 Task: Buy 5 Control Arms & Parts from Shocks, Struts & Suspension section under best seller category for shipping address: Marie Turner, 1237 Ridge Road, Dodge City, Kansas 67801, Cell Number 6205197251. Pay from credit card ending with 7965, CVV 549
Action: Key pressed amazon.com<Key.enter>
Screenshot: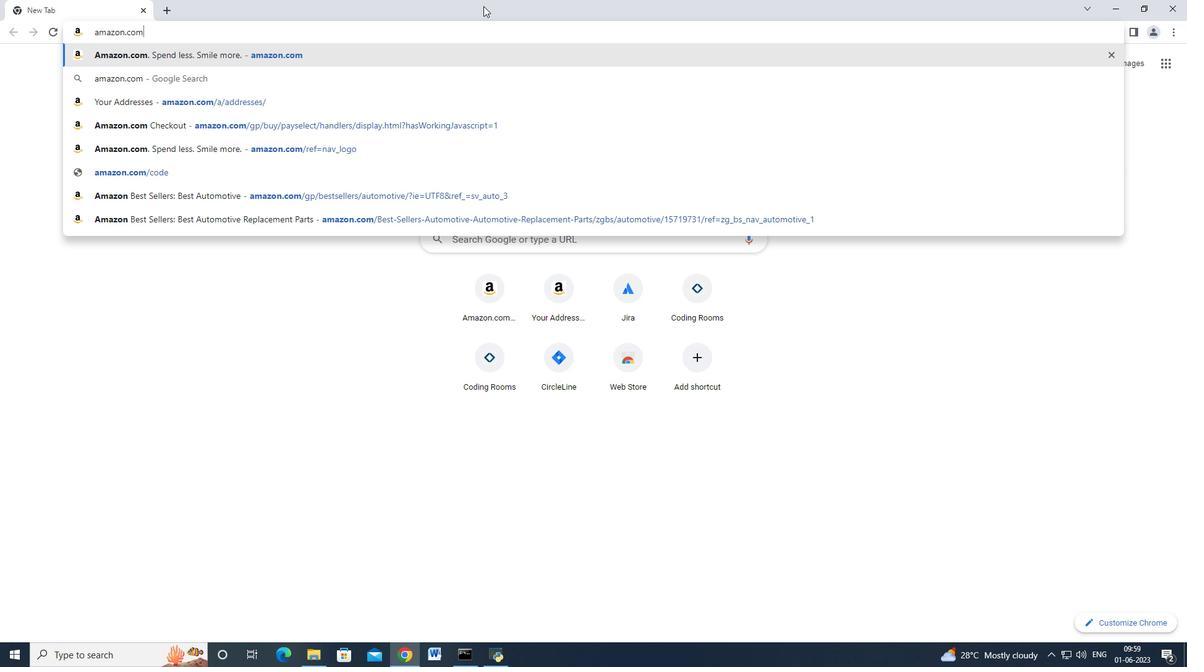 
Action: Mouse moved to (37, 96)
Screenshot: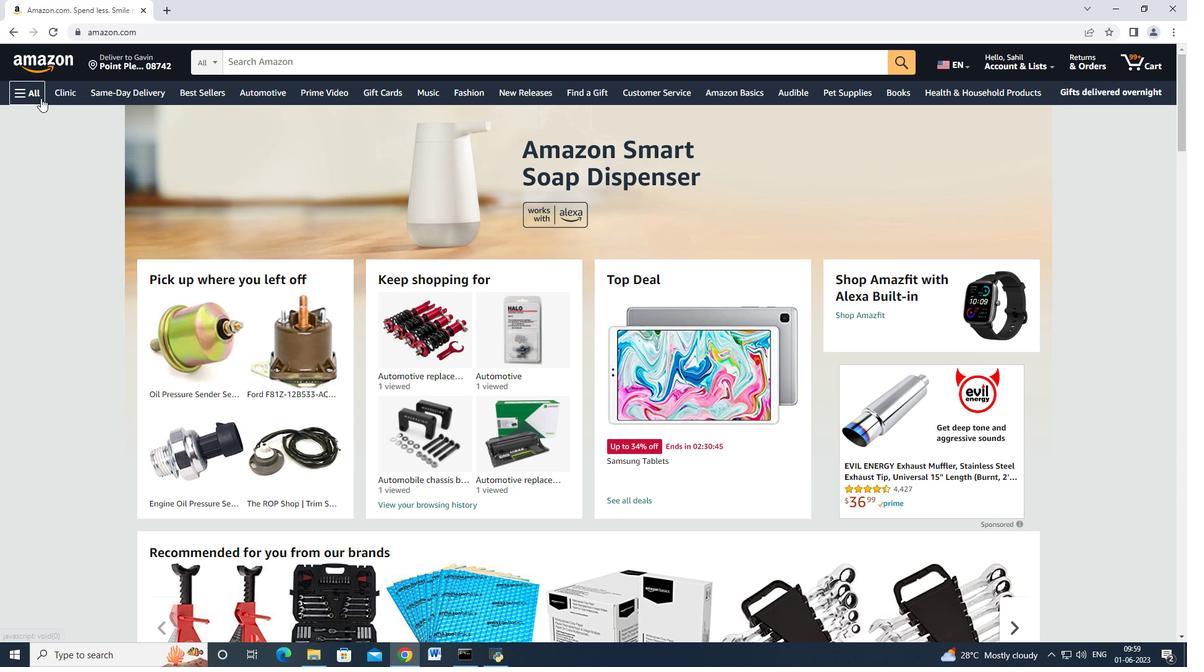 
Action: Mouse pressed left at (37, 96)
Screenshot: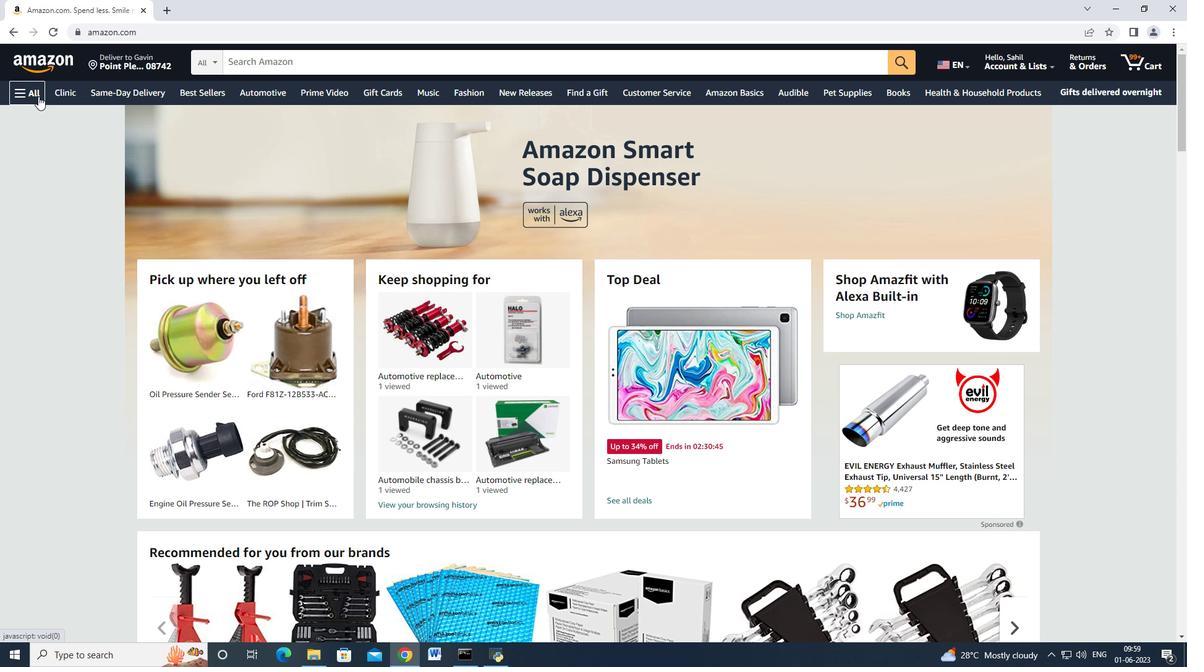 
Action: Mouse moved to (98, 252)
Screenshot: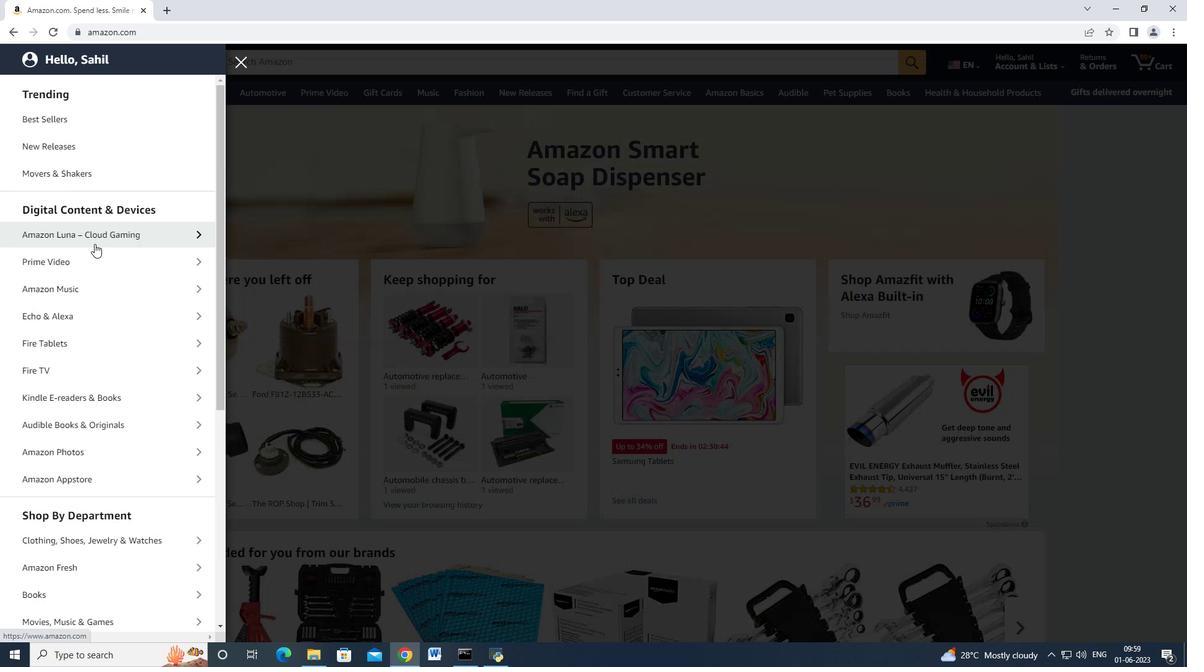 
Action: Mouse scrolled (98, 251) with delta (0, 0)
Screenshot: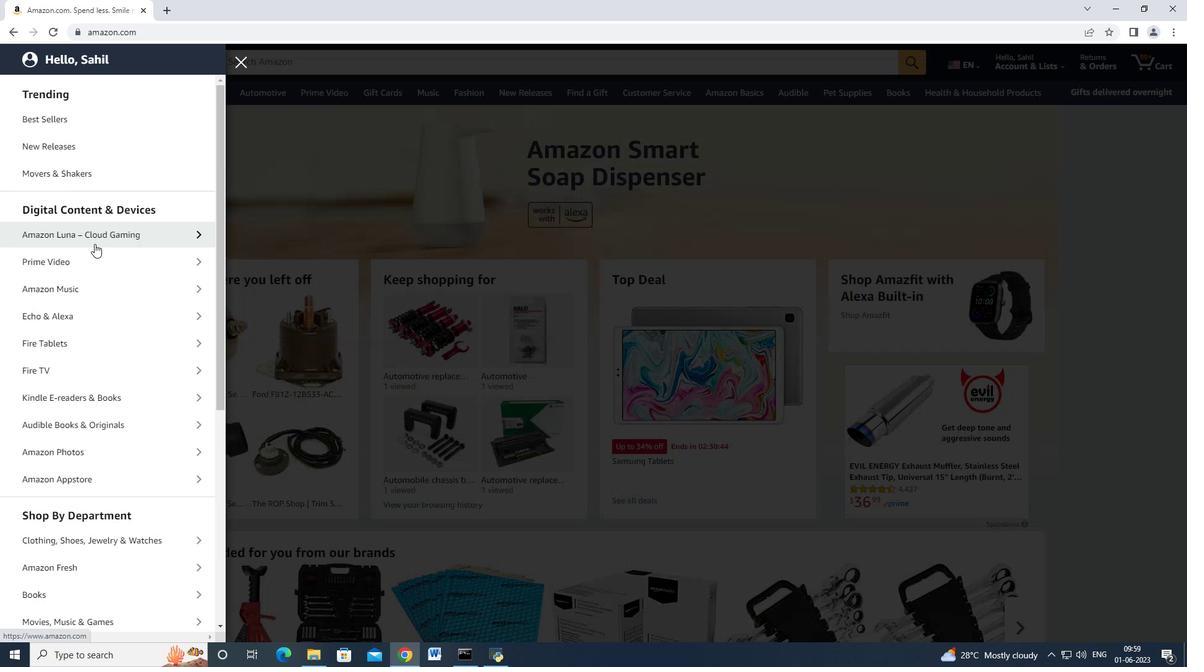 
Action: Mouse moved to (99, 255)
Screenshot: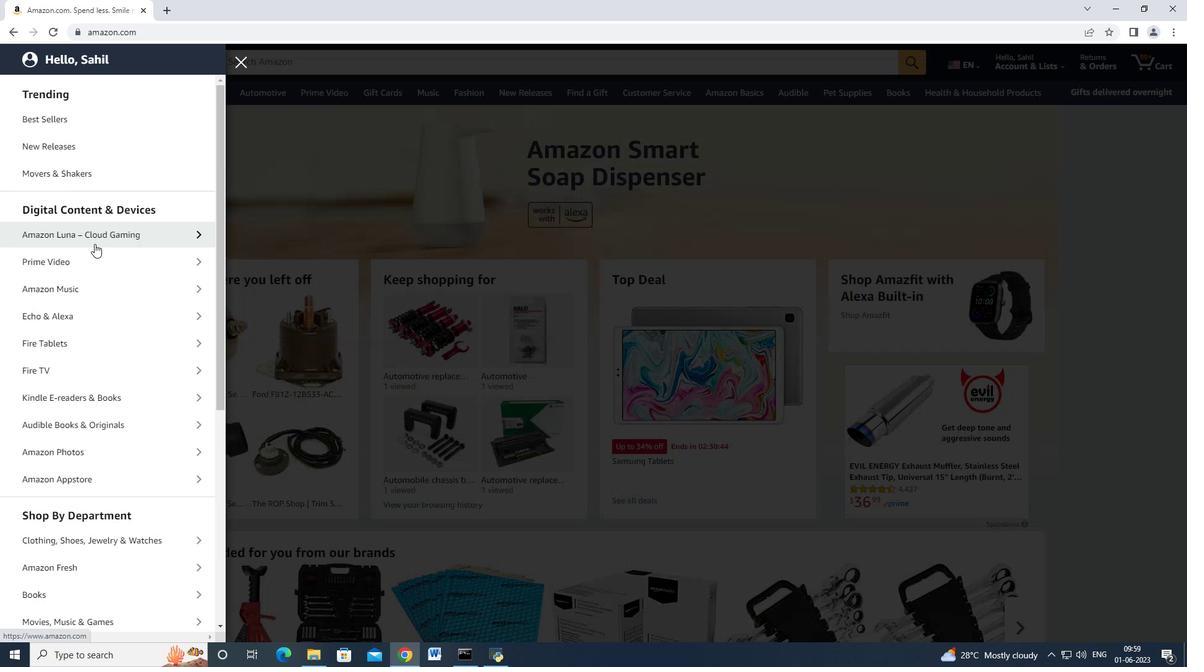 
Action: Mouse scrolled (98, 251) with delta (0, 0)
Screenshot: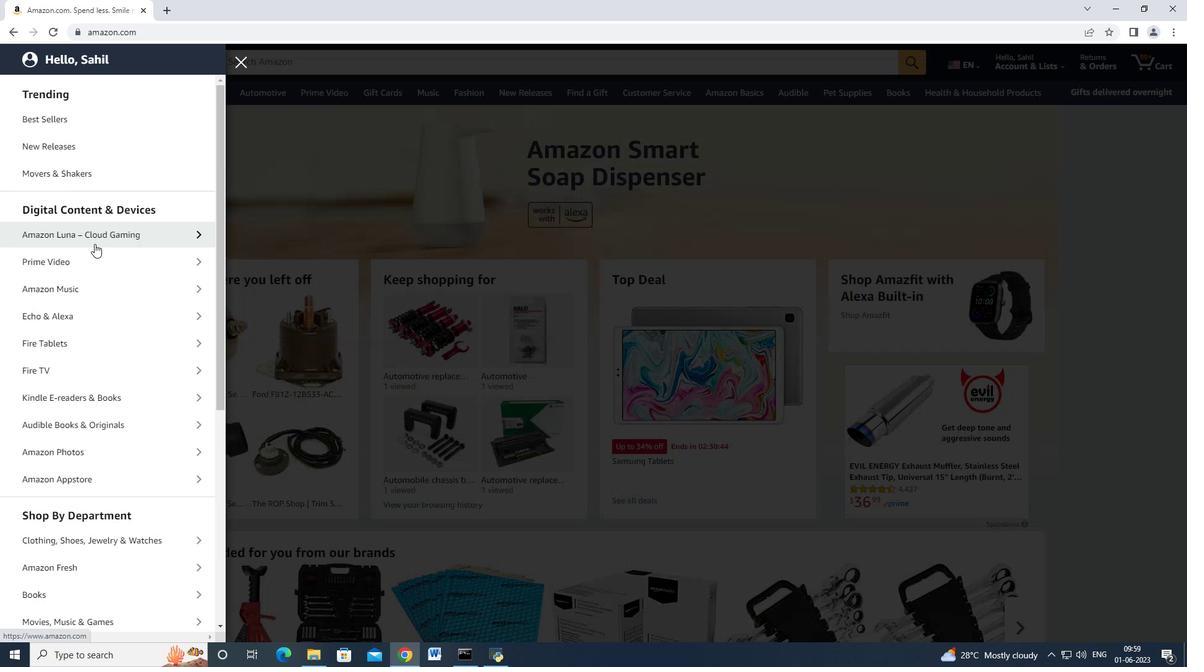 
Action: Mouse moved to (100, 256)
Screenshot: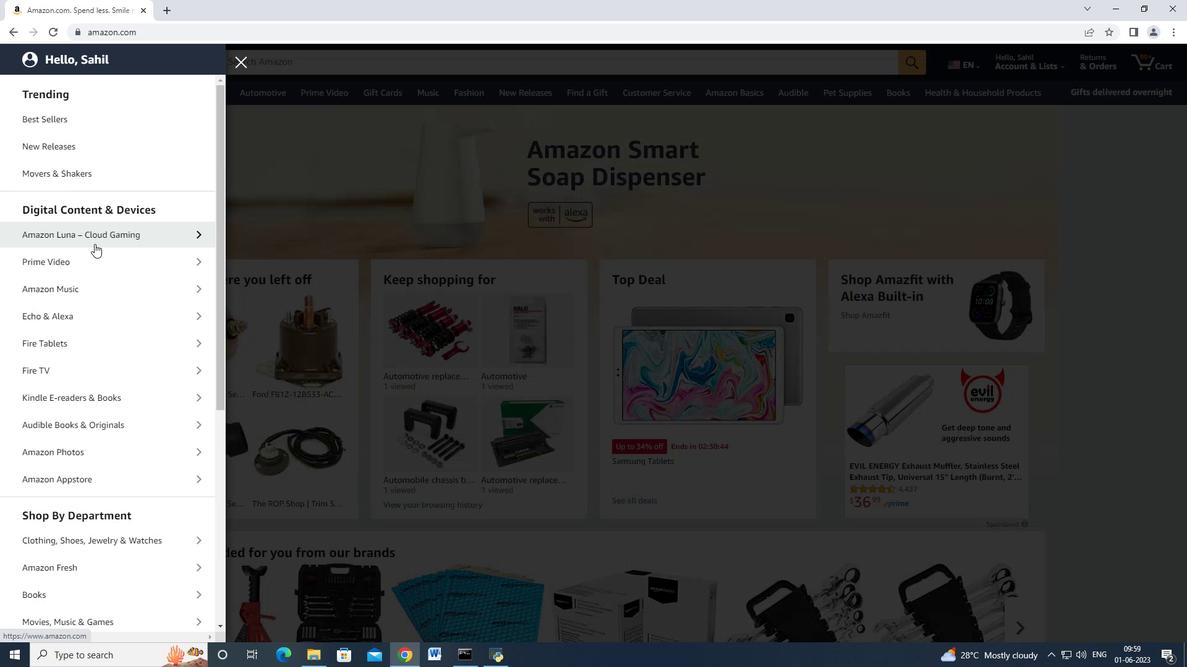 
Action: Mouse scrolled (98, 251) with delta (0, 0)
Screenshot: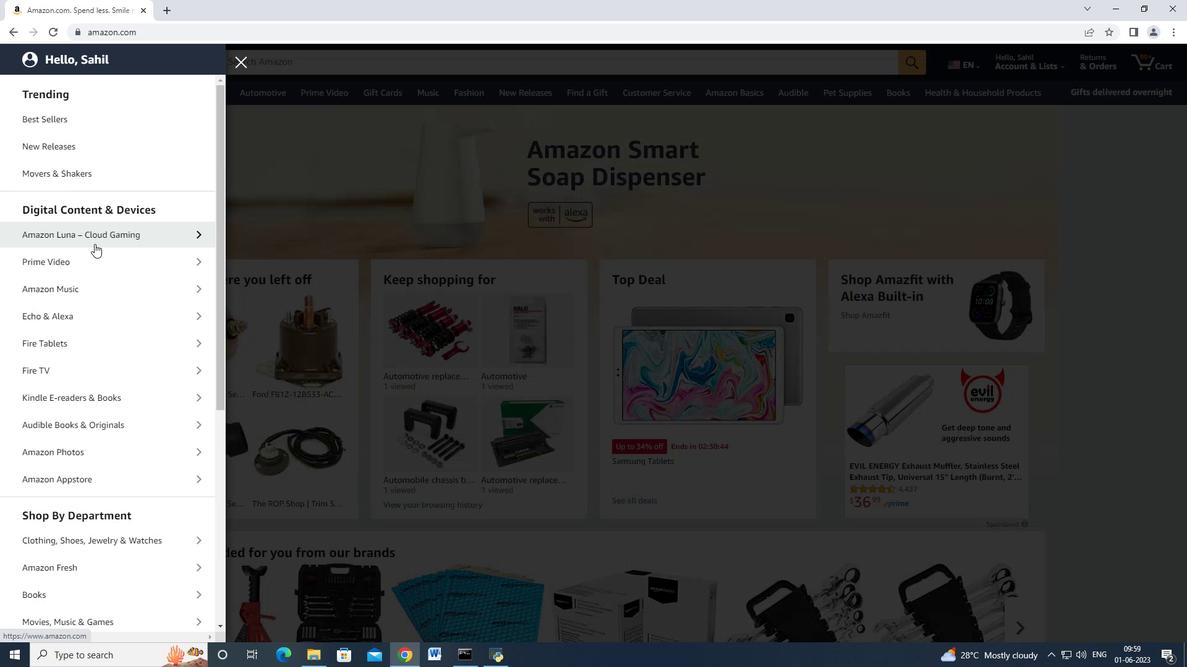 
Action: Mouse moved to (102, 259)
Screenshot: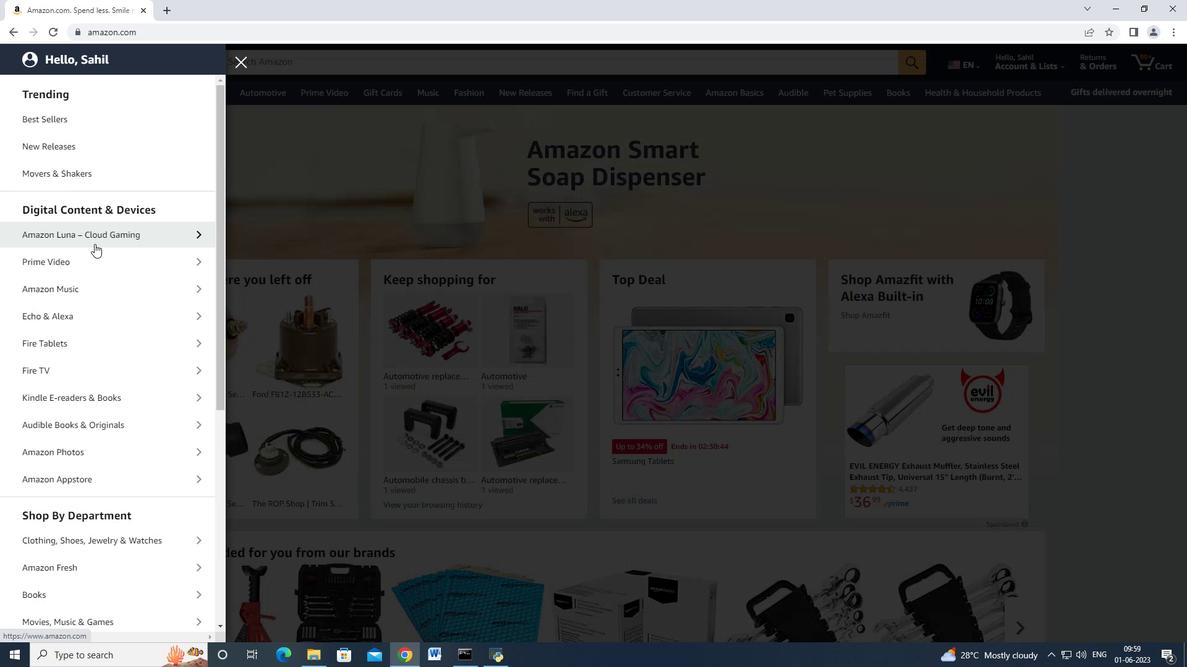 
Action: Mouse scrolled (98, 252) with delta (0, 0)
Screenshot: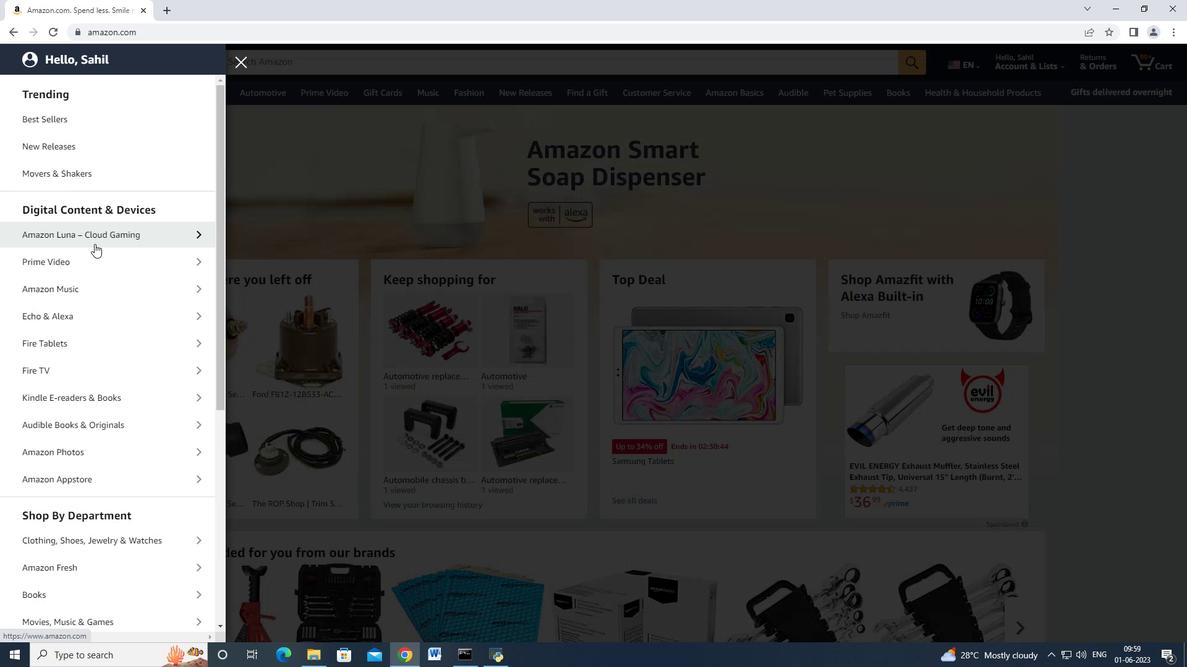 
Action: Mouse moved to (94, 398)
Screenshot: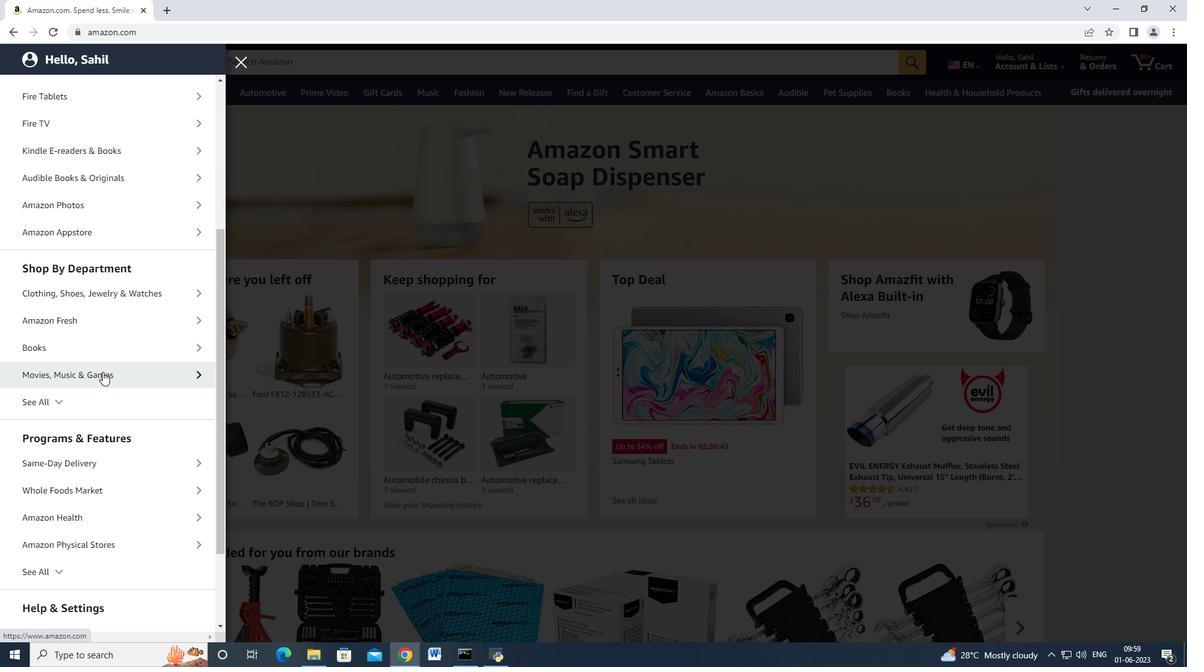 
Action: Mouse pressed left at (94, 398)
Screenshot: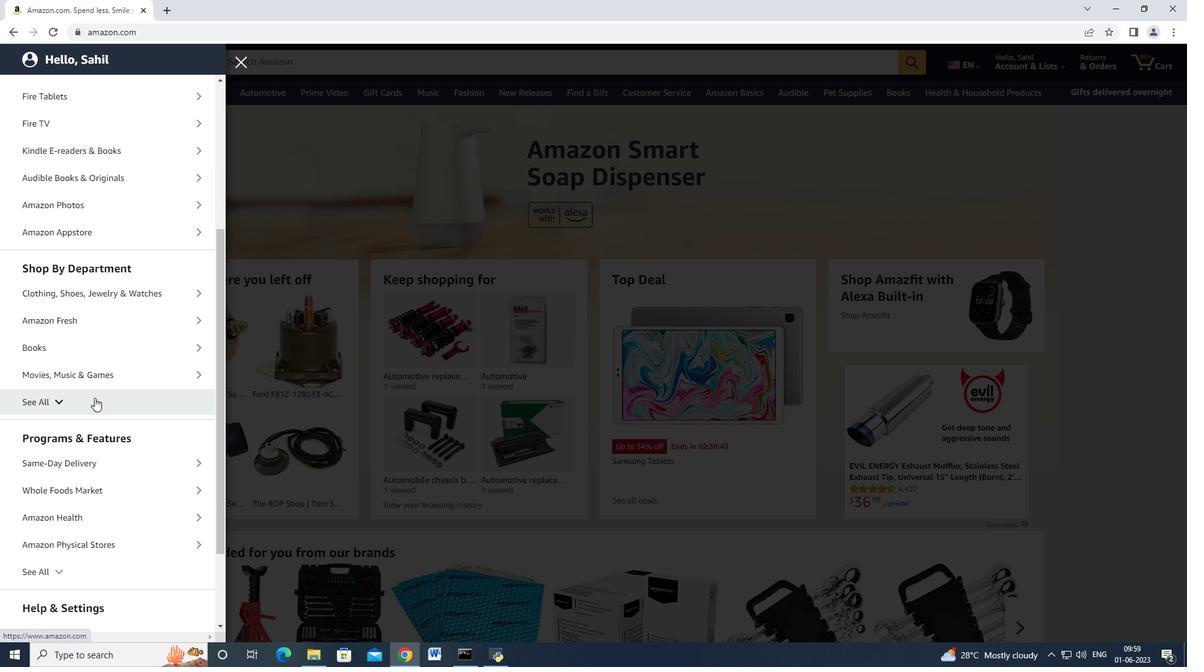 
Action: Mouse moved to (97, 396)
Screenshot: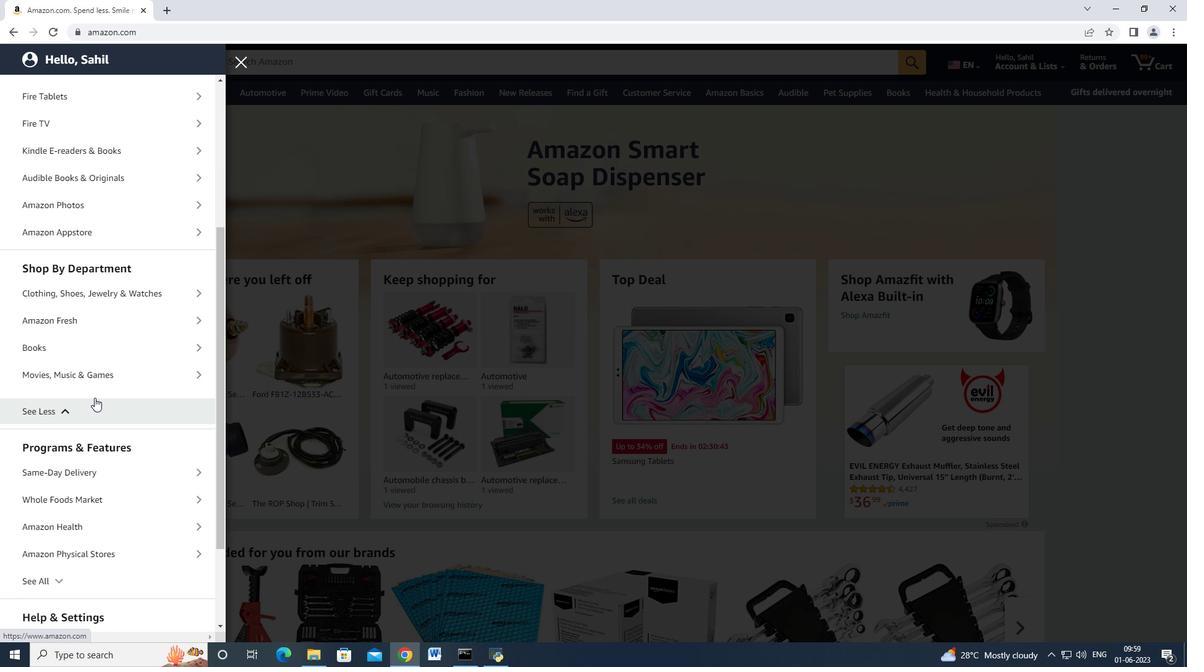 
Action: Mouse scrolled (97, 395) with delta (0, 0)
Screenshot: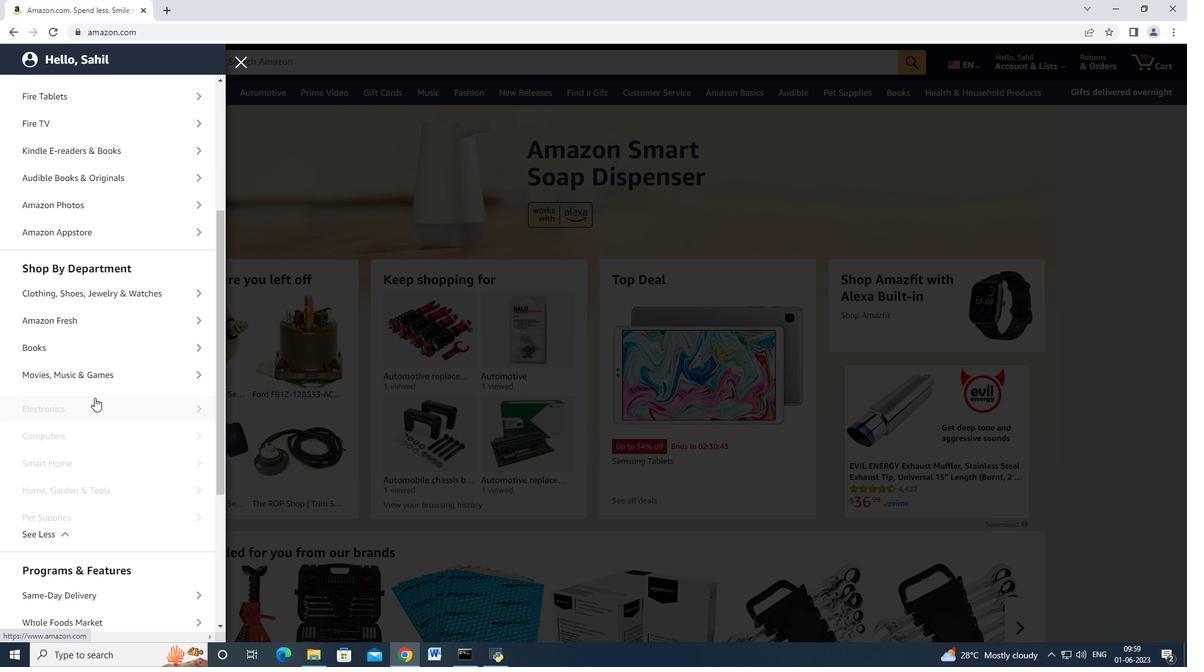 
Action: Mouse scrolled (97, 395) with delta (0, 0)
Screenshot: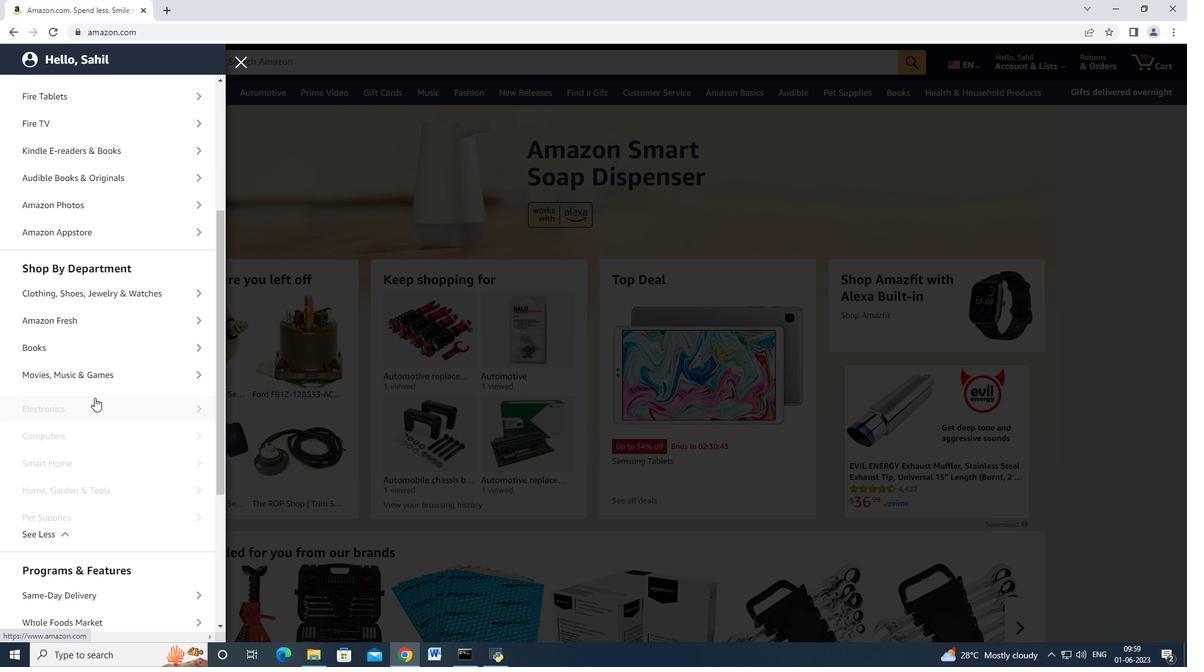 
Action: Mouse scrolled (97, 395) with delta (0, 0)
Screenshot: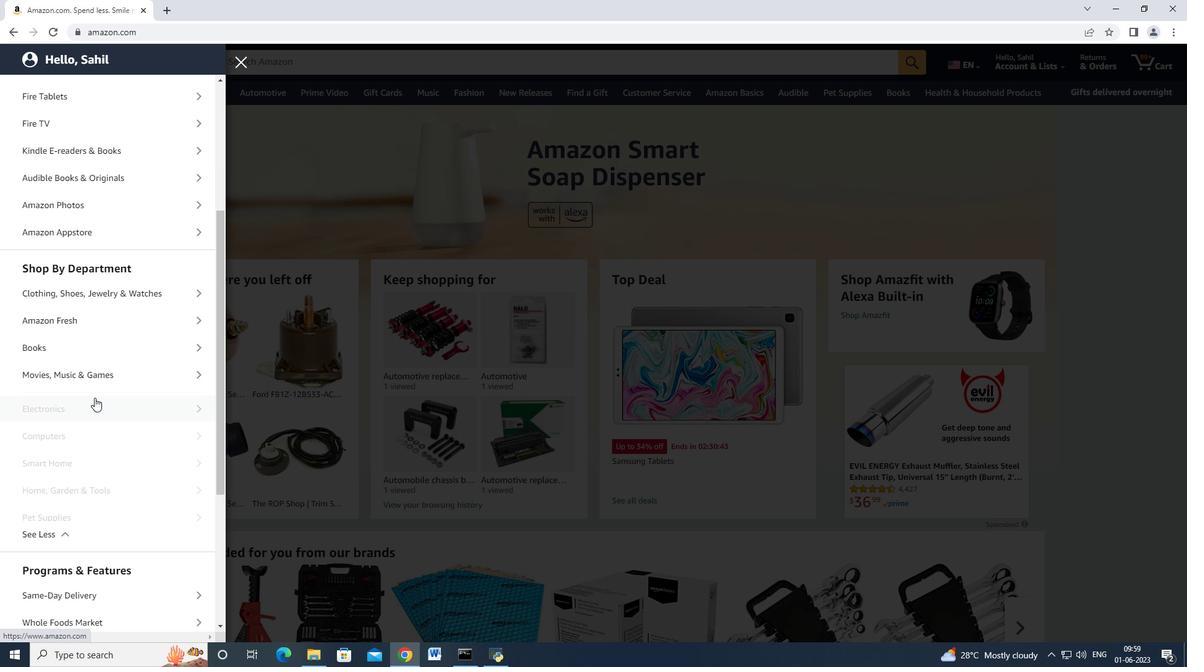 
Action: Mouse scrolled (97, 395) with delta (0, 0)
Screenshot: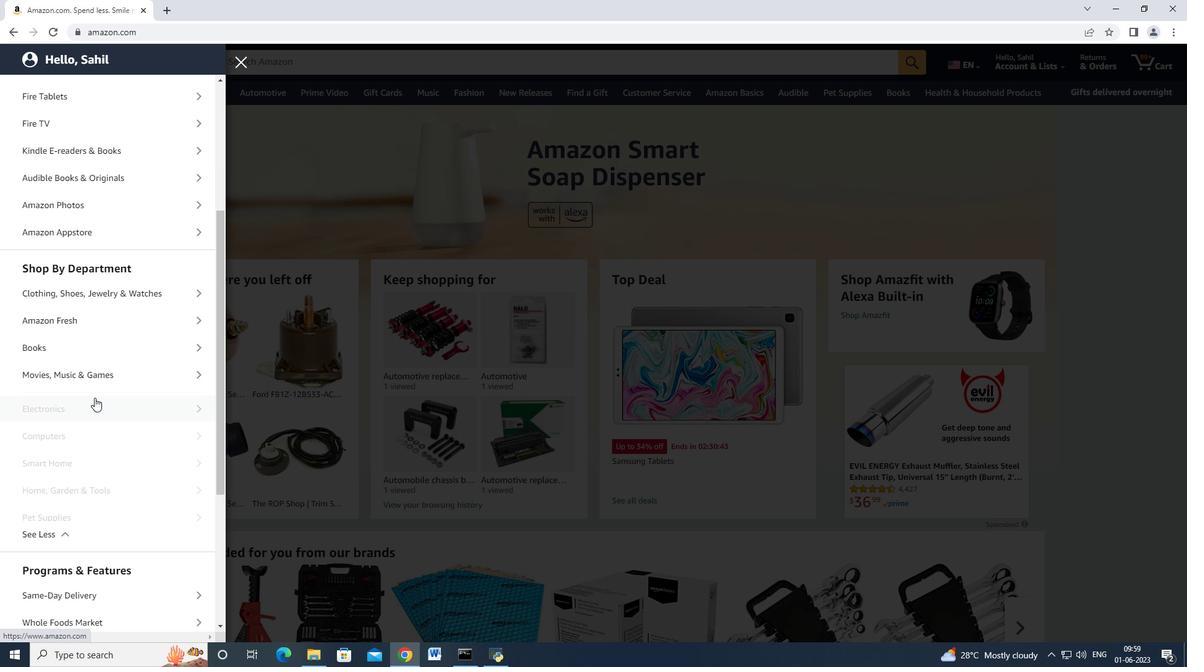 
Action: Mouse scrolled (97, 395) with delta (0, 0)
Screenshot: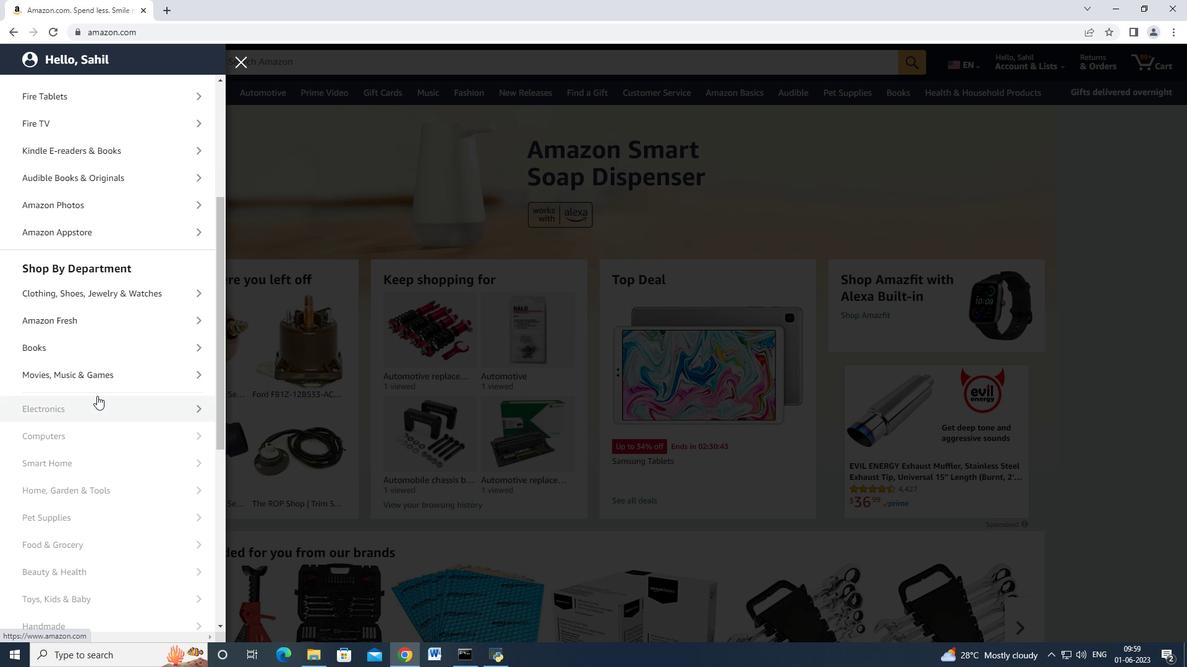 
Action: Mouse scrolled (97, 395) with delta (0, 0)
Screenshot: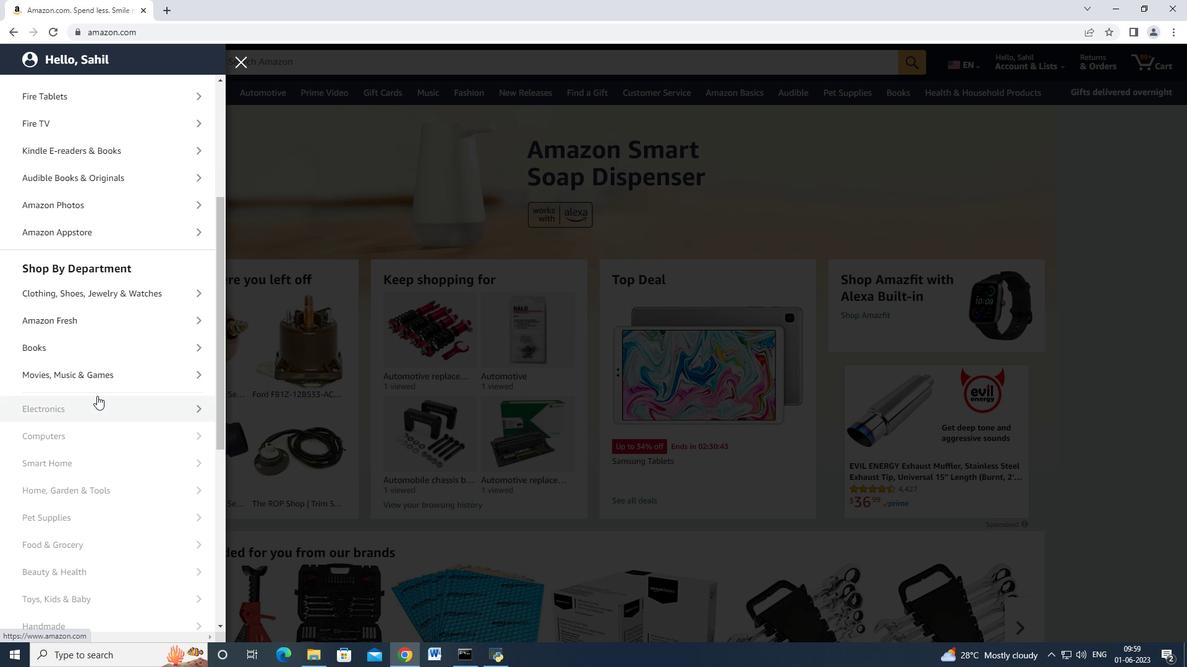 
Action: Mouse moved to (102, 339)
Screenshot: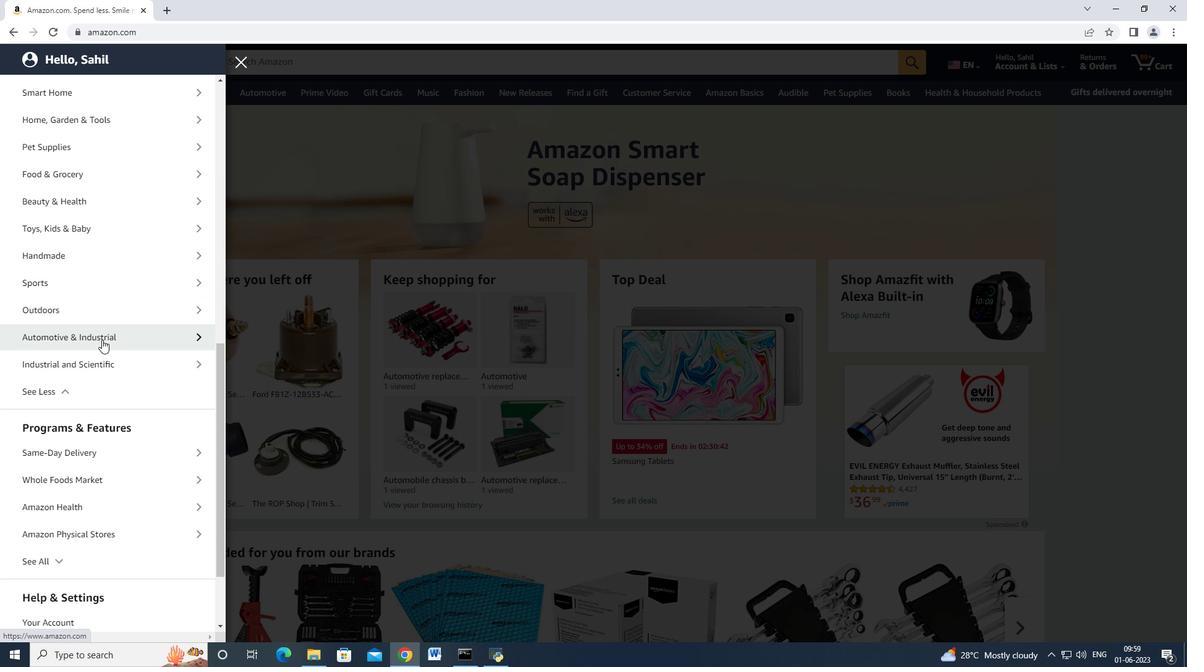 
Action: Mouse pressed left at (102, 339)
Screenshot: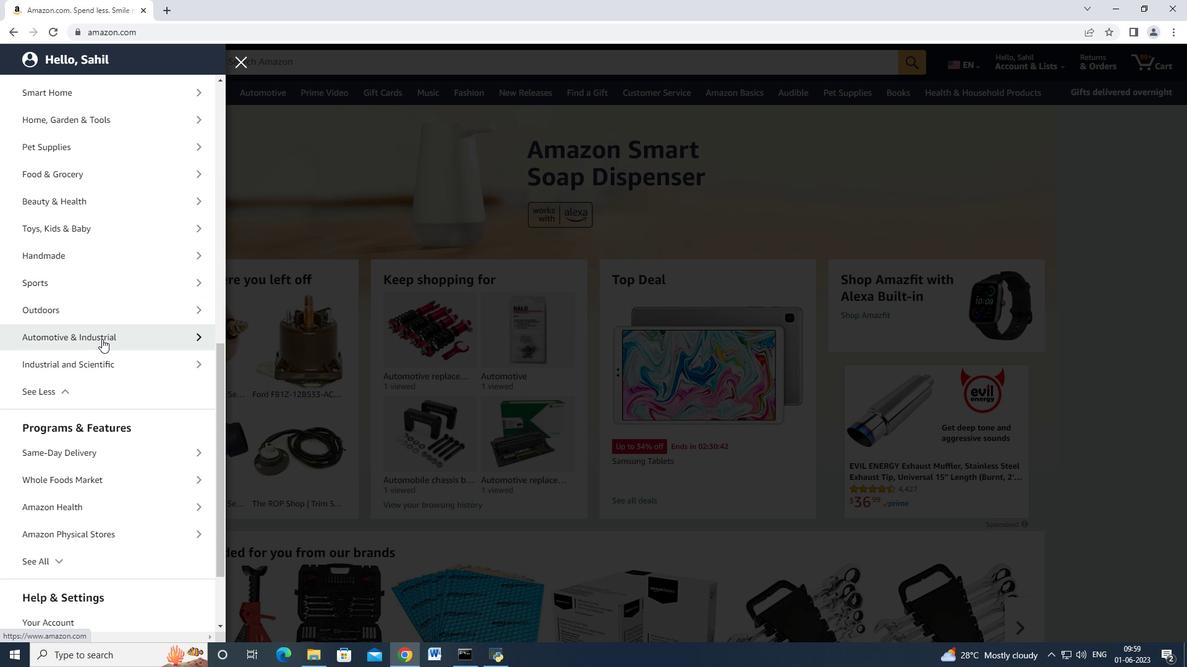 
Action: Mouse moved to (103, 141)
Screenshot: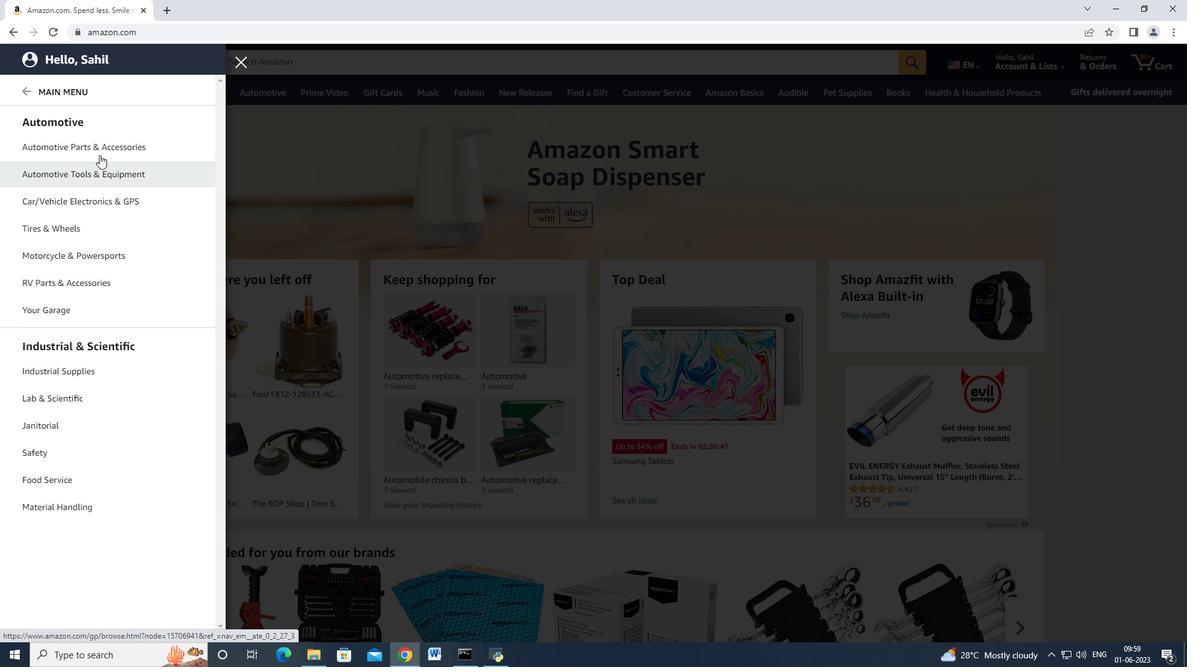 
Action: Mouse pressed left at (103, 141)
Screenshot: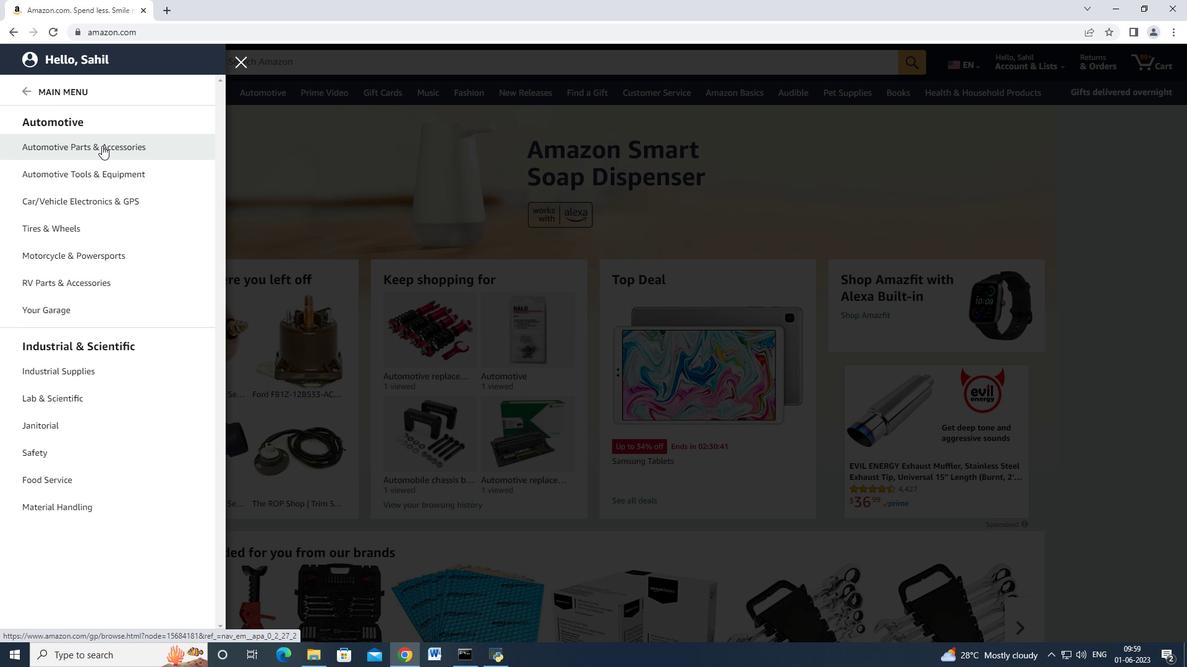 
Action: Mouse moved to (116, 175)
Screenshot: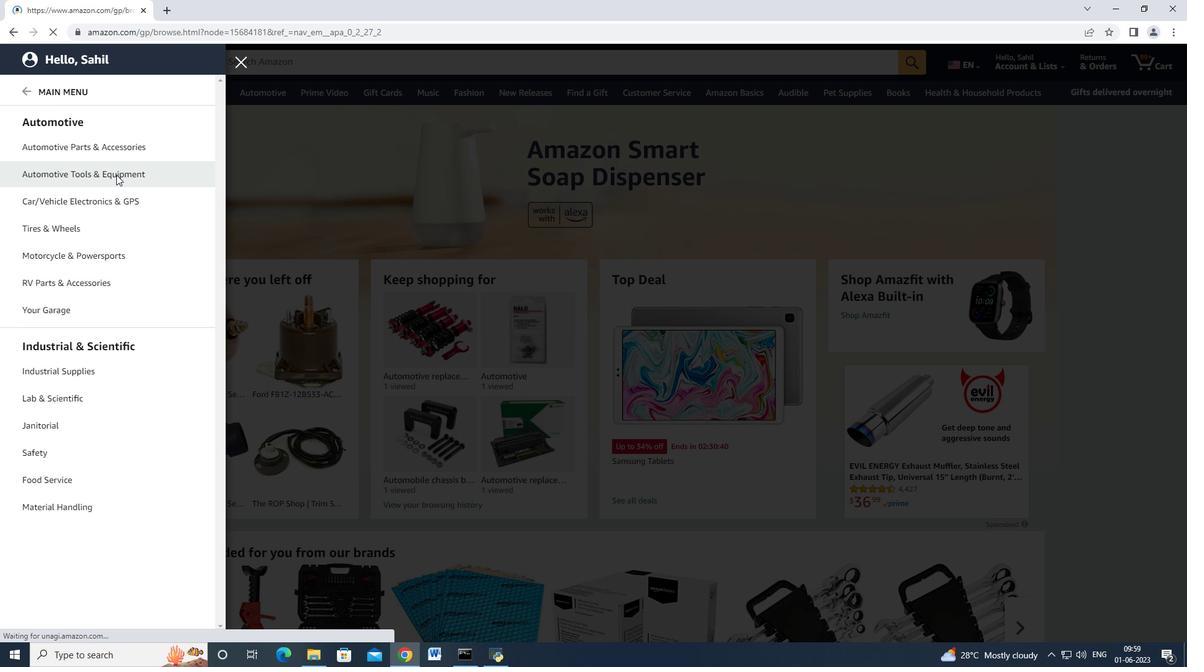 
Action: Mouse scrolled (116, 175) with delta (0, 0)
Screenshot: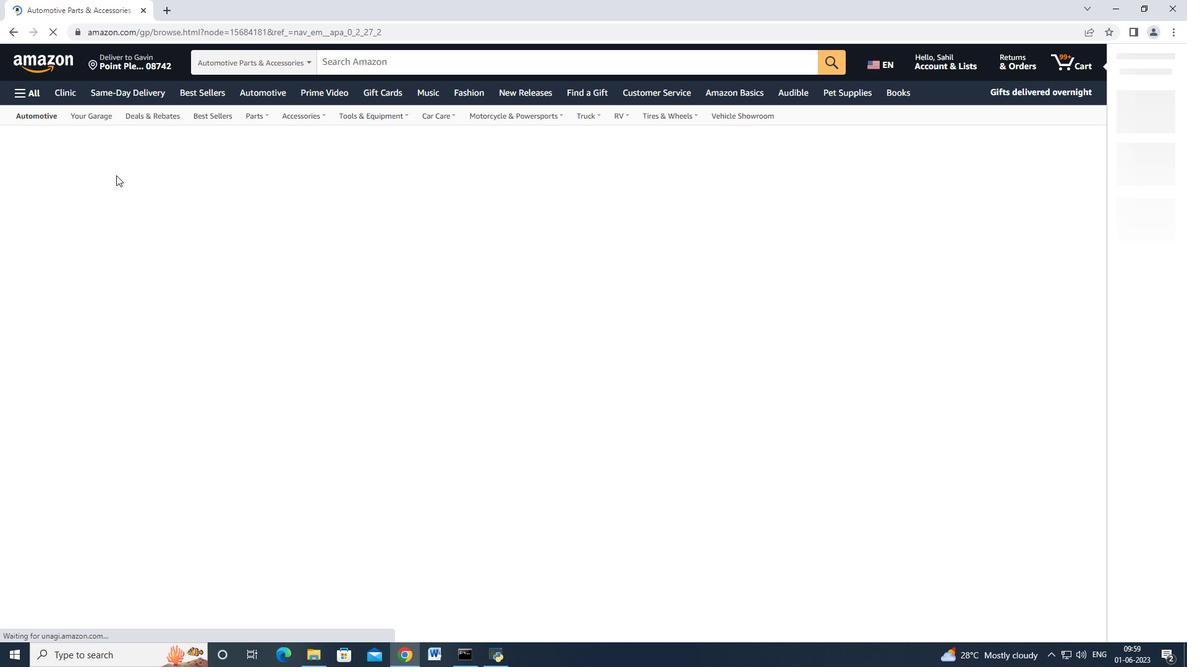 
Action: Mouse scrolled (116, 175) with delta (0, 0)
Screenshot: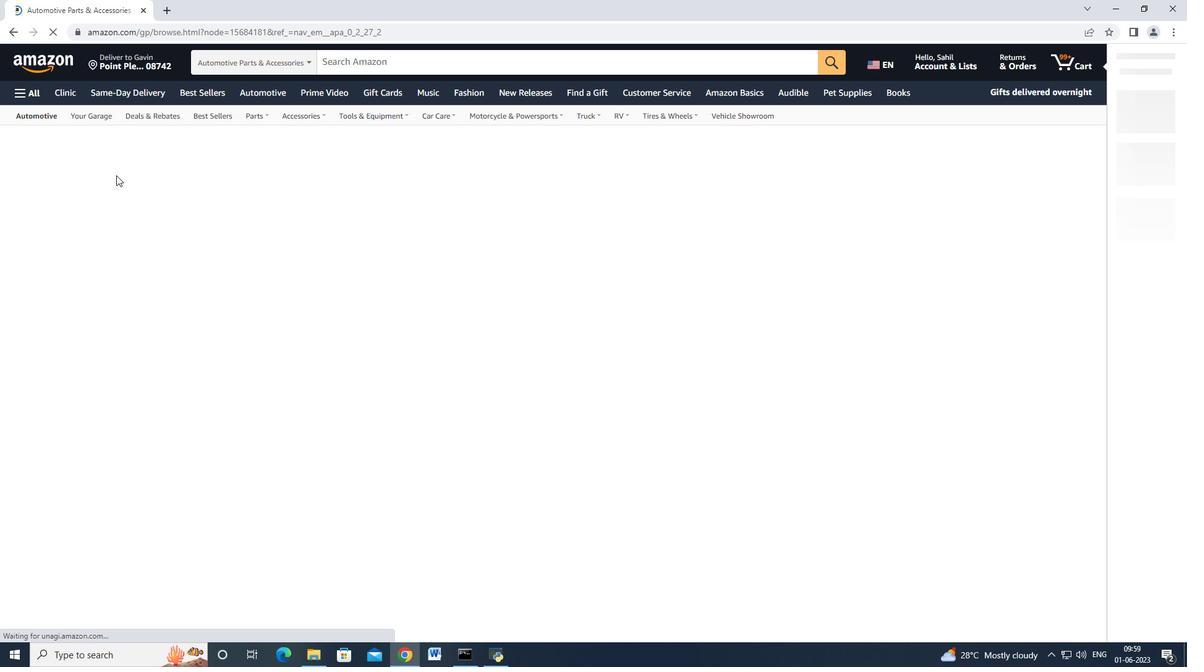 
Action: Mouse scrolled (116, 175) with delta (0, 0)
Screenshot: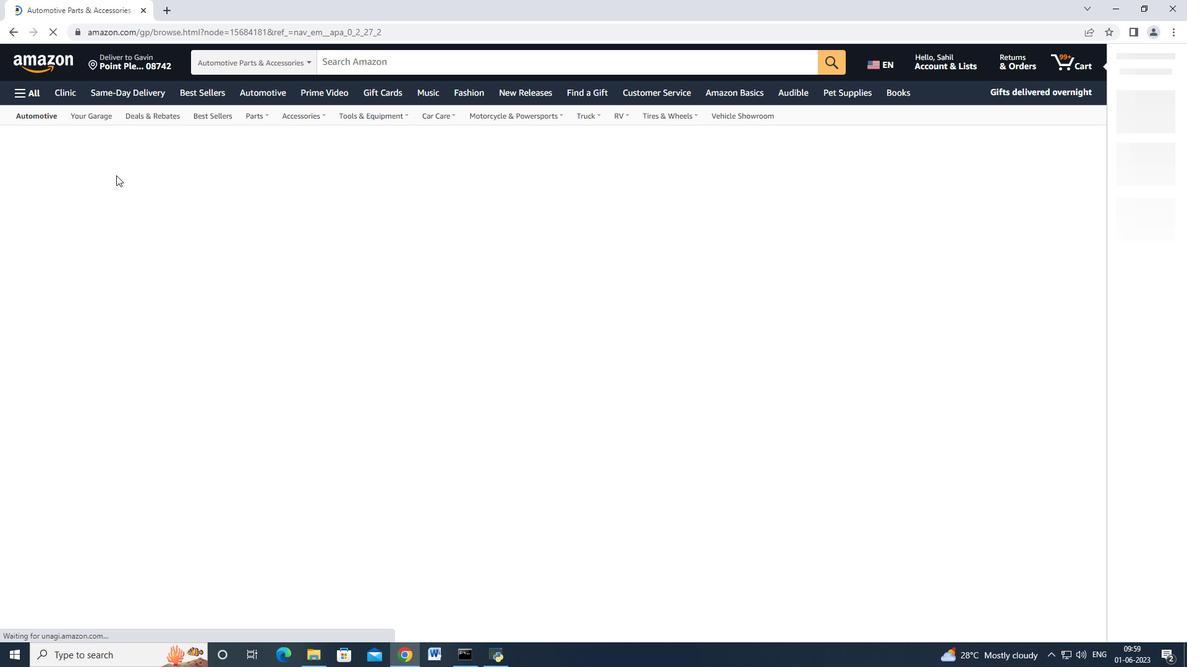 
Action: Mouse moved to (213, 116)
Screenshot: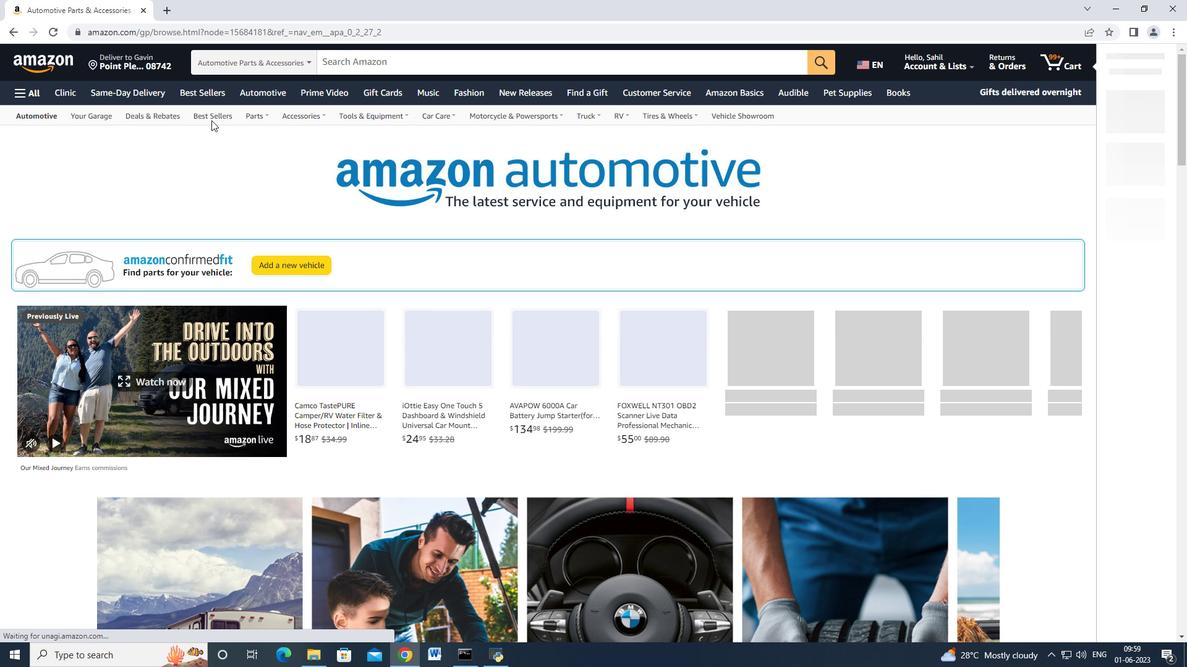
Action: Mouse pressed left at (213, 116)
Screenshot: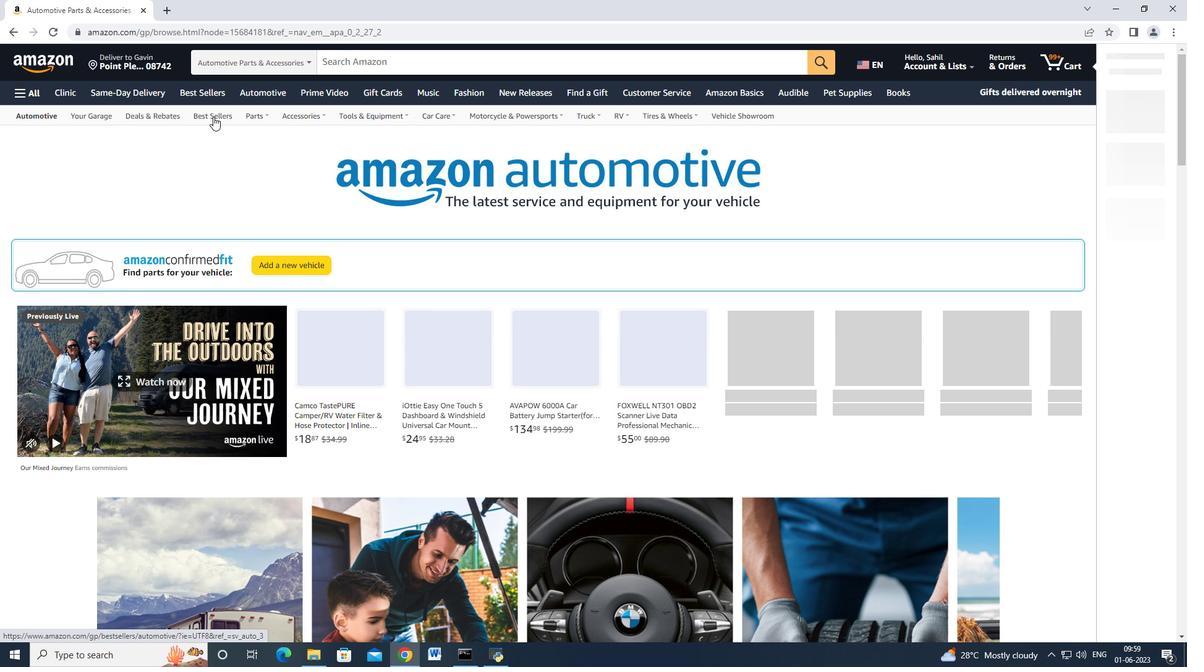 
Action: Mouse moved to (165, 278)
Screenshot: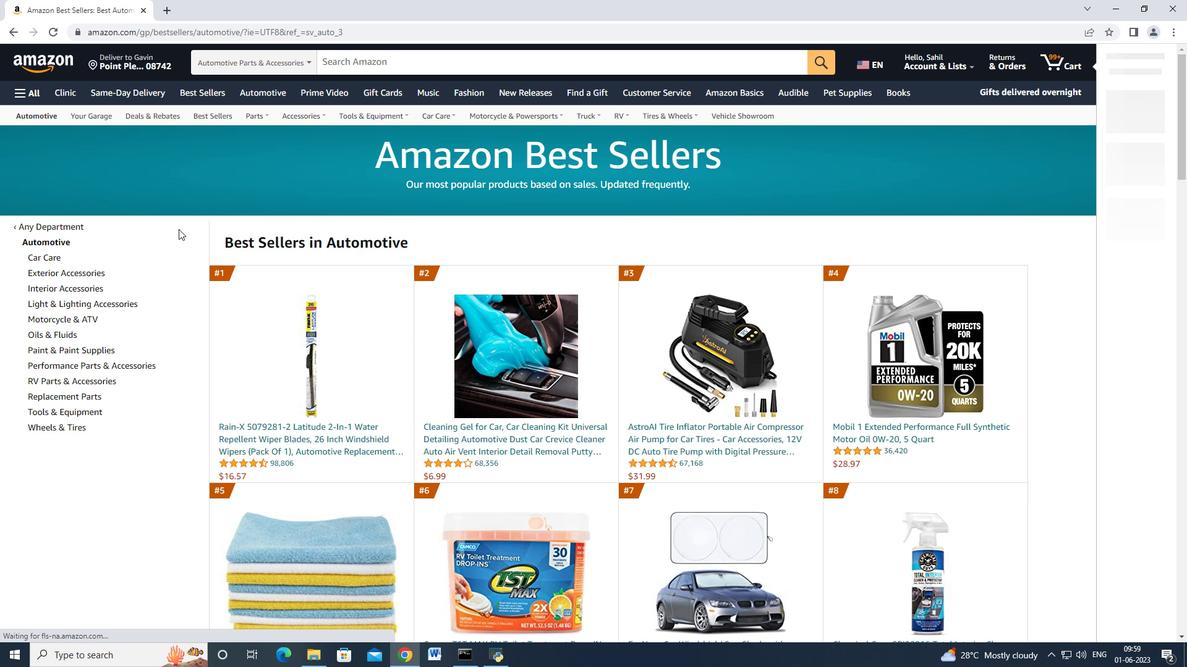 
Action: Mouse scrolled (165, 277) with delta (0, 0)
Screenshot: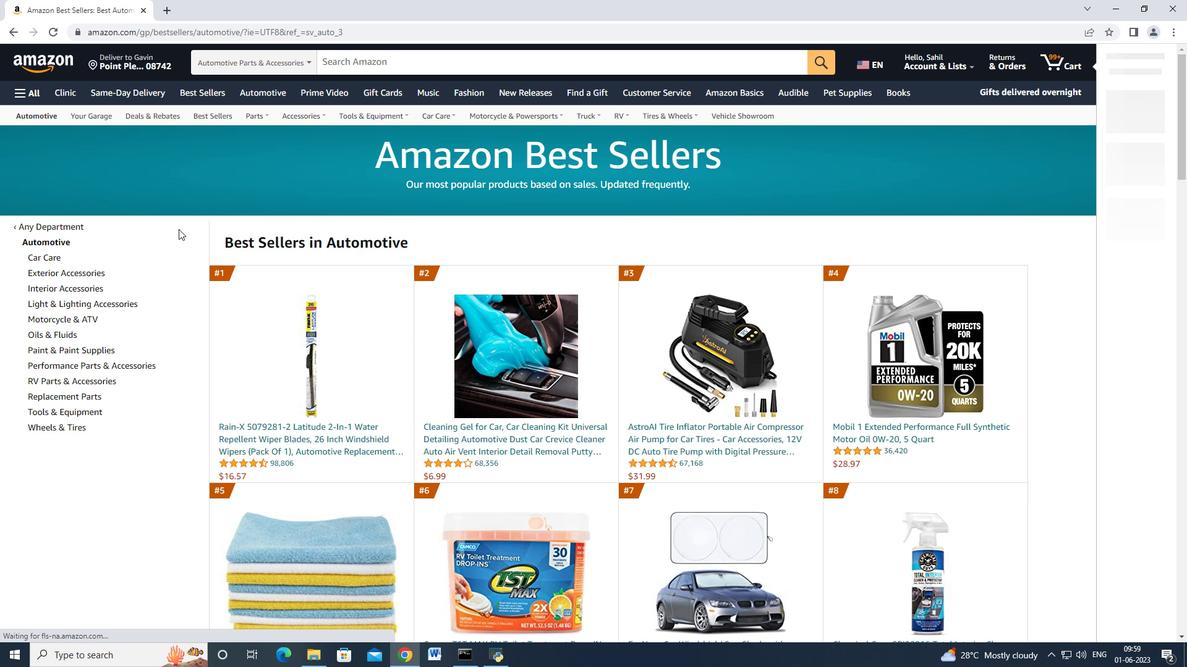 
Action: Mouse moved to (164, 288)
Screenshot: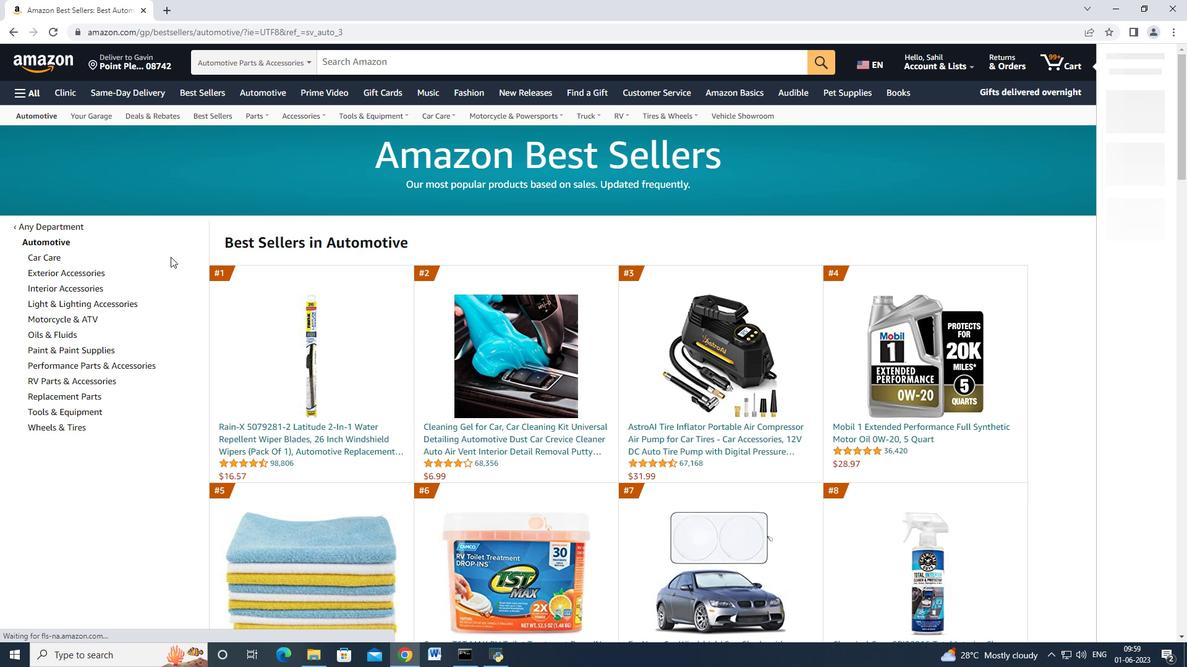 
Action: Mouse scrolled (164, 288) with delta (0, 0)
Screenshot: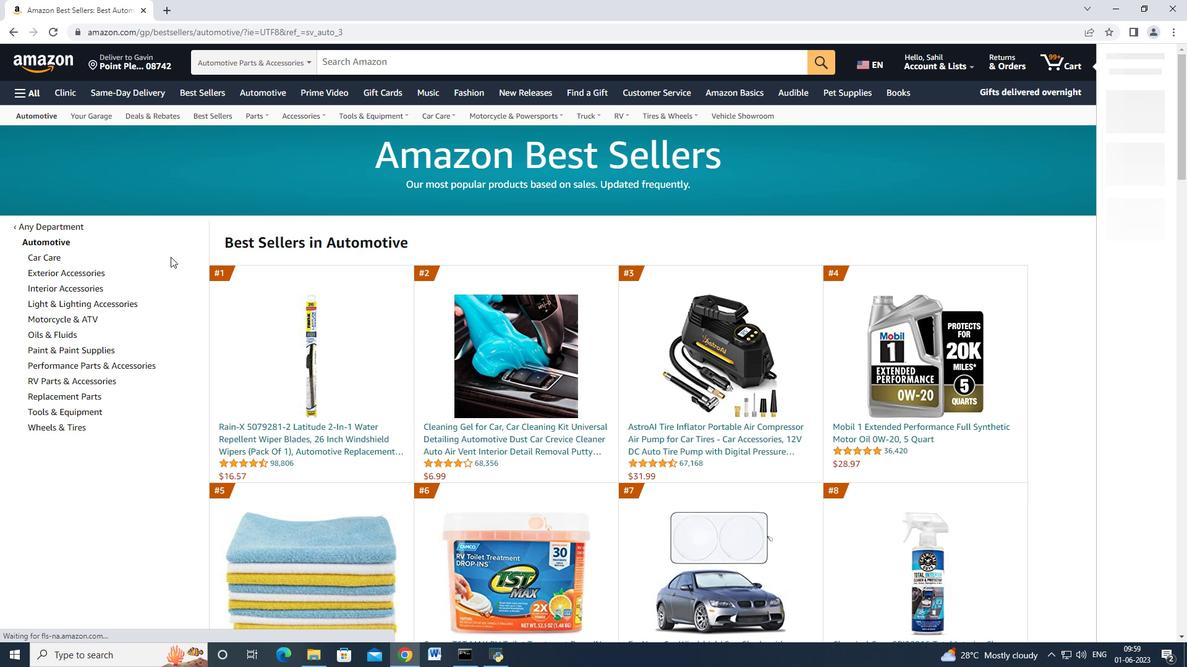 
Action: Mouse moved to (69, 270)
Screenshot: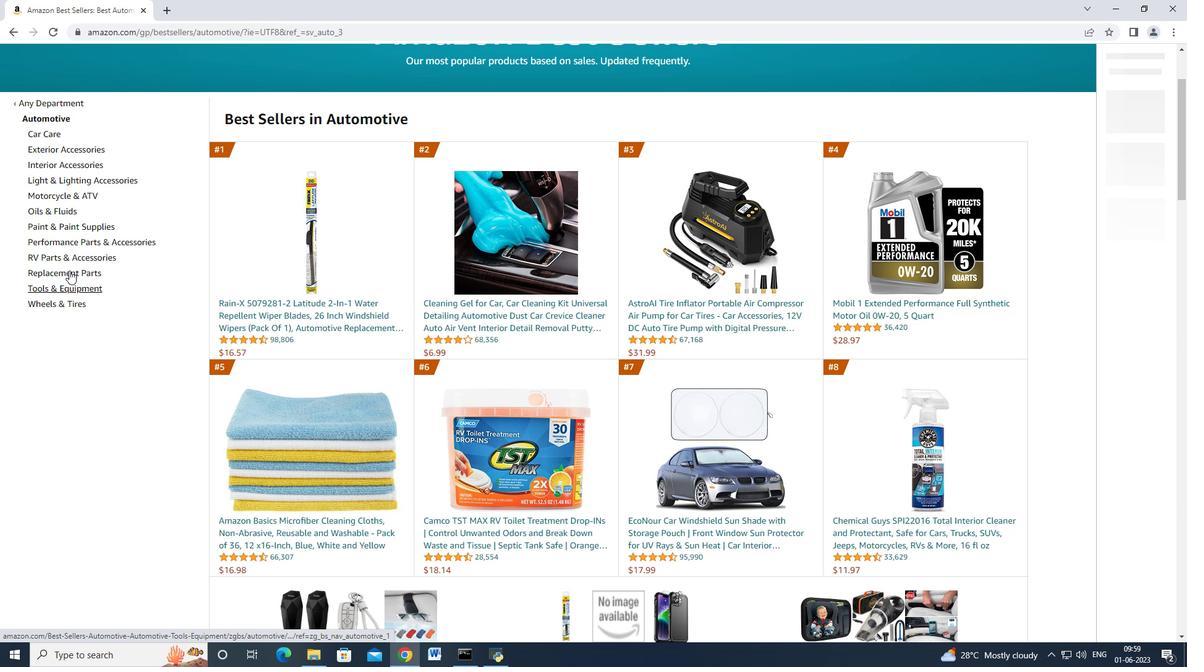 
Action: Mouse pressed left at (69, 270)
Screenshot: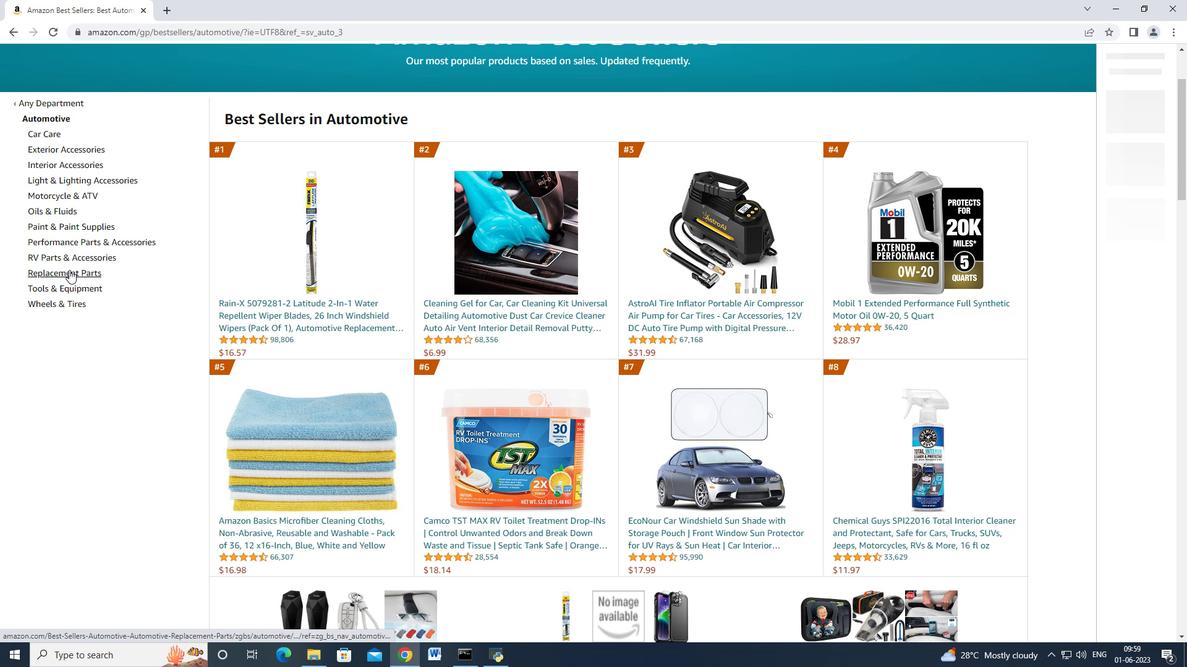 
Action: Mouse moved to (179, 235)
Screenshot: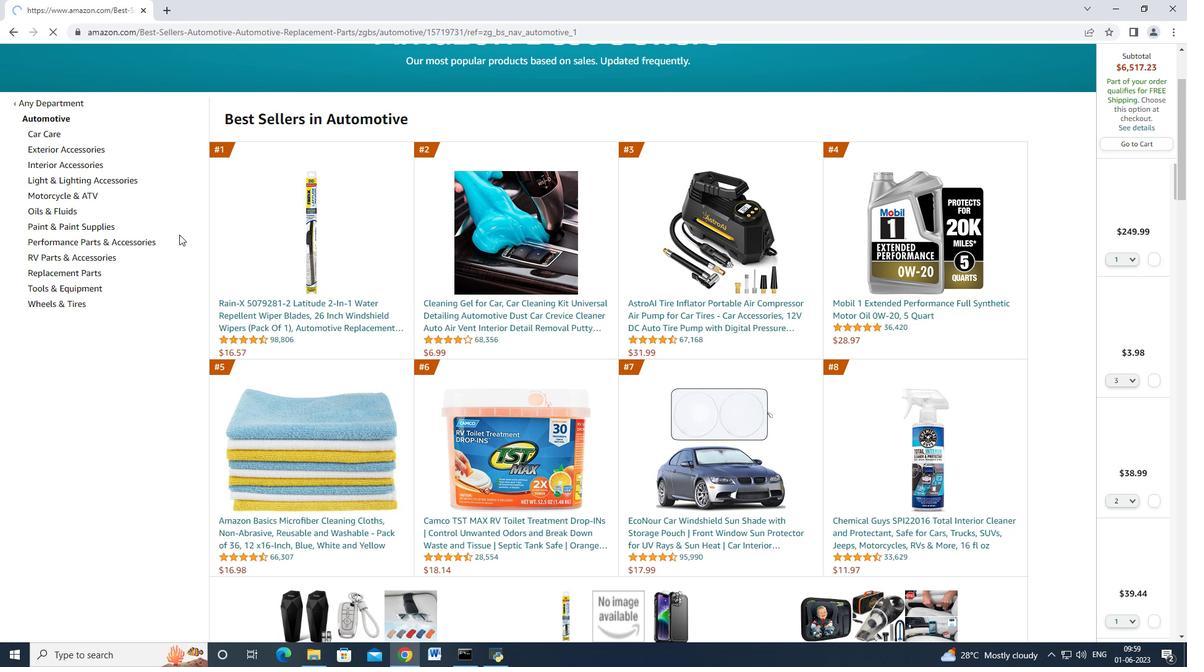 
Action: Mouse scrolled (179, 235) with delta (0, 0)
Screenshot: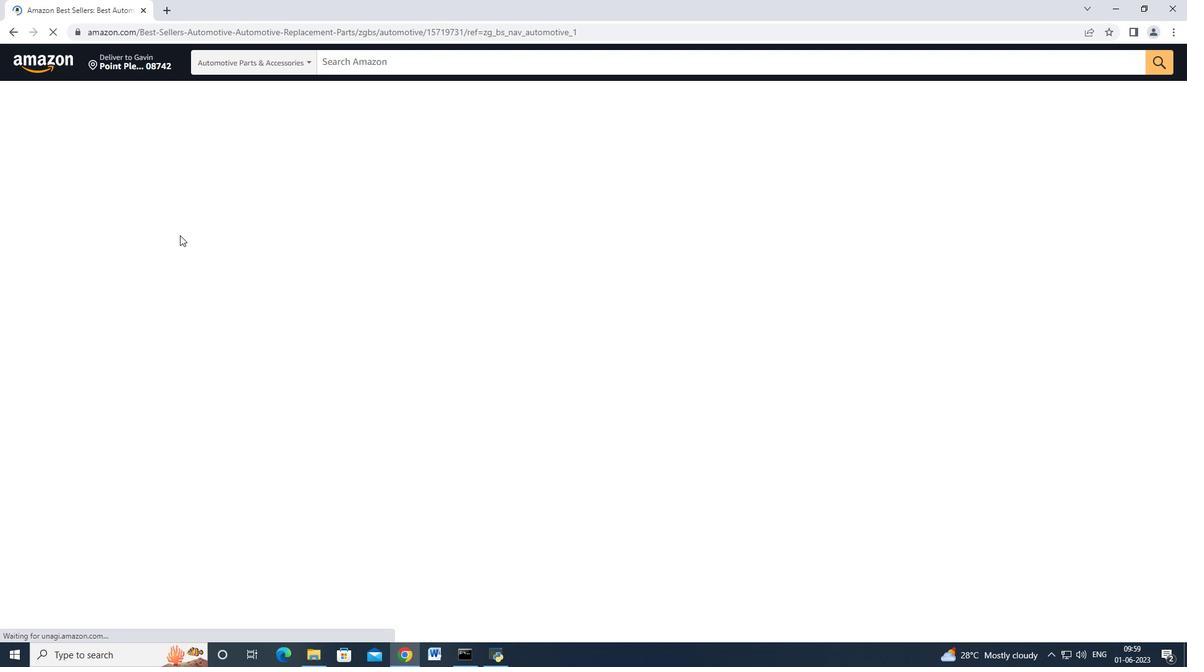 
Action: Mouse scrolled (179, 235) with delta (0, 0)
Screenshot: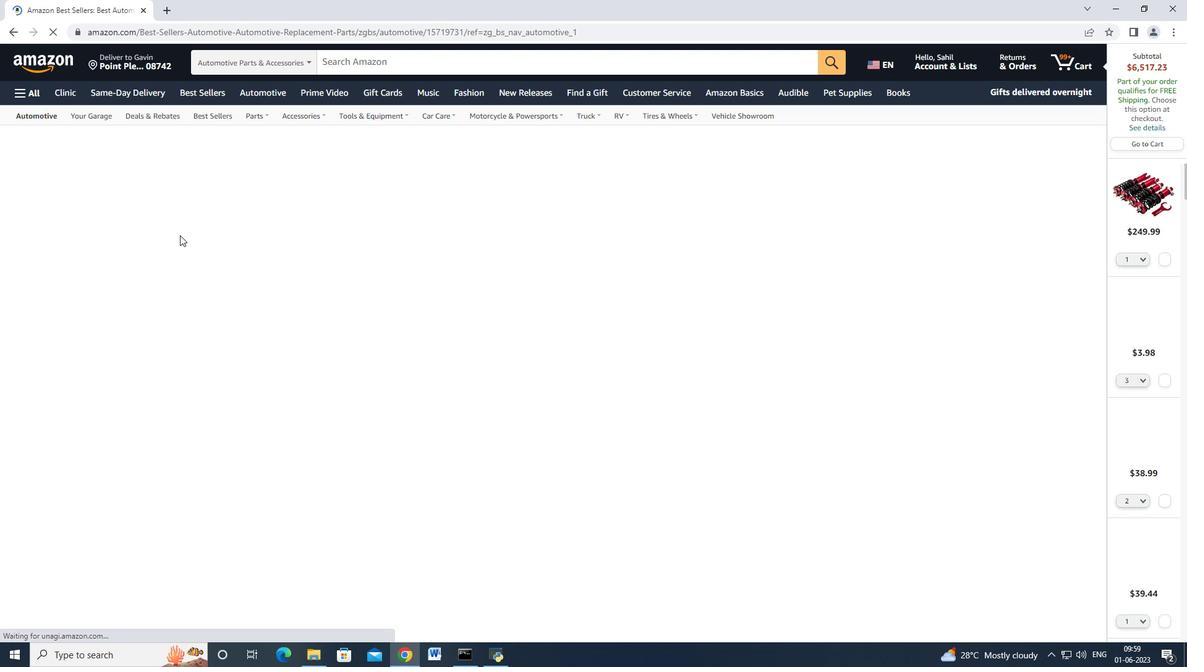 
Action: Mouse scrolled (179, 235) with delta (0, 0)
Screenshot: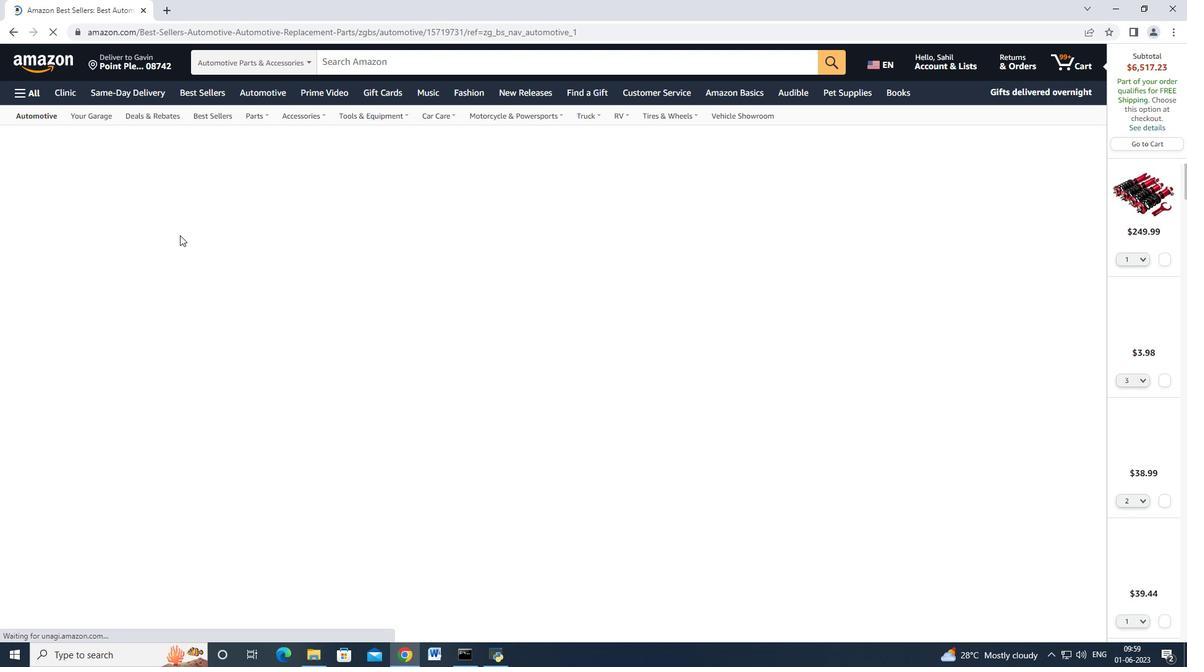 
Action: Mouse moved to (148, 286)
Screenshot: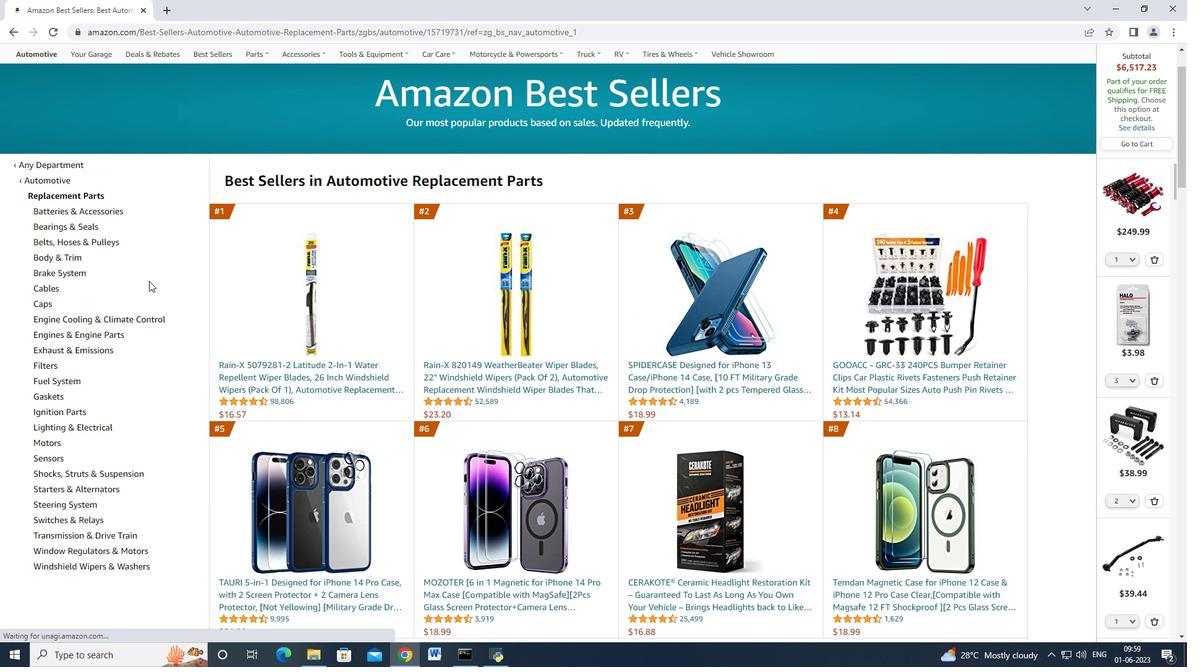 
Action: Mouse scrolled (148, 286) with delta (0, 0)
Screenshot: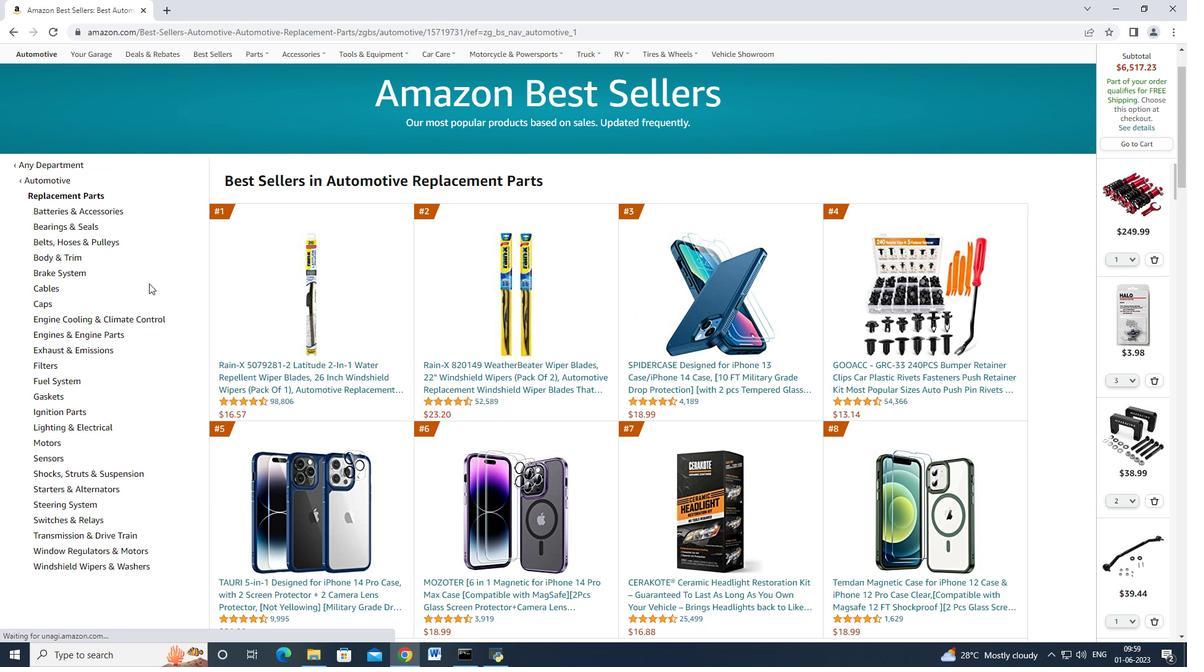
Action: Mouse moved to (95, 410)
Screenshot: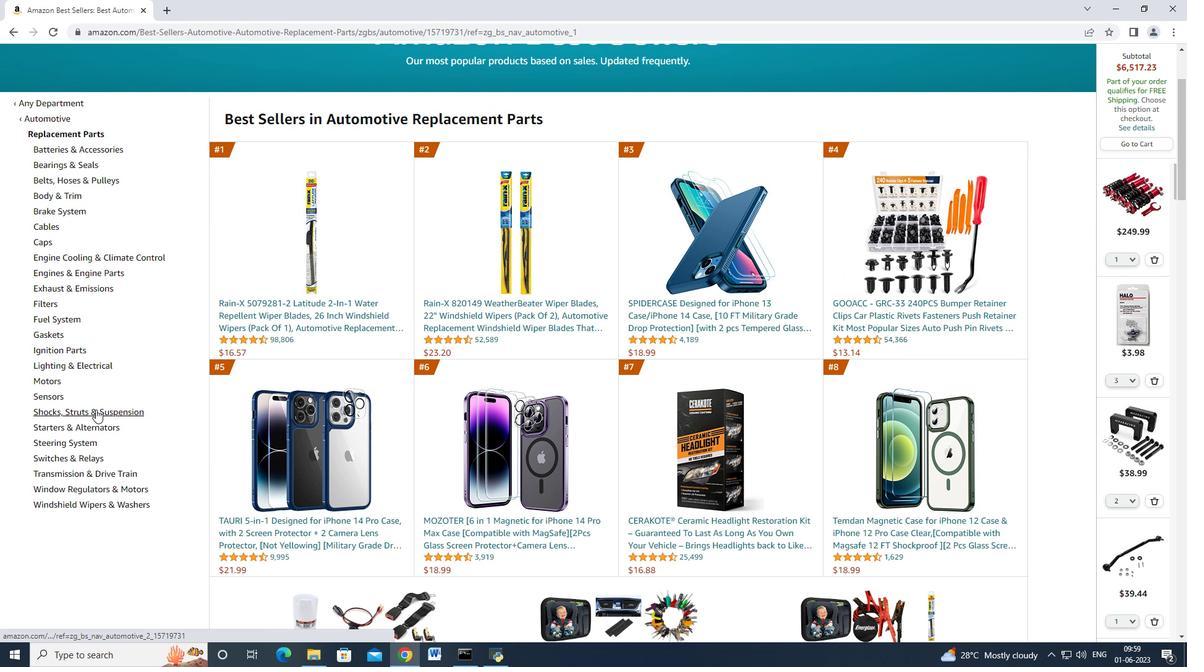 
Action: Mouse pressed left at (95, 410)
Screenshot: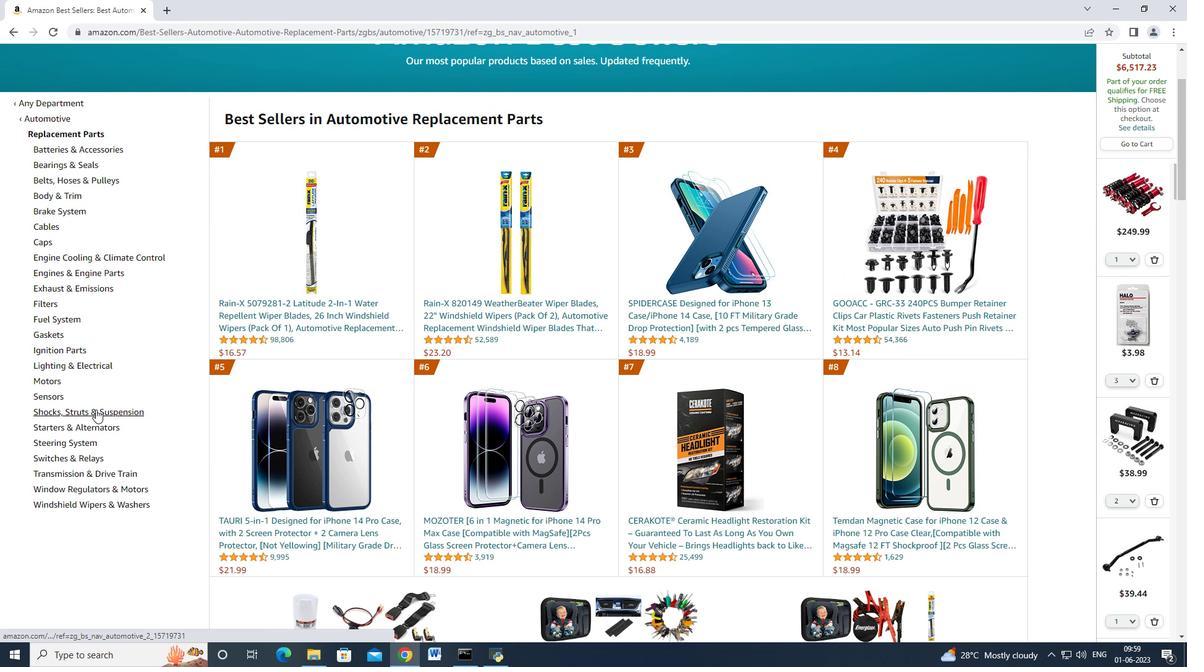 
Action: Mouse moved to (115, 311)
Screenshot: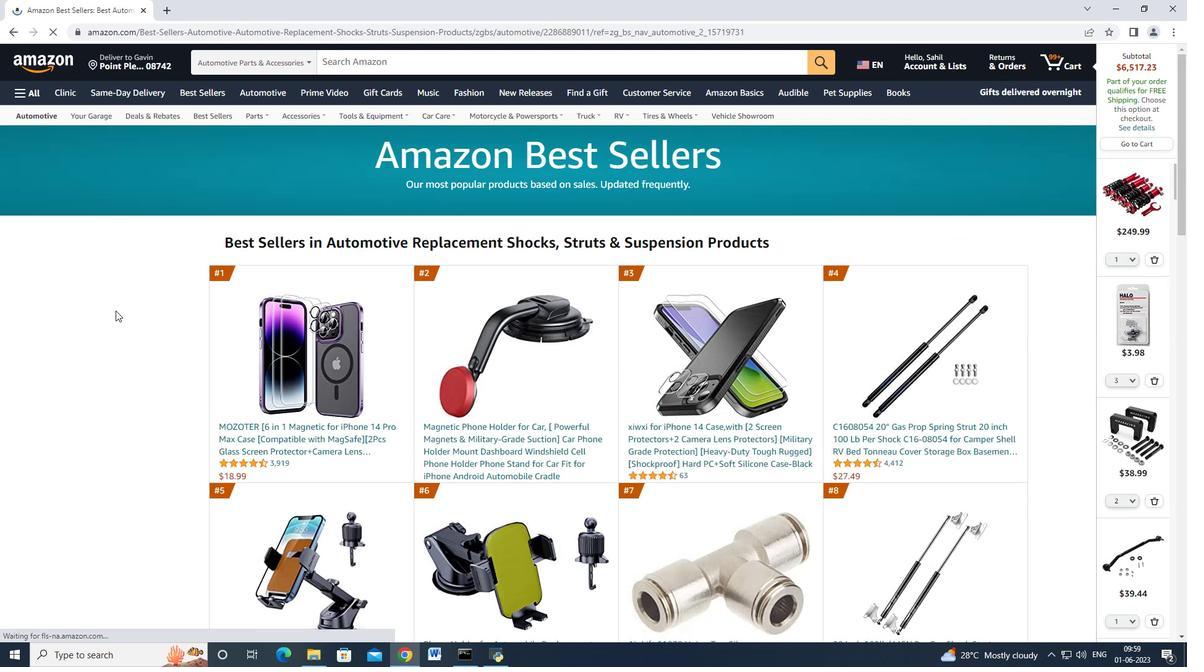
Action: Mouse scrolled (115, 310) with delta (0, 0)
Screenshot: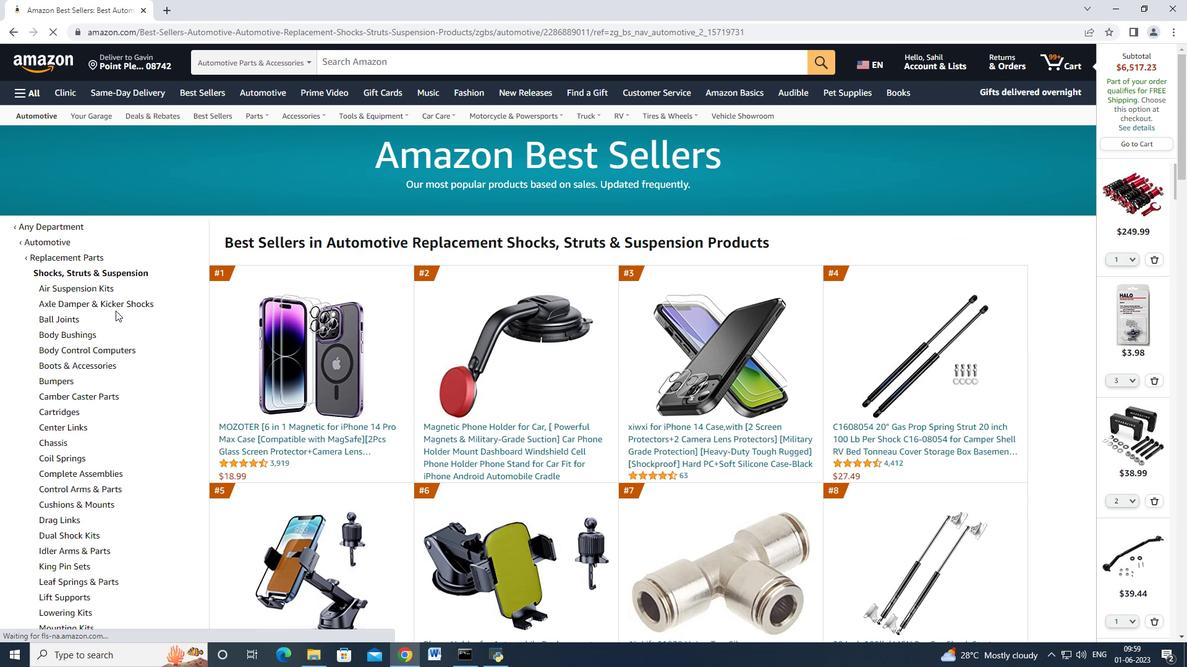
Action: Mouse scrolled (115, 310) with delta (0, 0)
Screenshot: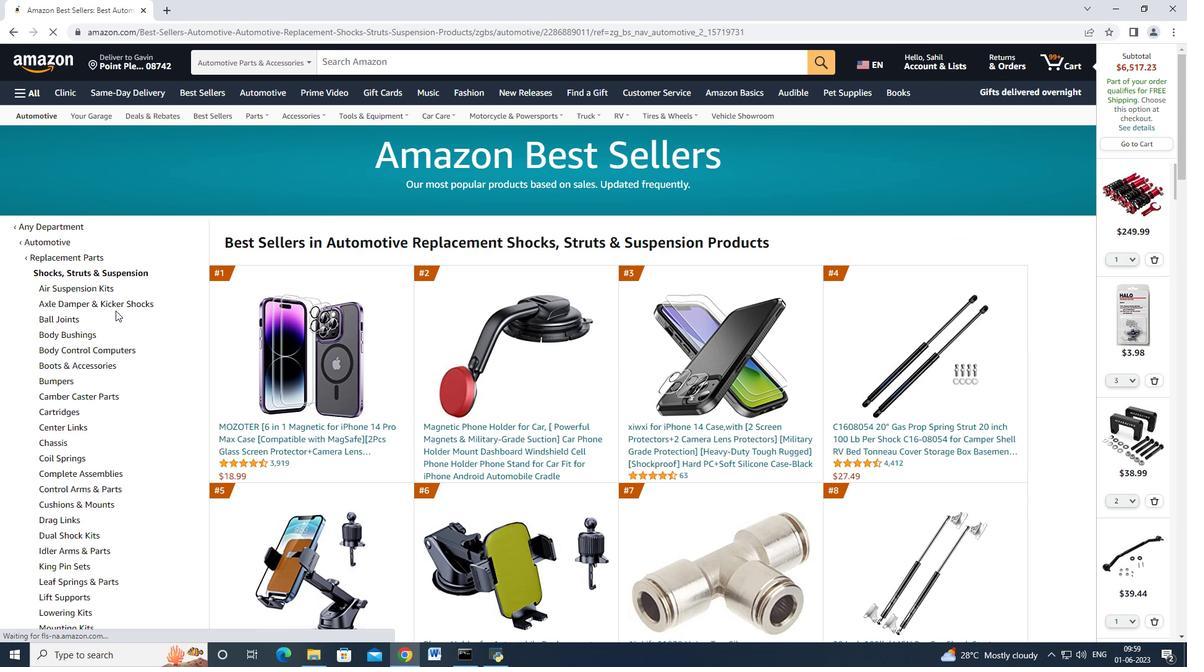 
Action: Mouse moved to (115, 311)
Screenshot: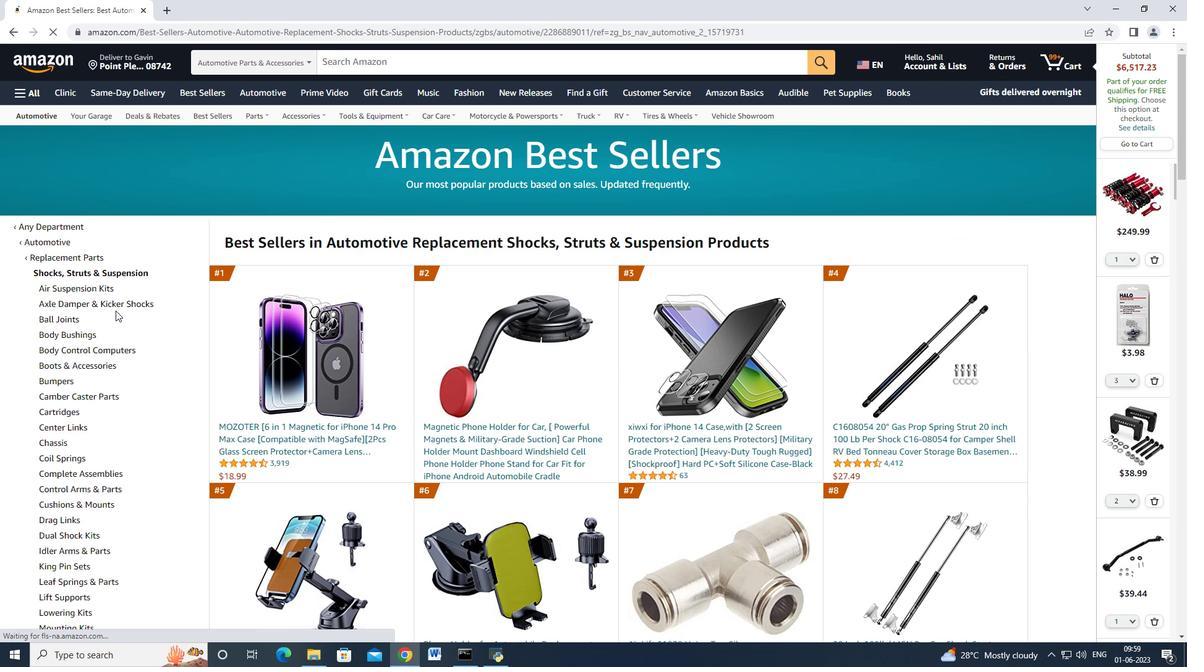 
Action: Mouse scrolled (115, 310) with delta (0, 0)
Screenshot: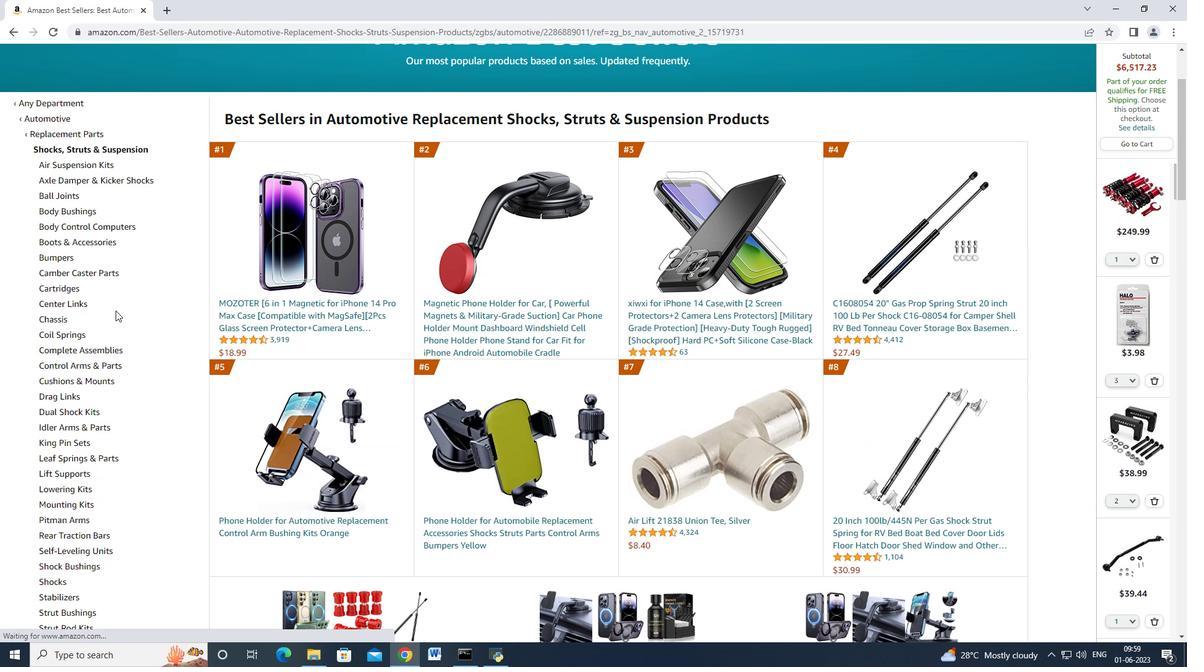 
Action: Mouse scrolled (115, 310) with delta (0, 0)
Screenshot: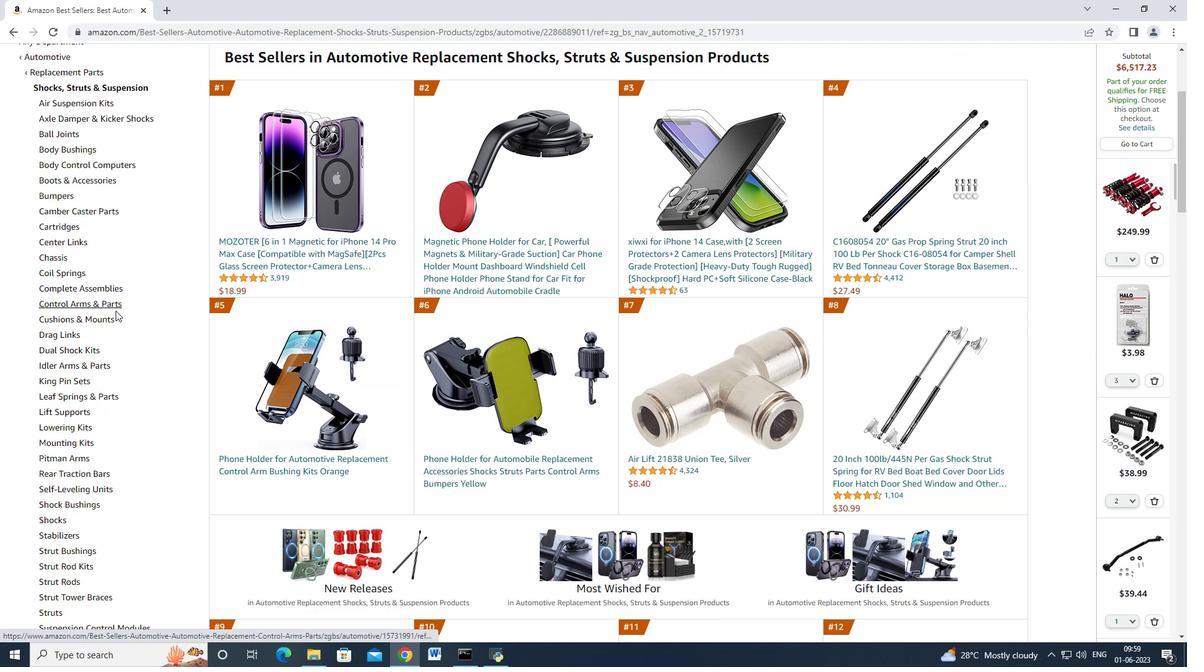 
Action: Mouse scrolled (115, 310) with delta (0, 0)
Screenshot: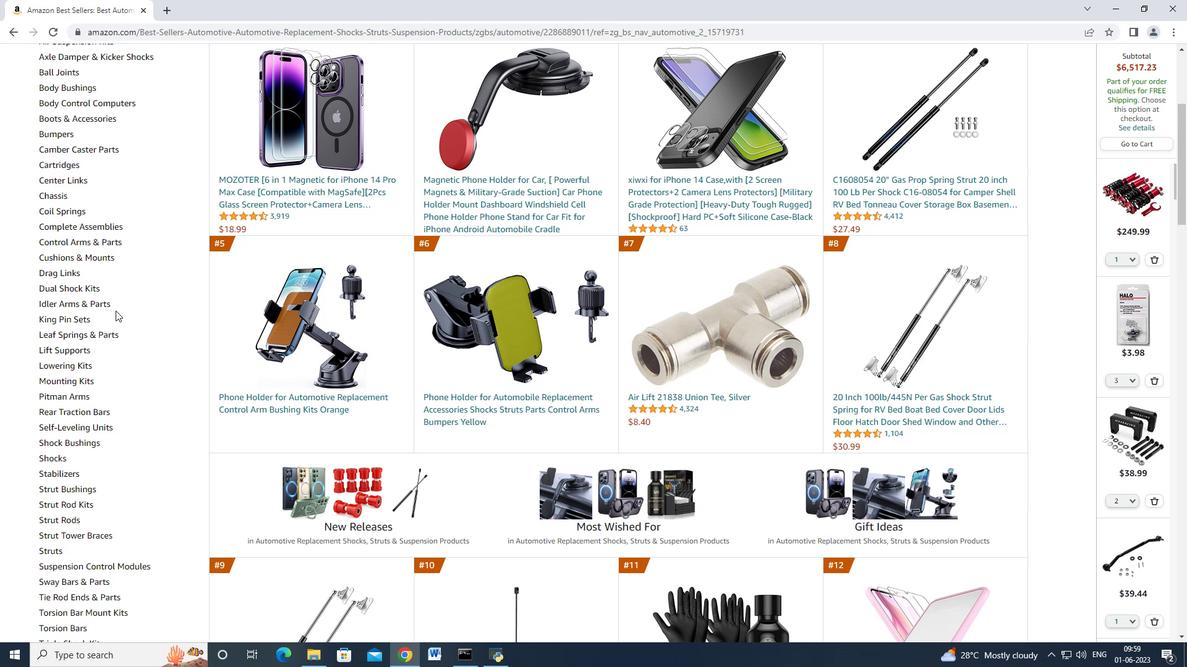 
Action: Mouse scrolled (115, 310) with delta (0, 0)
Screenshot: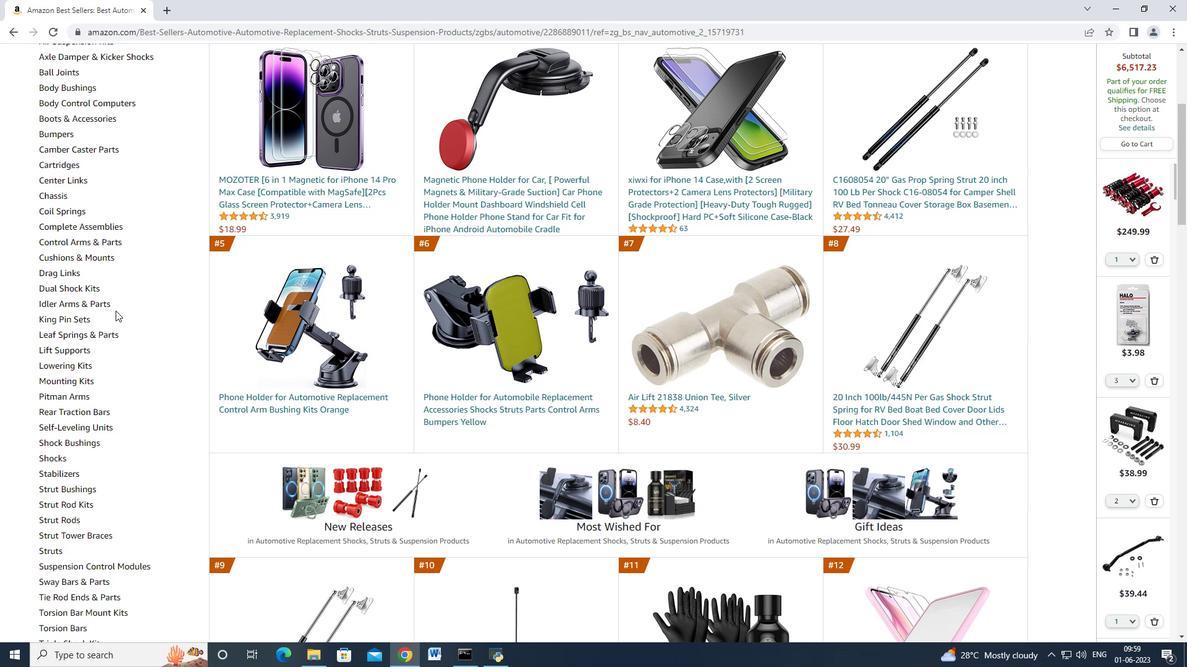 
Action: Mouse moved to (115, 311)
Screenshot: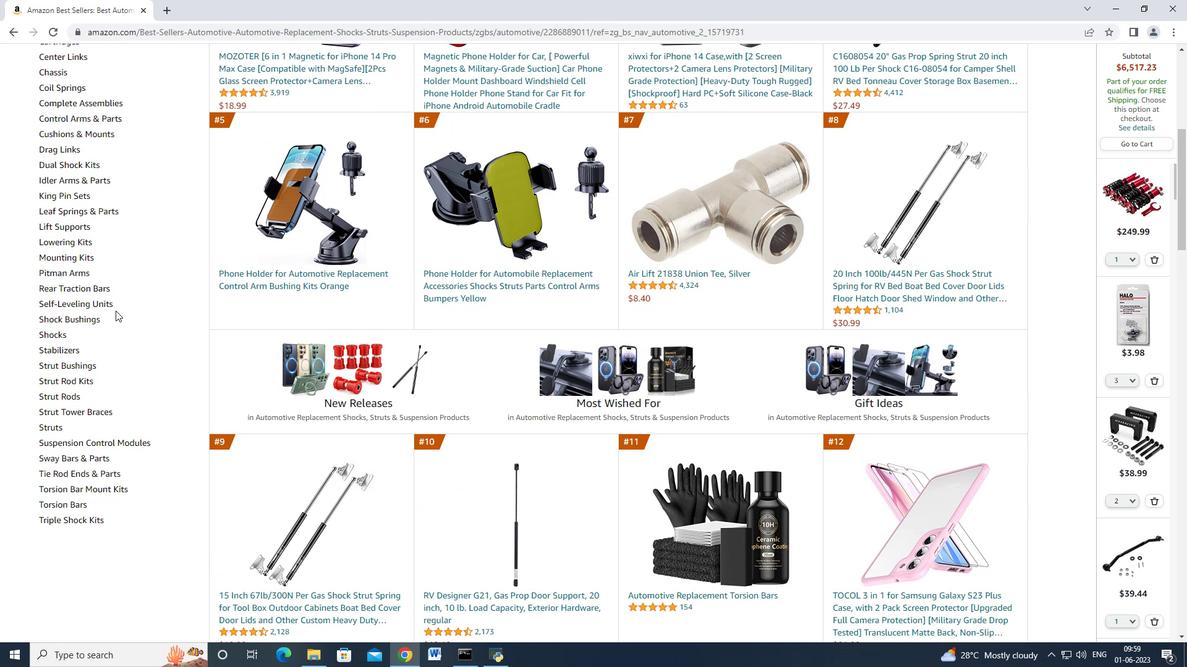 
Action: Mouse scrolled (115, 311) with delta (0, 0)
Screenshot: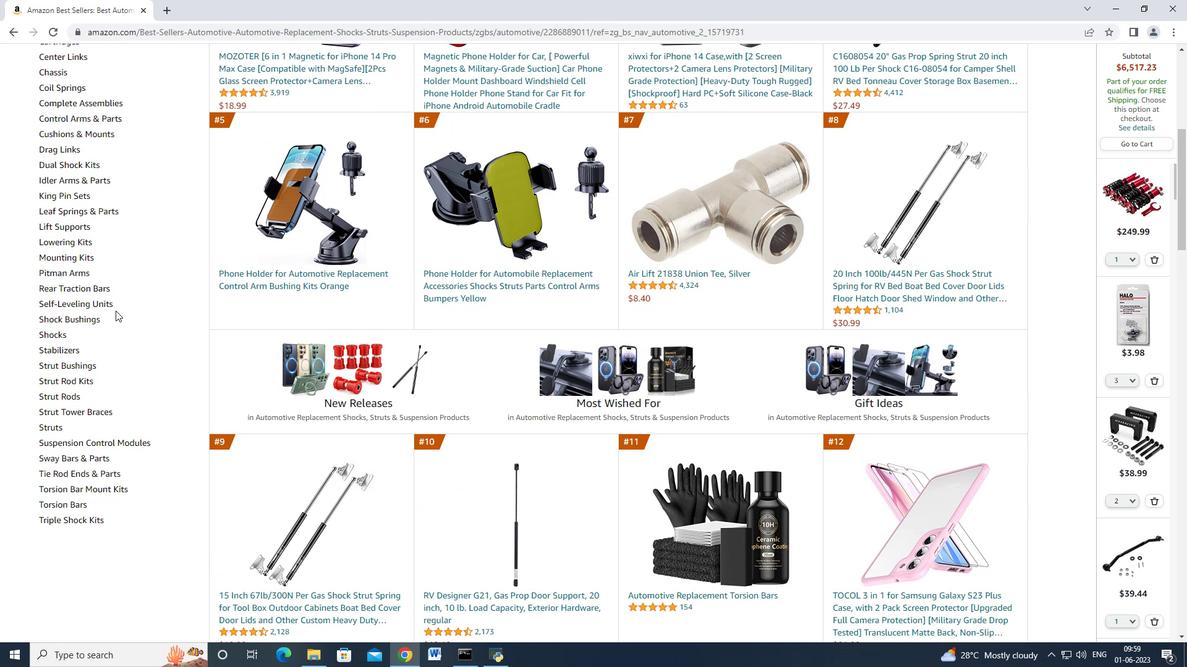 
Action: Mouse scrolled (115, 311) with delta (0, 0)
Screenshot: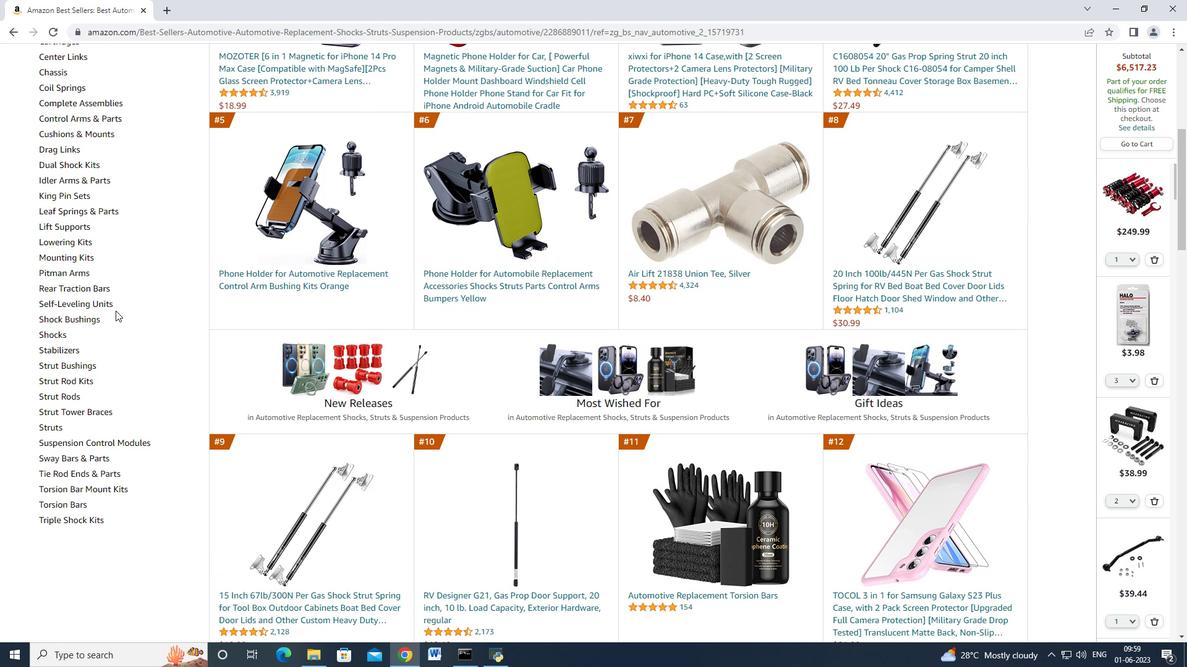 
Action: Mouse moved to (105, 244)
Screenshot: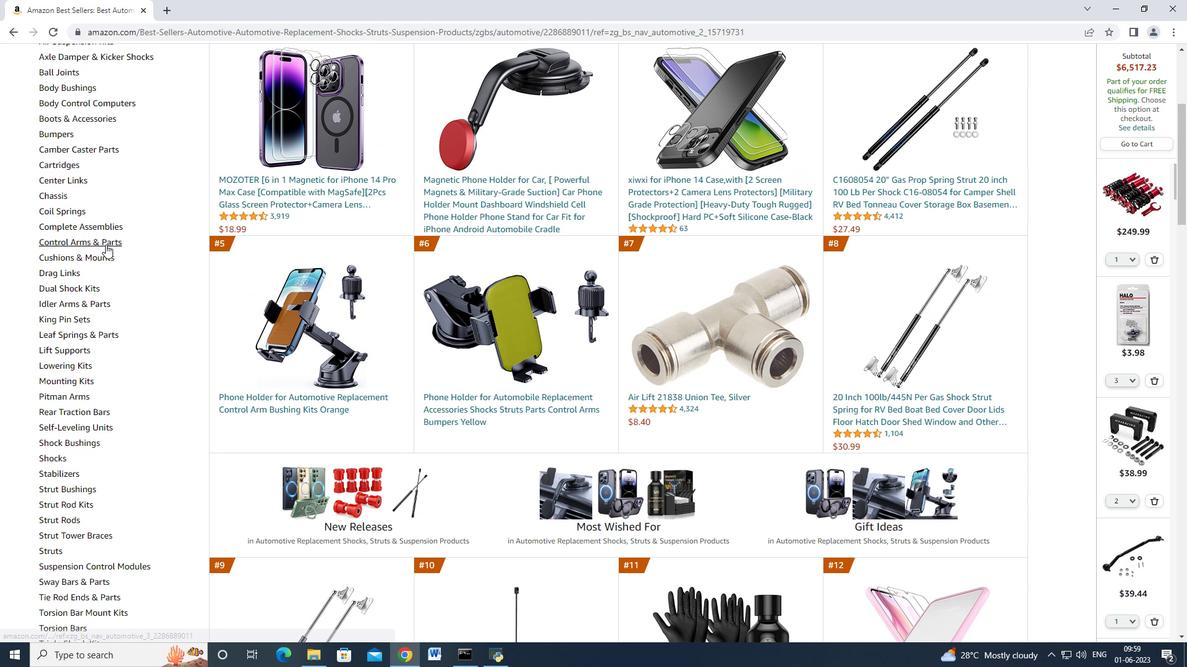 
Action: Mouse pressed left at (105, 244)
Screenshot: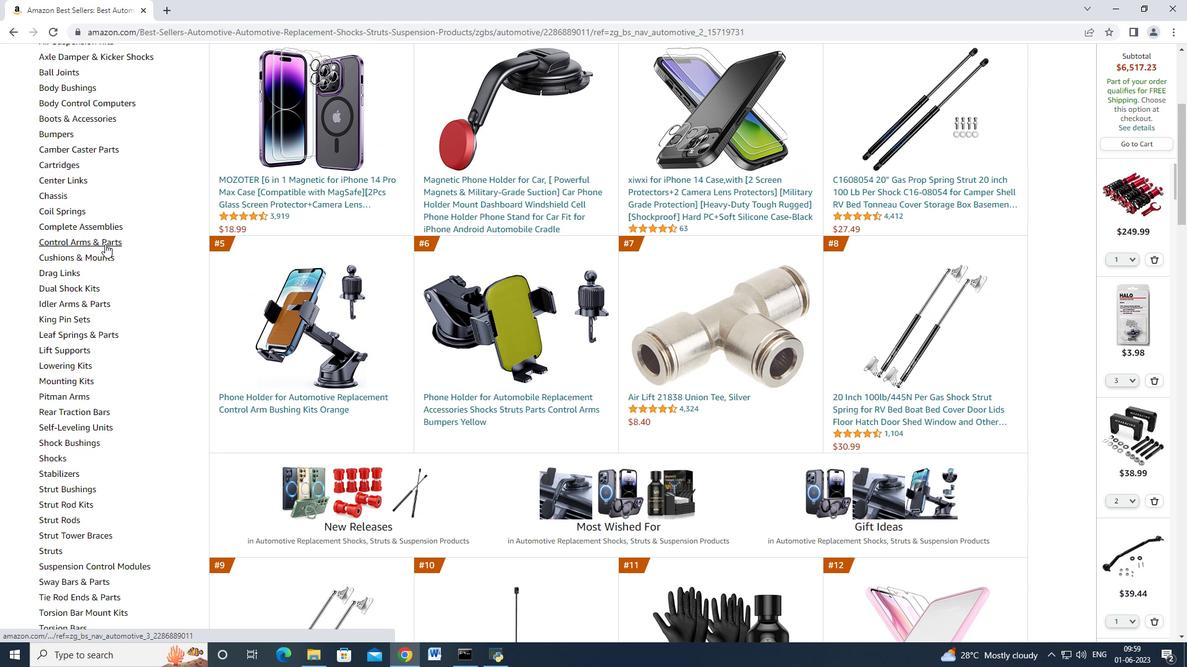 
Action: Mouse moved to (124, 290)
Screenshot: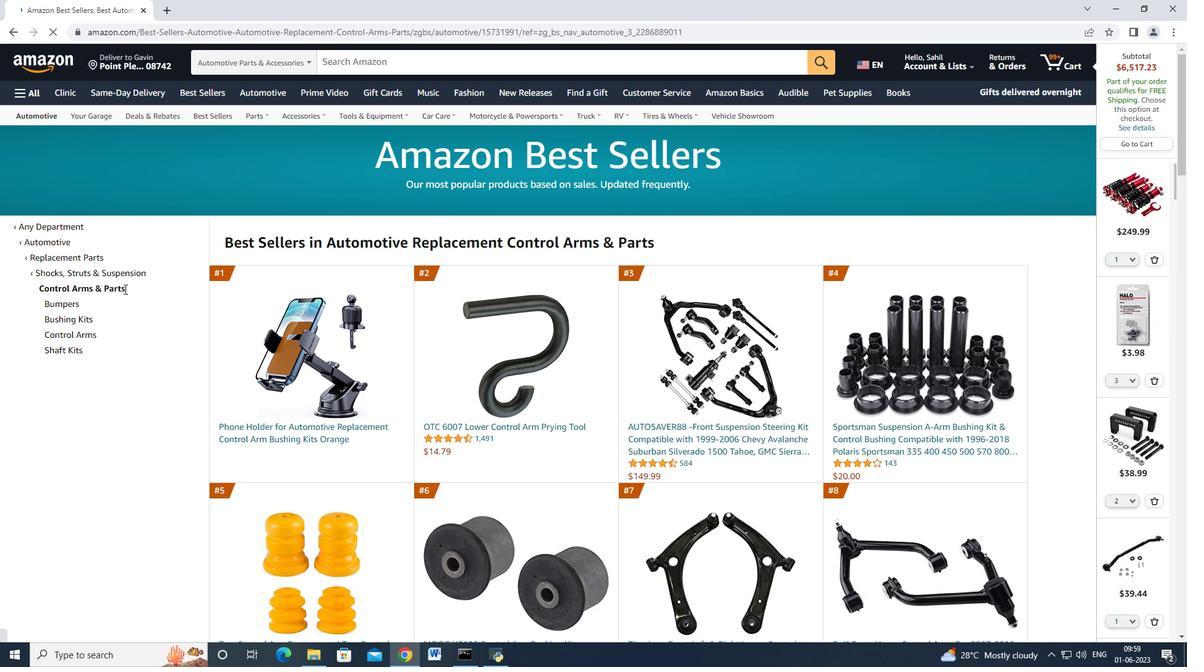 
Action: Mouse scrolled (124, 290) with delta (0, 0)
Screenshot: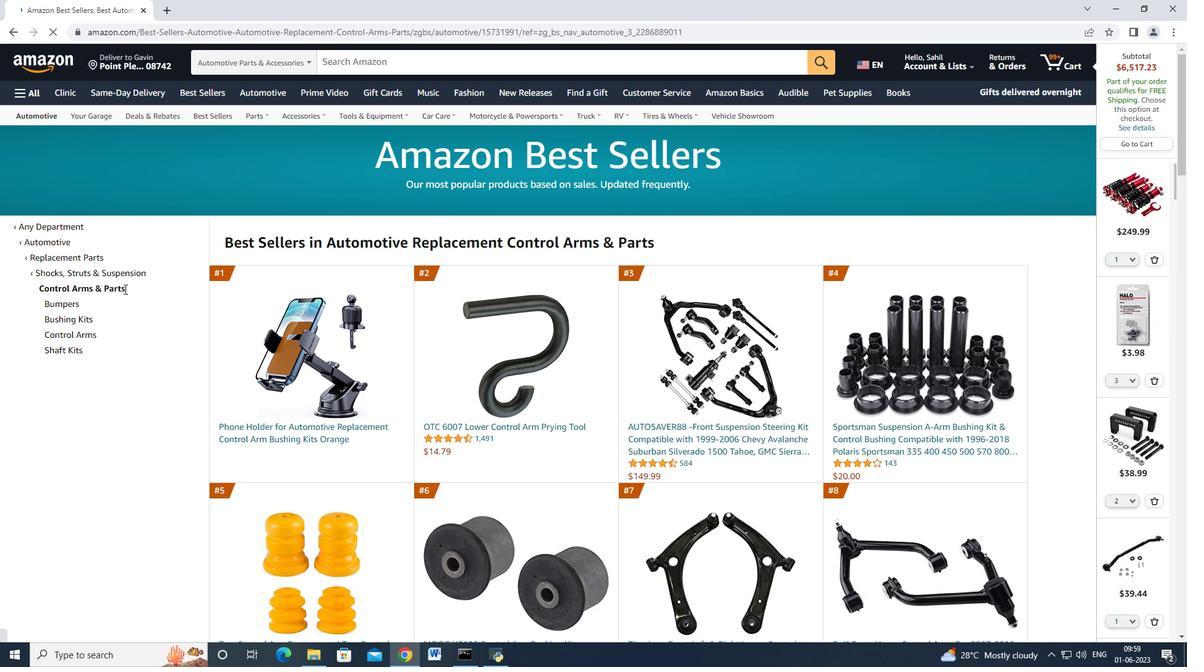
Action: Mouse moved to (126, 291)
Screenshot: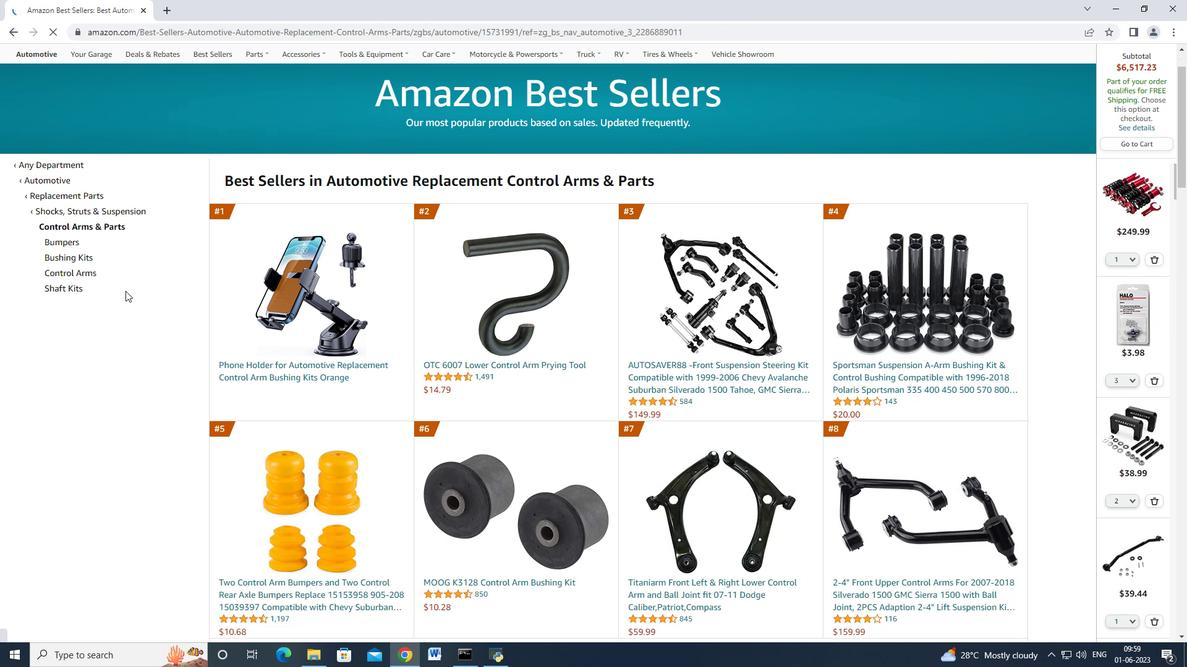 
Action: Mouse scrolled (126, 290) with delta (0, 0)
Screenshot: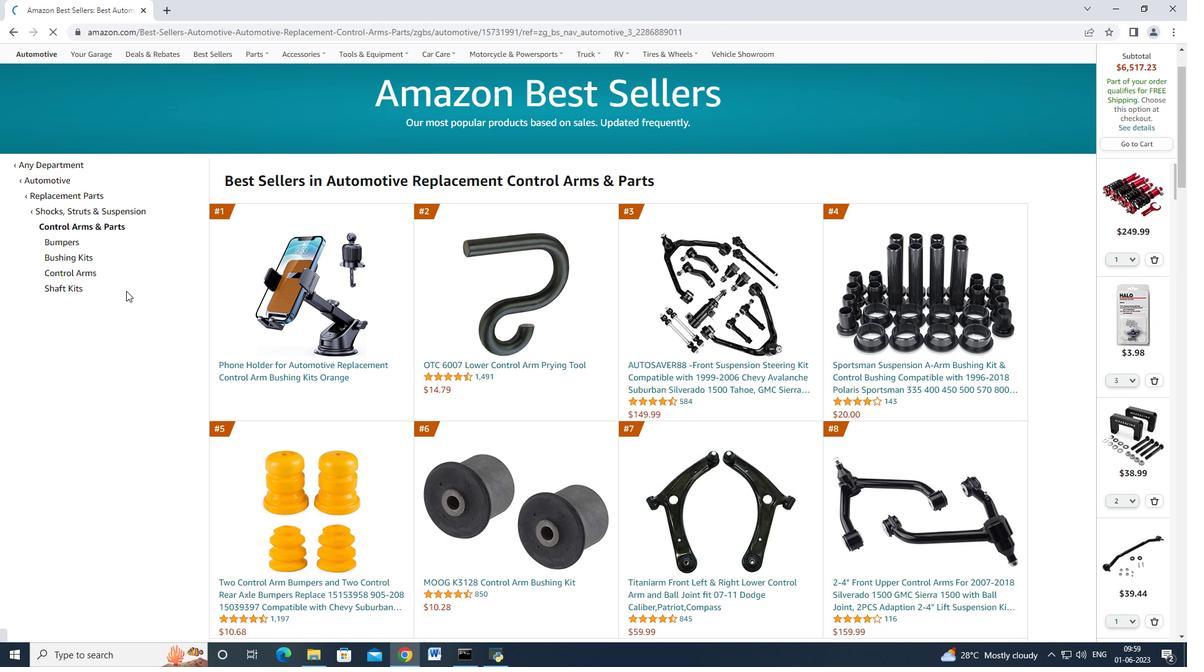 
Action: Mouse moved to (147, 310)
Screenshot: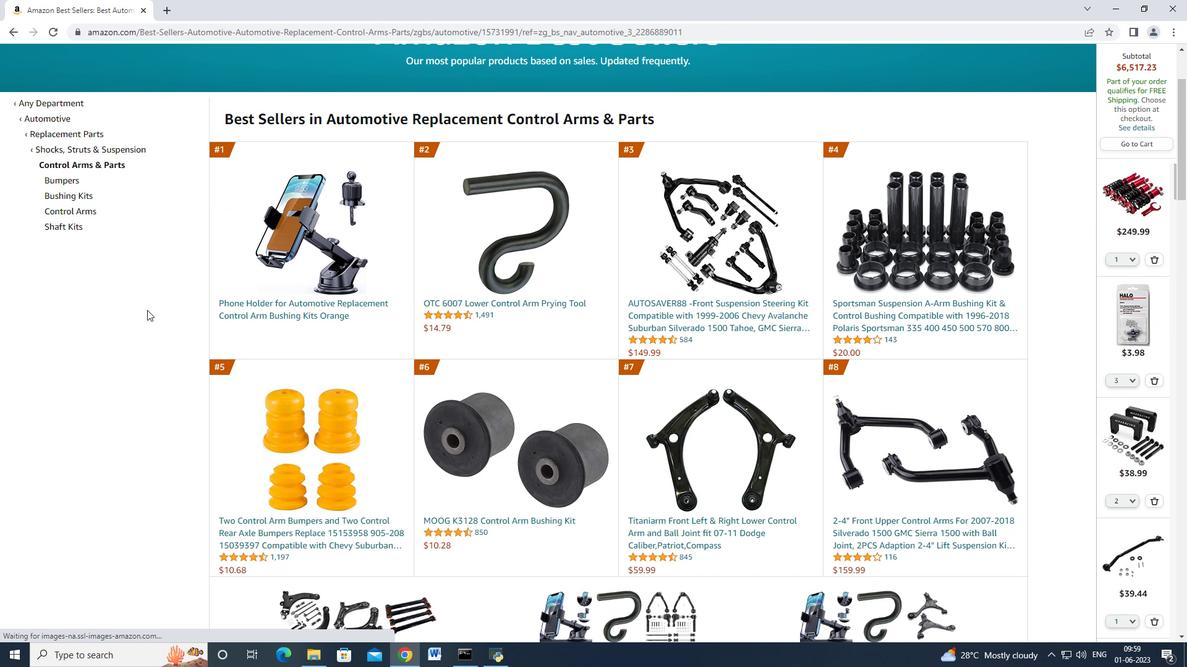 
Action: Mouse scrolled (147, 311) with delta (0, 0)
Screenshot: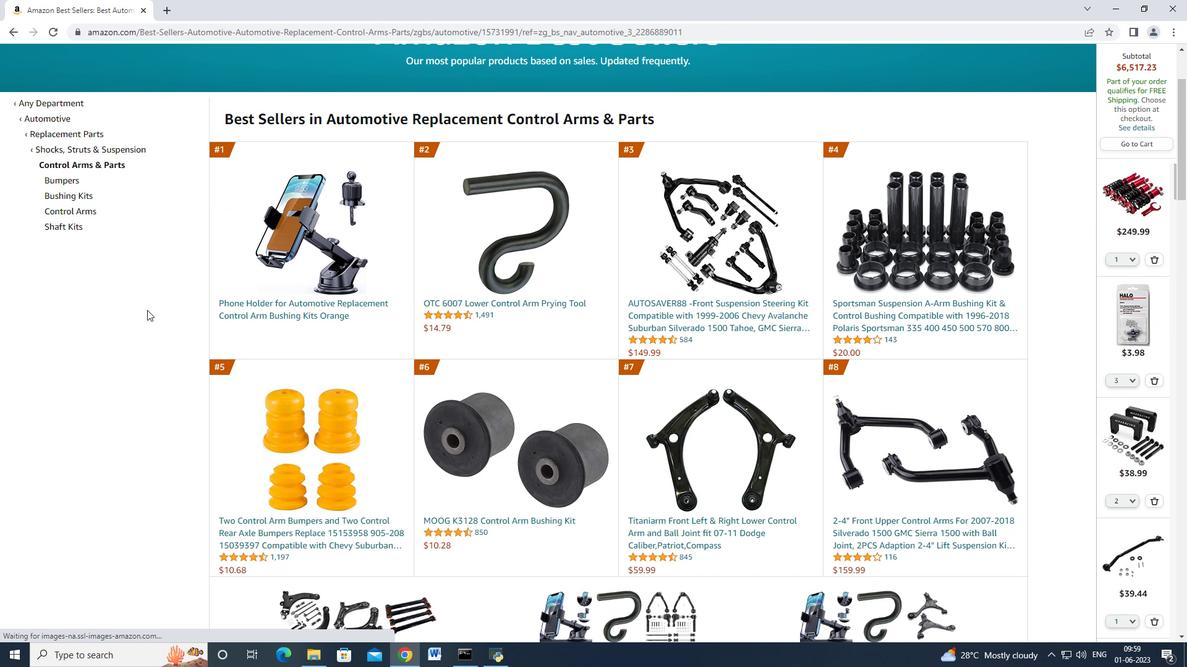 
Action: Mouse moved to (149, 308)
Screenshot: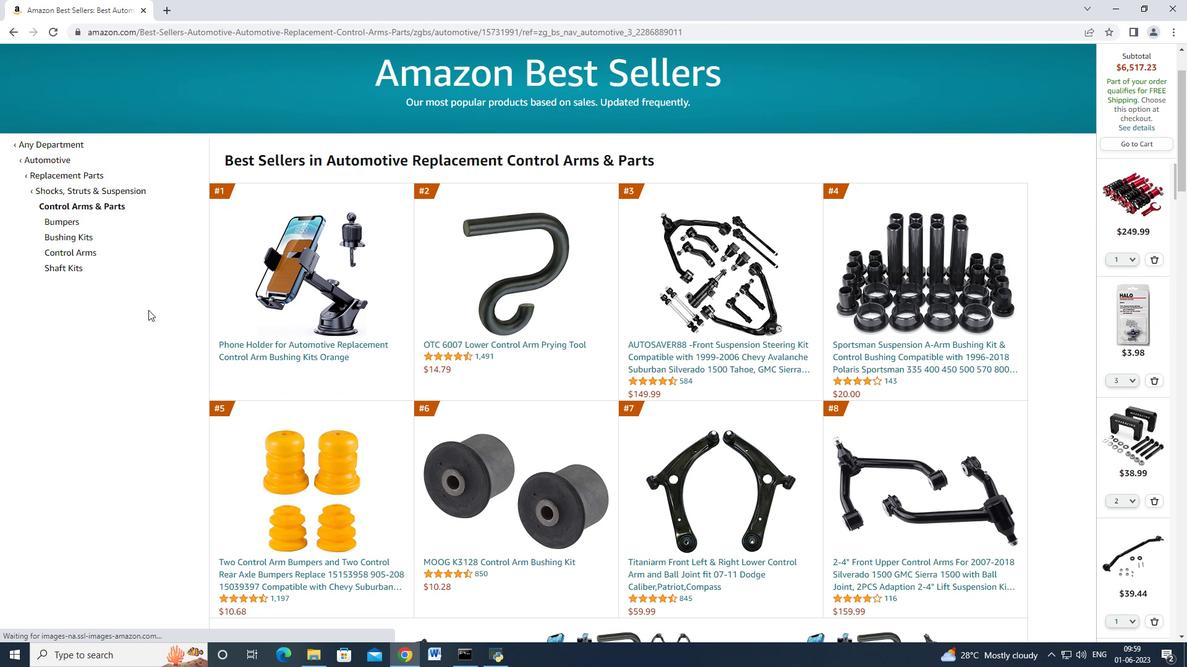 
Action: Mouse scrolled (149, 309) with delta (0, 0)
Screenshot: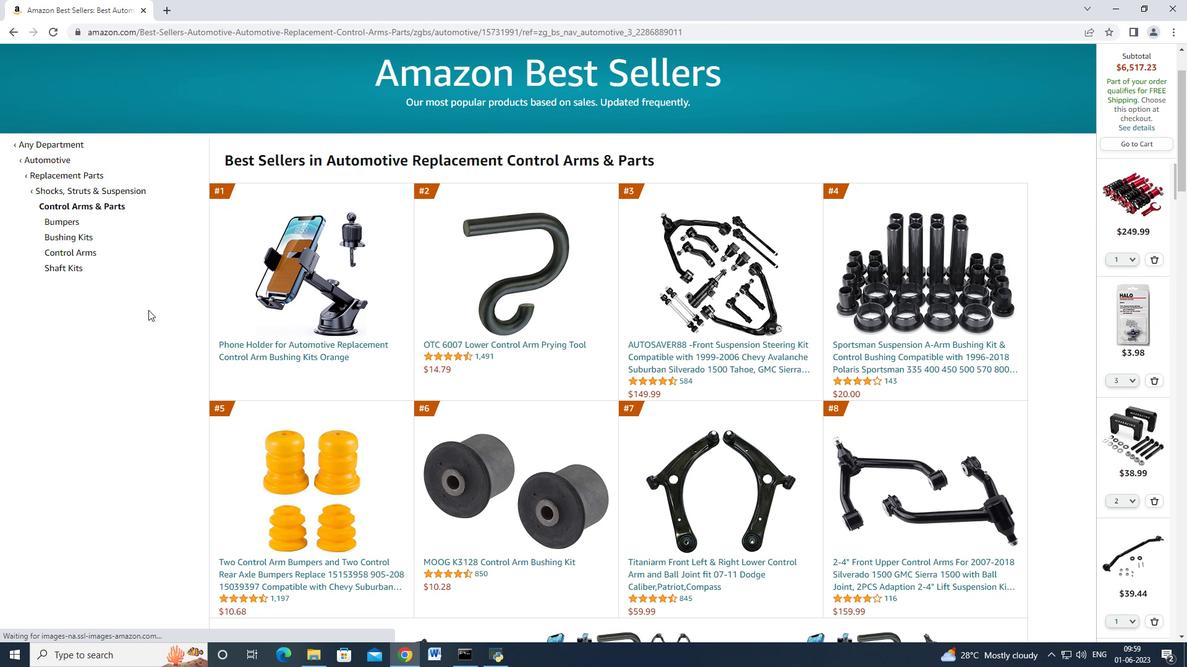 
Action: Mouse moved to (149, 312)
Screenshot: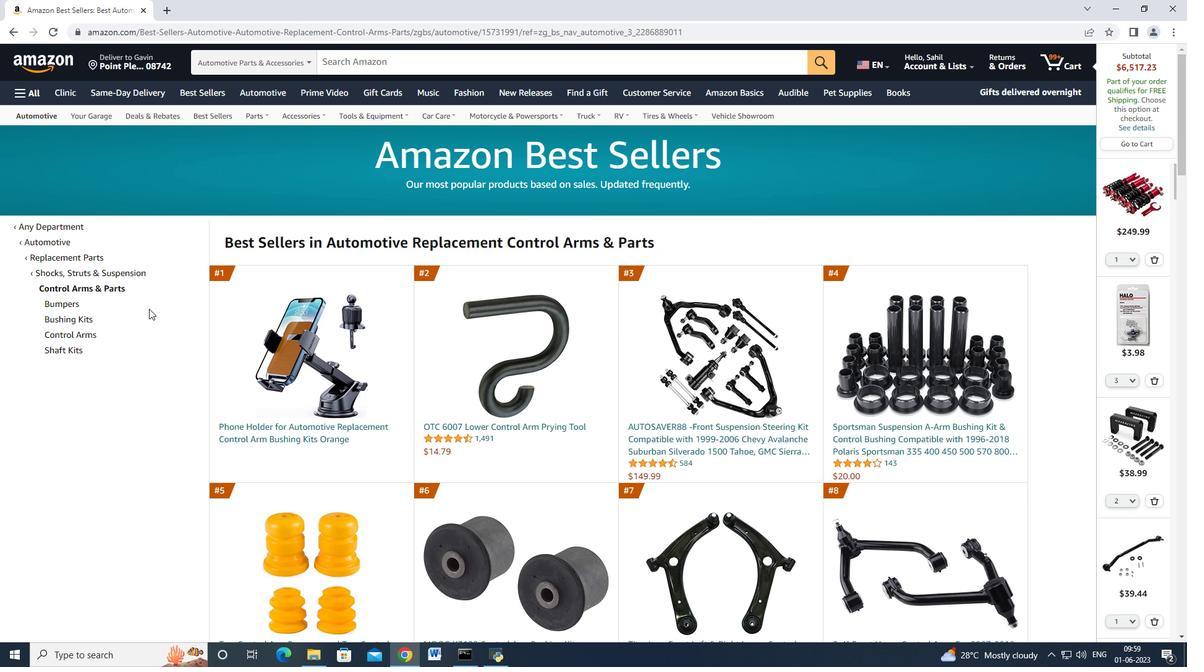 
Action: Mouse scrolled (149, 311) with delta (0, 0)
Screenshot: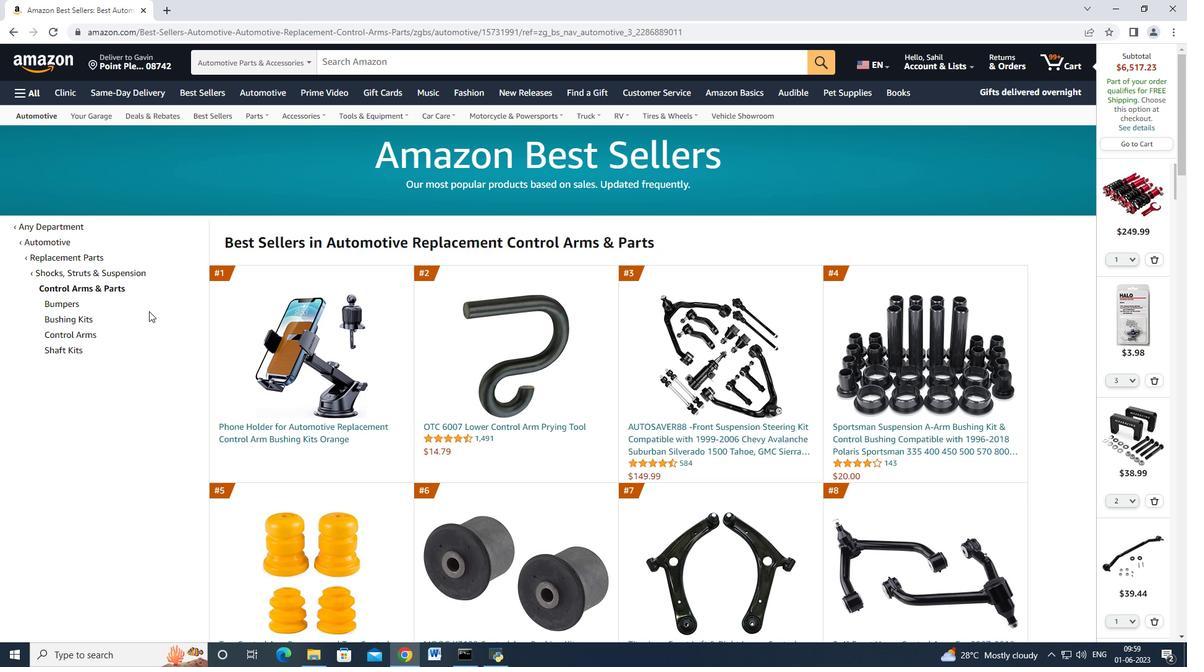 
Action: Mouse scrolled (149, 311) with delta (0, 0)
Screenshot: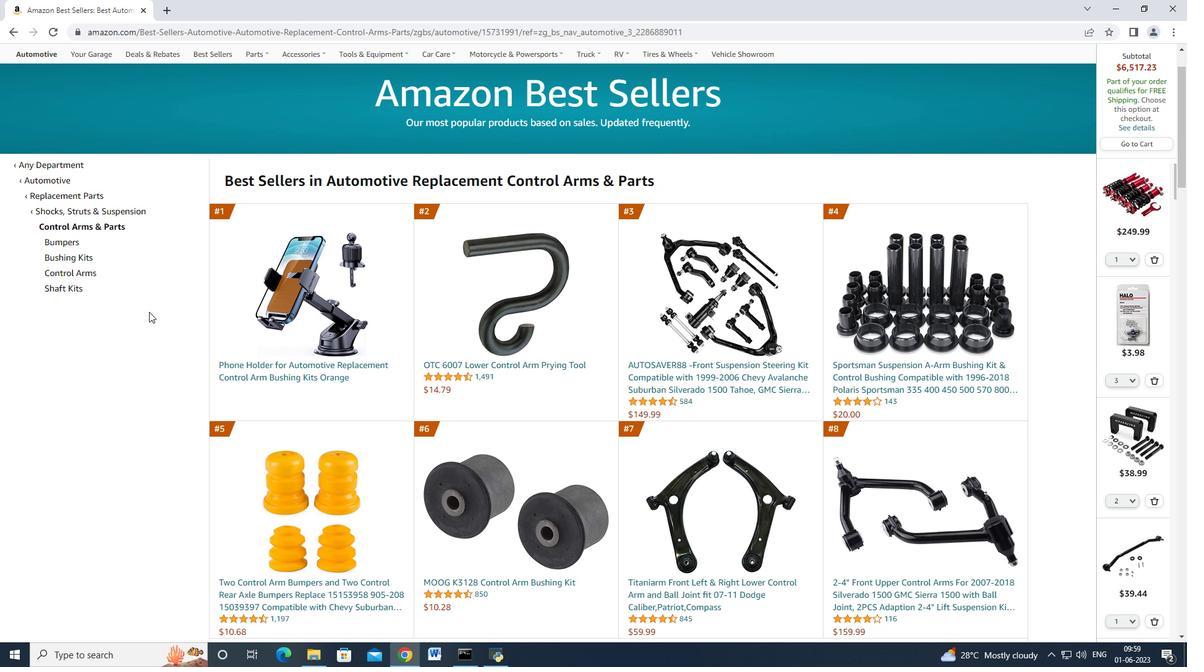 
Action: Mouse moved to (149, 311)
Screenshot: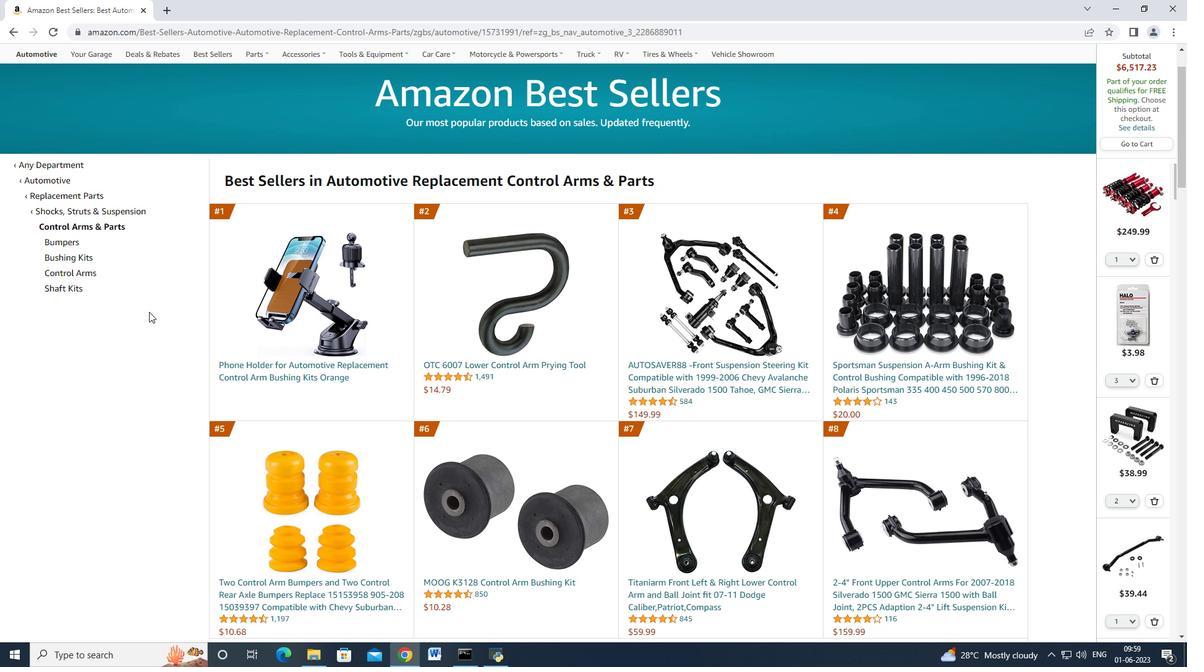
Action: Mouse scrolled (149, 312) with delta (0, 0)
Screenshot: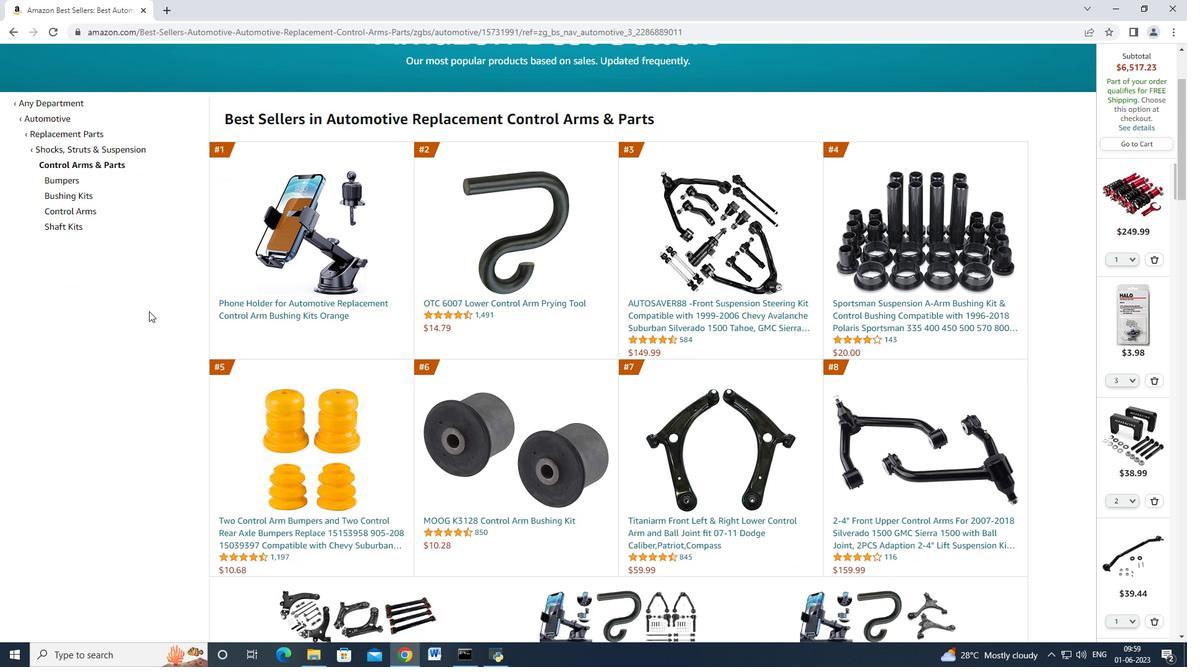 
Action: Mouse scrolled (149, 312) with delta (0, 0)
Screenshot: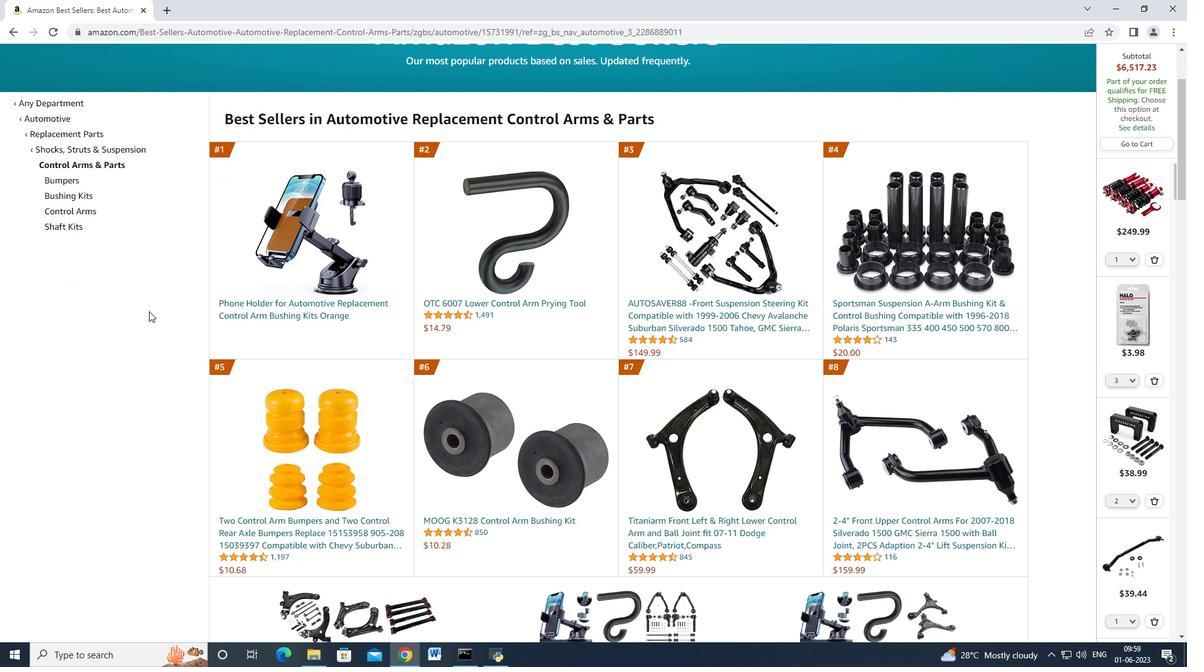 
Action: Mouse moved to (433, 351)
Screenshot: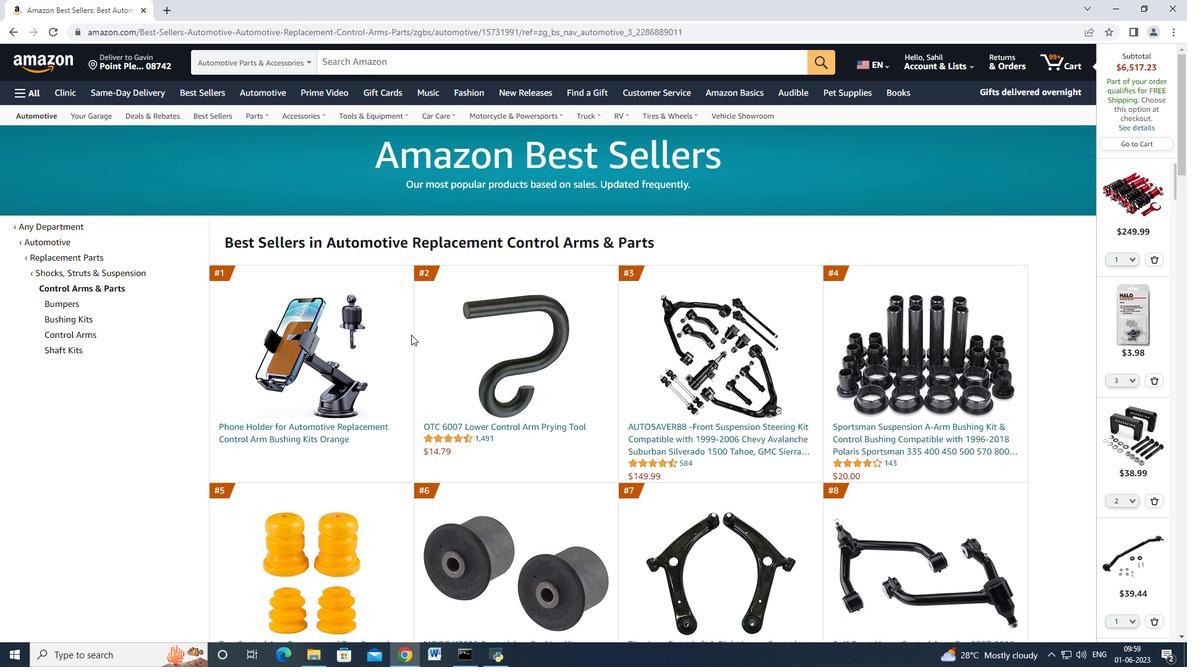 
Action: Mouse scrolled (433, 350) with delta (0, 0)
Screenshot: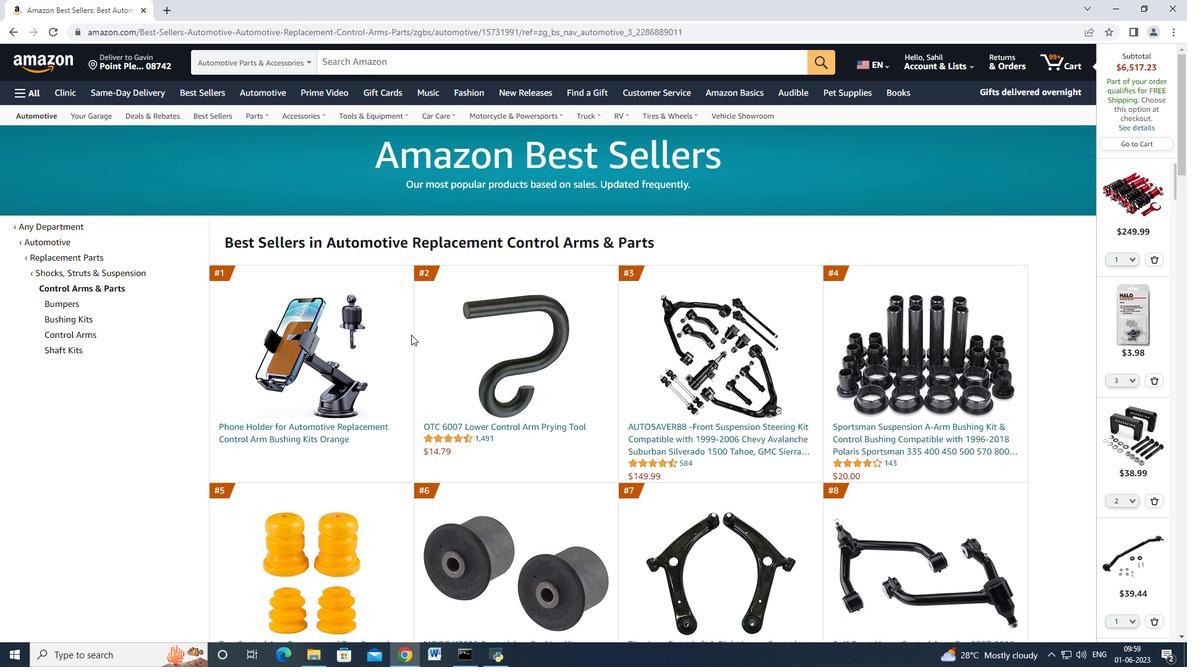 
Action: Mouse moved to (706, 385)
Screenshot: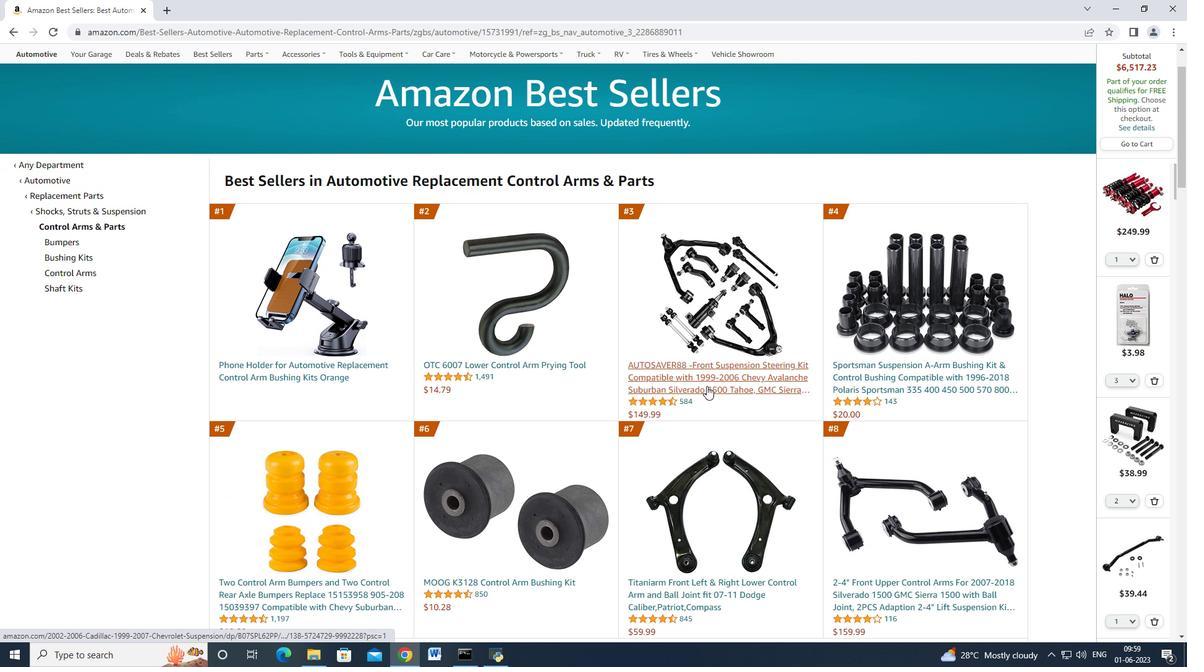 
Action: Mouse pressed left at (706, 385)
Screenshot: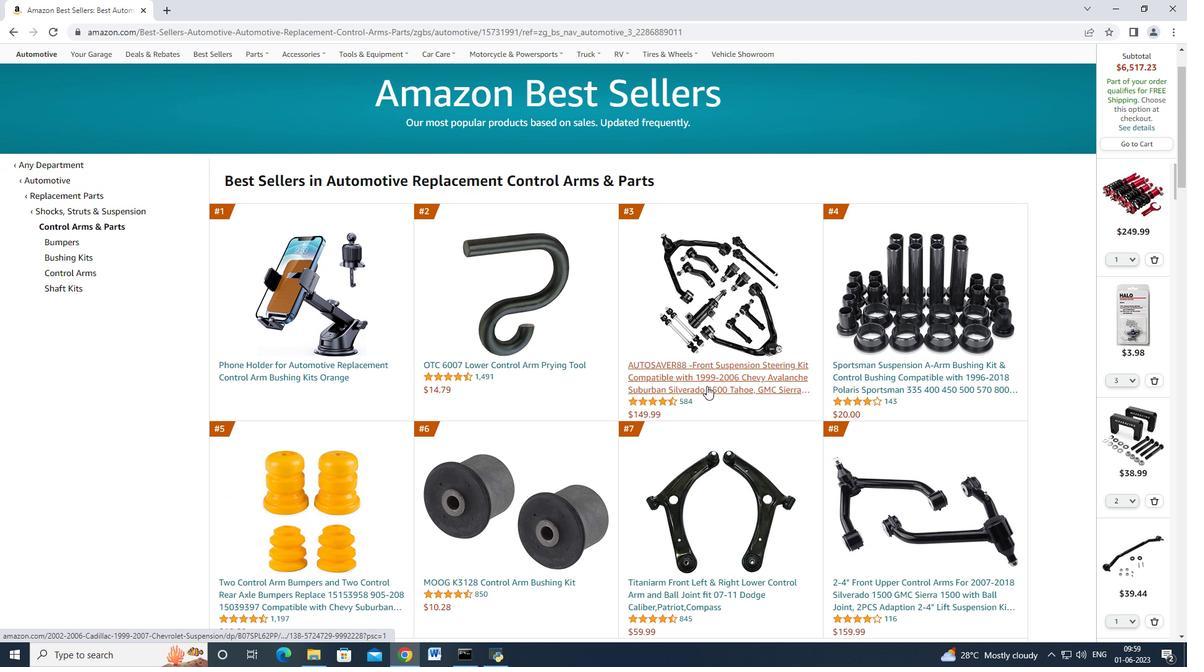 
Action: Mouse moved to (486, 317)
Screenshot: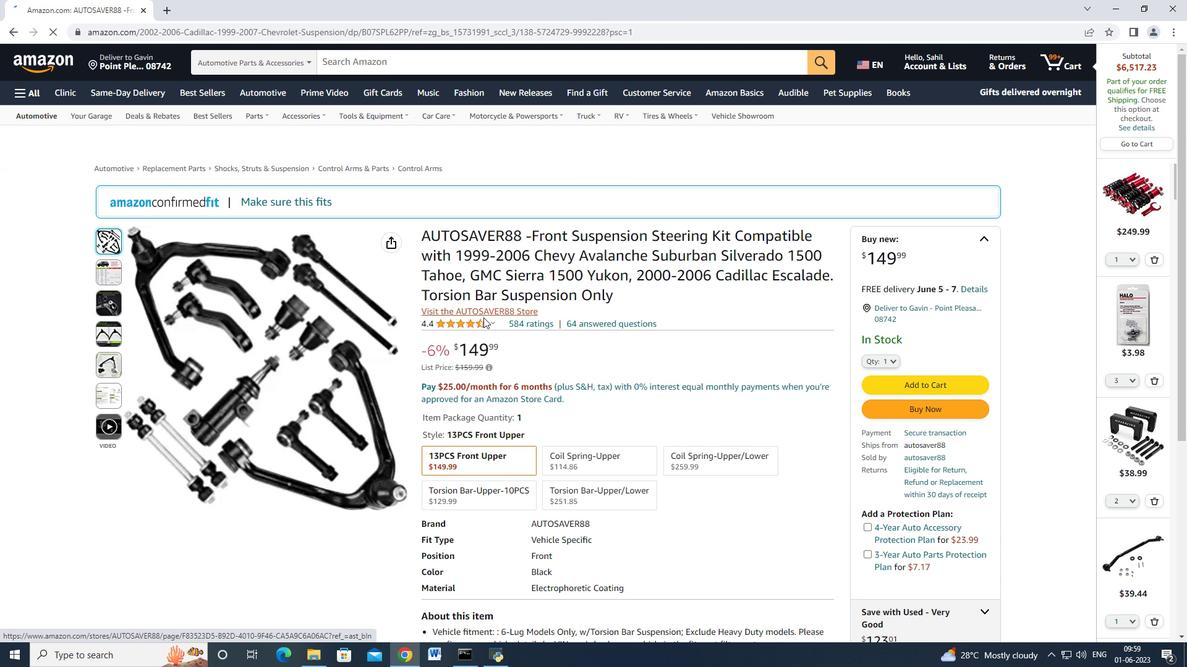 
Action: Mouse scrolled (486, 317) with delta (0, 0)
Screenshot: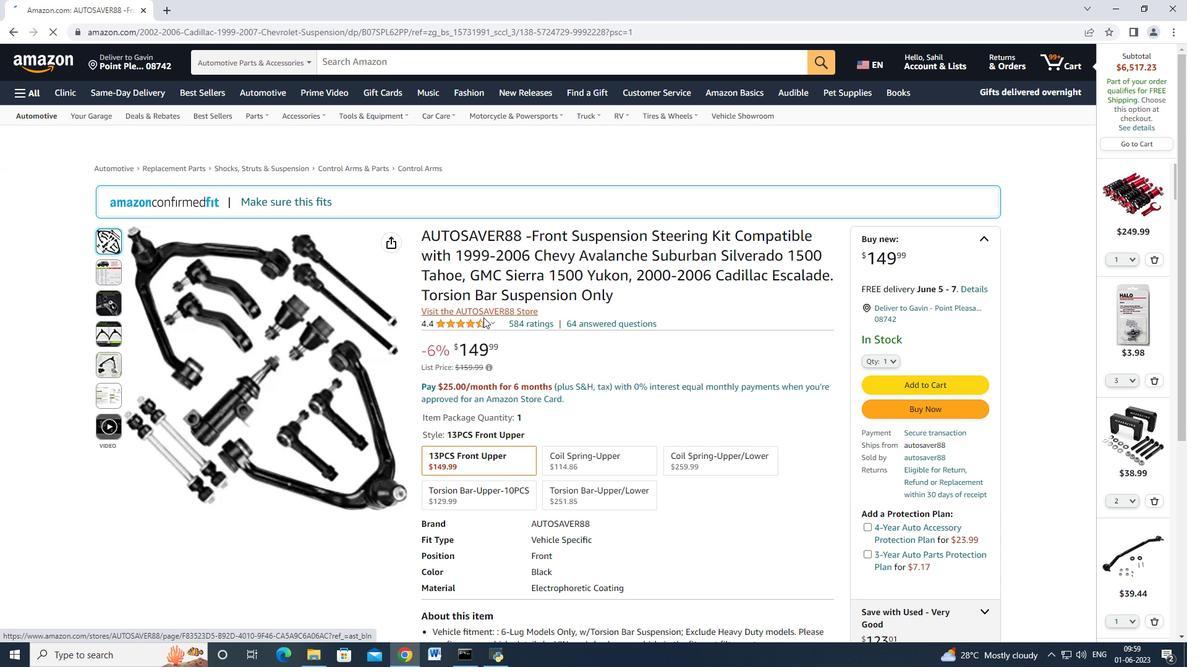 
Action: Mouse moved to (486, 324)
Screenshot: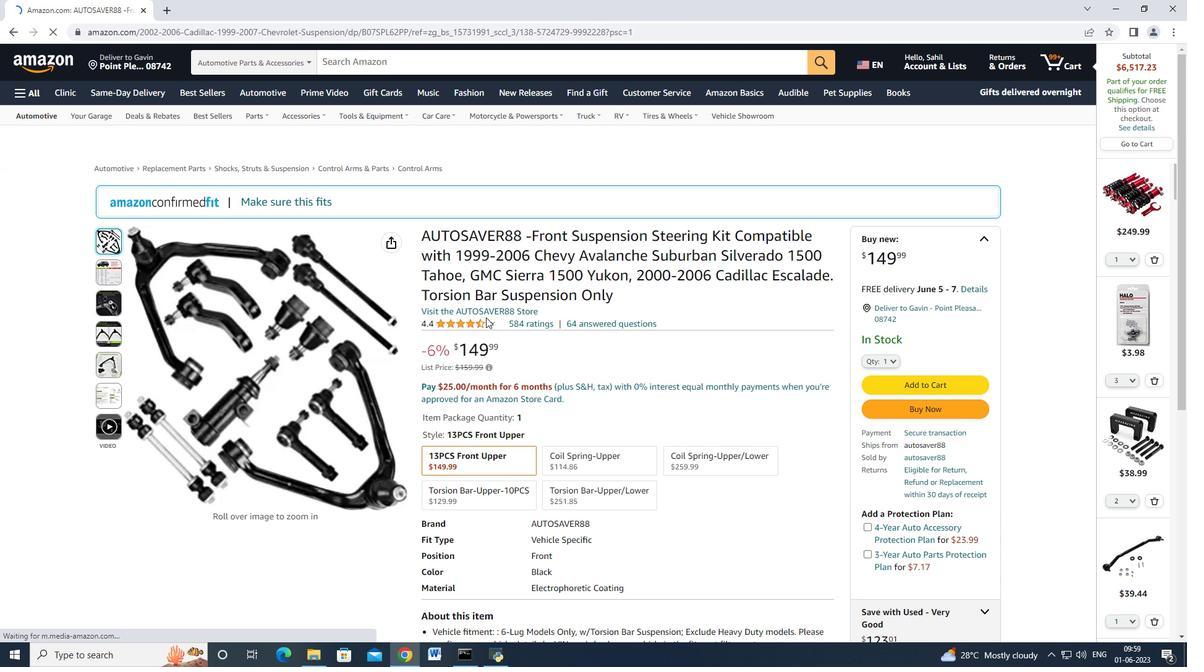 
Action: Mouse scrolled (486, 323) with delta (0, 0)
Screenshot: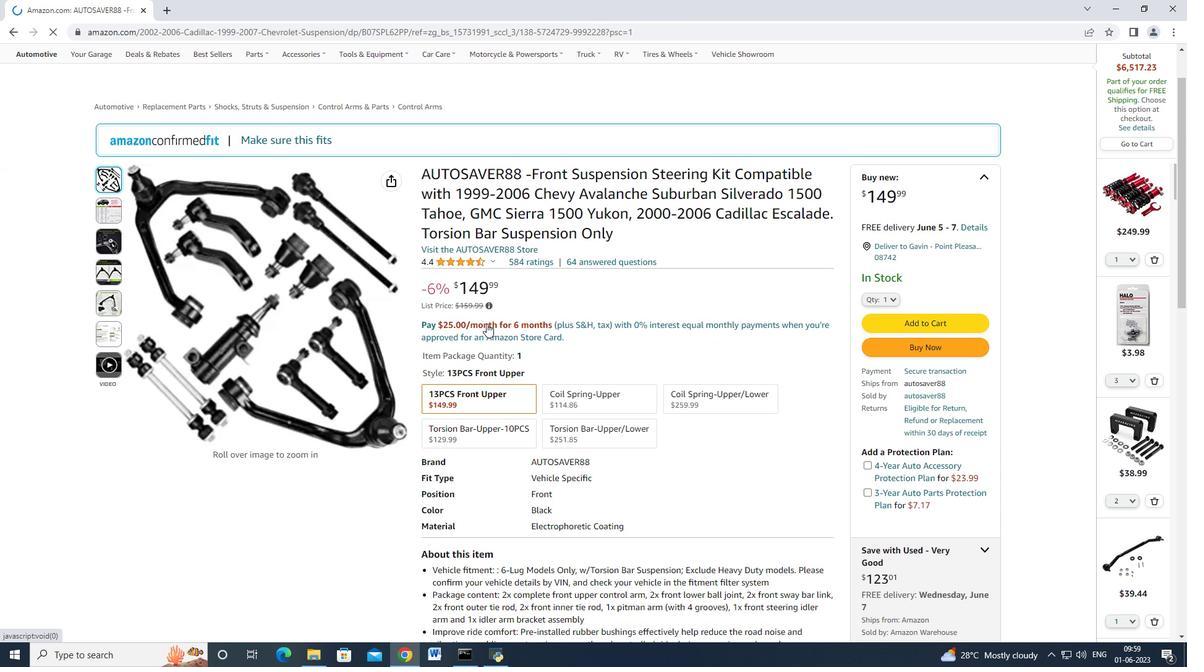 
Action: Mouse moved to (487, 324)
Screenshot: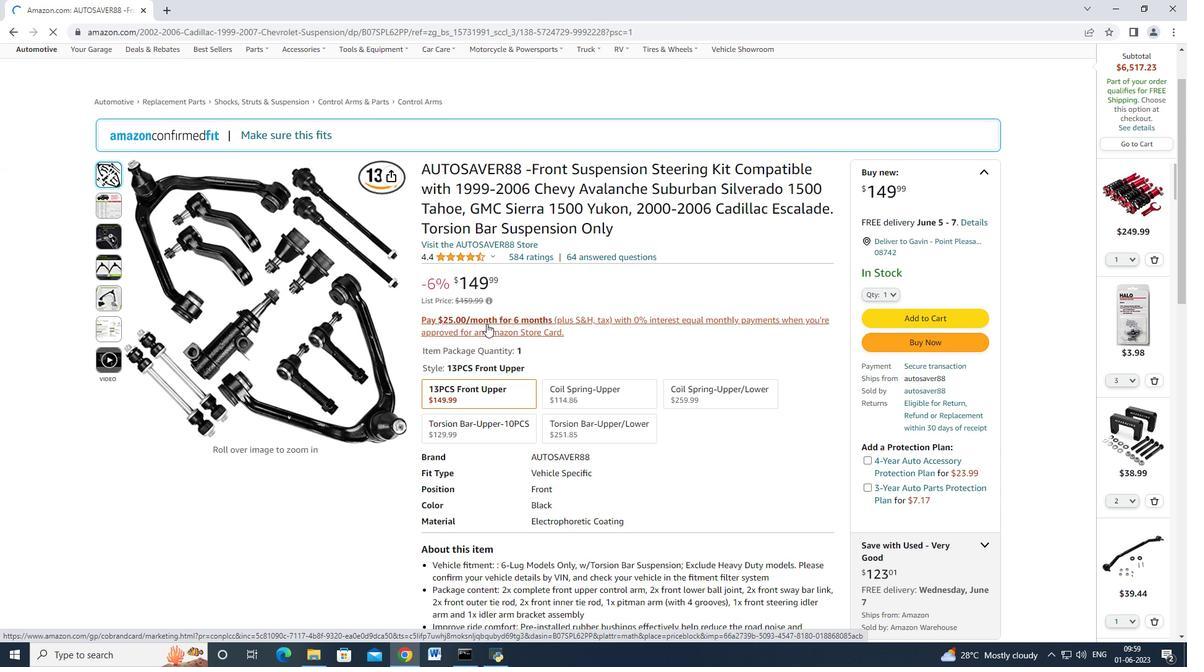 
Action: Mouse scrolled (487, 323) with delta (0, 0)
Screenshot: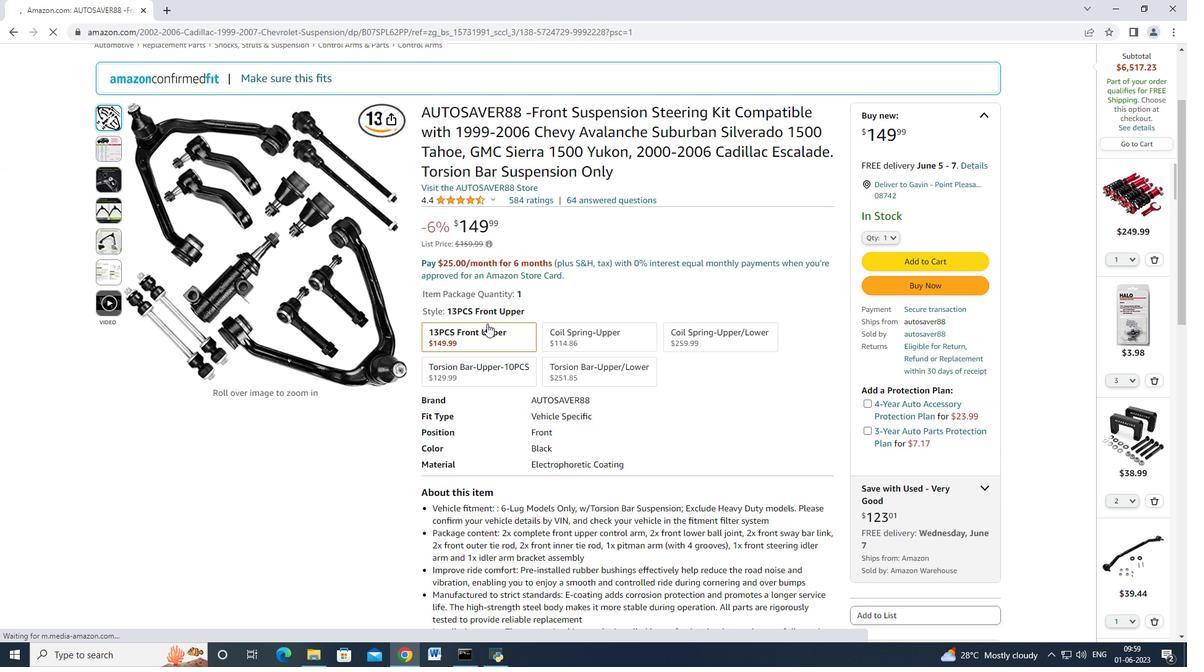 
Action: Mouse moved to (888, 173)
Screenshot: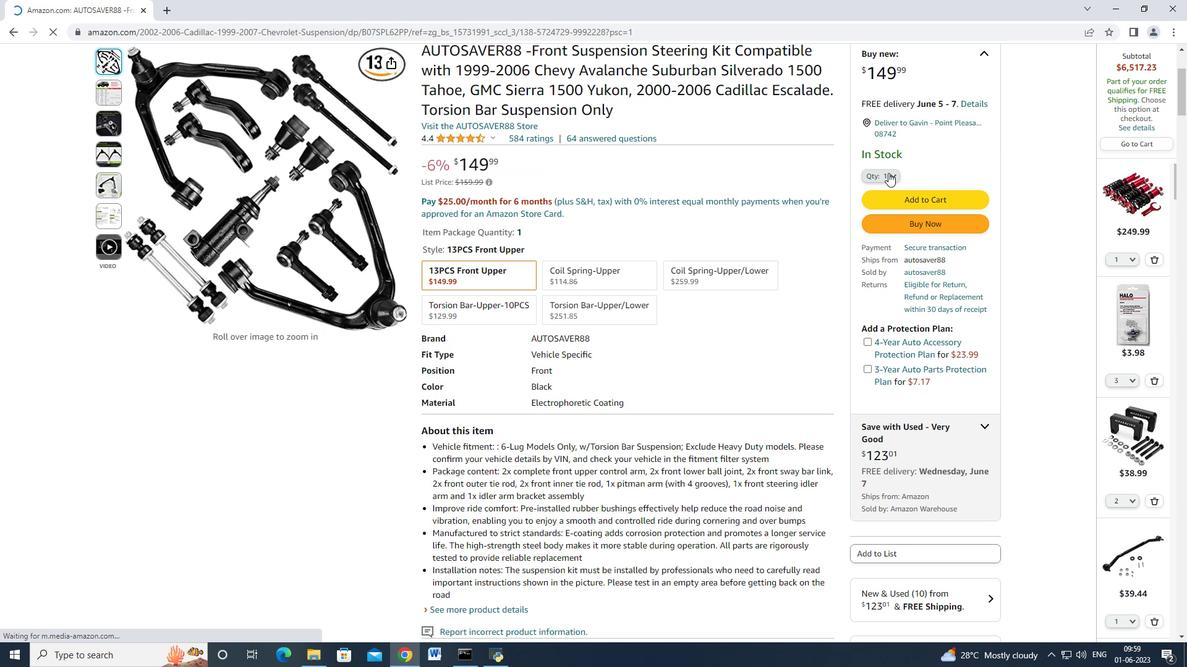 
Action: Mouse pressed left at (888, 173)
Screenshot: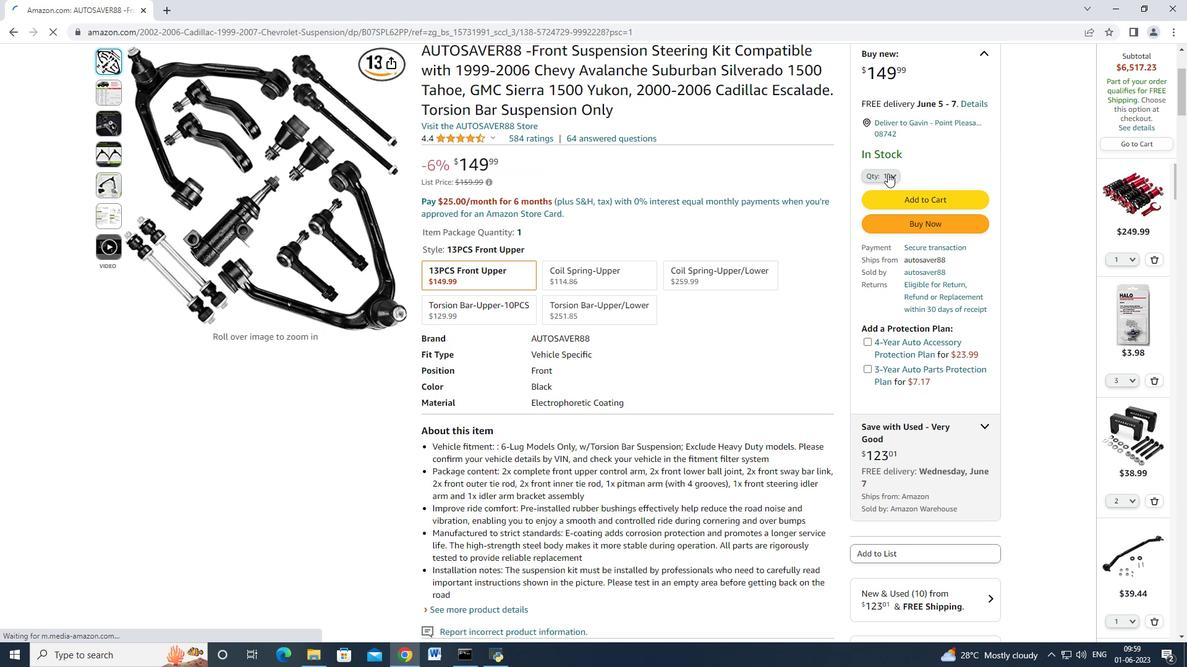 
Action: Mouse moved to (875, 244)
Screenshot: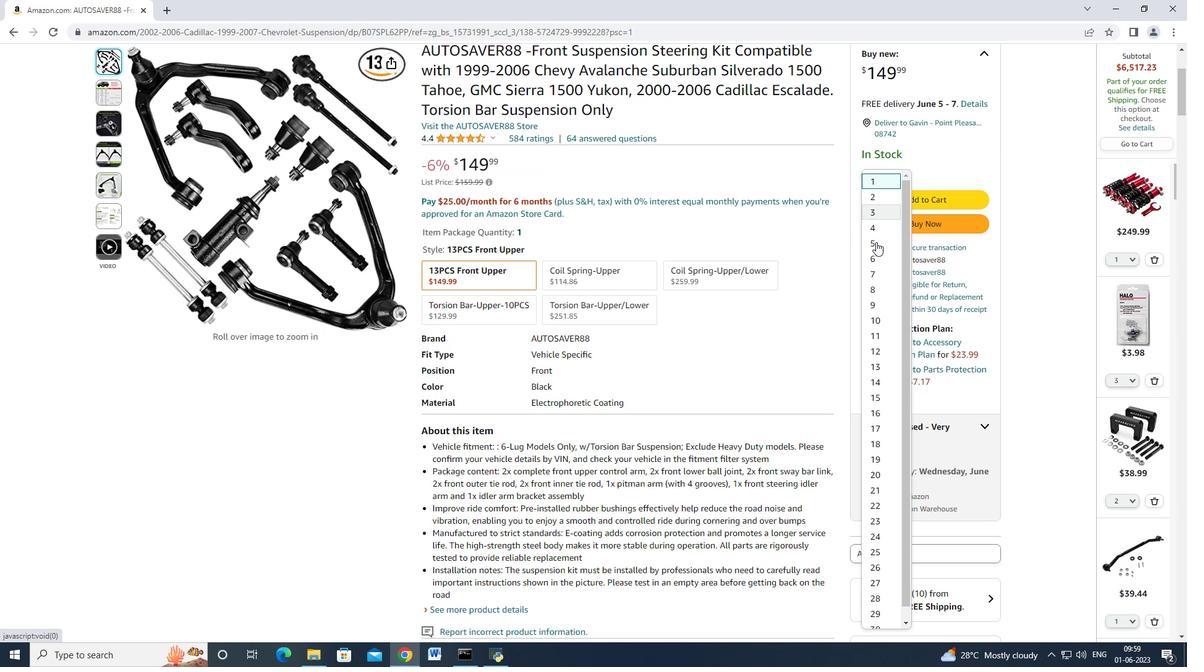
Action: Mouse pressed left at (875, 244)
Screenshot: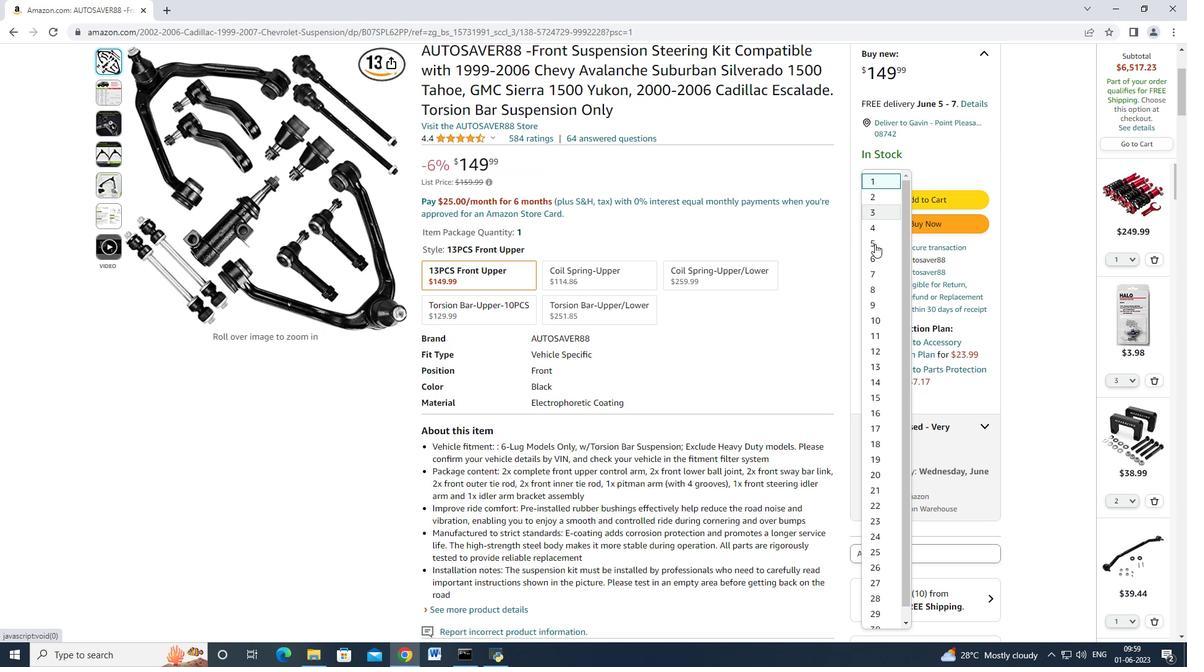 
Action: Mouse moved to (913, 228)
Screenshot: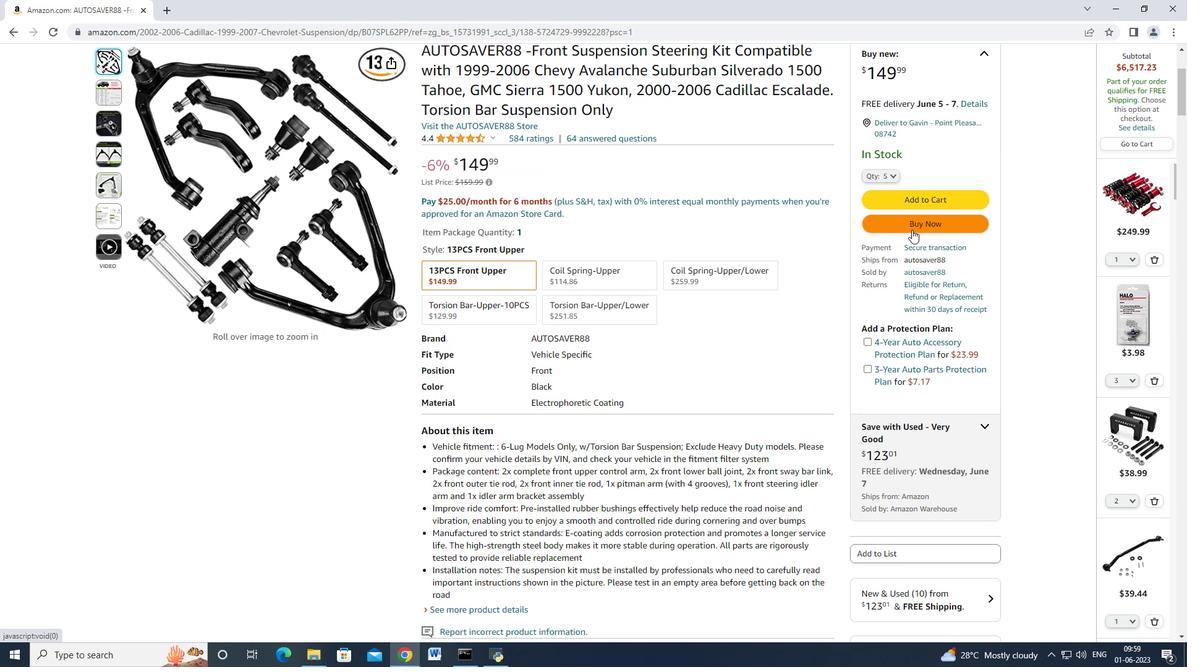 
Action: Mouse pressed left at (913, 228)
Screenshot: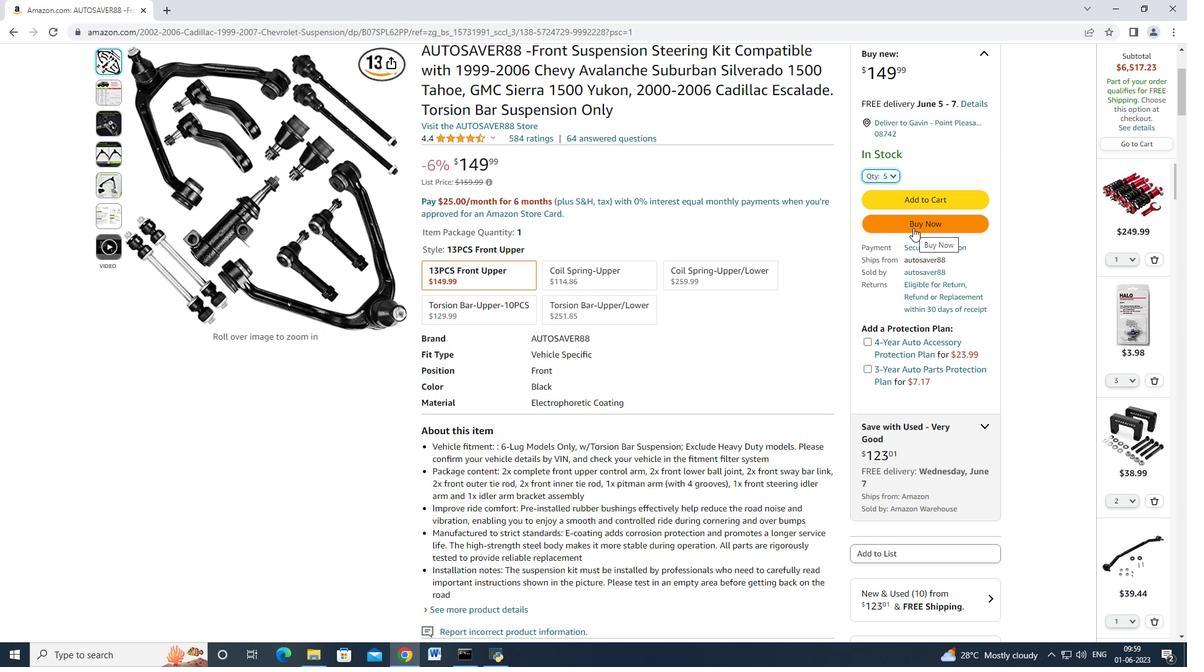 
Action: Mouse moved to (706, 105)
Screenshot: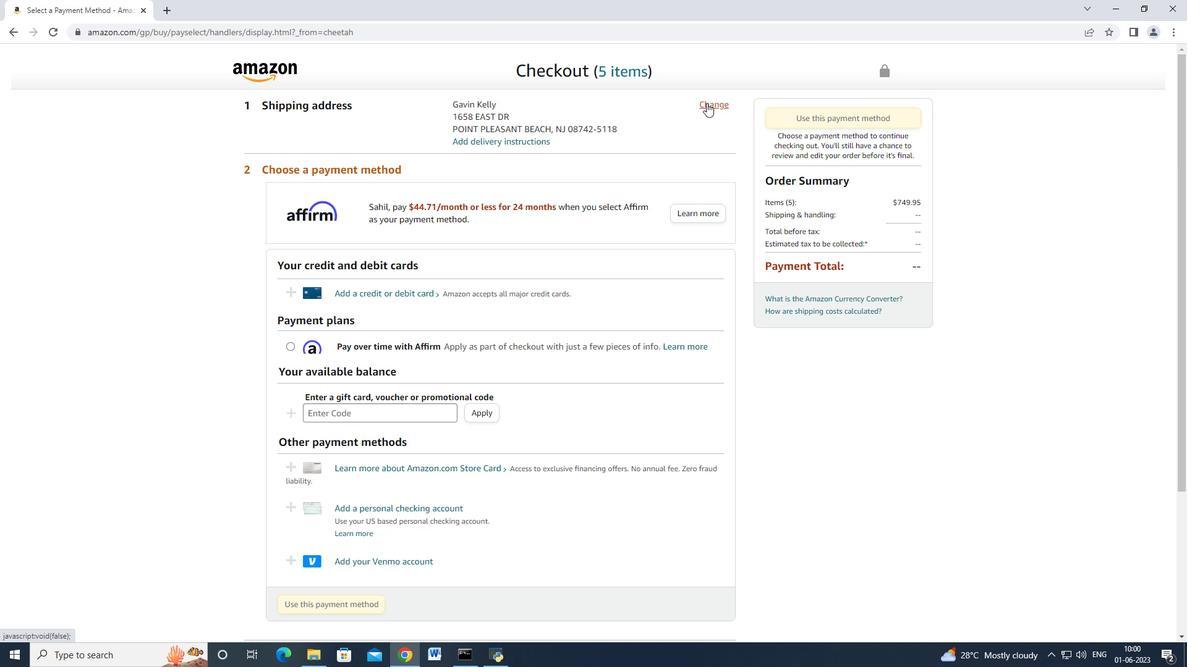 
Action: Mouse pressed left at (706, 105)
Screenshot: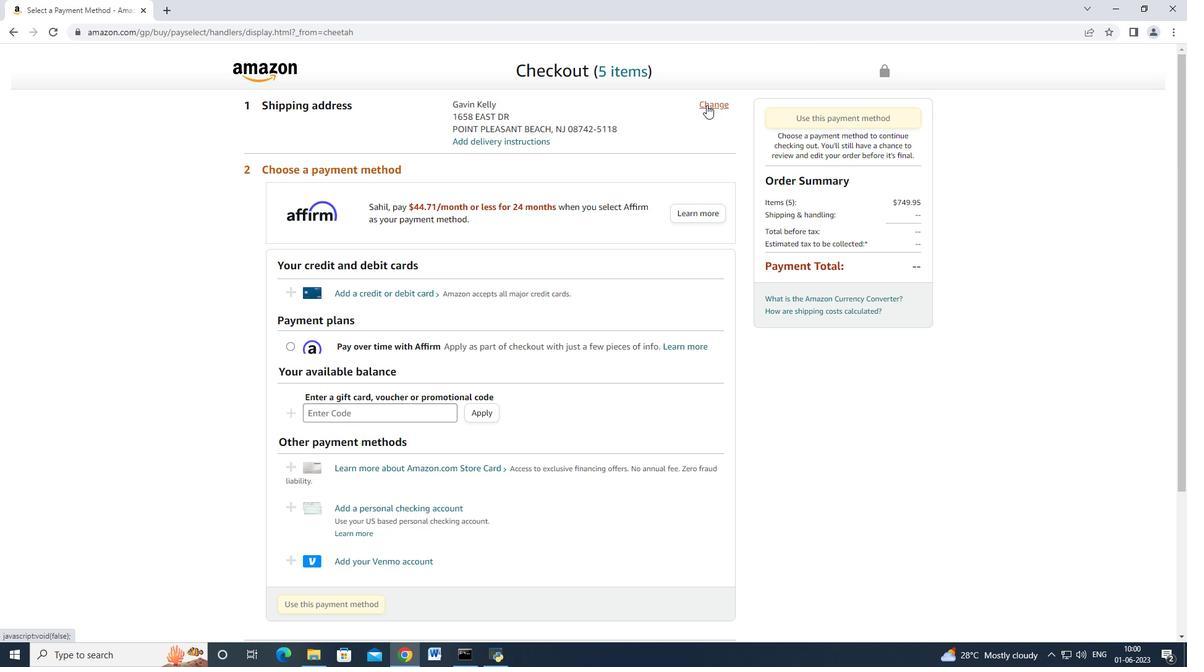 
Action: Mouse moved to (489, 198)
Screenshot: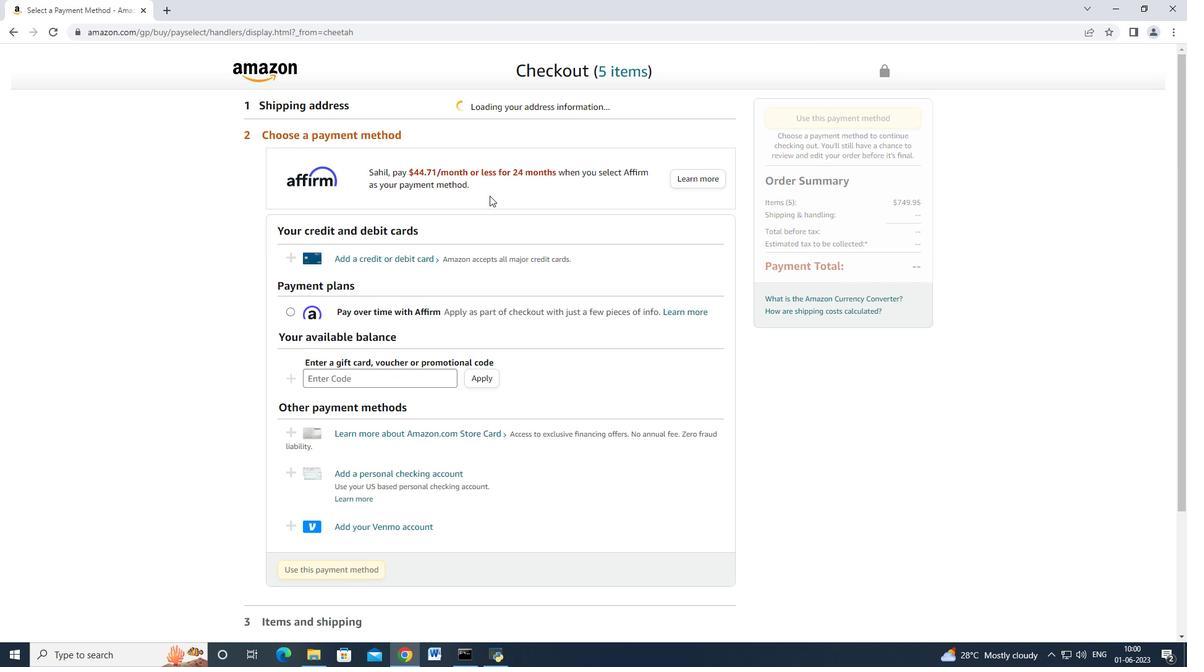 
Action: Mouse scrolled (489, 197) with delta (0, 0)
Screenshot: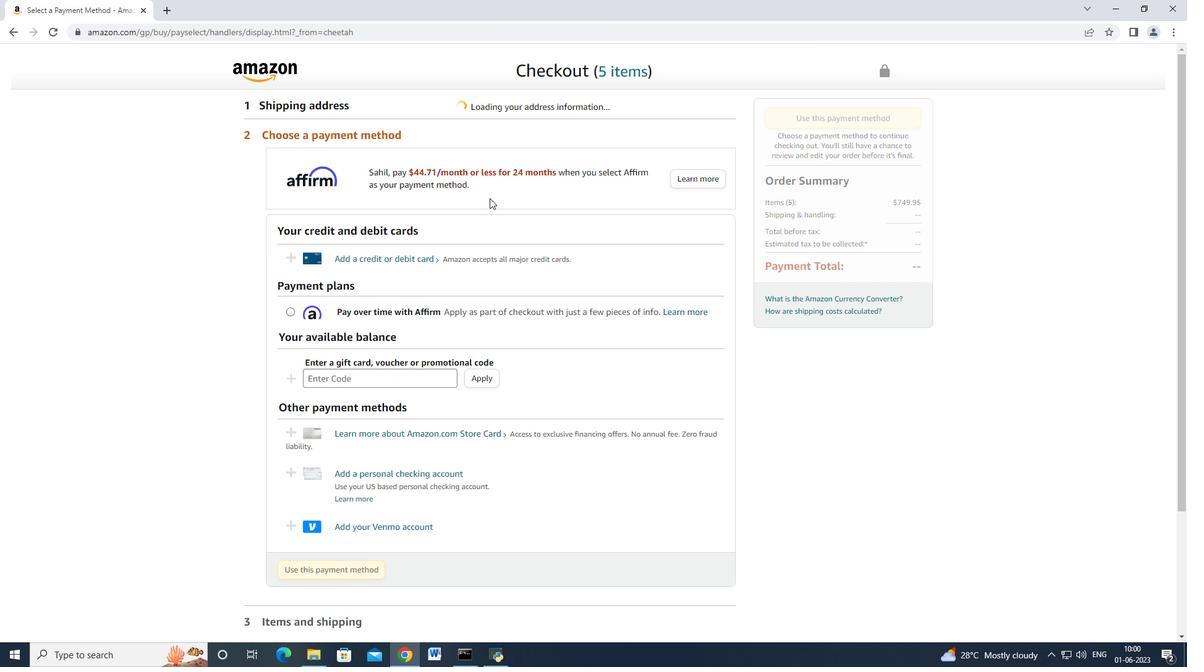 
Action: Mouse scrolled (489, 197) with delta (0, 0)
Screenshot: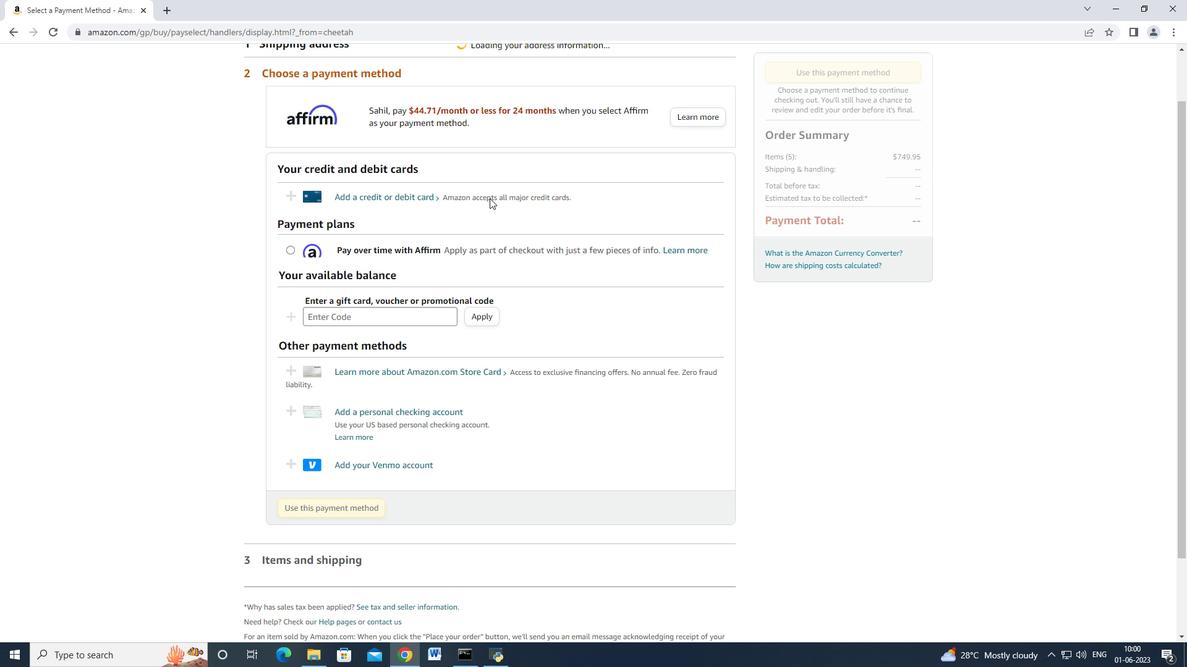 
Action: Mouse scrolled (489, 197) with delta (0, 0)
Screenshot: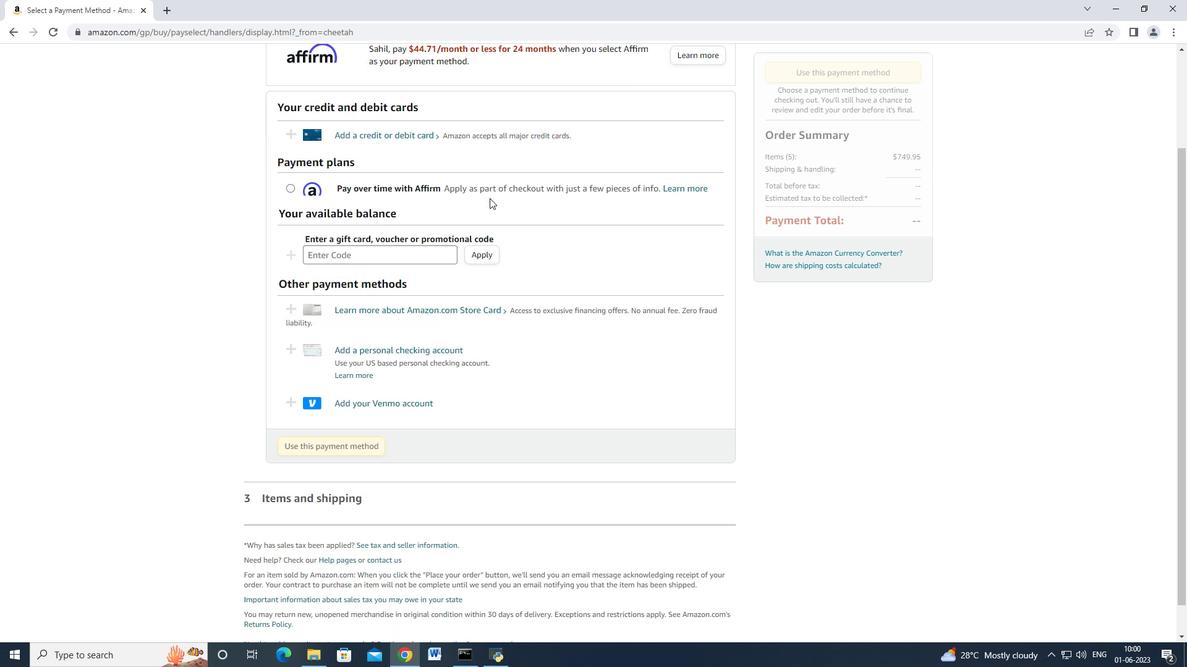 
Action: Mouse scrolled (489, 197) with delta (0, 0)
Screenshot: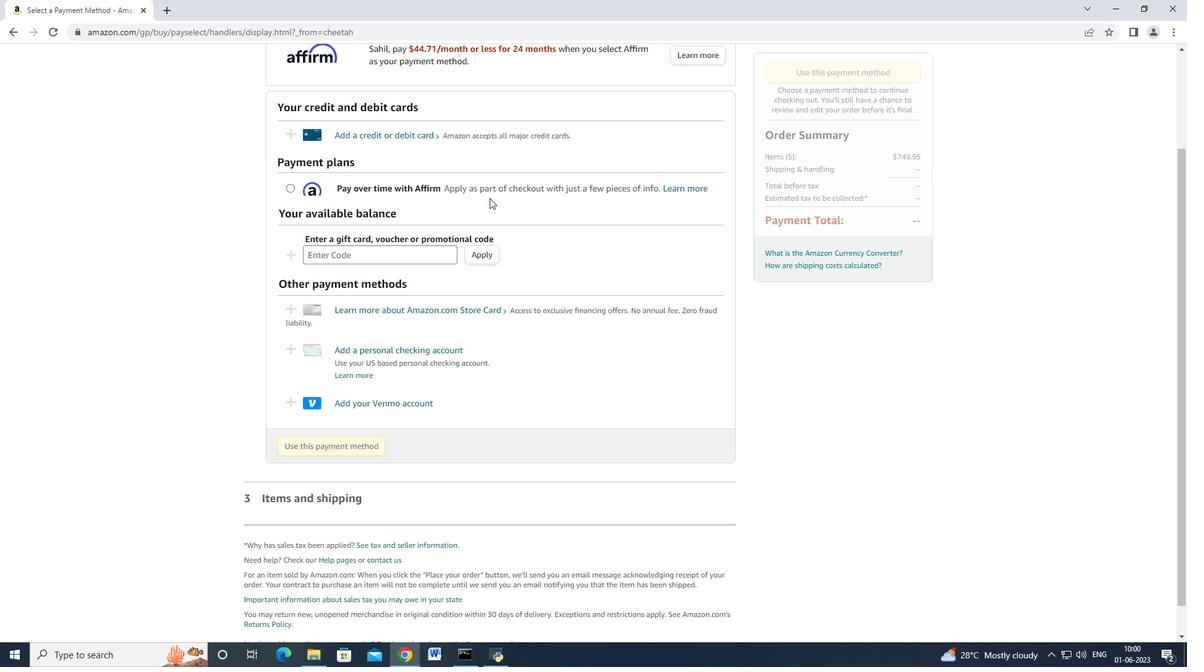 
Action: Mouse scrolled (489, 199) with delta (0, 0)
Screenshot: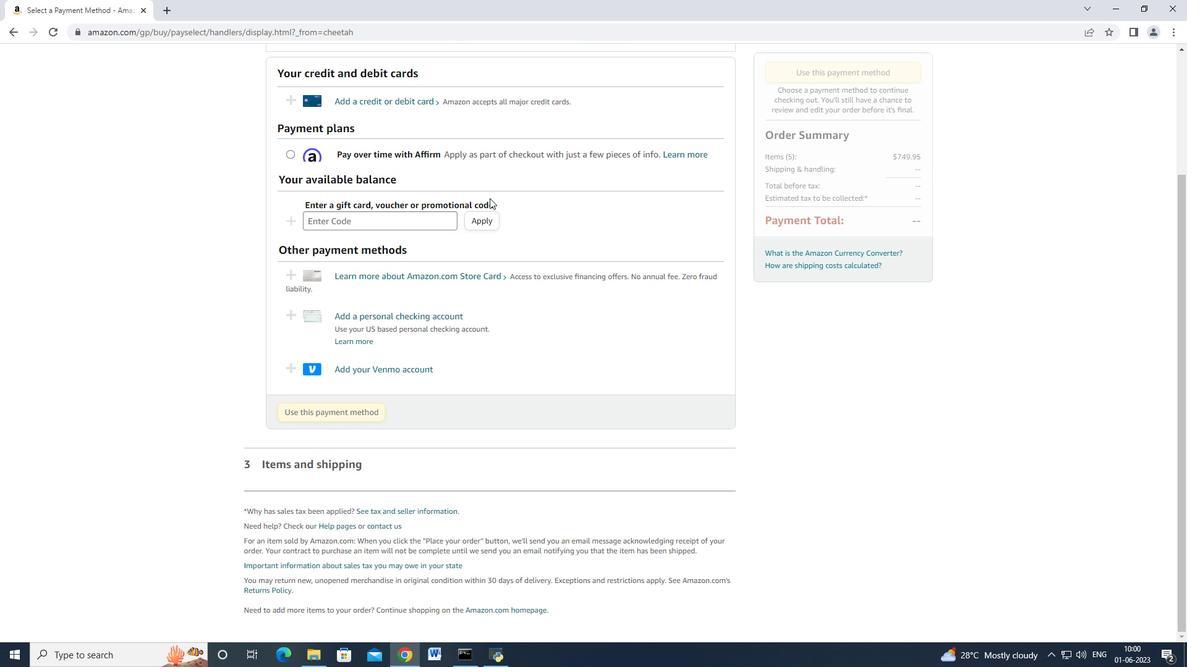 
Action: Mouse scrolled (489, 199) with delta (0, 0)
Screenshot: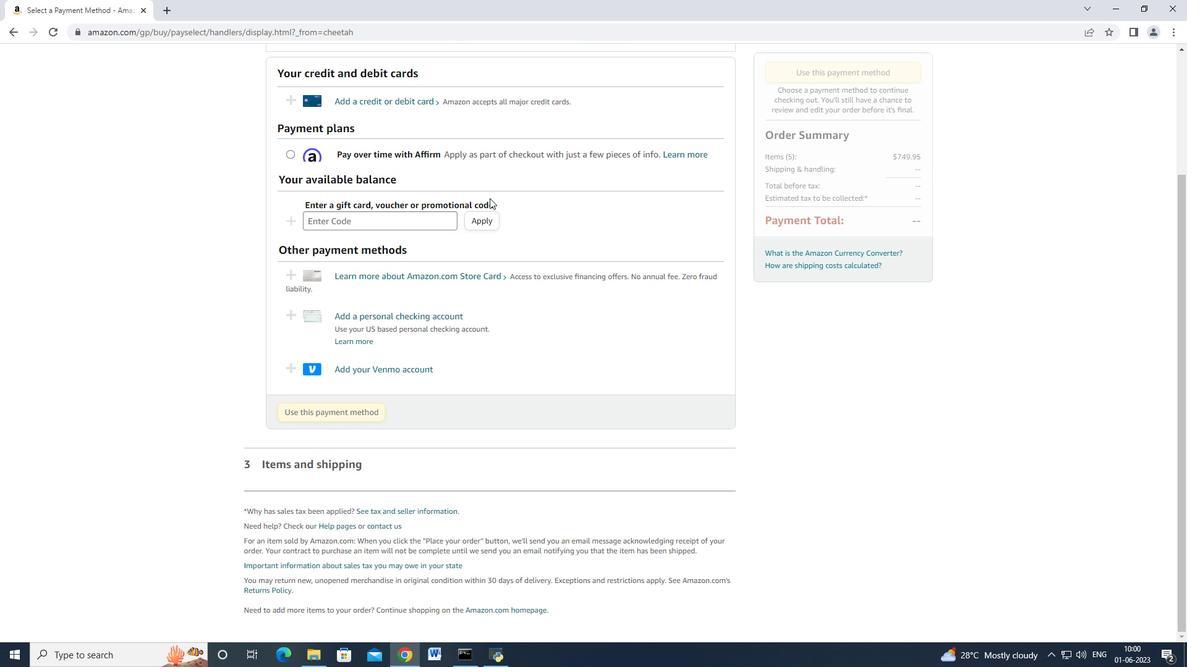 
Action: Mouse scrolled (489, 199) with delta (0, 0)
Screenshot: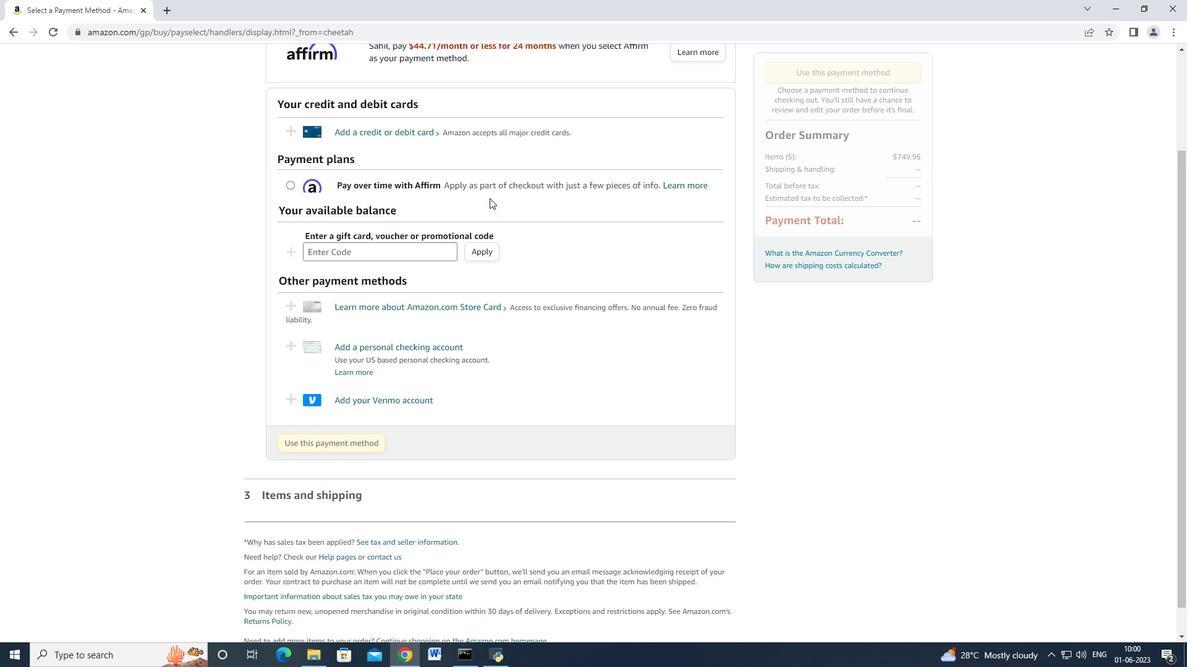
Action: Mouse scrolled (489, 199) with delta (0, 0)
Screenshot: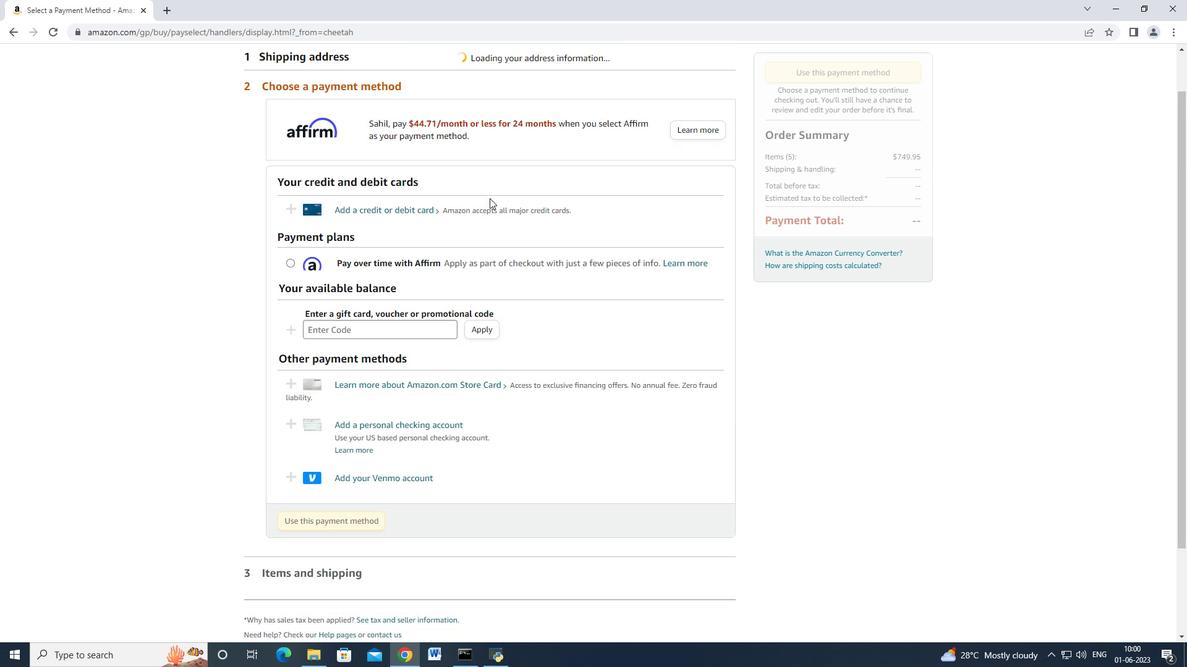 
Action: Mouse scrolled (489, 199) with delta (0, 0)
Screenshot: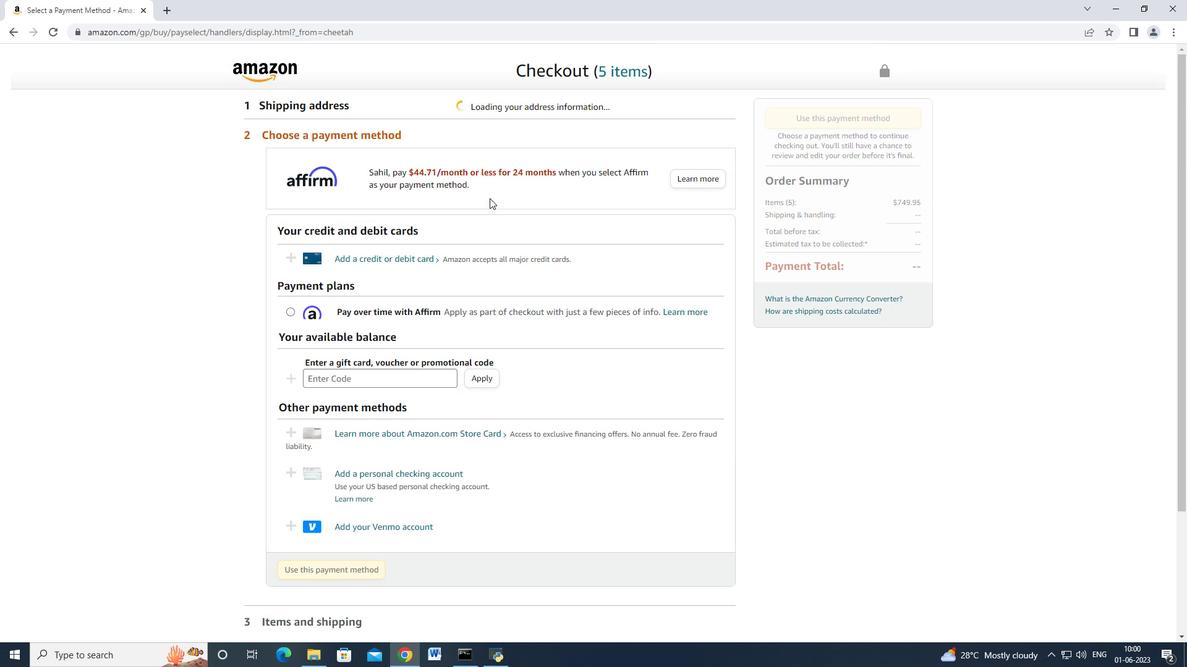 
Action: Mouse scrolled (489, 199) with delta (0, 0)
Screenshot: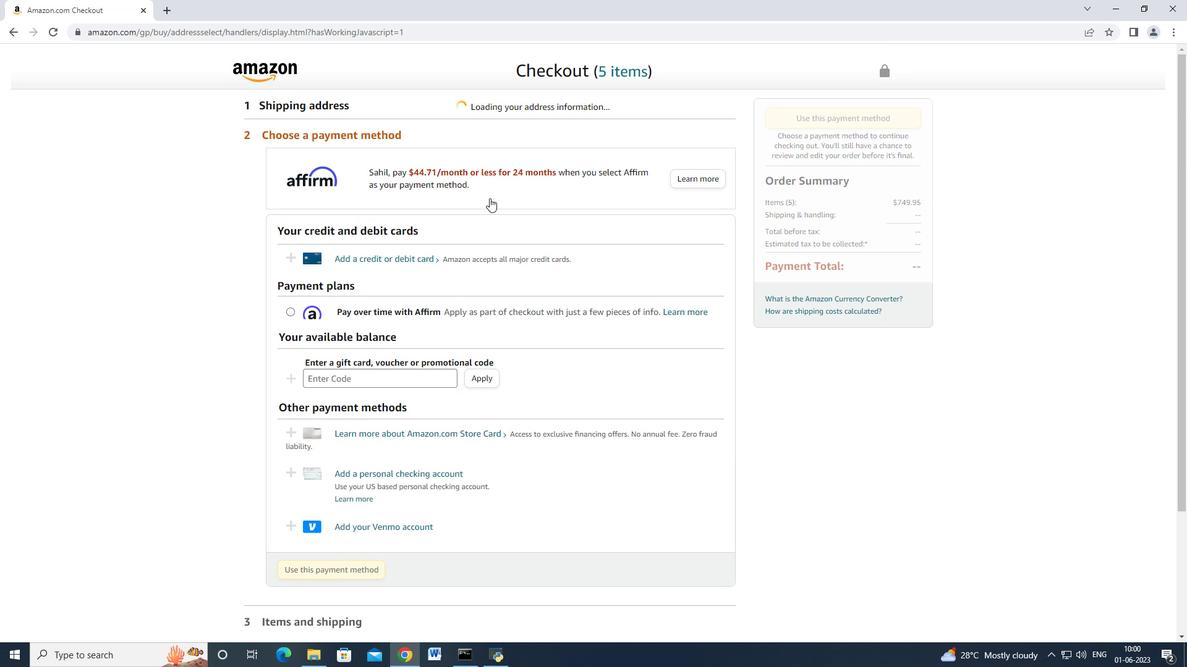 
Action: Mouse scrolled (489, 197) with delta (0, 0)
Screenshot: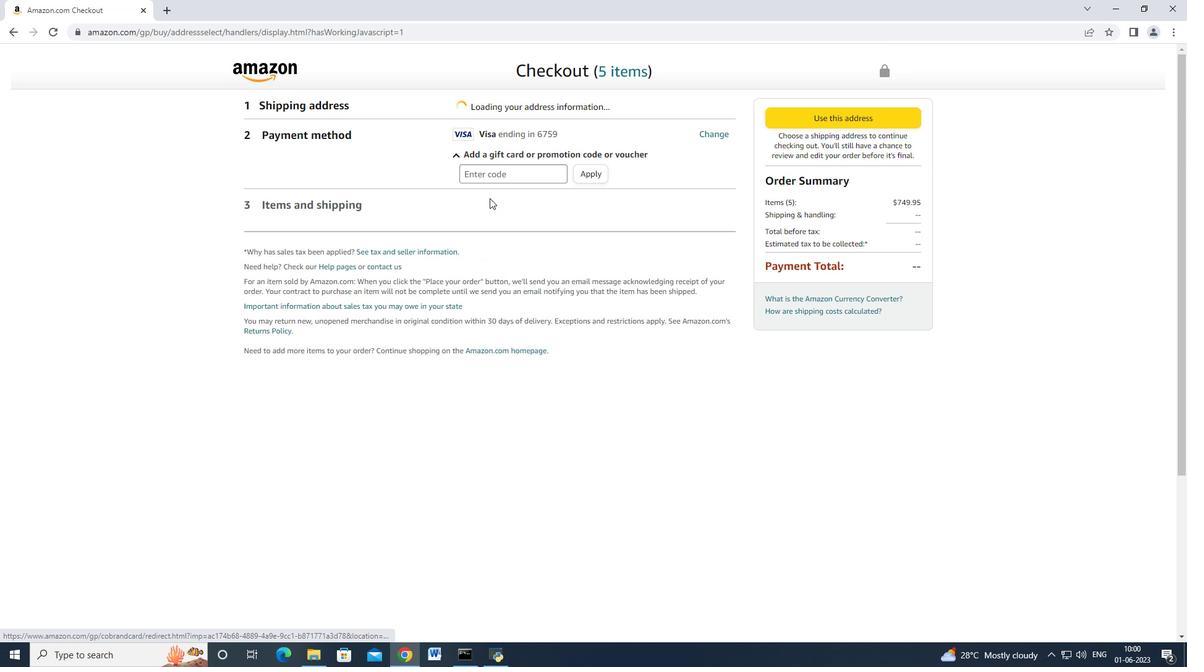 
Action: Mouse scrolled (489, 199) with delta (0, 0)
Screenshot: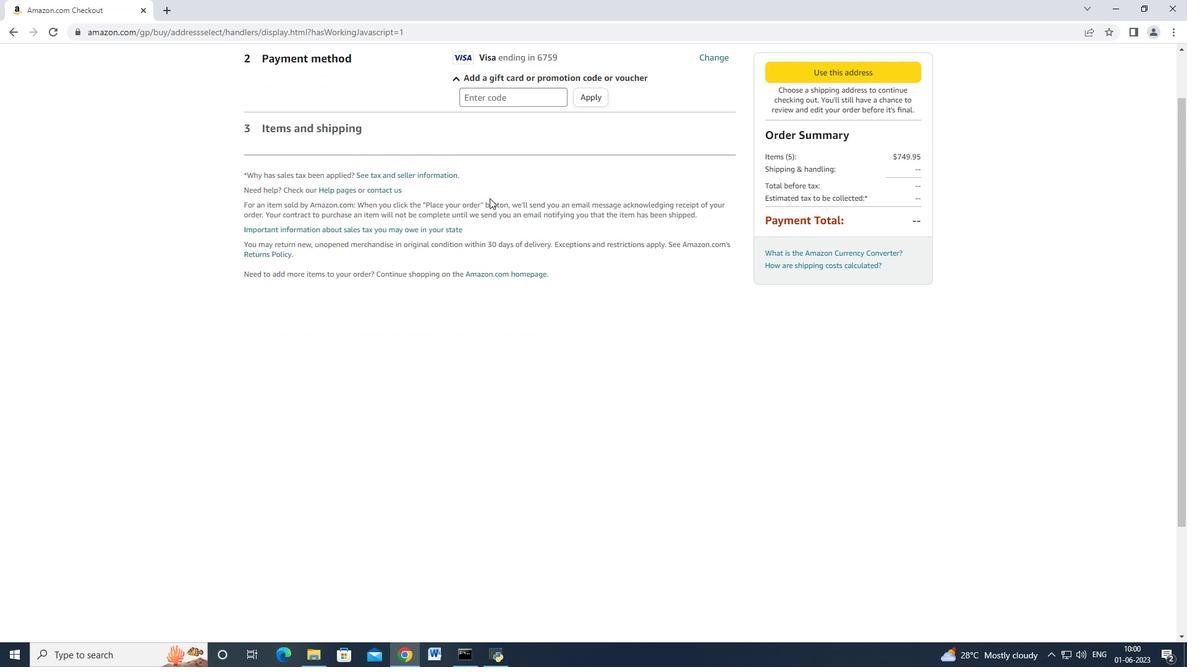 
Action: Mouse scrolled (489, 197) with delta (0, 0)
Screenshot: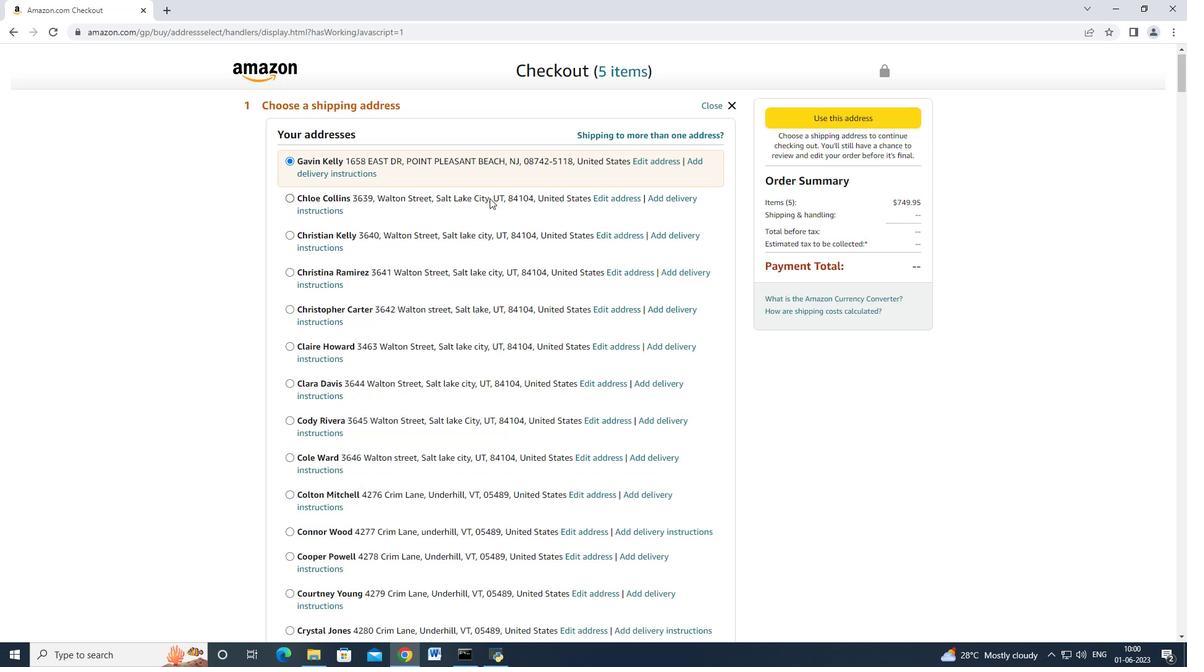 
Action: Mouse scrolled (489, 197) with delta (0, 0)
Screenshot: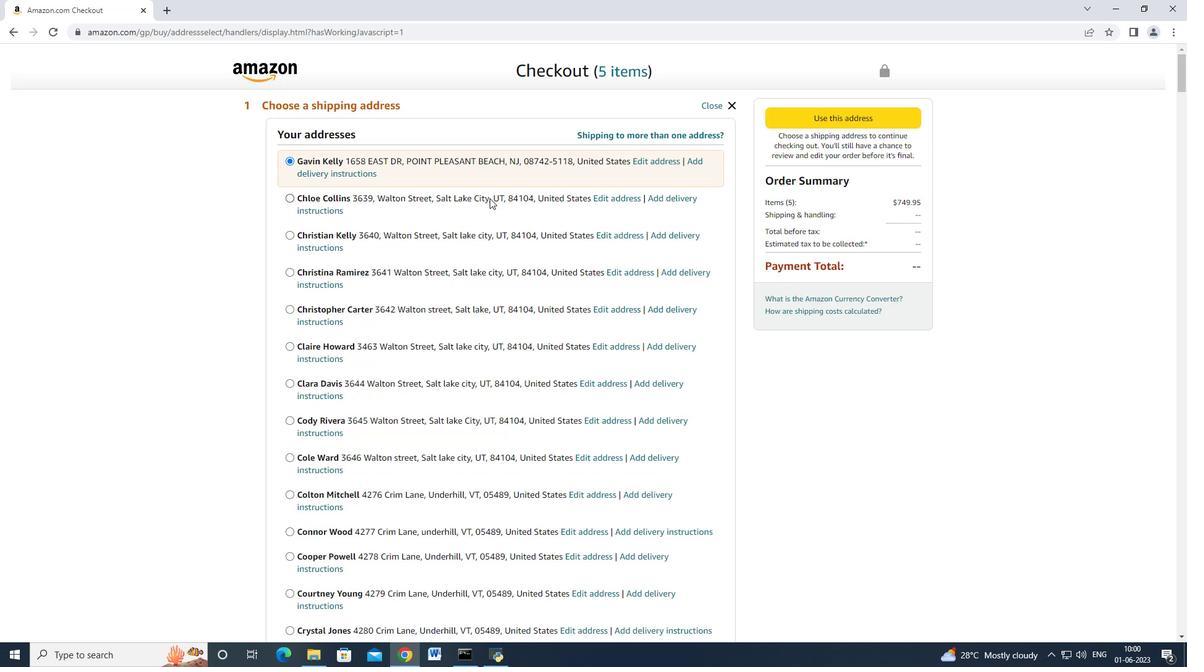
Action: Mouse scrolled (489, 197) with delta (0, 0)
Screenshot: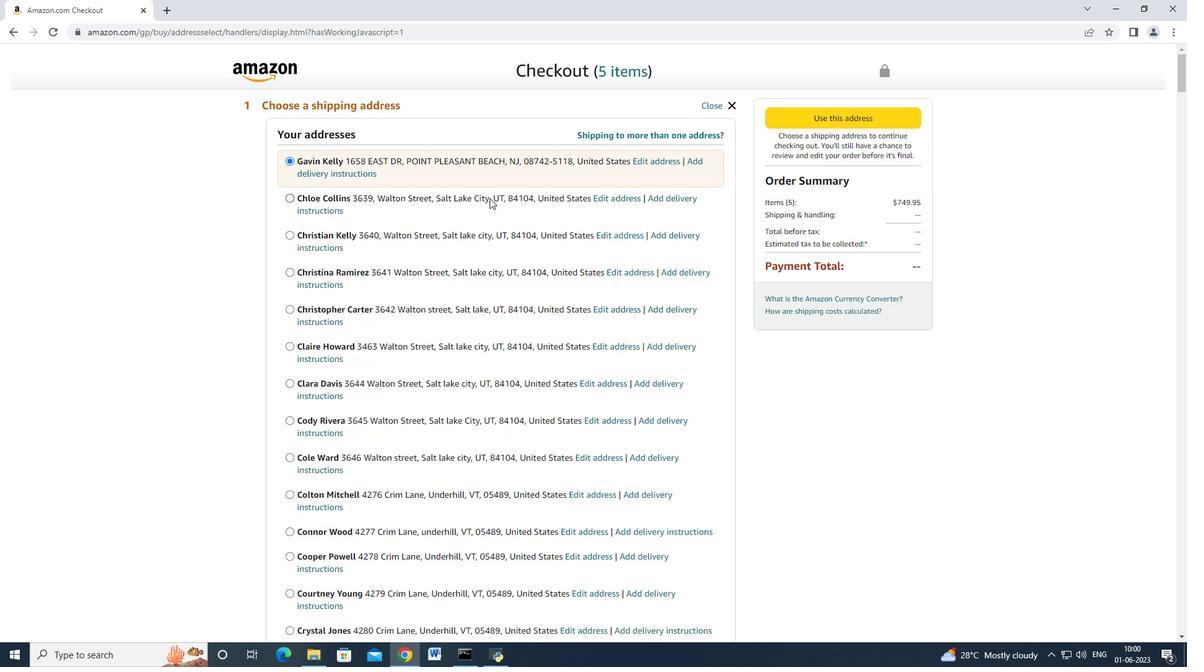 
Action: Mouse scrolled (489, 197) with delta (0, 0)
Screenshot: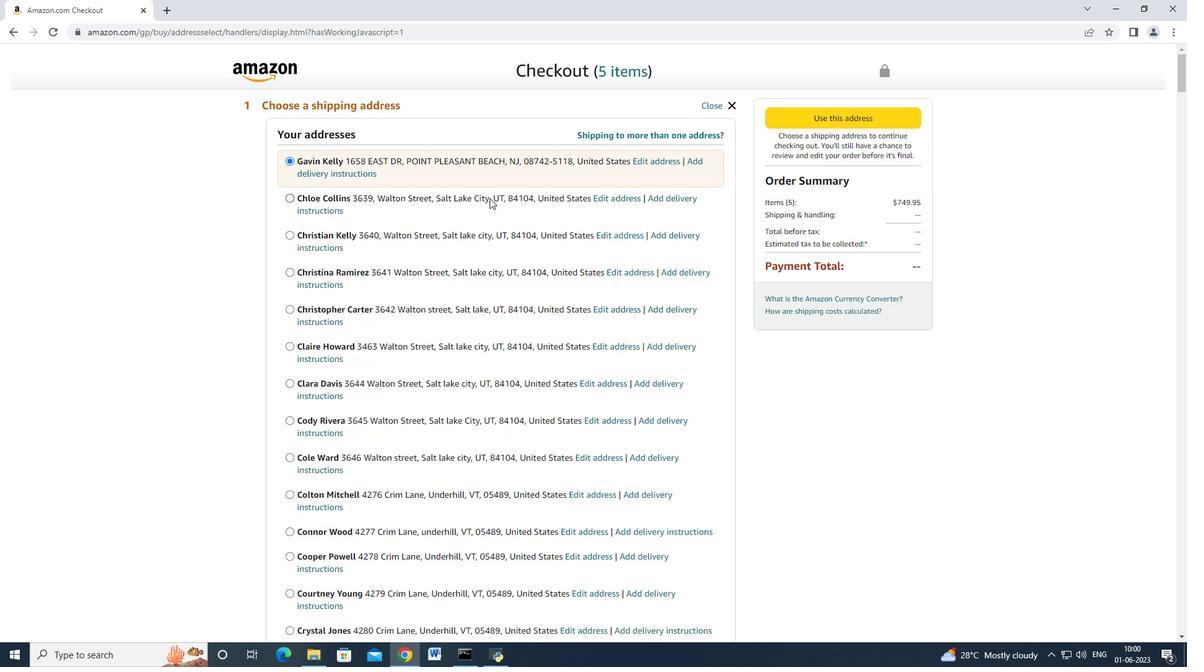 
Action: Mouse scrolled (489, 197) with delta (0, 0)
Screenshot: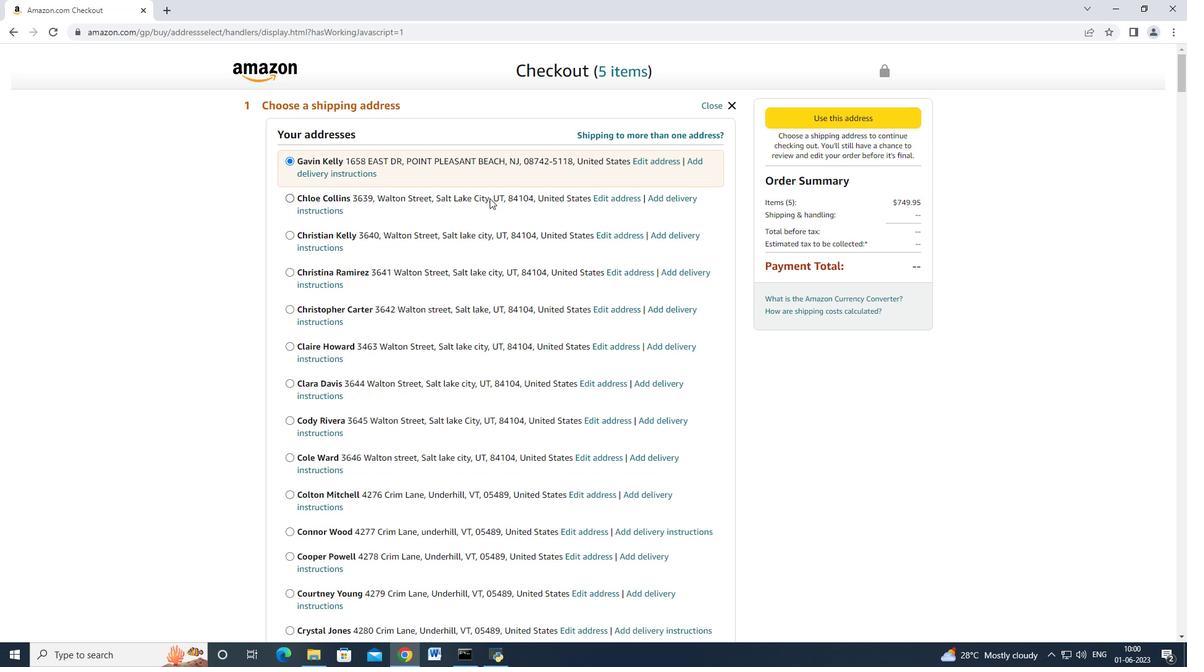 
Action: Mouse scrolled (489, 197) with delta (0, 0)
Screenshot: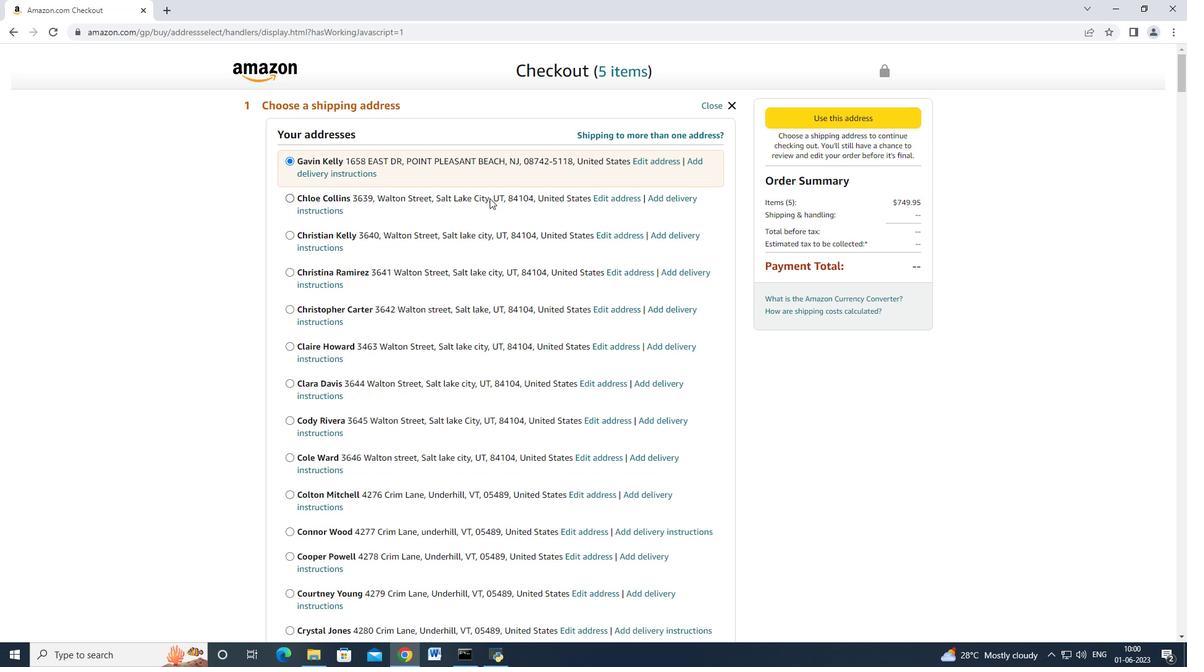 
Action: Mouse scrolled (489, 197) with delta (0, 0)
Screenshot: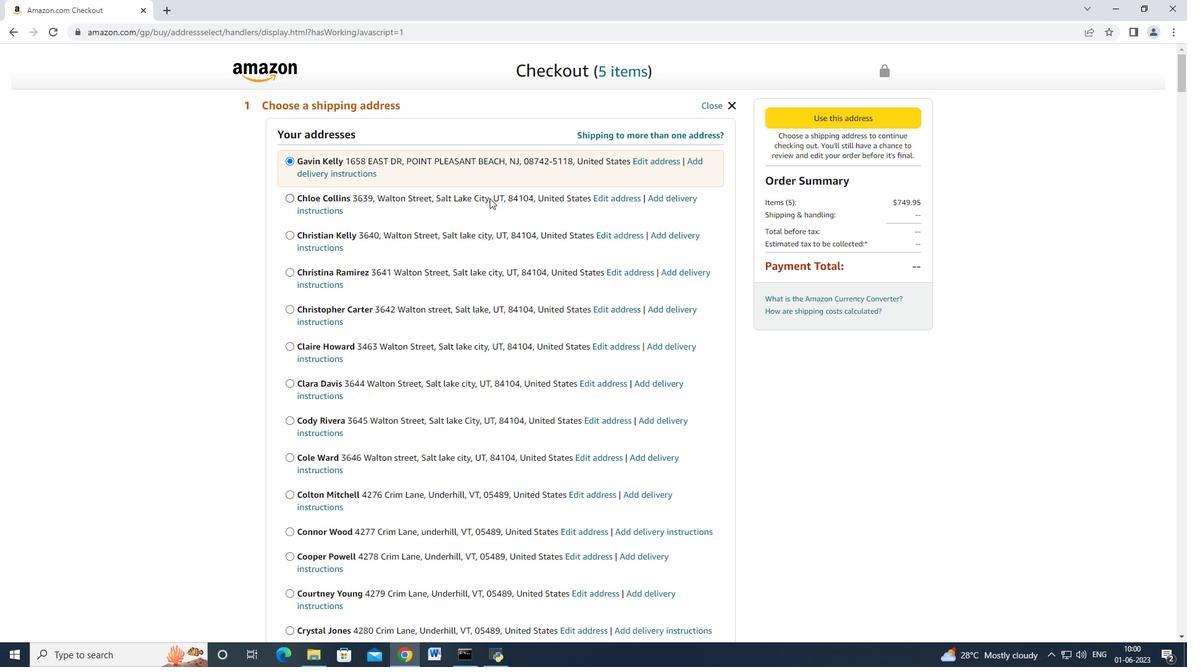 
Action: Mouse scrolled (489, 197) with delta (0, 0)
Screenshot: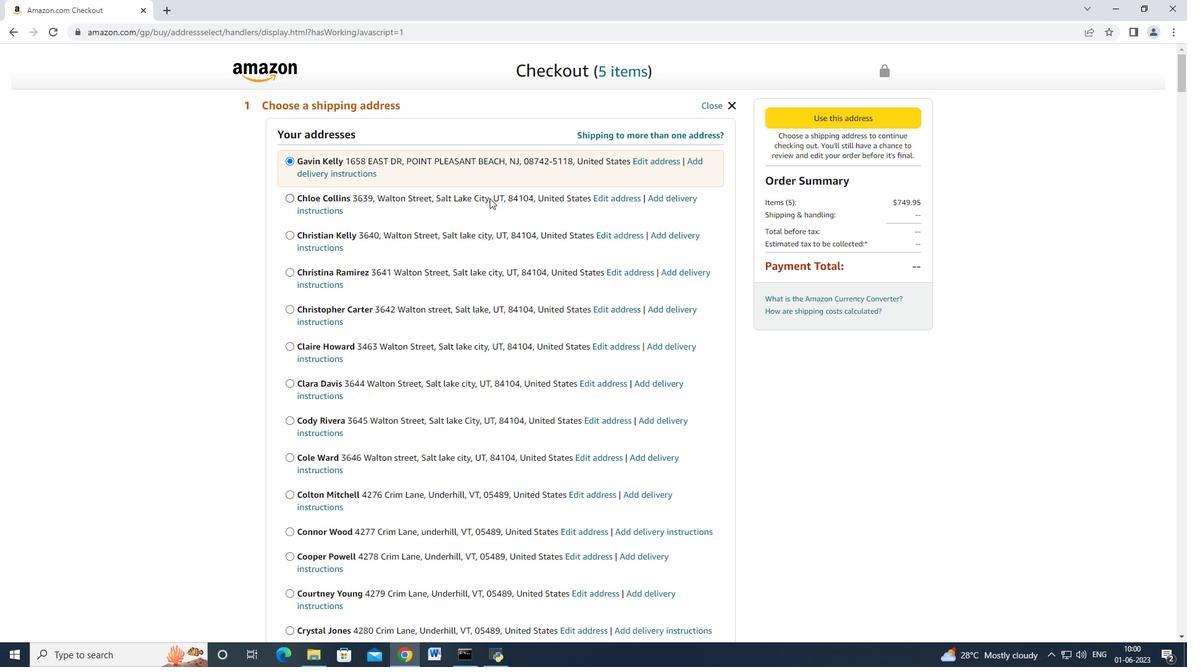 
Action: Mouse moved to (489, 196)
Screenshot: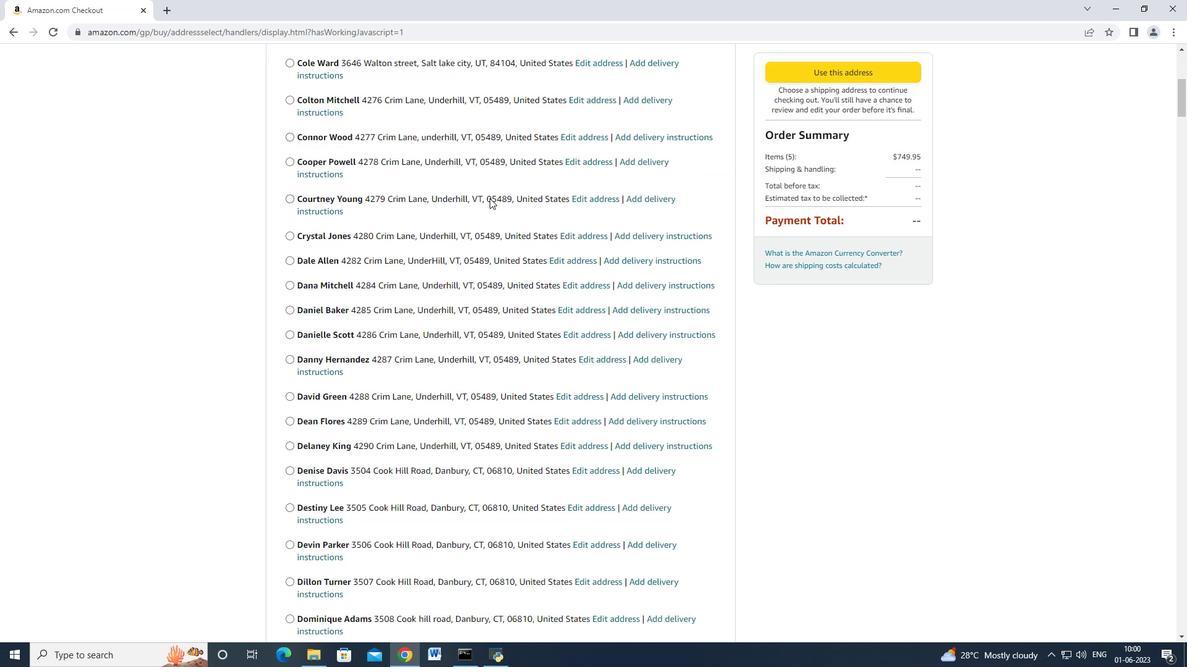 
Action: Mouse scrolled (489, 196) with delta (0, 0)
Screenshot: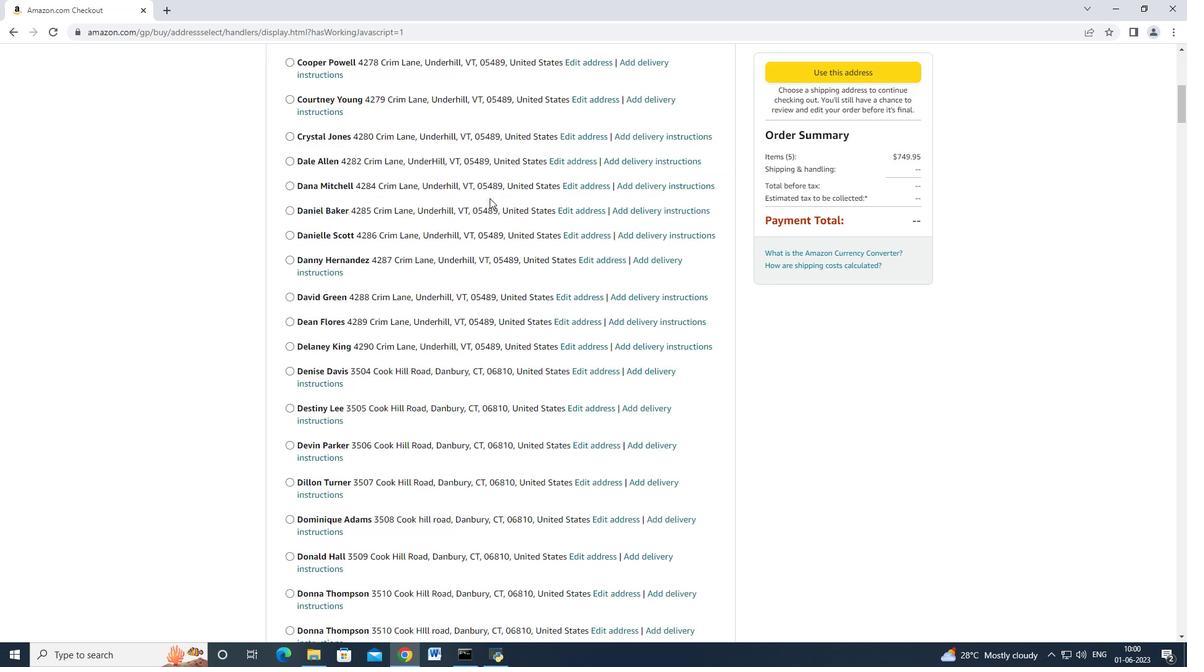 
Action: Mouse scrolled (489, 196) with delta (0, 0)
Screenshot: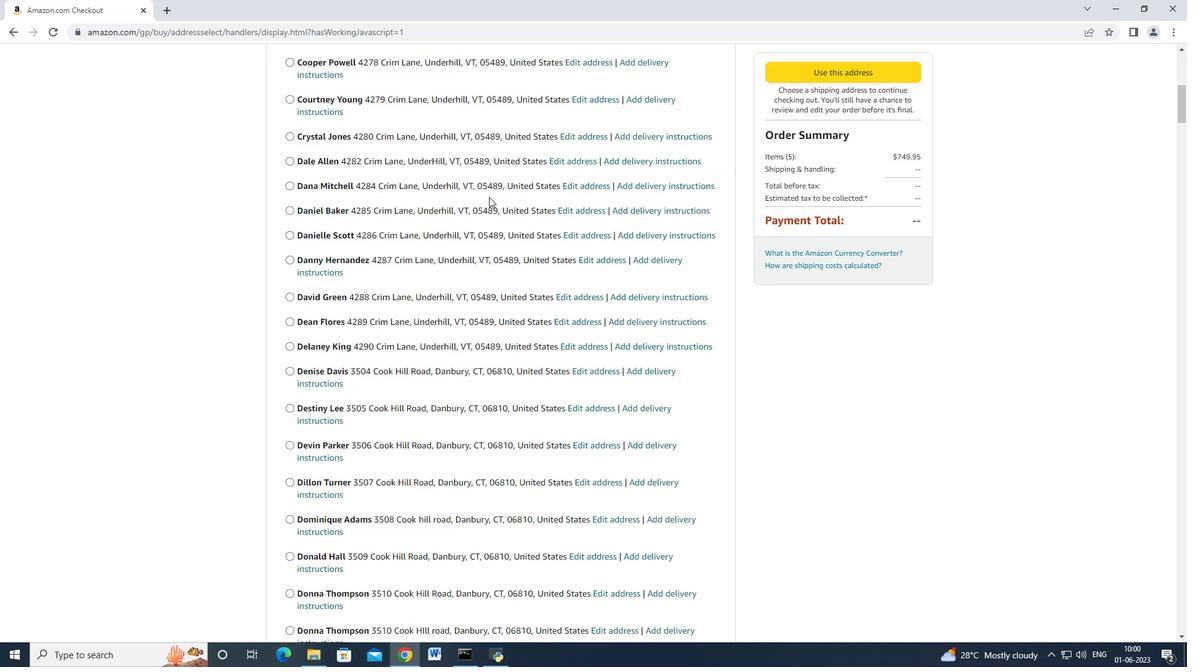 
Action: Mouse scrolled (489, 196) with delta (0, 0)
Screenshot: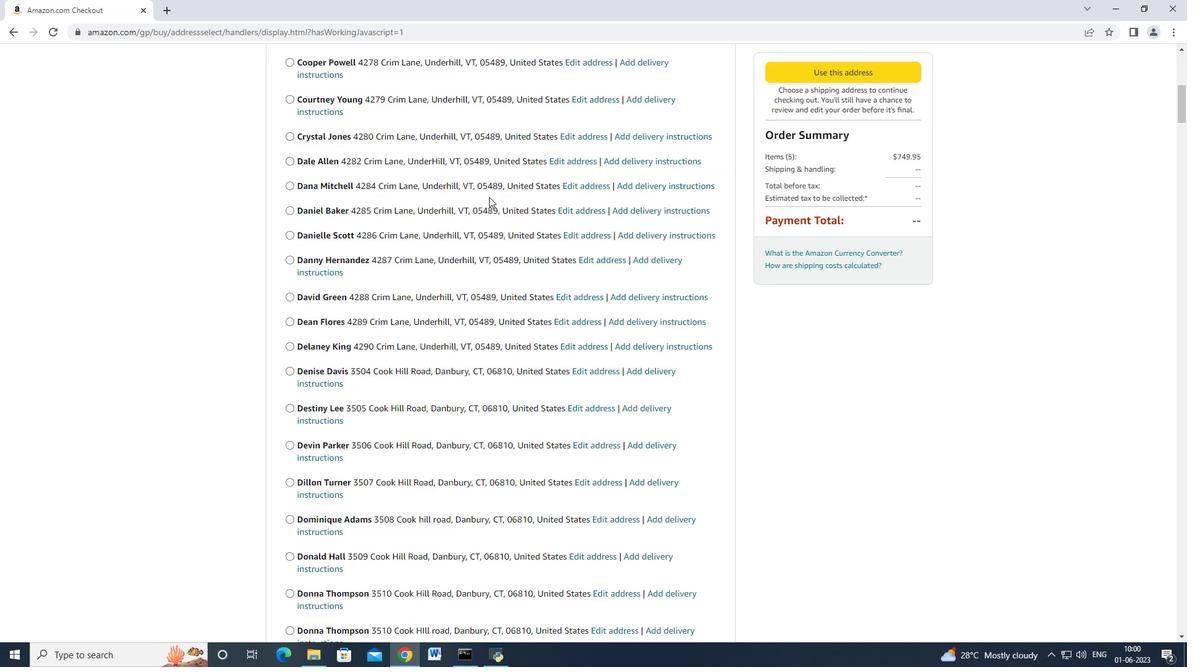
Action: Mouse scrolled (489, 196) with delta (0, 0)
Screenshot: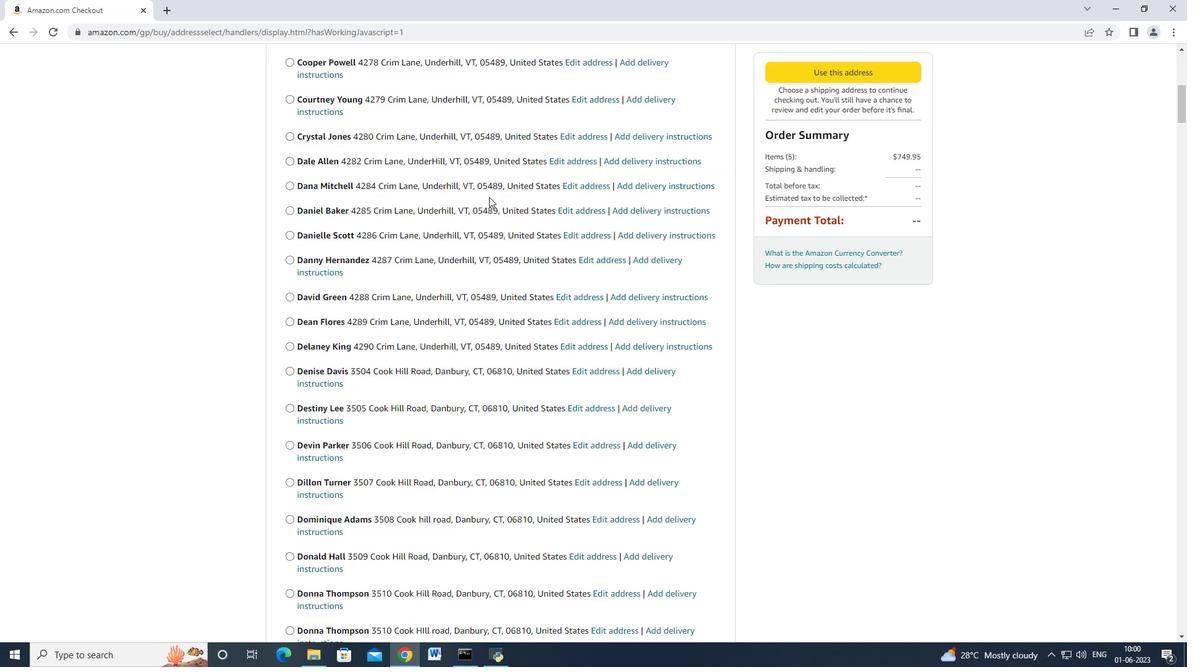
Action: Mouse scrolled (489, 196) with delta (0, 0)
Screenshot: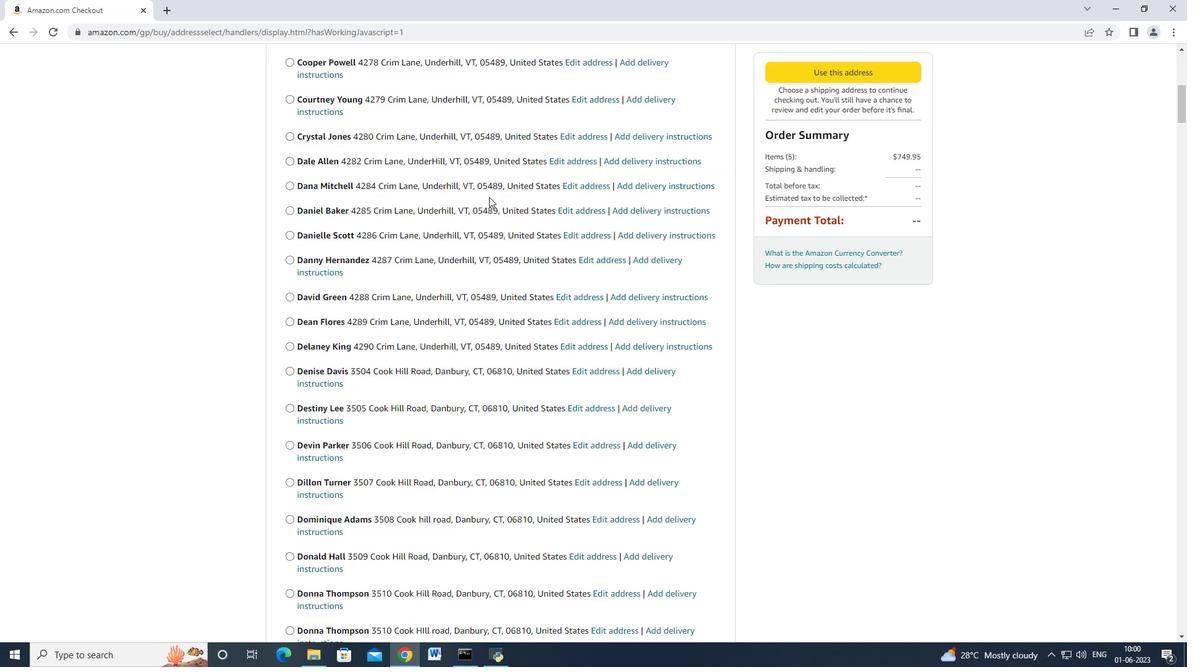 
Action: Mouse scrolled (489, 196) with delta (0, 0)
Screenshot: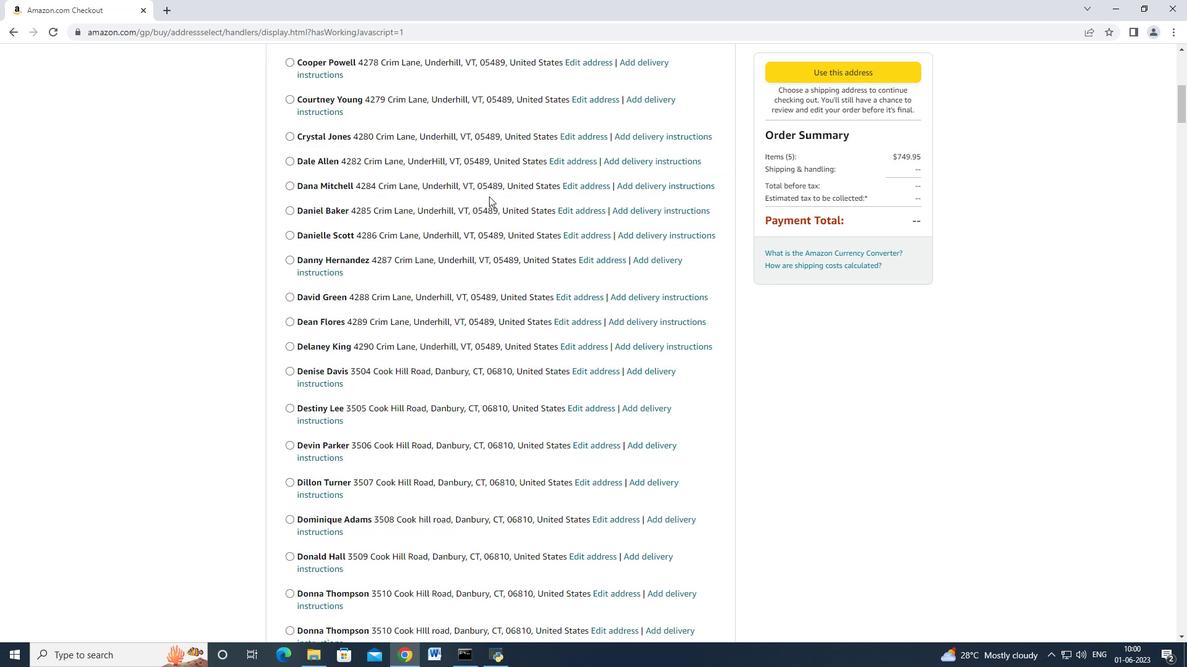 
Action: Mouse scrolled (489, 196) with delta (0, 0)
Screenshot: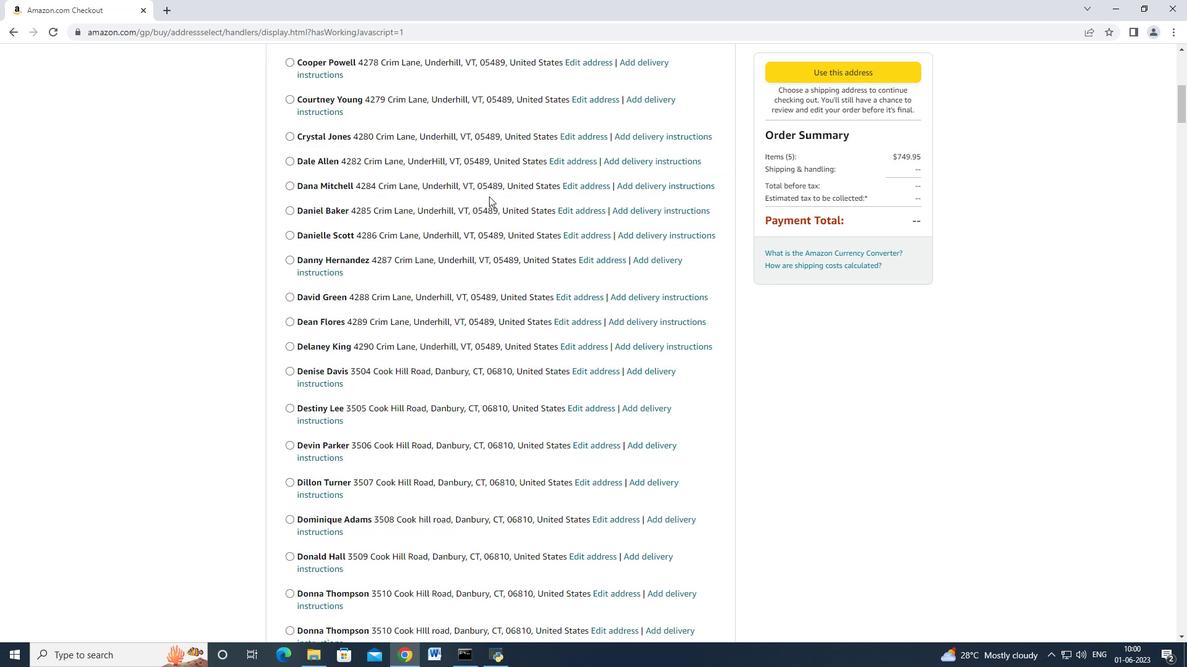 
Action: Mouse scrolled (489, 196) with delta (0, 0)
Screenshot: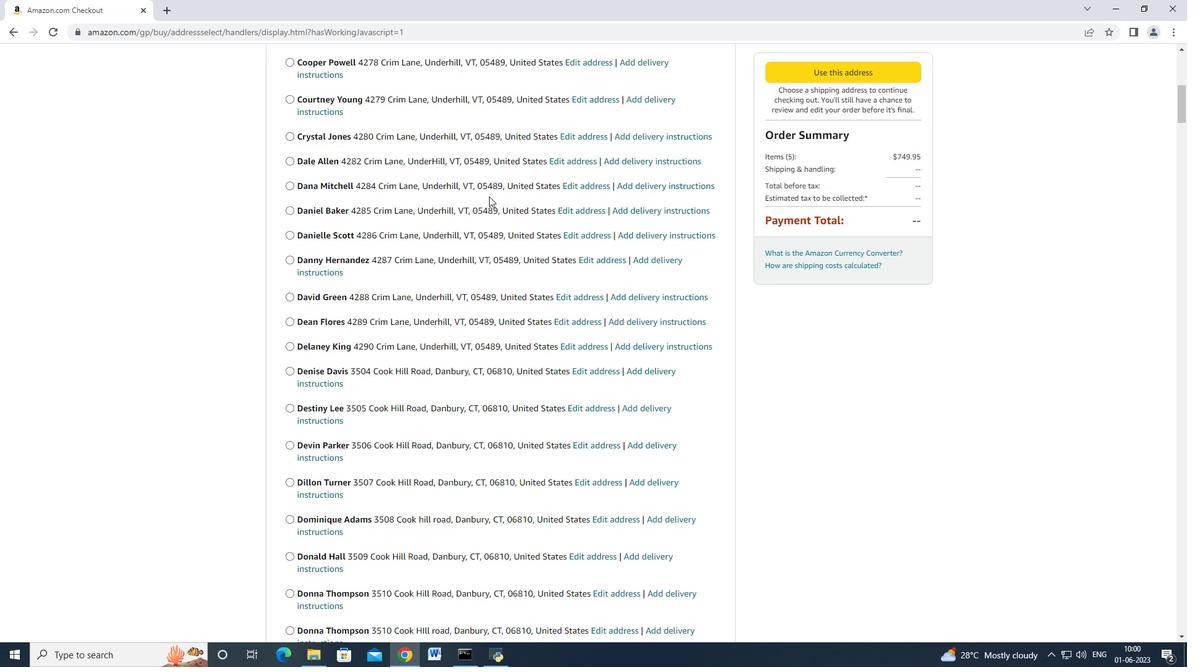 
Action: Mouse moved to (489, 195)
Screenshot: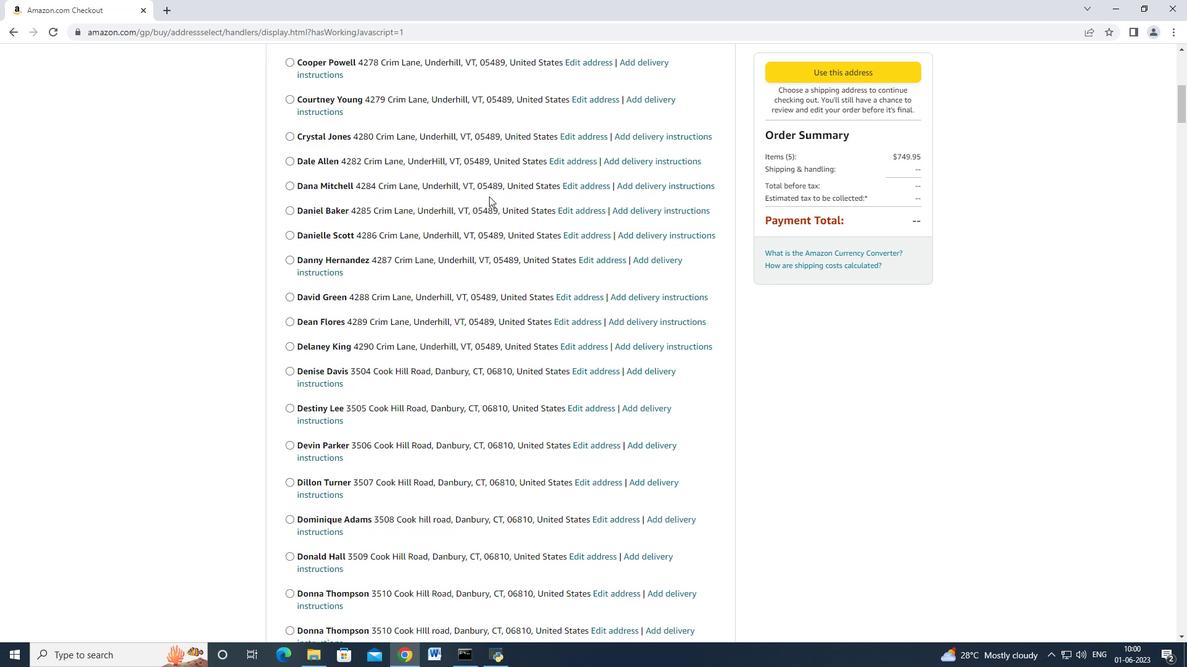 
Action: Mouse scrolled (489, 194) with delta (0, 0)
Screenshot: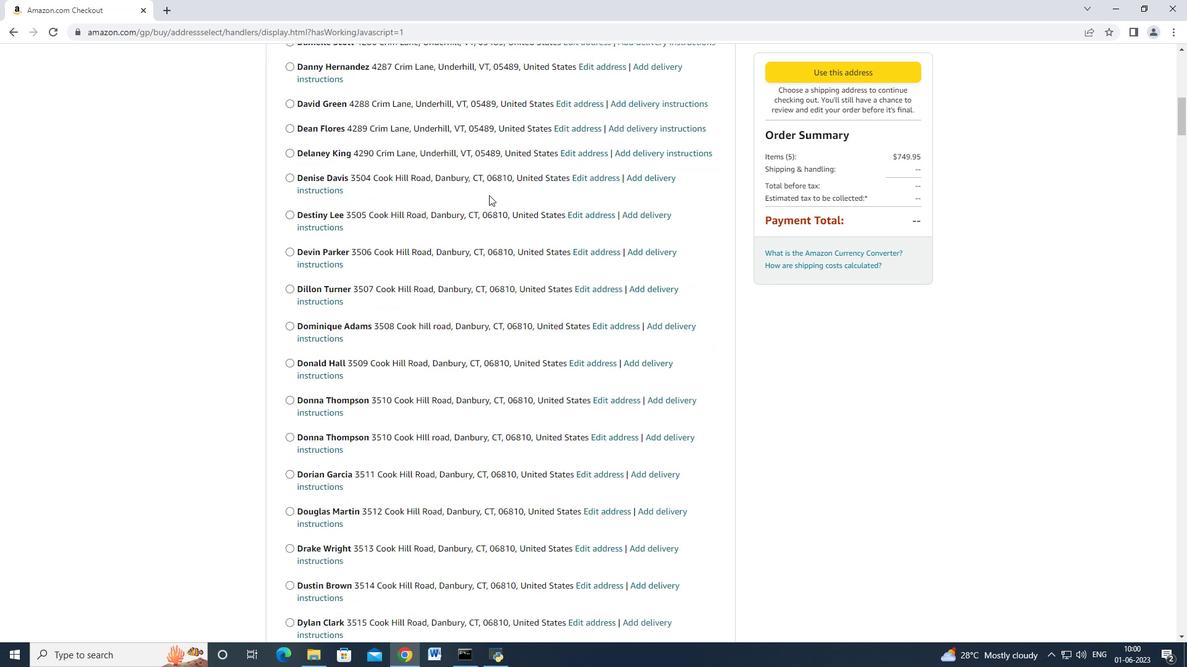 
Action: Mouse scrolled (489, 194) with delta (0, 0)
Screenshot: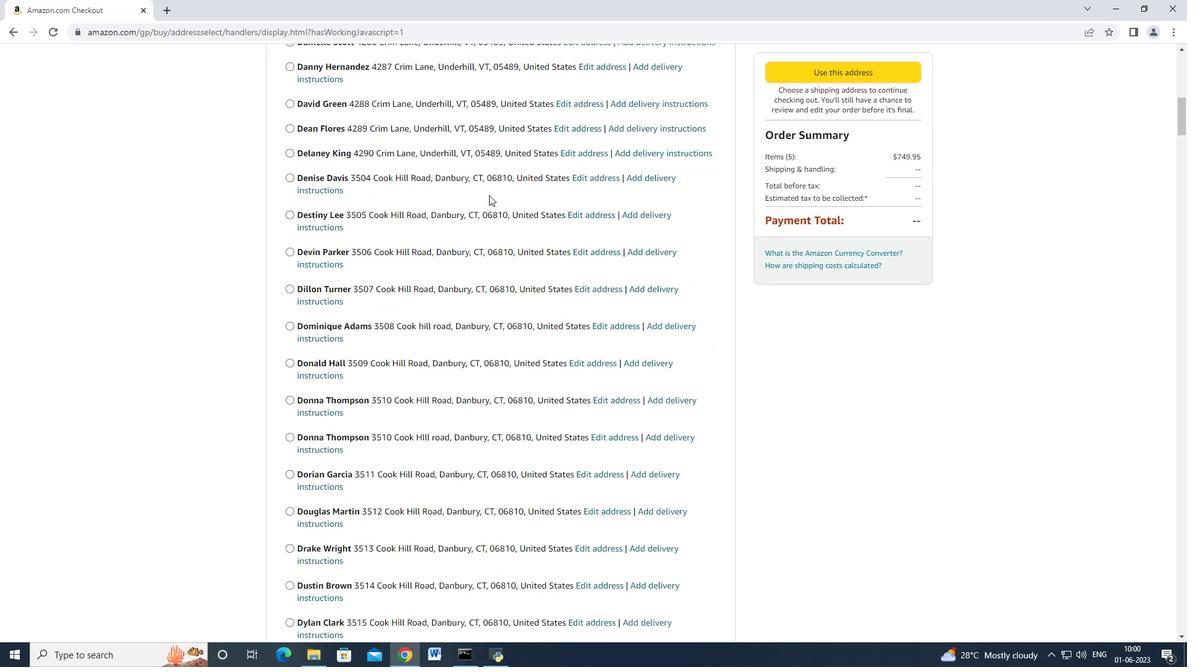 
Action: Mouse scrolled (489, 194) with delta (0, 0)
Screenshot: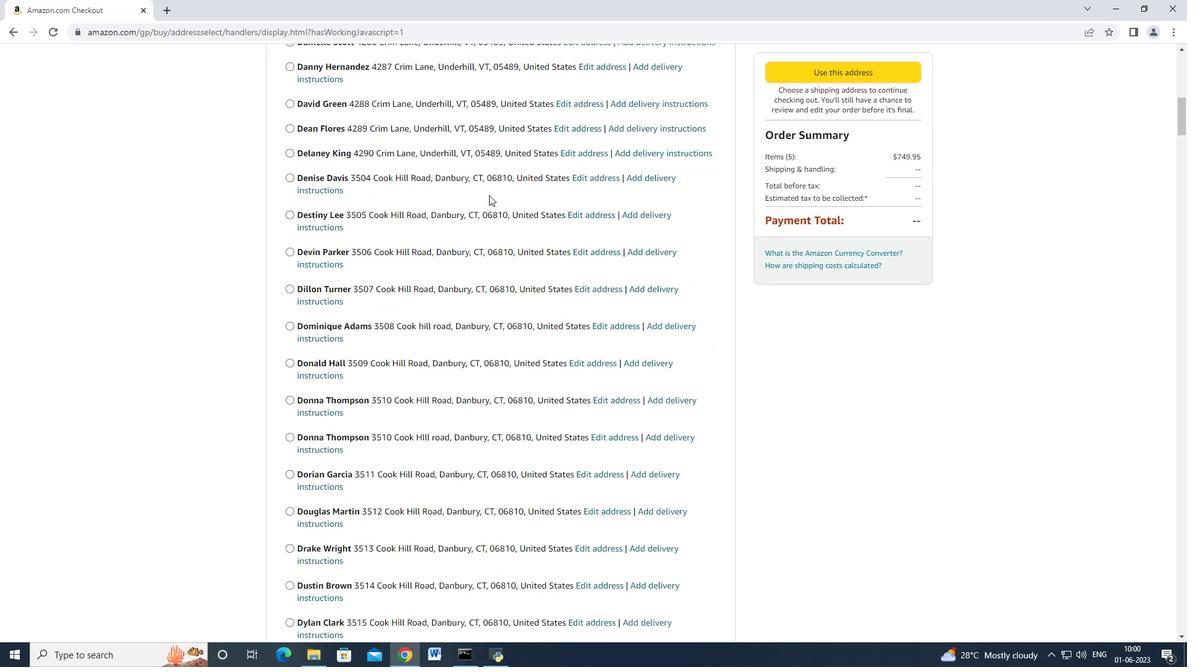 
Action: Mouse scrolled (489, 194) with delta (0, 0)
Screenshot: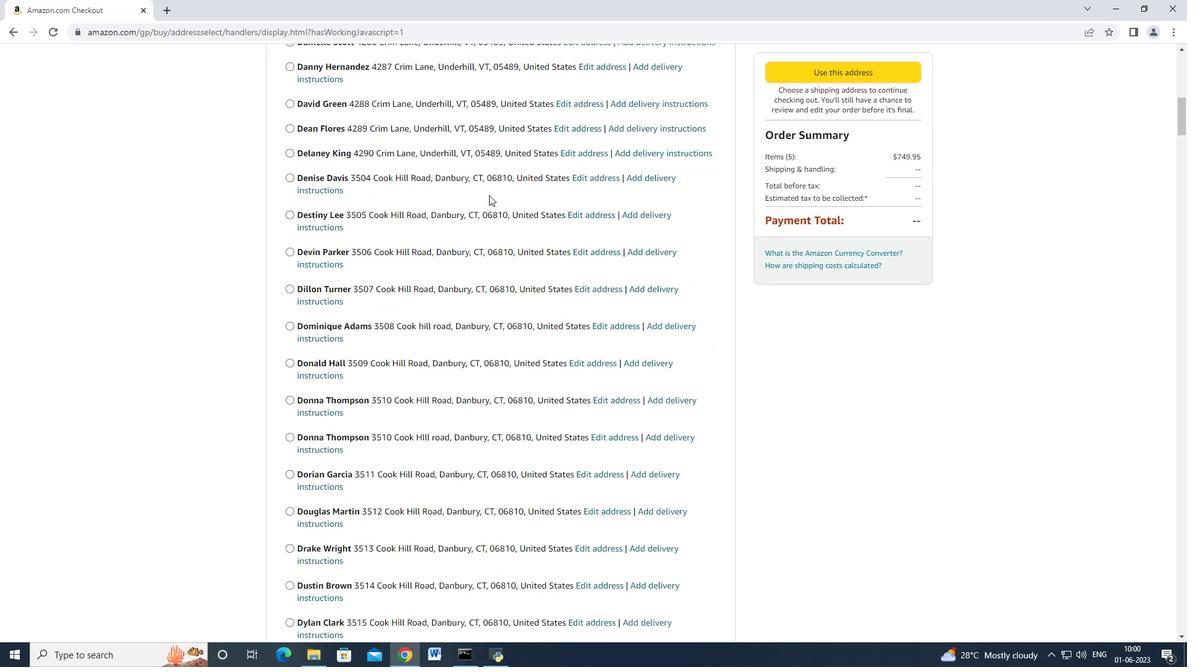 
Action: Mouse scrolled (489, 194) with delta (0, -1)
Screenshot: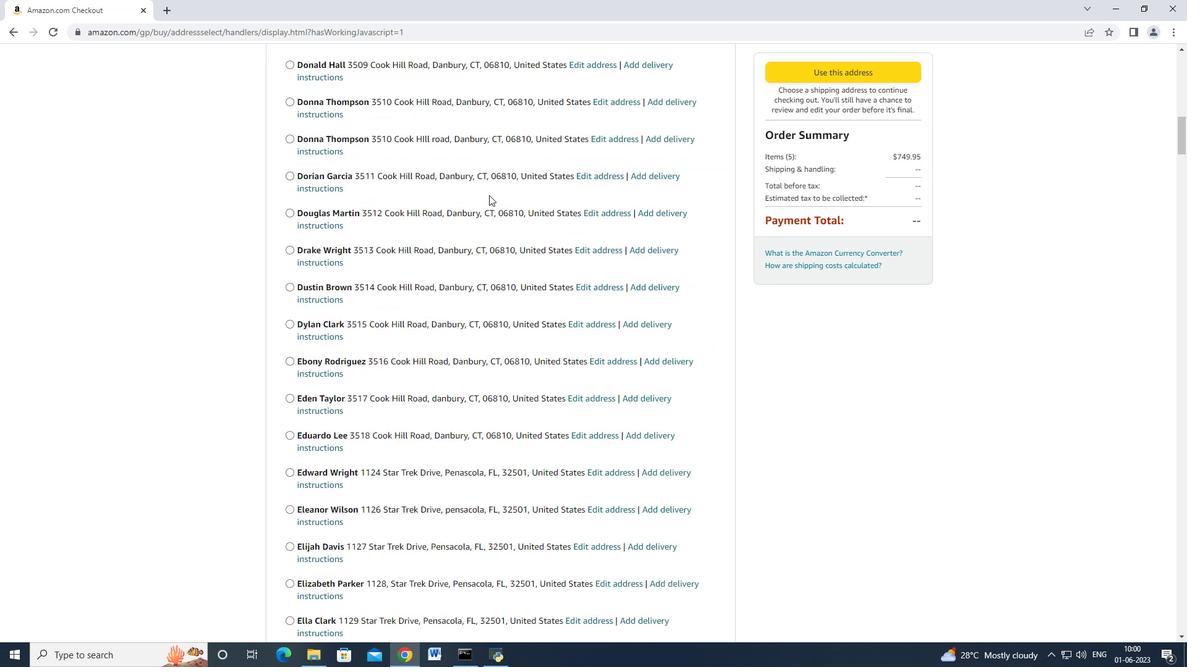 
Action: Mouse scrolled (489, 194) with delta (0, 0)
Screenshot: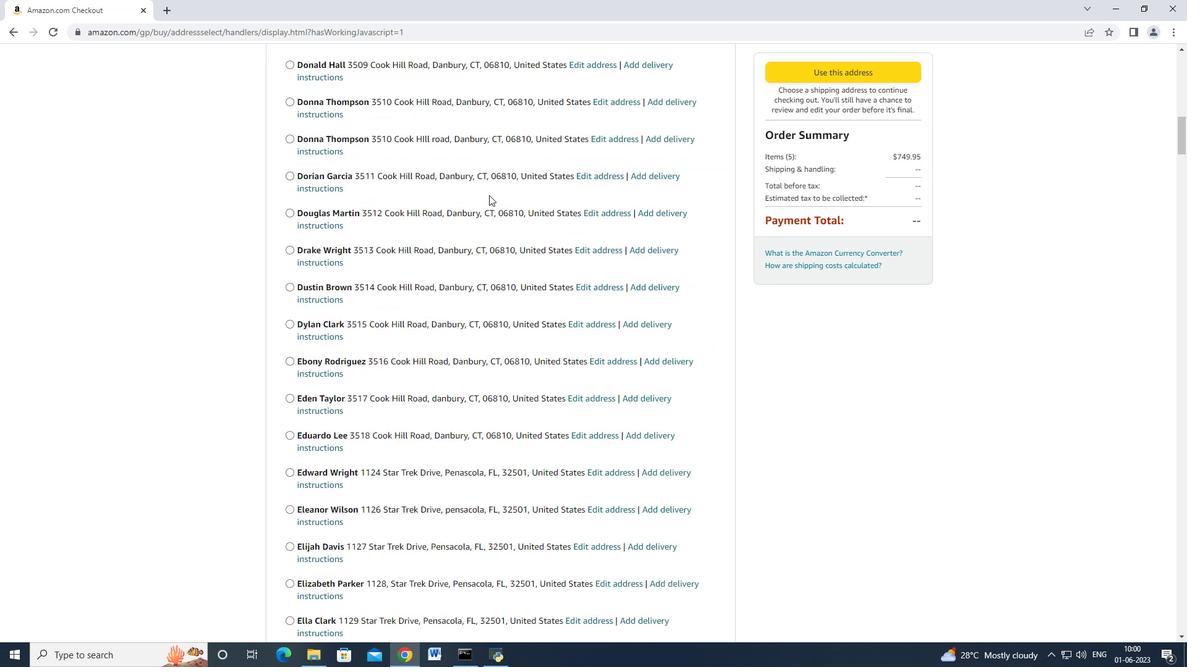 
Action: Mouse scrolled (489, 194) with delta (0, 0)
Screenshot: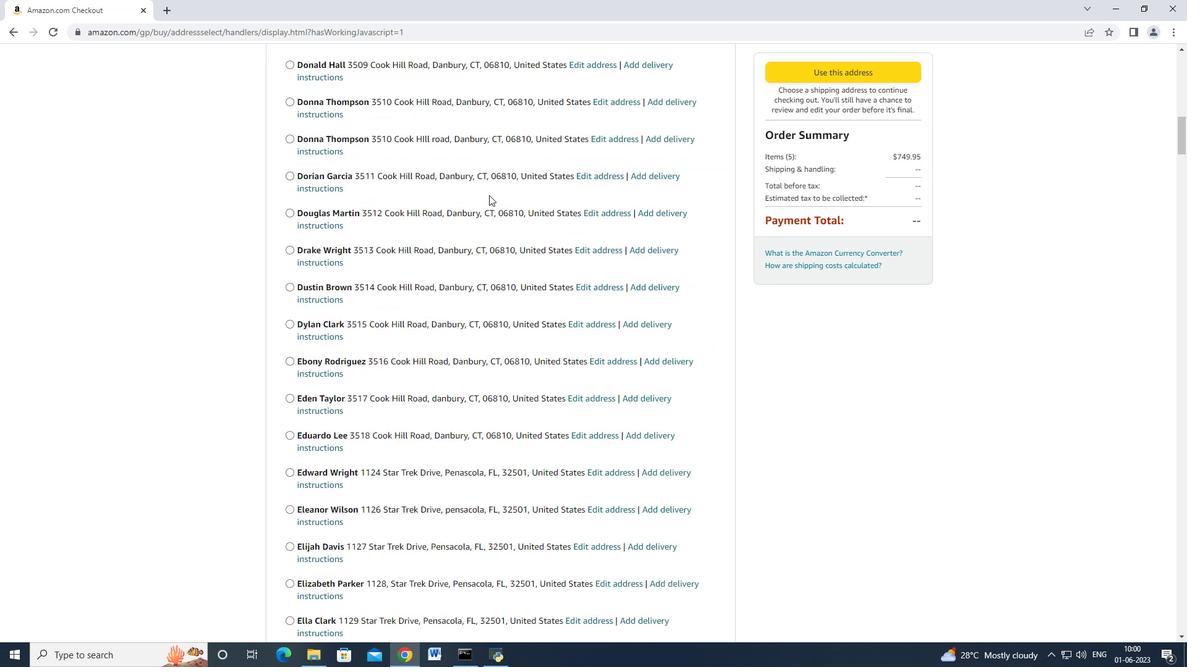 
Action: Mouse scrolled (489, 194) with delta (0, 0)
Screenshot: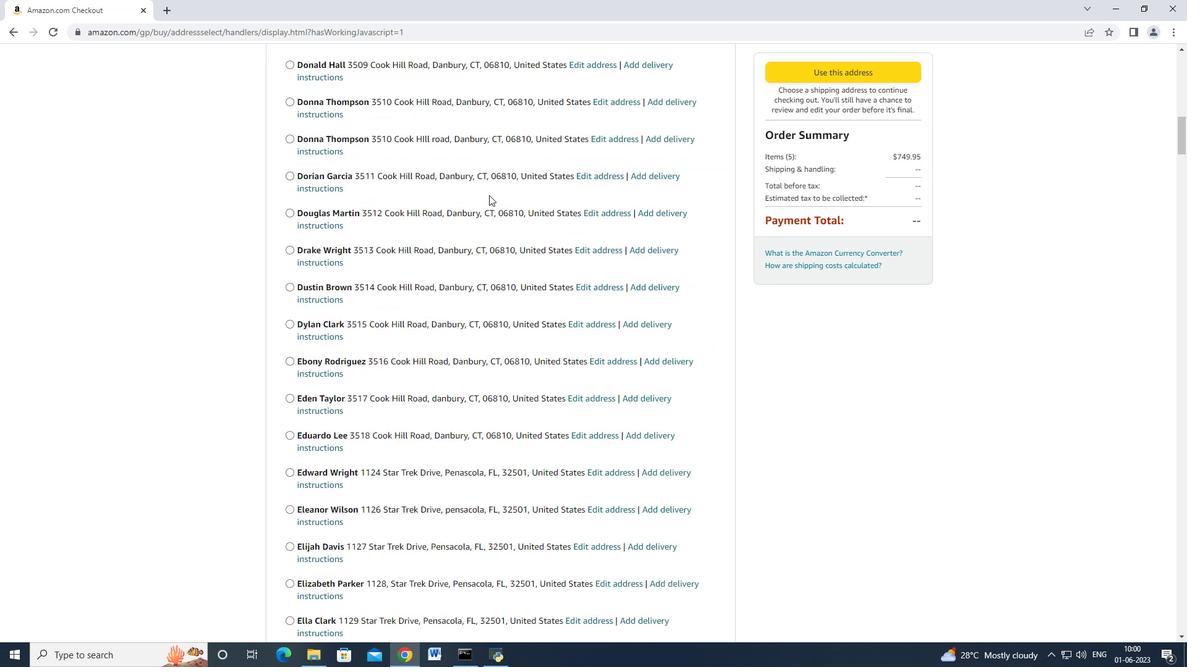 
Action: Mouse scrolled (489, 194) with delta (0, 0)
Screenshot: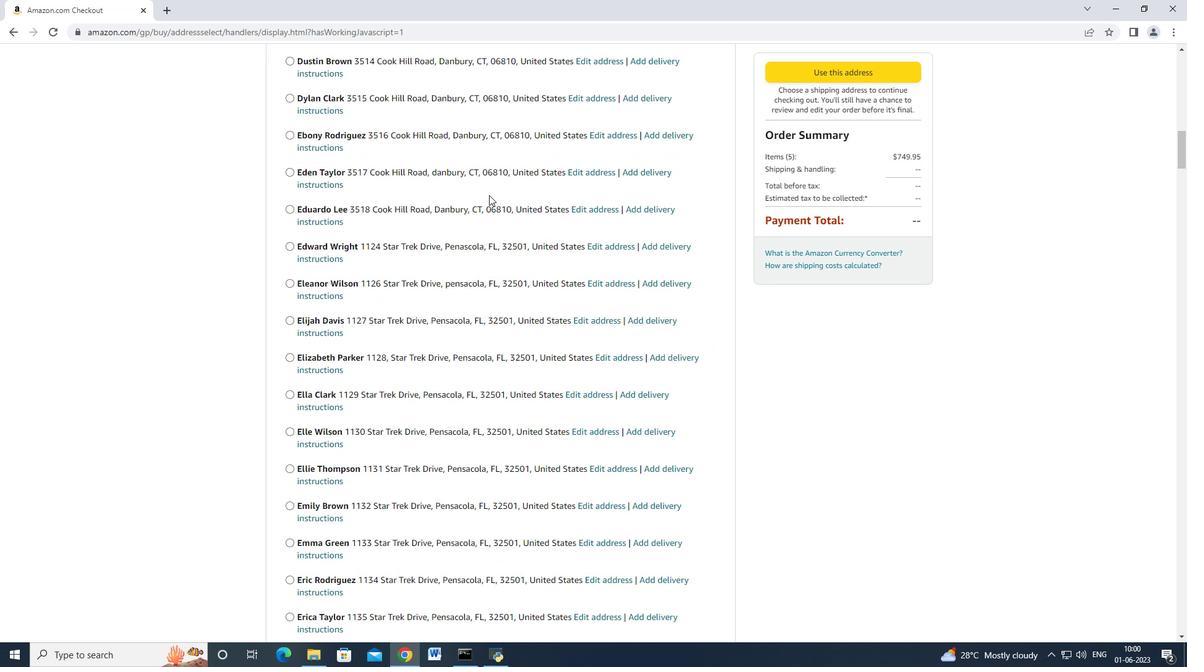 
Action: Mouse scrolled (489, 194) with delta (0, 0)
Screenshot: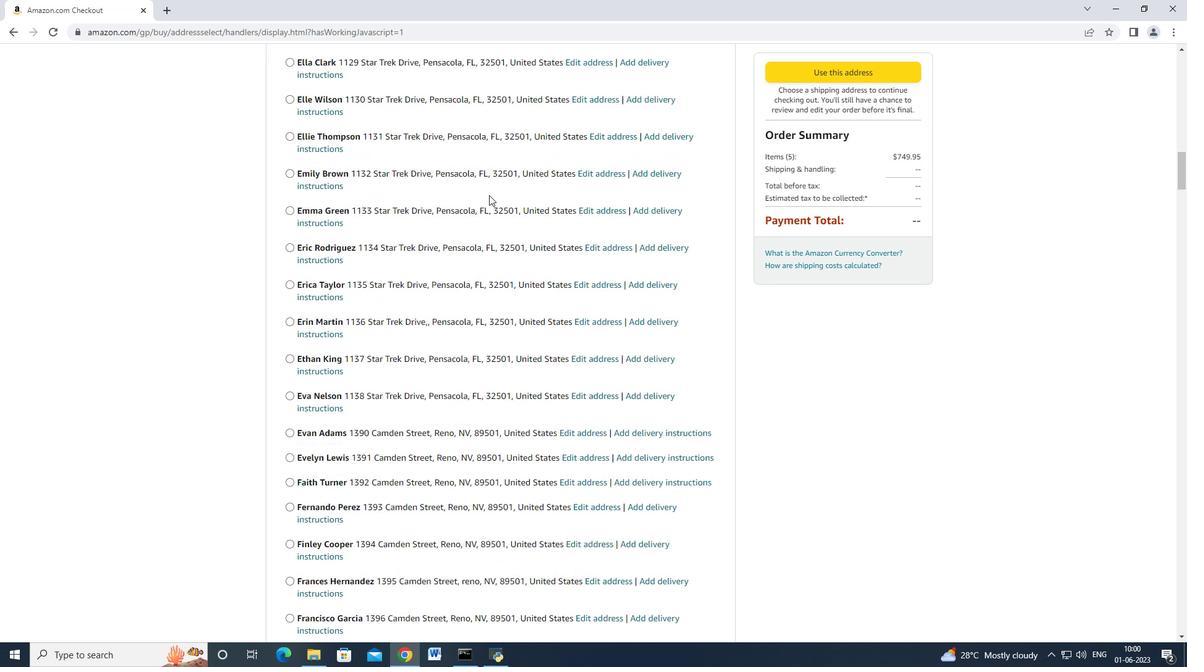 
Action: Mouse scrolled (489, 194) with delta (0, 0)
Screenshot: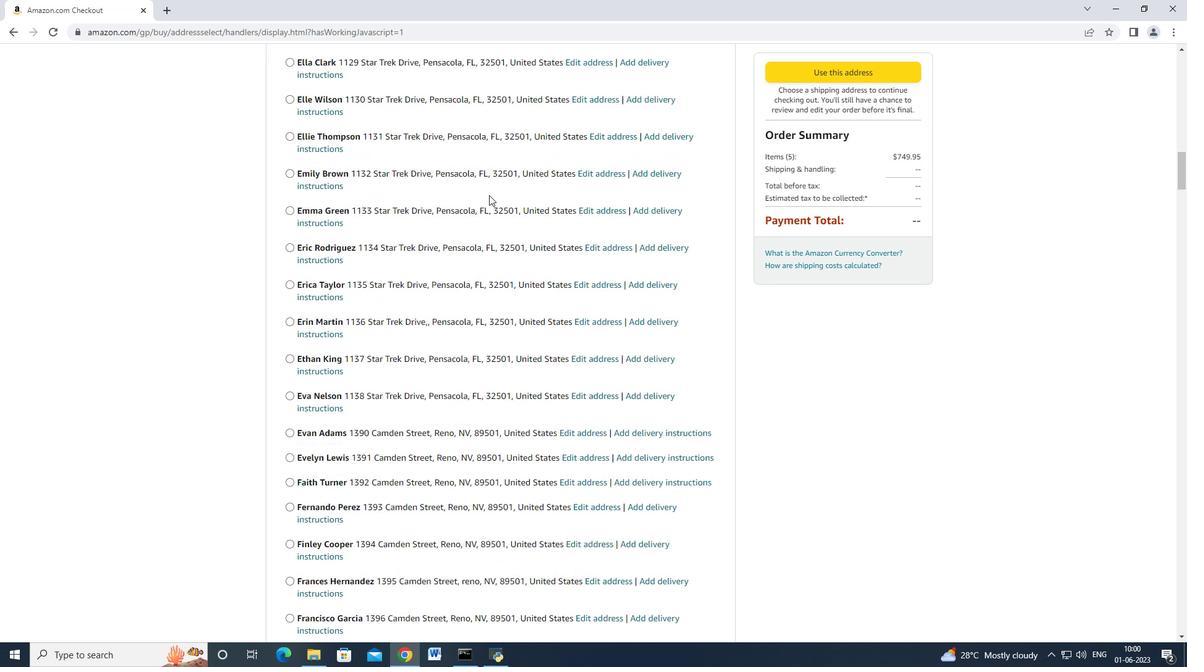 
Action: Mouse scrolled (489, 194) with delta (0, 0)
Screenshot: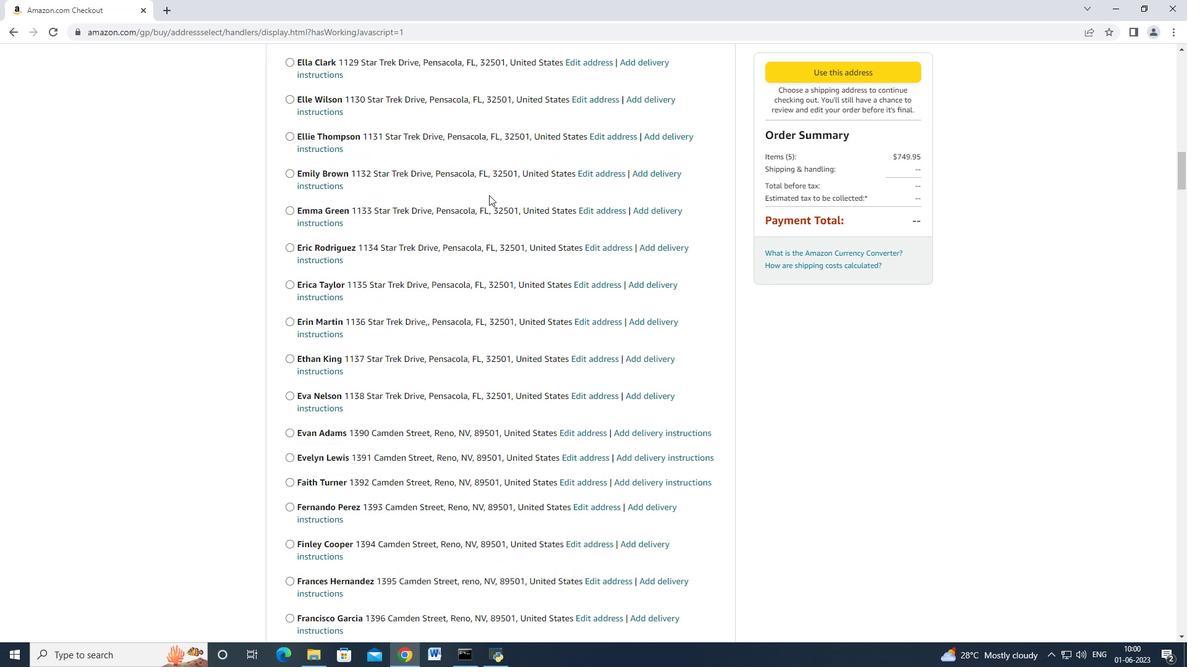 
Action: Mouse scrolled (489, 194) with delta (0, 0)
Screenshot: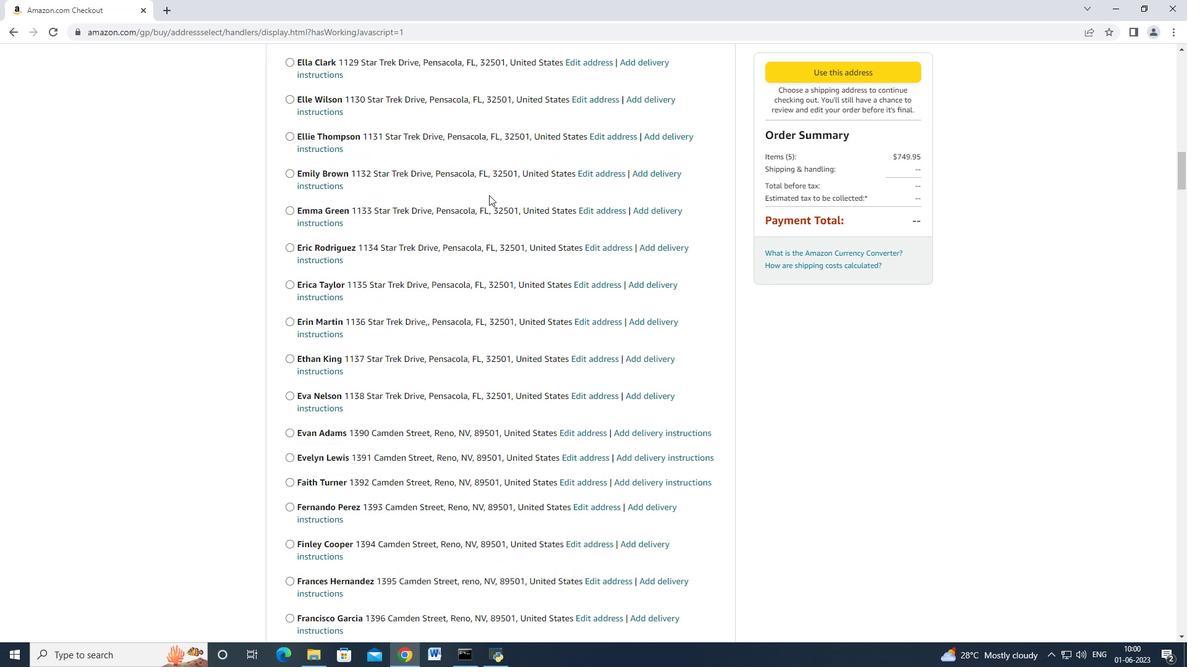 
Action: Mouse scrolled (489, 194) with delta (0, 0)
Screenshot: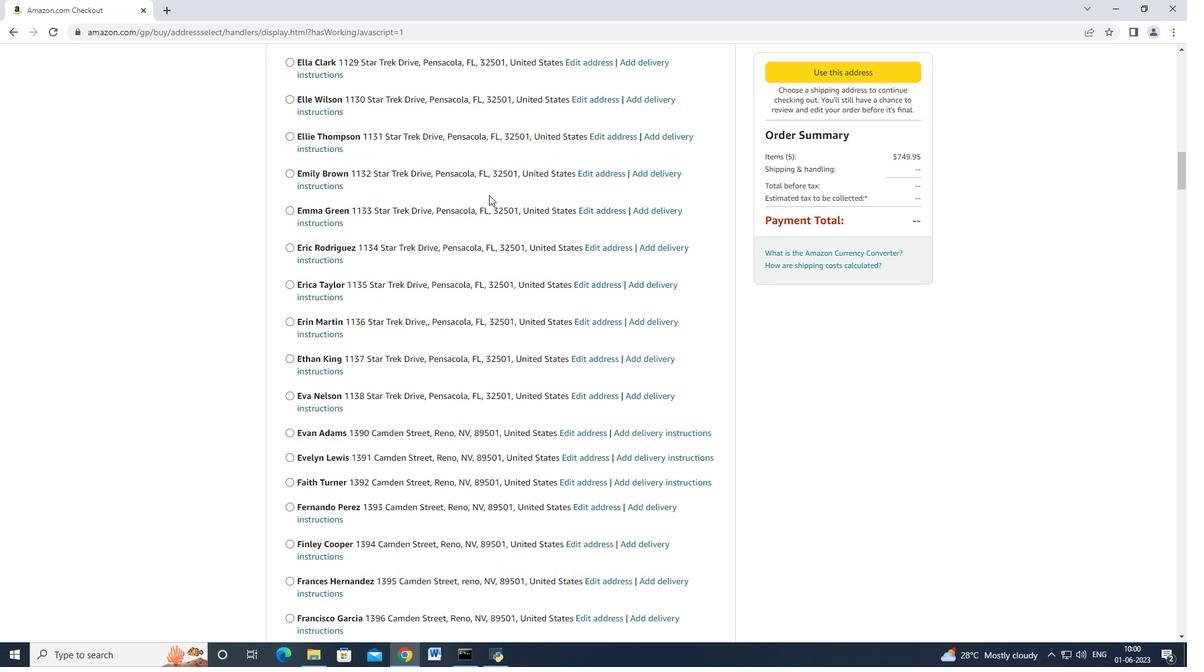
Action: Mouse scrolled (489, 194) with delta (0, 0)
Screenshot: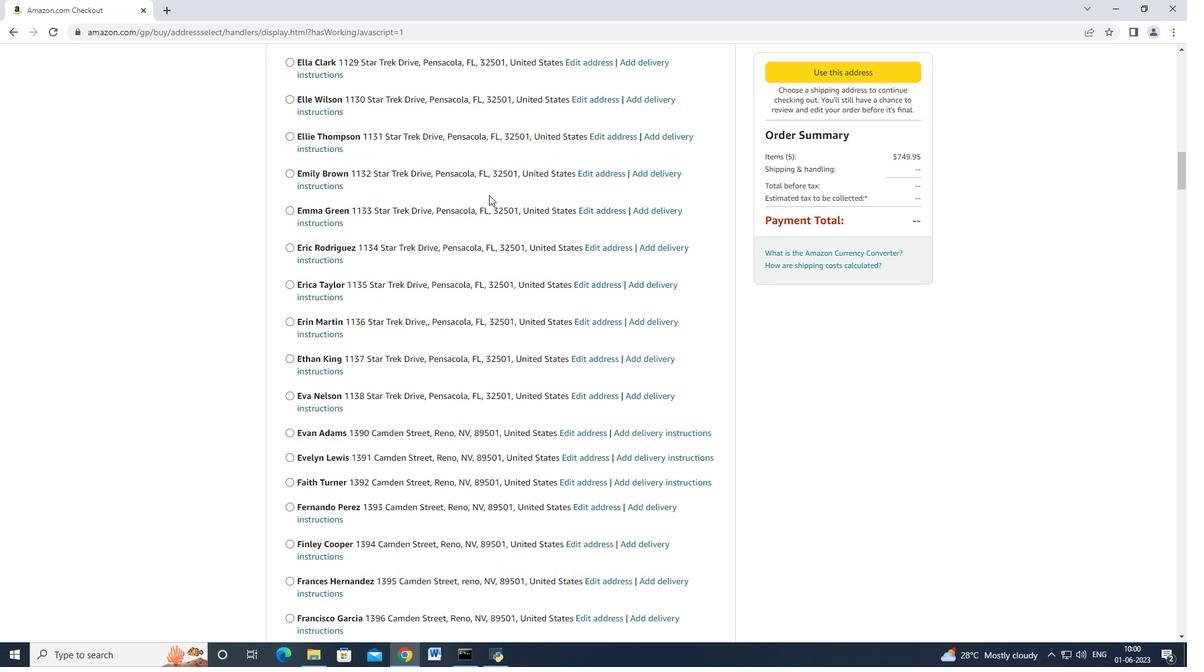 
Action: Mouse moved to (488, 195)
Screenshot: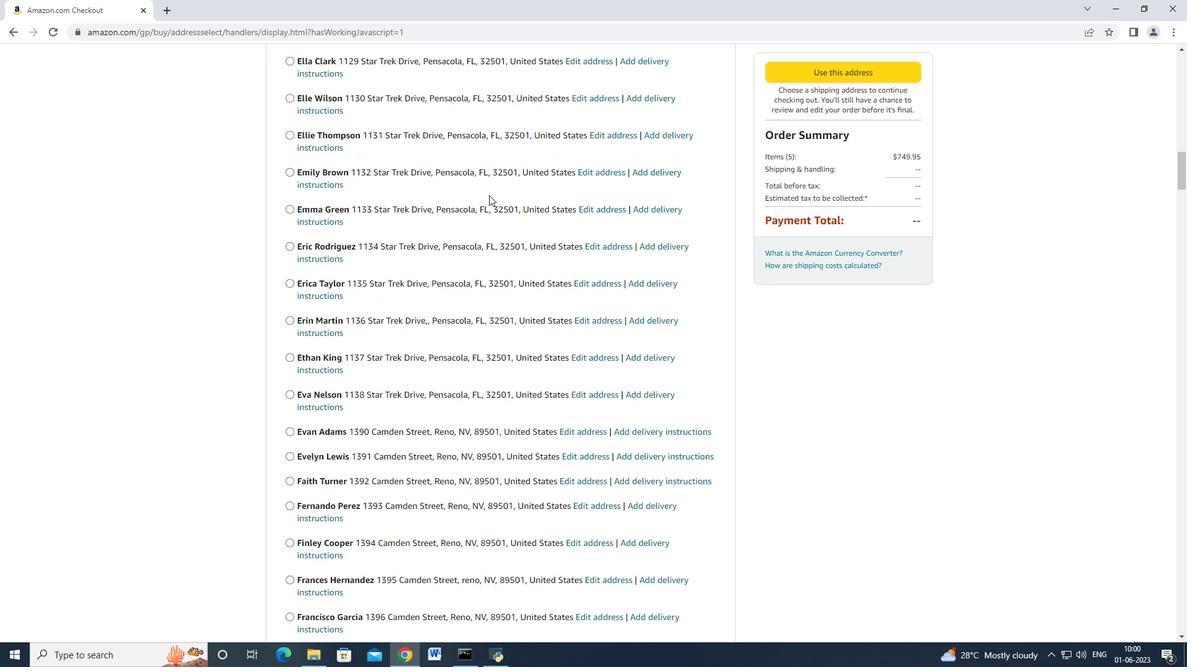 
Action: Mouse scrolled (488, 194) with delta (0, 0)
Screenshot: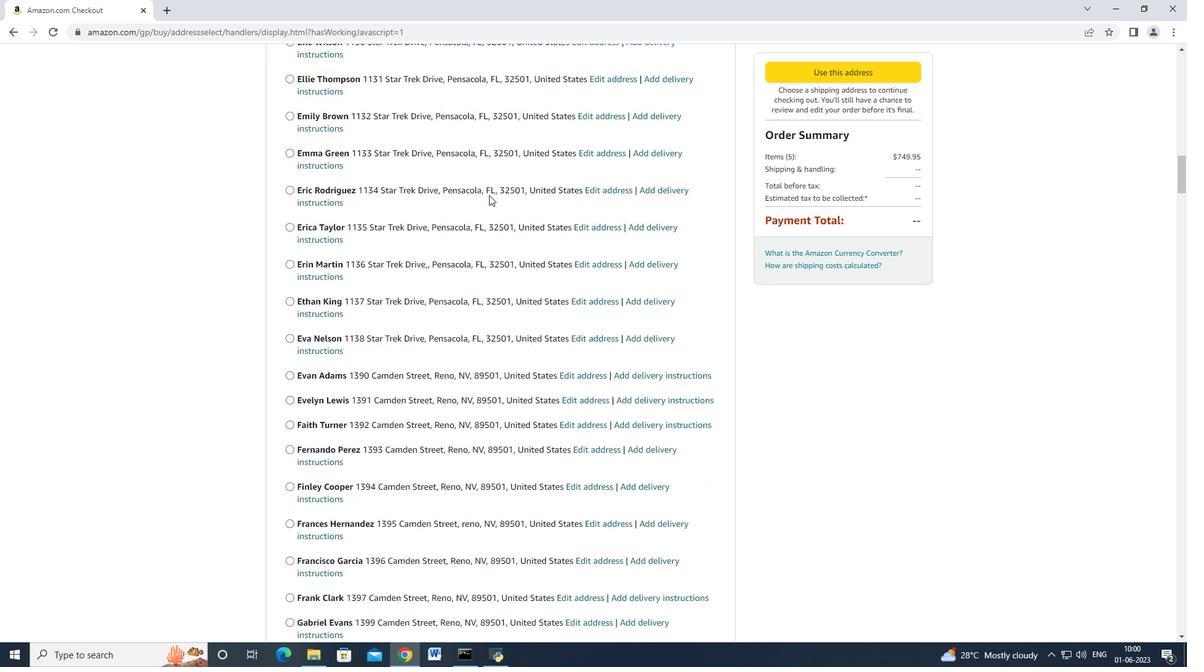 
Action: Mouse scrolled (488, 194) with delta (0, 0)
Screenshot: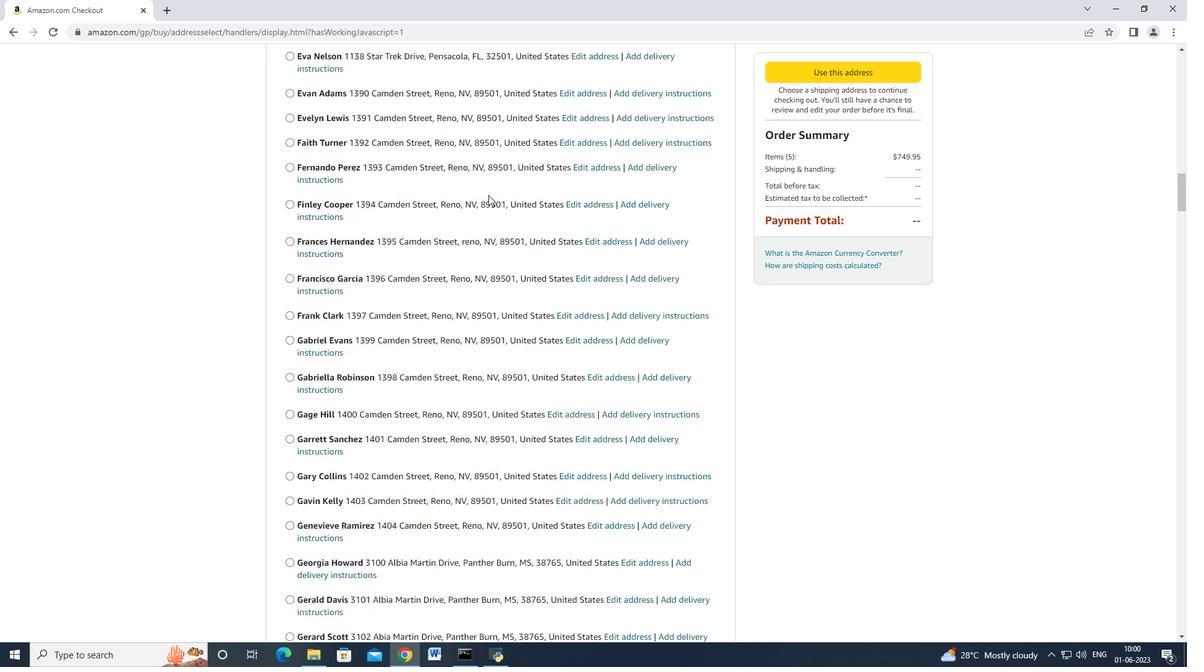 
Action: Mouse scrolled (488, 194) with delta (0, 0)
Screenshot: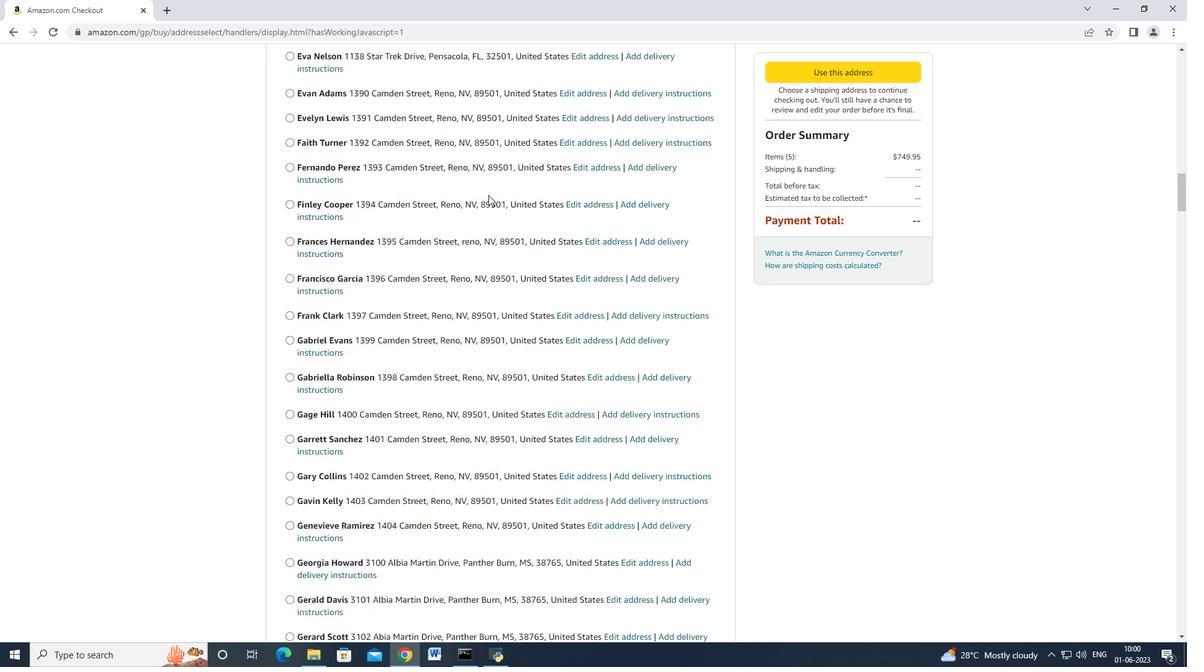 
Action: Mouse scrolled (488, 194) with delta (0, -1)
Screenshot: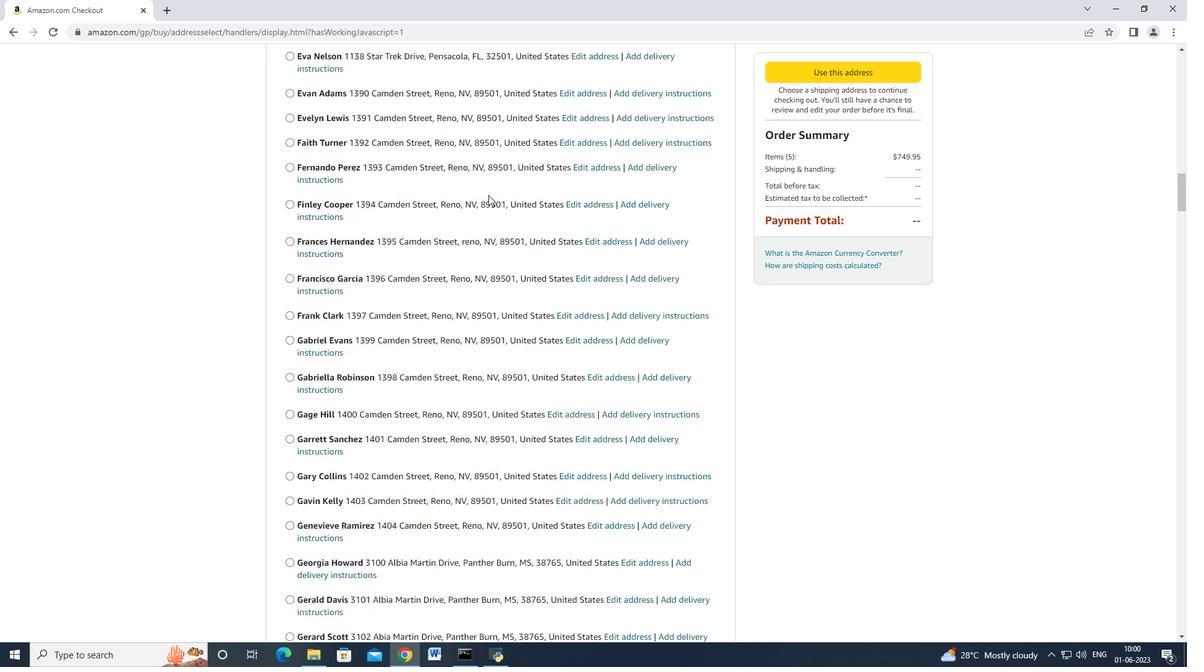 
Action: Mouse scrolled (488, 194) with delta (0, 0)
Screenshot: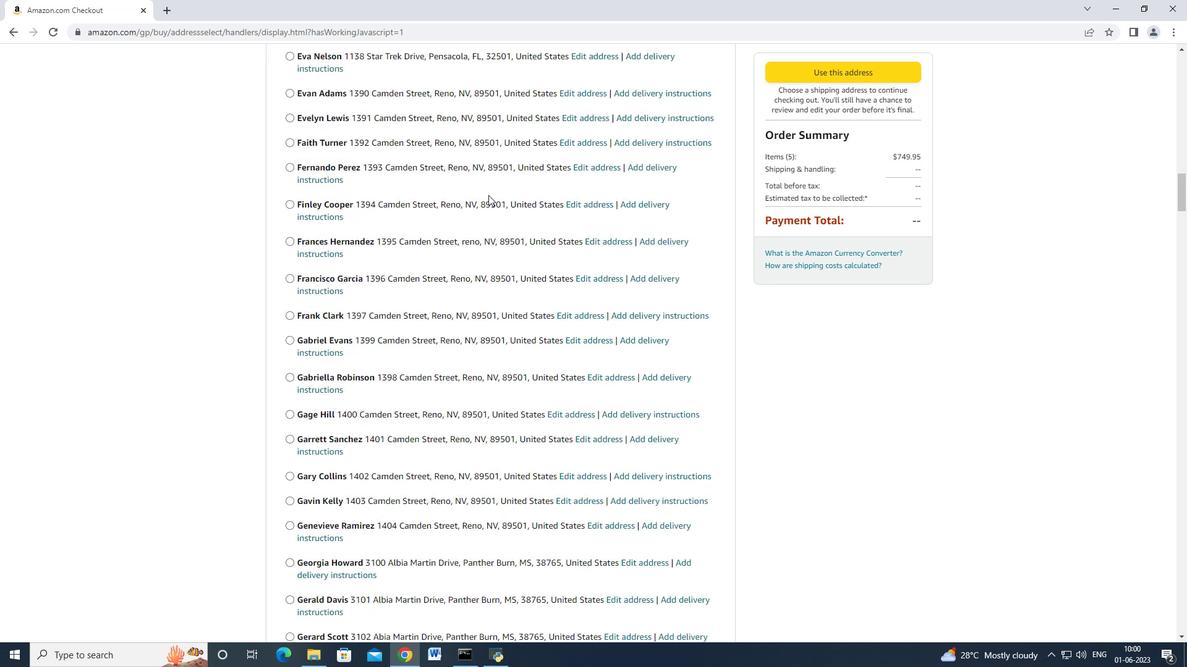 
Action: Mouse scrolled (488, 194) with delta (0, 0)
Screenshot: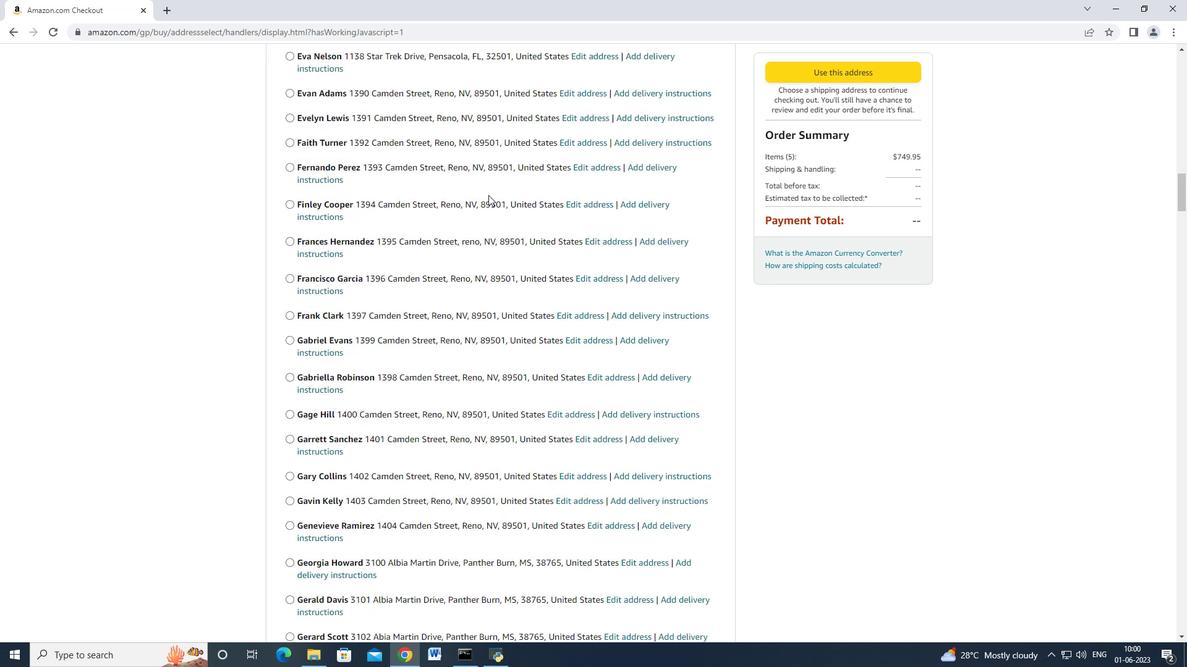 
Action: Mouse scrolled (488, 194) with delta (0, 0)
Screenshot: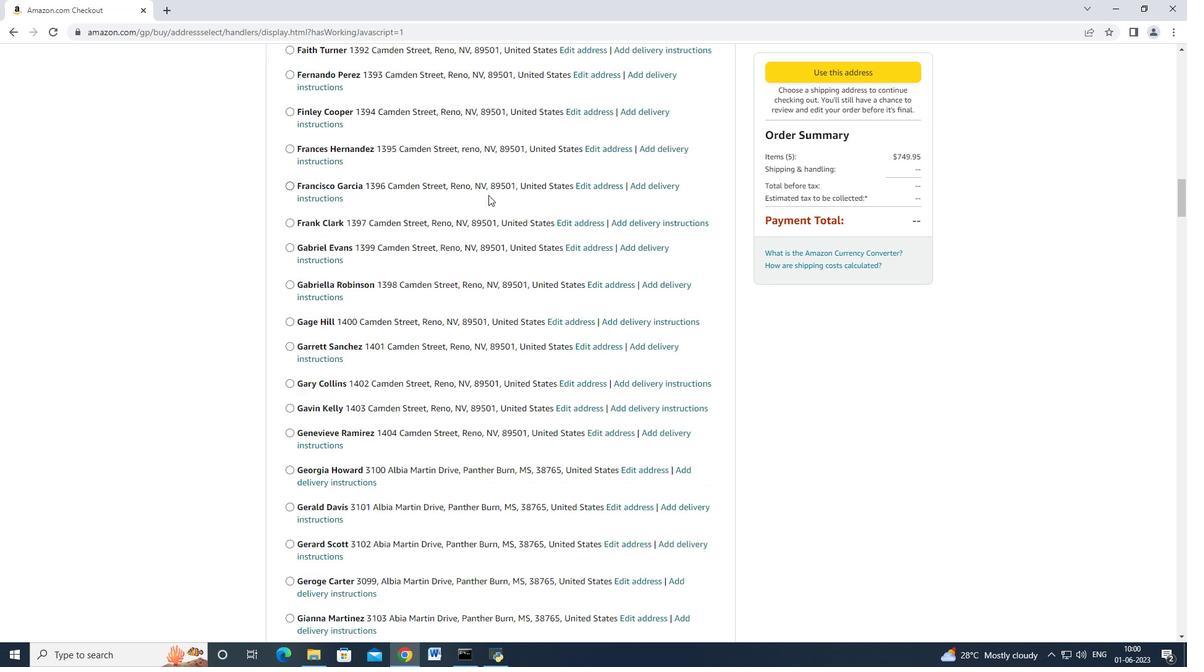 
Action: Mouse scrolled (488, 194) with delta (0, 0)
Screenshot: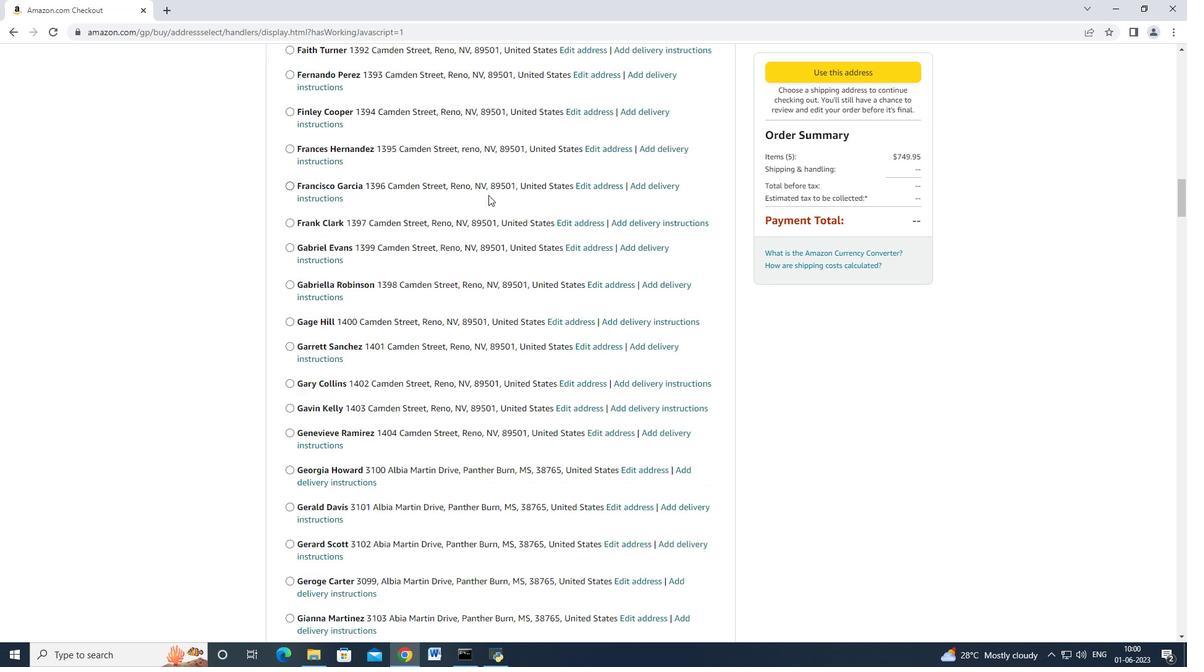 
Action: Mouse scrolled (488, 194) with delta (0, 0)
Screenshot: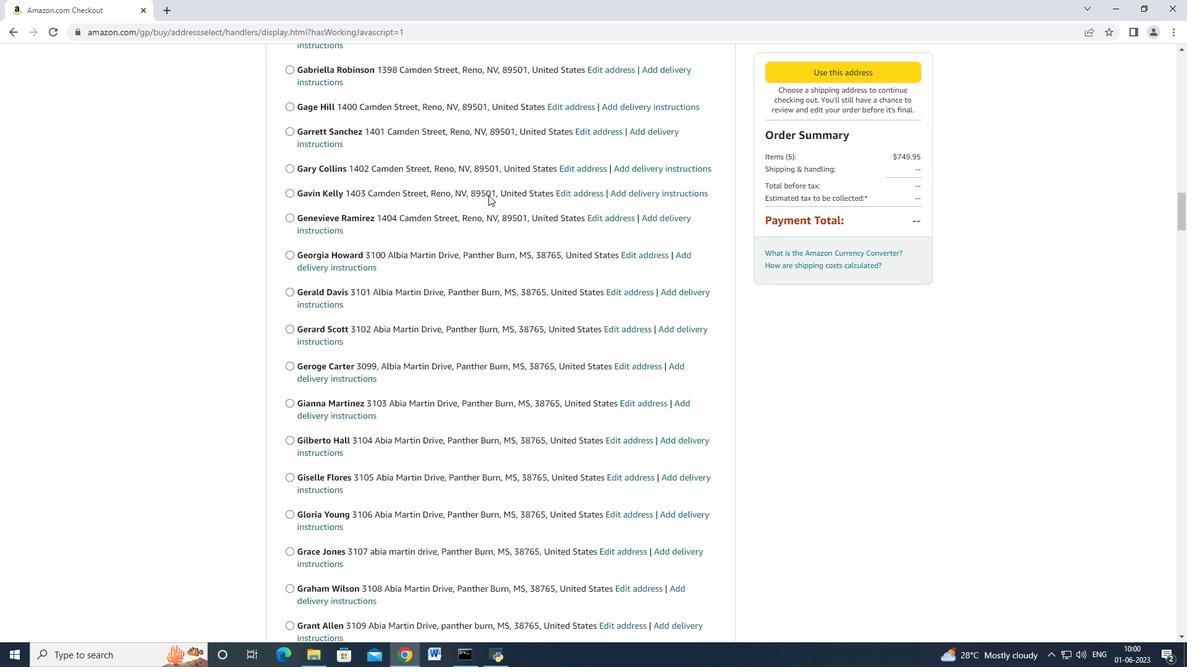 
Action: Mouse scrolled (488, 194) with delta (0, 0)
Screenshot: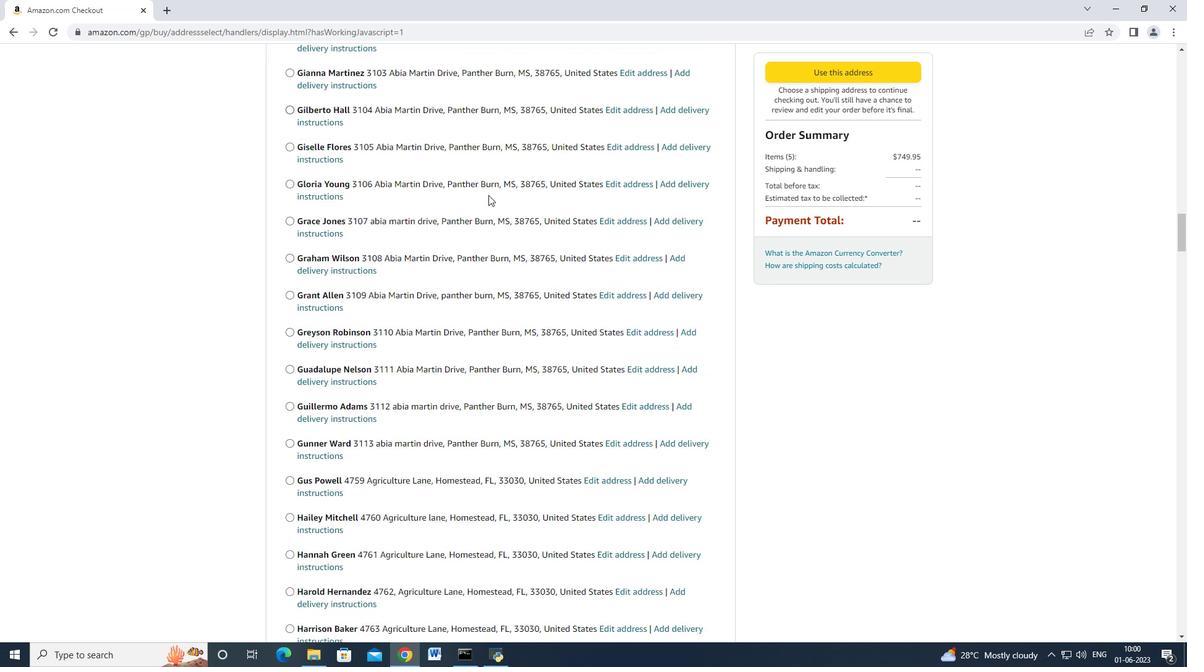 
Action: Mouse scrolled (488, 194) with delta (0, 0)
Screenshot: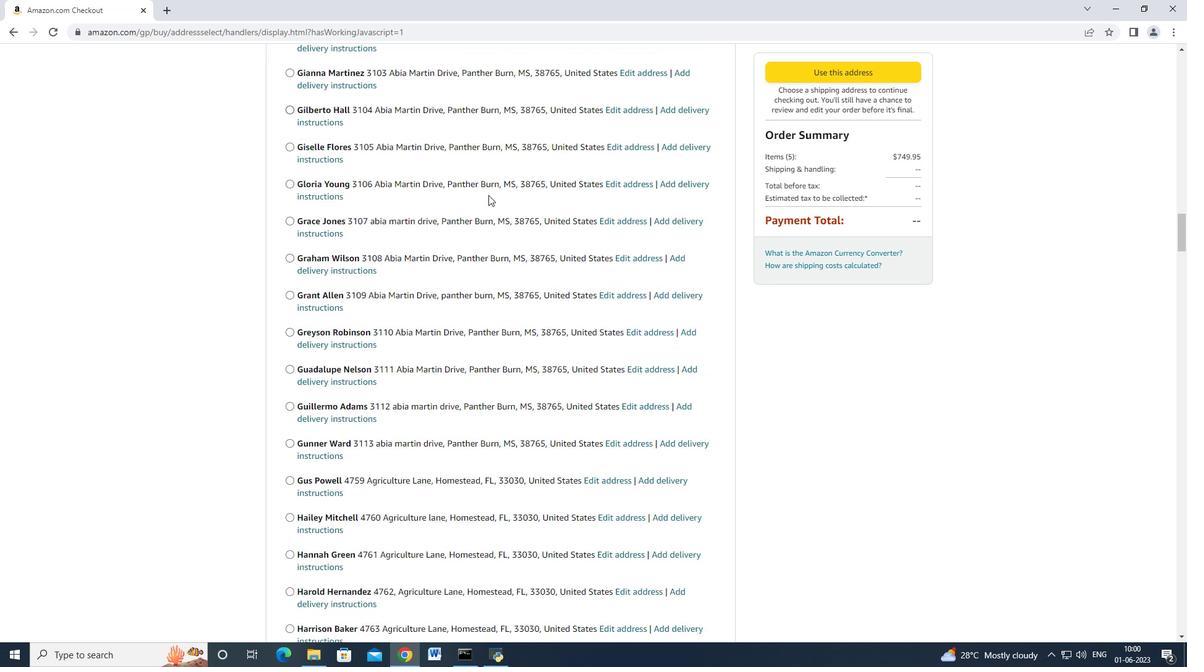 
Action: Mouse scrolled (488, 194) with delta (0, 0)
Screenshot: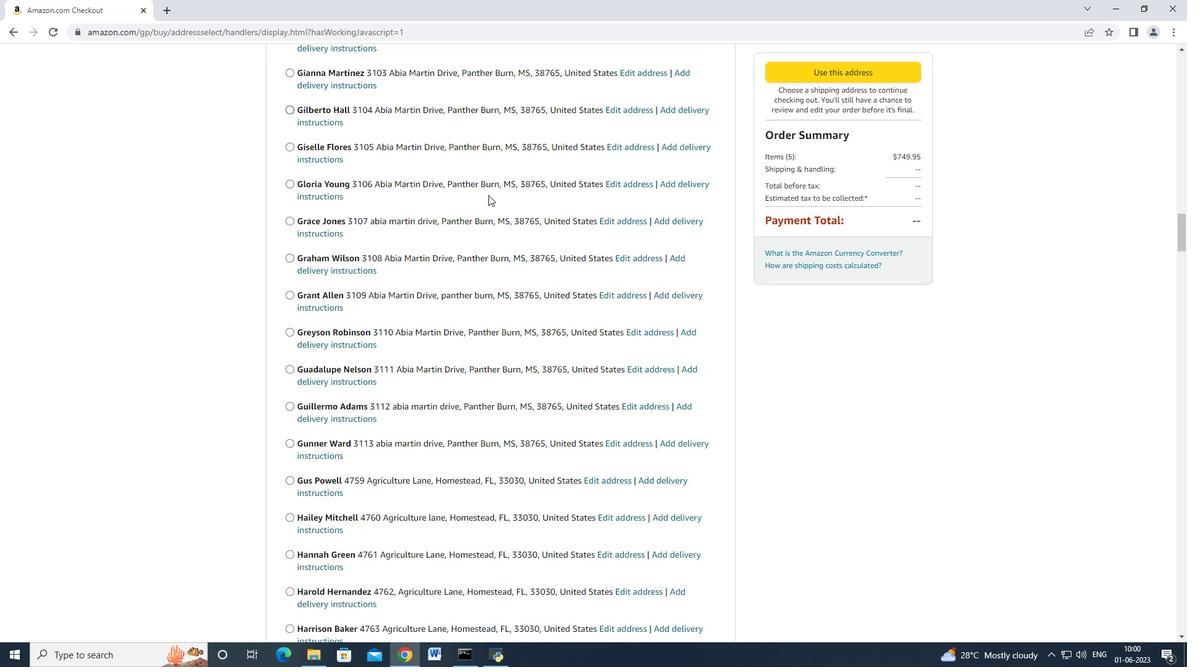 
Action: Mouse scrolled (488, 194) with delta (0, -1)
Screenshot: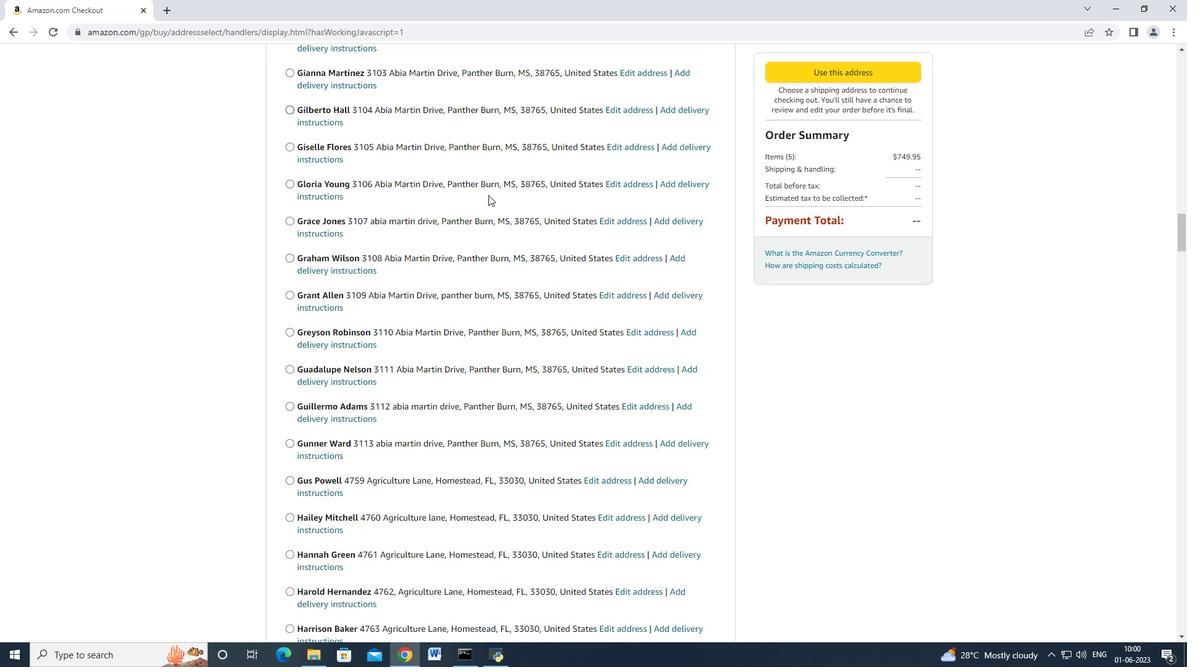 
Action: Mouse scrolled (488, 194) with delta (0, 0)
Screenshot: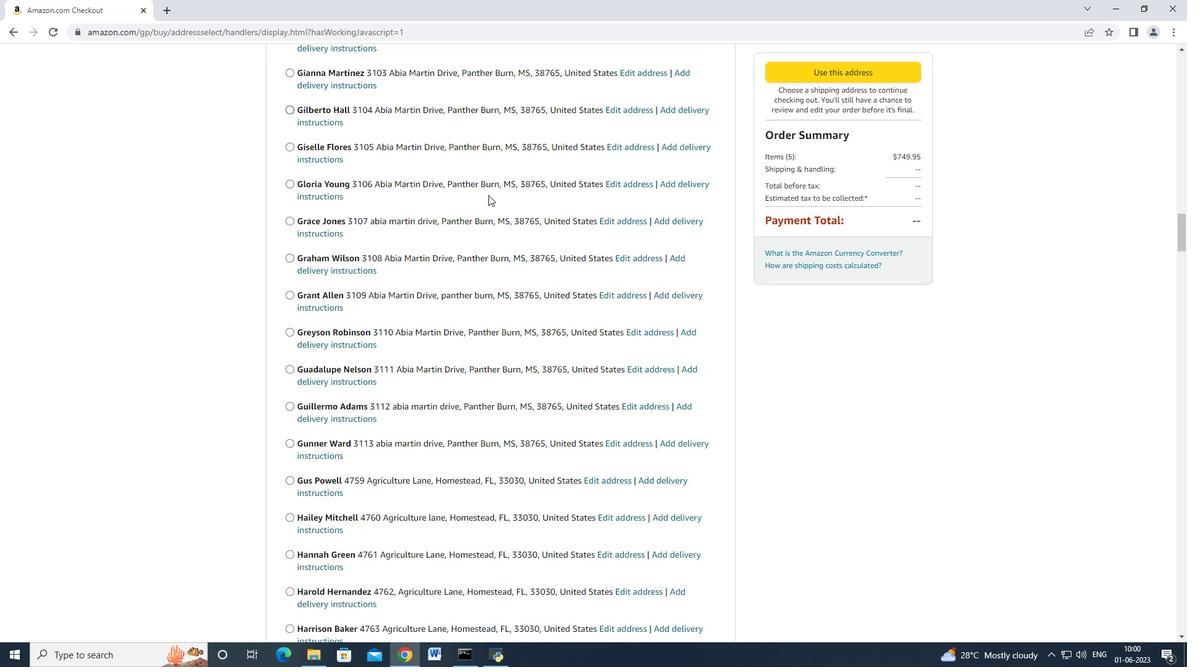 
Action: Mouse scrolled (488, 194) with delta (0, 0)
Screenshot: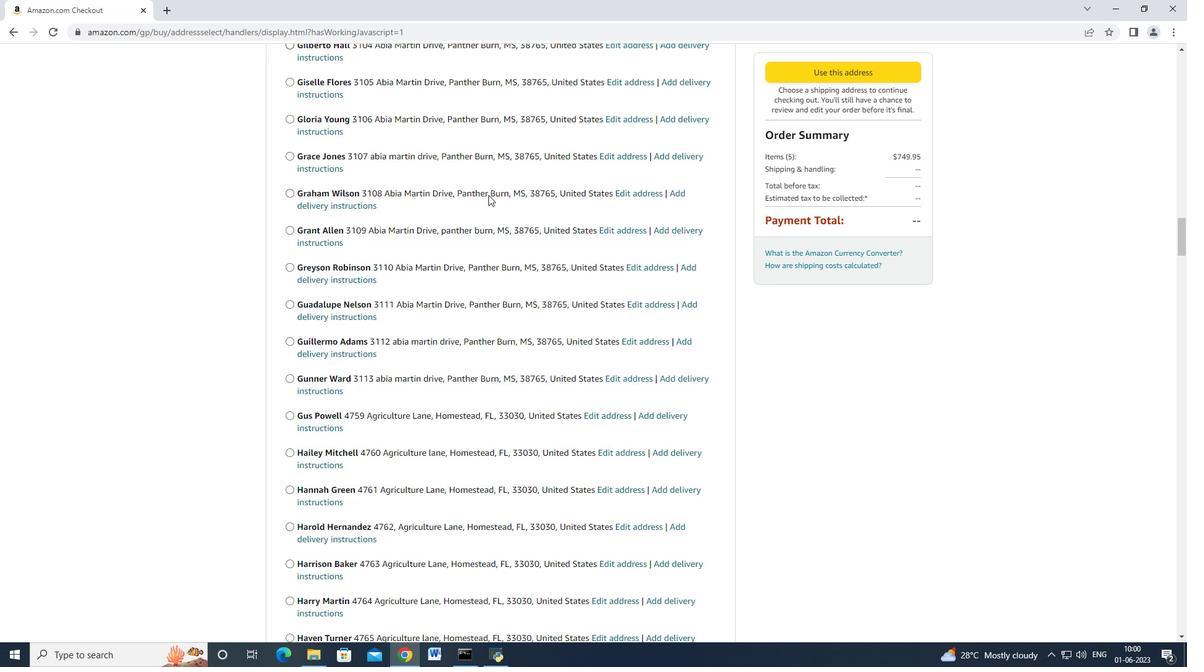 
Action: Mouse scrolled (488, 194) with delta (0, 0)
Screenshot: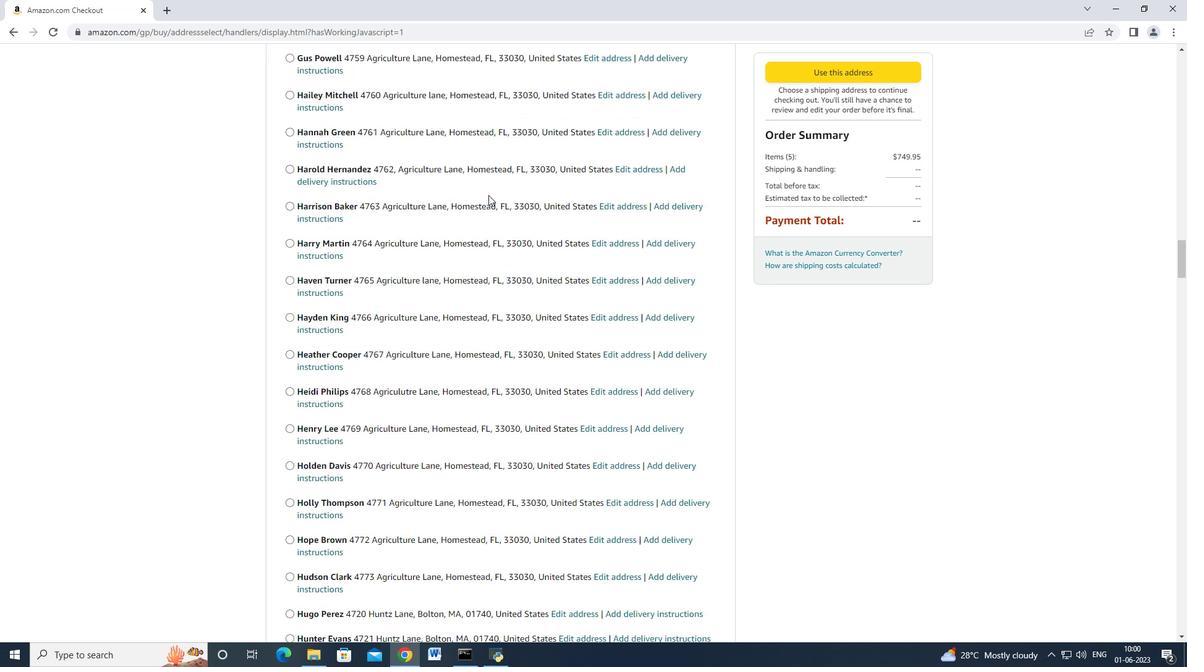 
Action: Mouse scrolled (488, 194) with delta (0, 0)
Screenshot: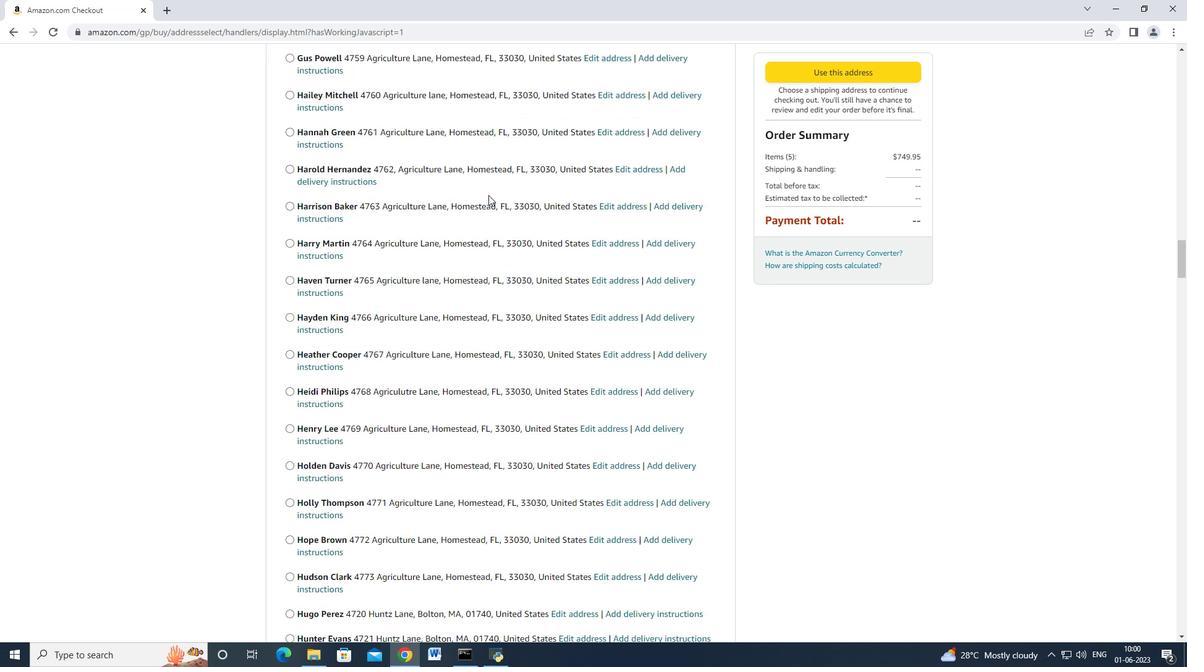 
Action: Mouse scrolled (488, 194) with delta (0, 0)
Screenshot: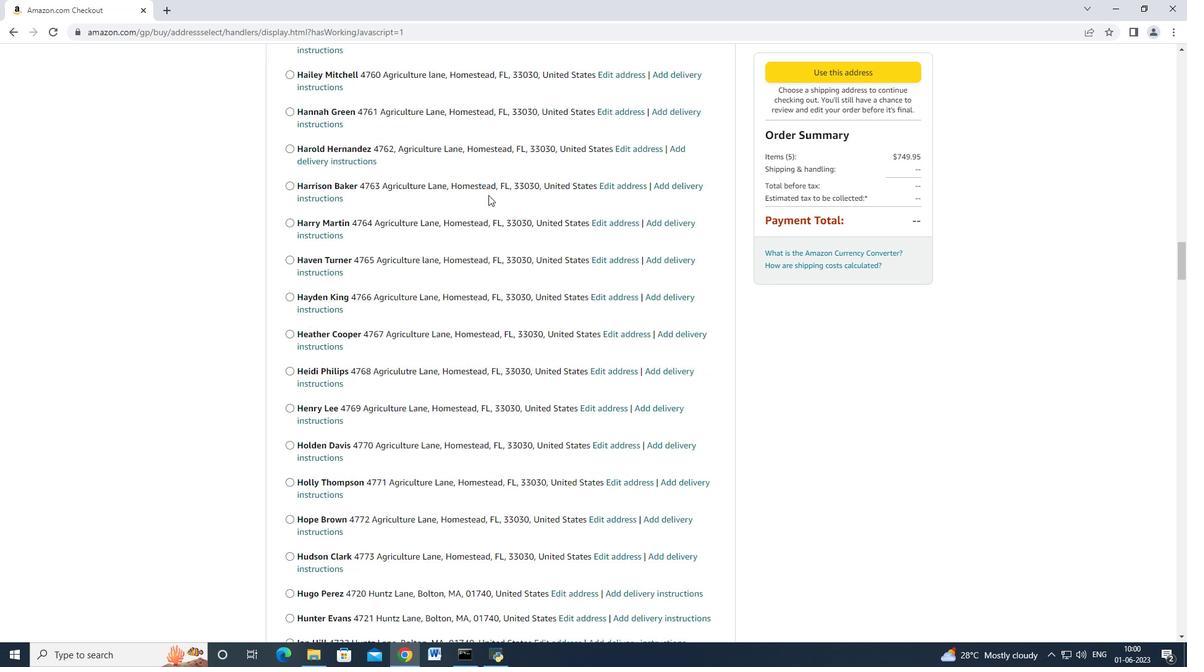 
Action: Mouse scrolled (488, 194) with delta (0, -1)
Screenshot: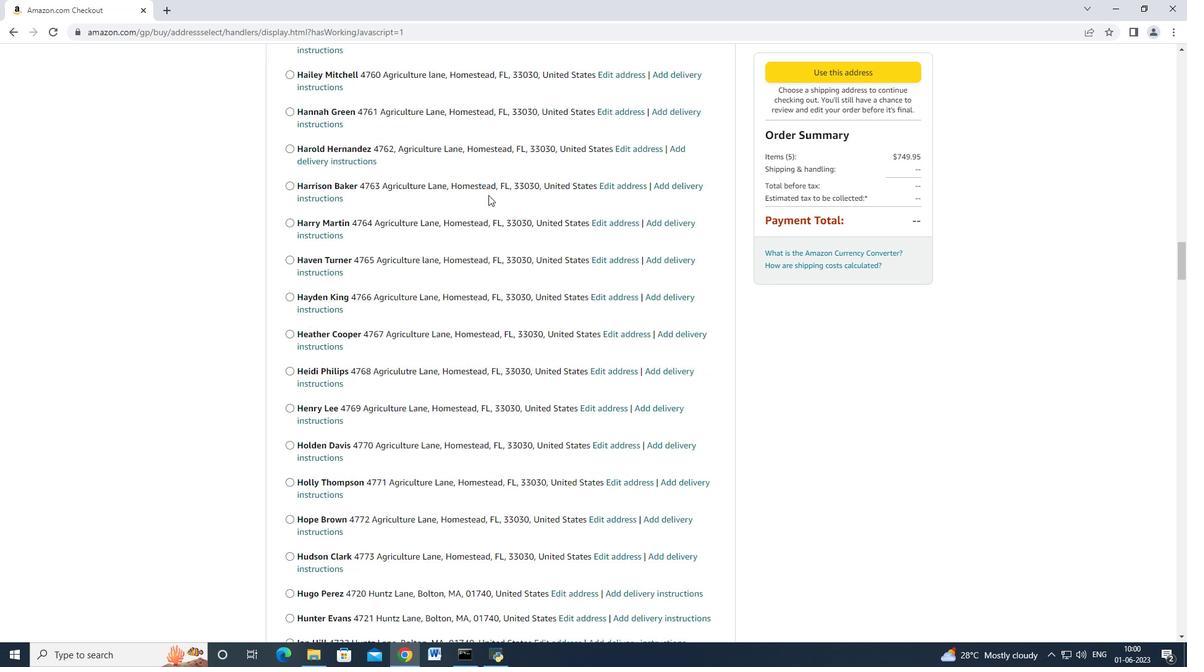 
Action: Mouse scrolled (488, 194) with delta (0, 0)
Screenshot: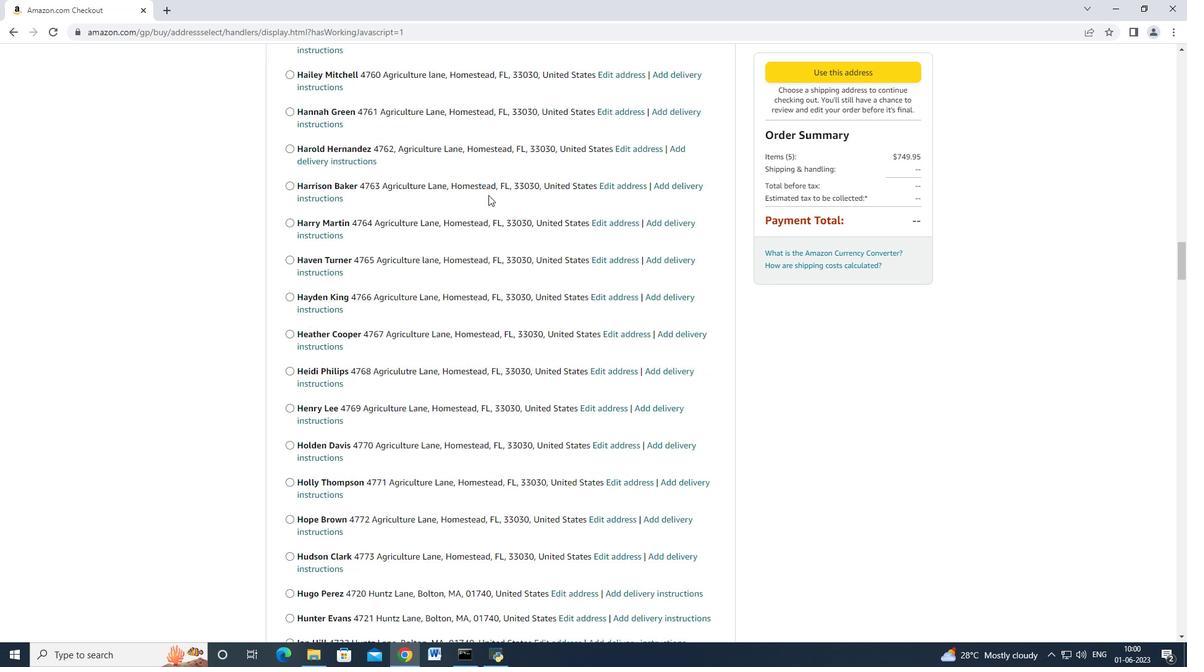 
Action: Mouse scrolled (488, 194) with delta (0, 0)
Screenshot: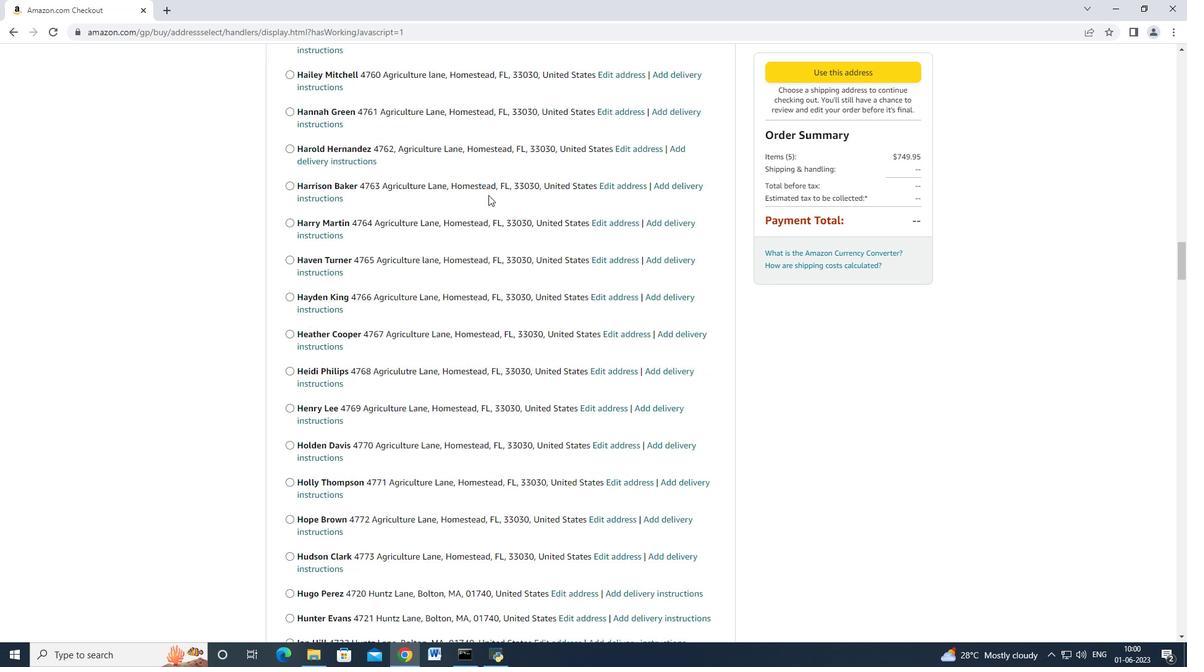 
Action: Mouse scrolled (488, 194) with delta (0, 0)
Screenshot: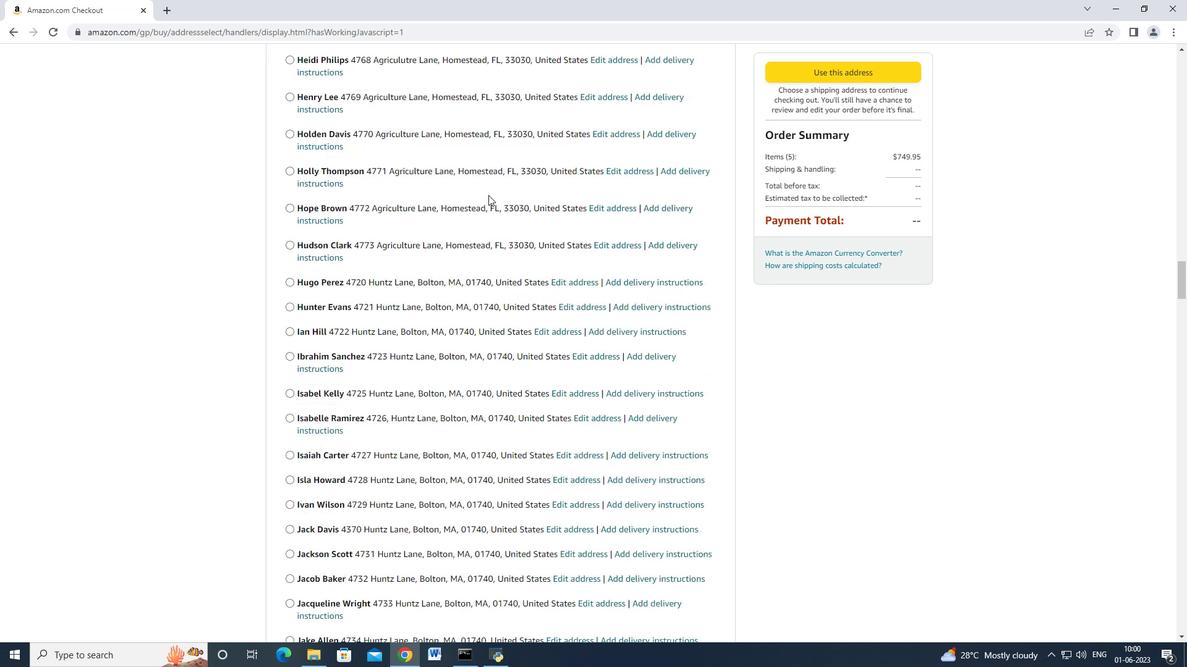 
Action: Mouse moved to (488, 195)
Screenshot: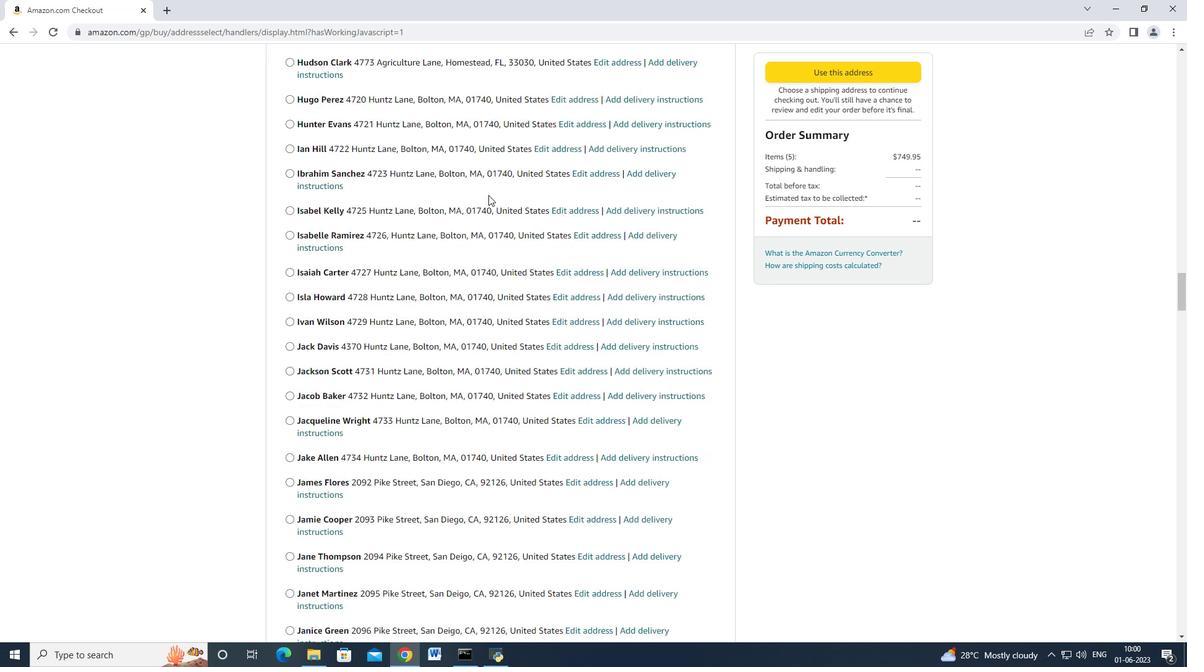 
Action: Mouse scrolled (488, 194) with delta (0, 0)
Screenshot: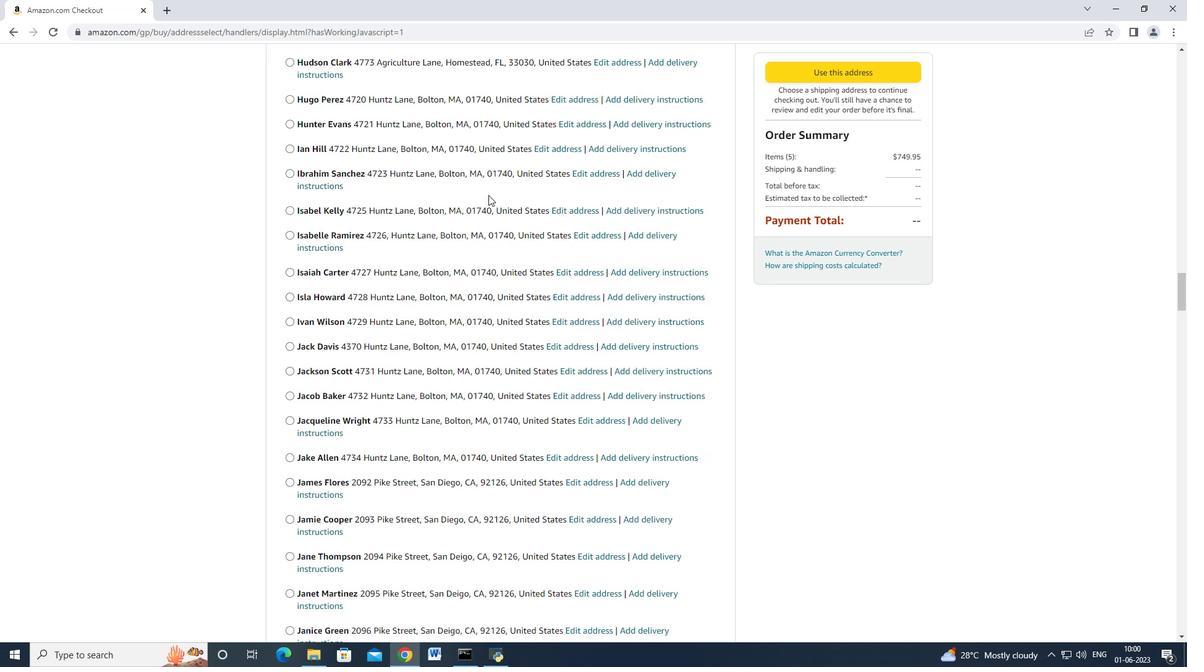 
Action: Mouse scrolled (488, 194) with delta (0, 0)
Screenshot: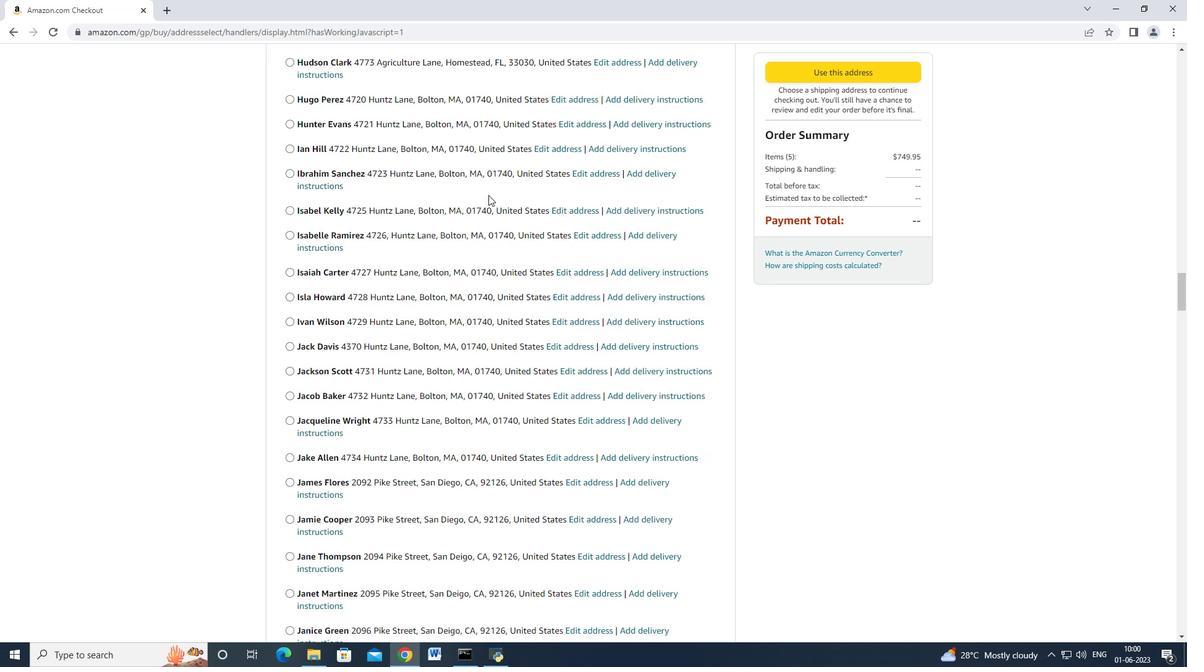 
Action: Mouse scrolled (488, 194) with delta (0, 0)
Screenshot: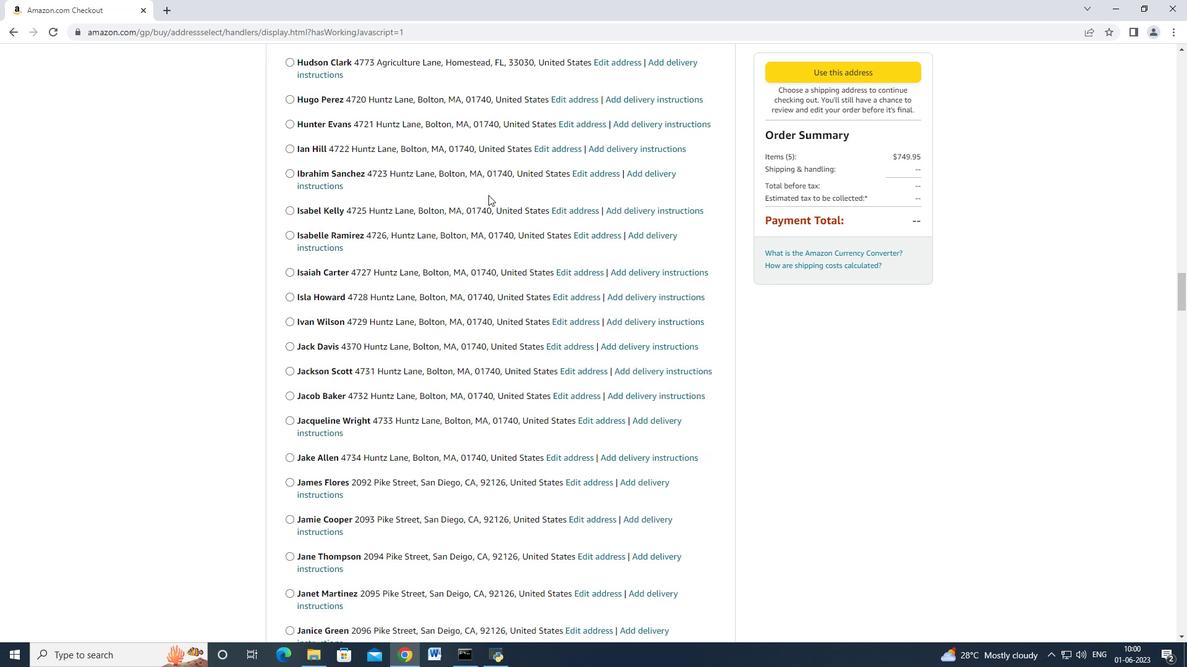 
Action: Mouse scrolled (488, 194) with delta (0, 0)
Screenshot: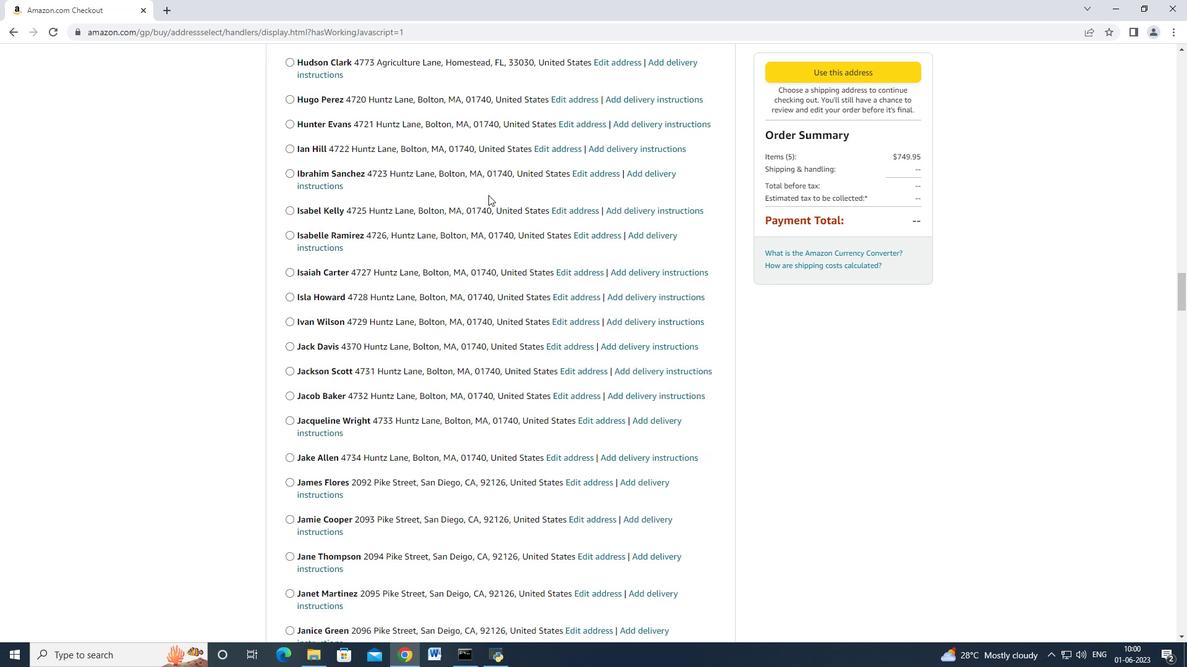 
Action: Mouse scrolled (488, 194) with delta (0, -1)
Screenshot: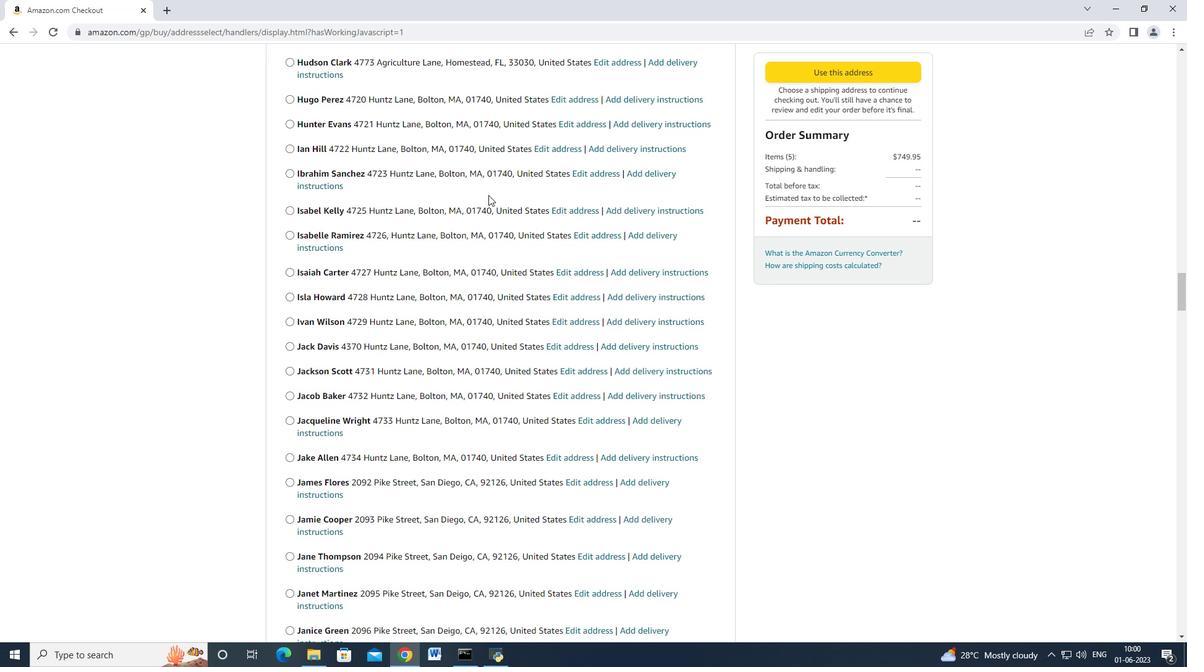 
Action: Mouse scrolled (488, 194) with delta (0, 0)
Screenshot: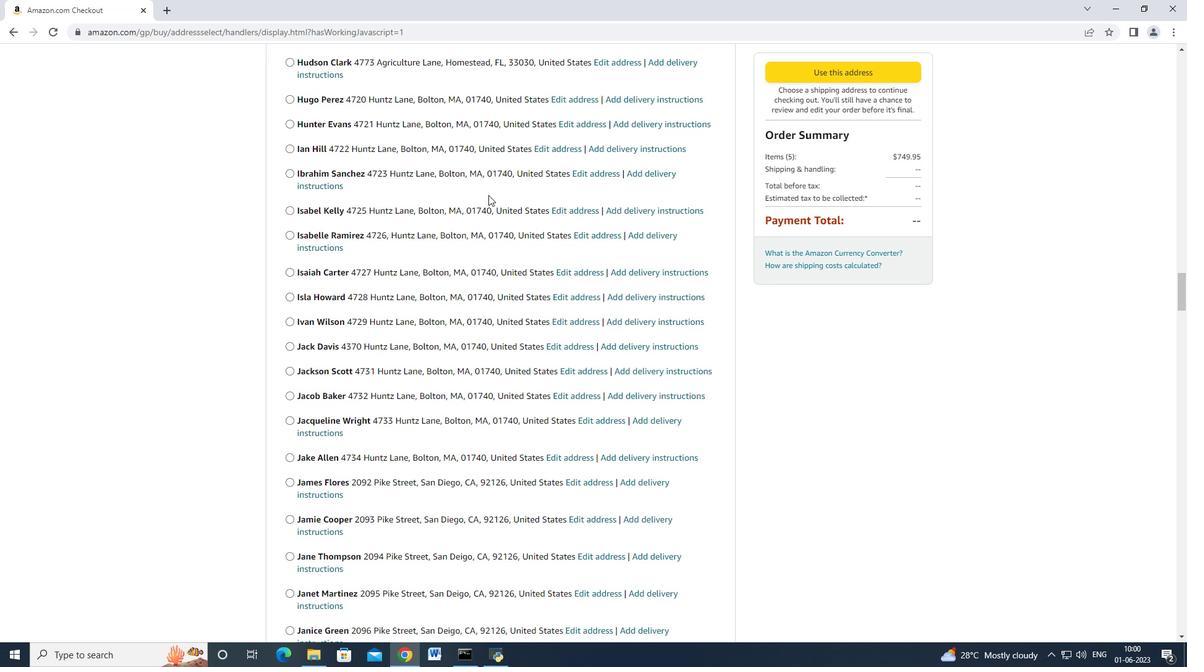 
Action: Mouse scrolled (488, 194) with delta (0, 0)
Screenshot: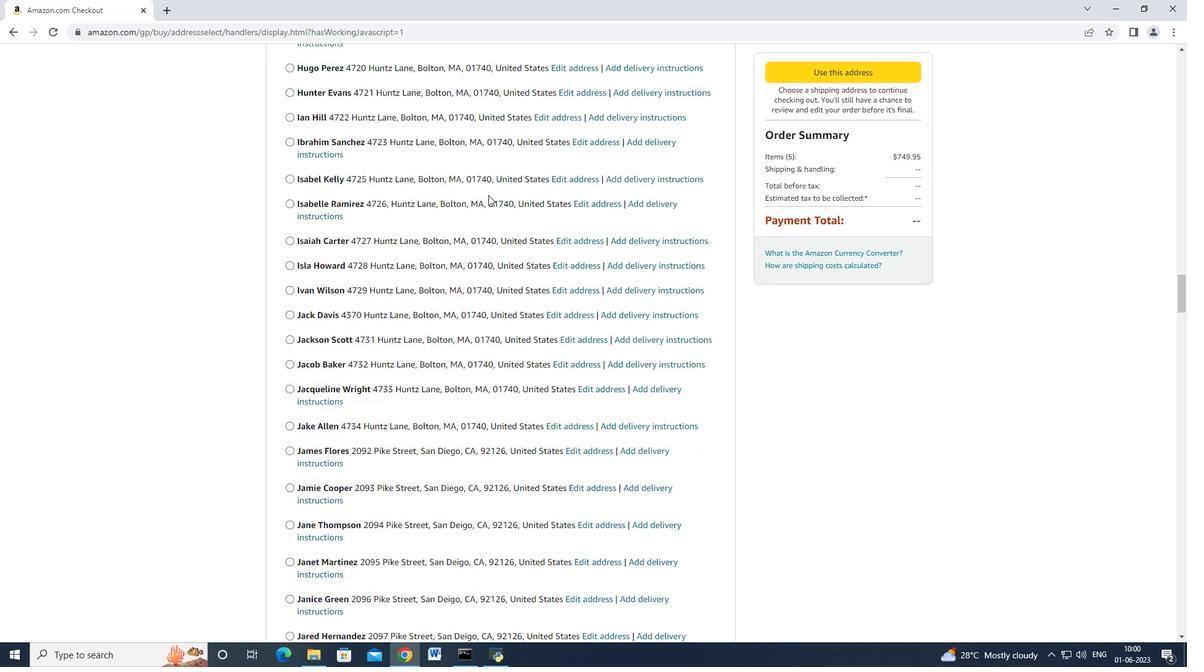 
Action: Mouse scrolled (488, 194) with delta (0, 0)
Screenshot: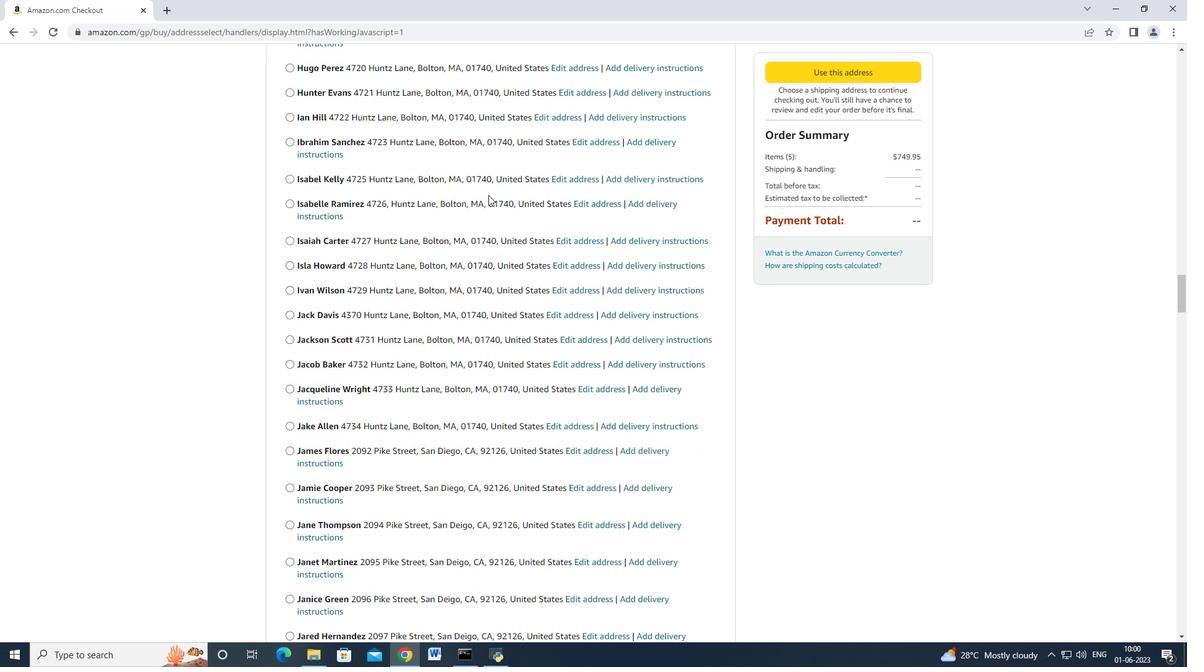 
Action: Mouse scrolled (488, 194) with delta (0, -1)
Screenshot: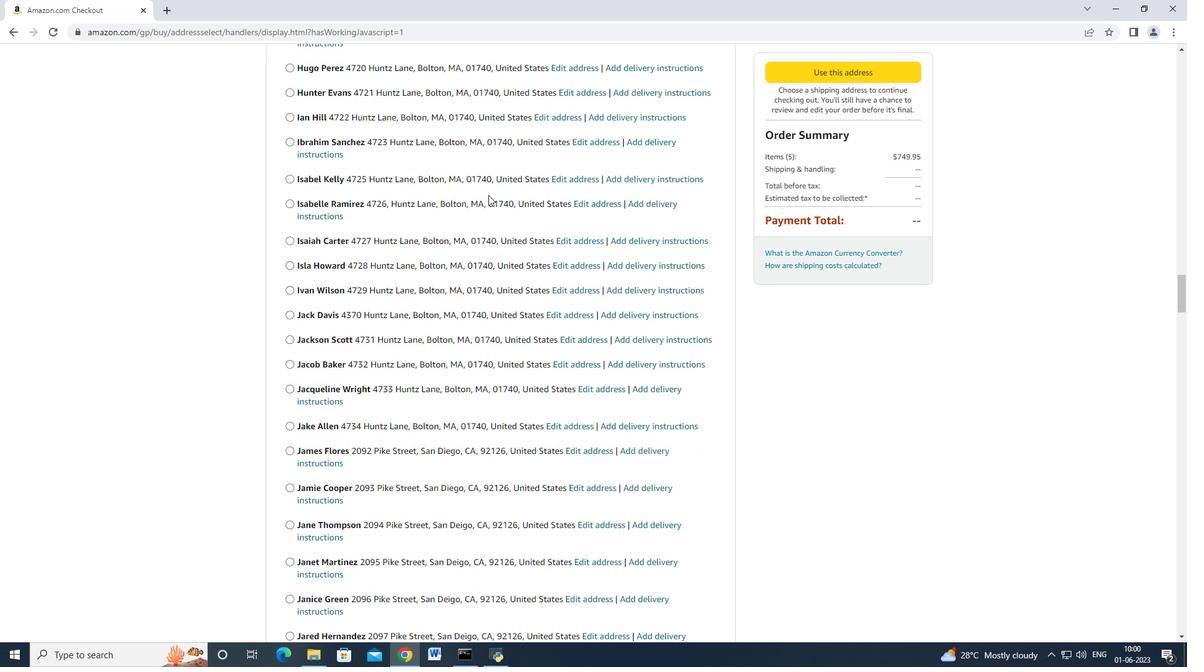 
Action: Mouse scrolled (488, 194) with delta (0, 0)
Screenshot: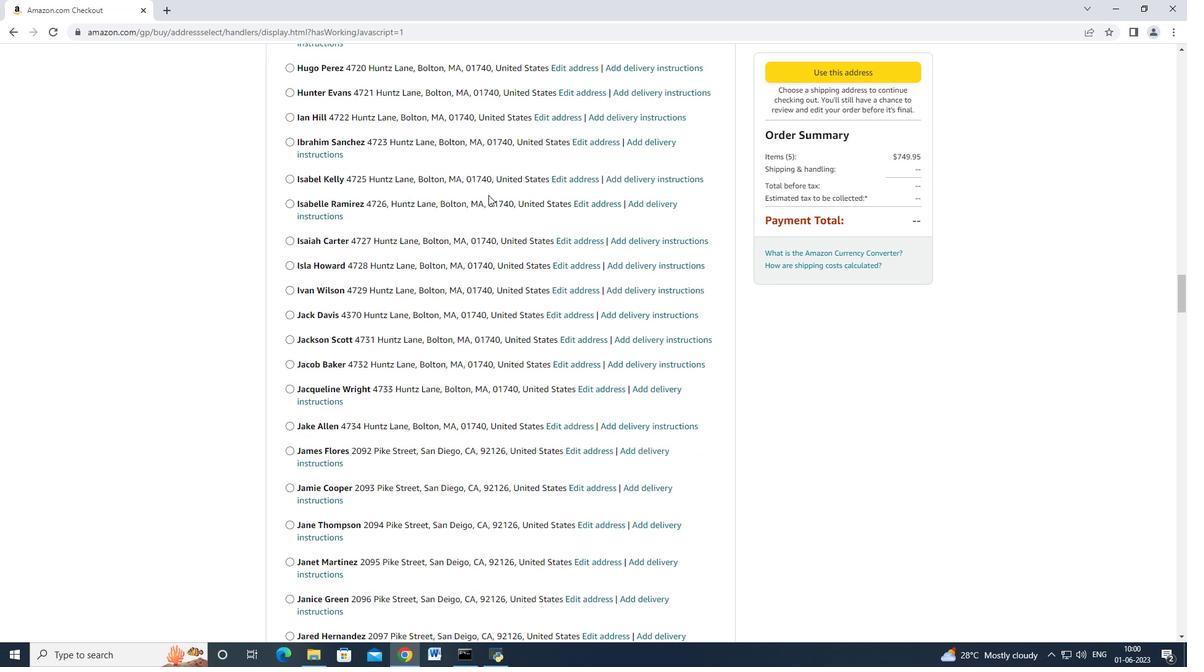 
Action: Mouse scrolled (488, 194) with delta (0, 0)
Screenshot: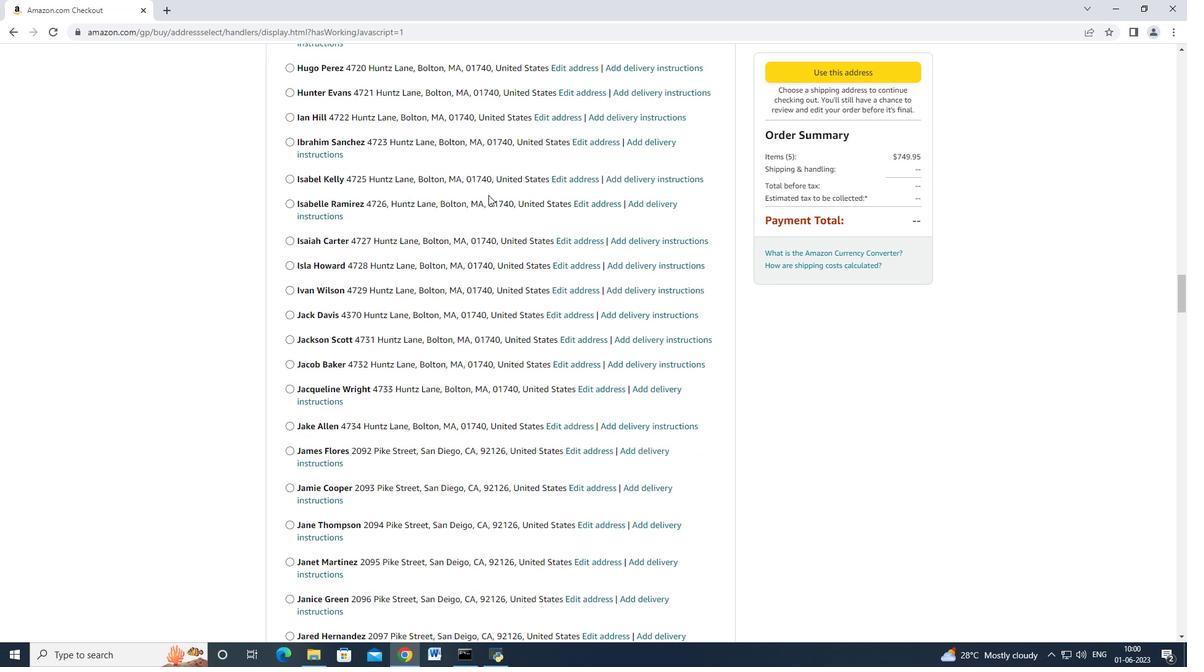 
Action: Mouse scrolled (488, 194) with delta (0, 0)
Screenshot: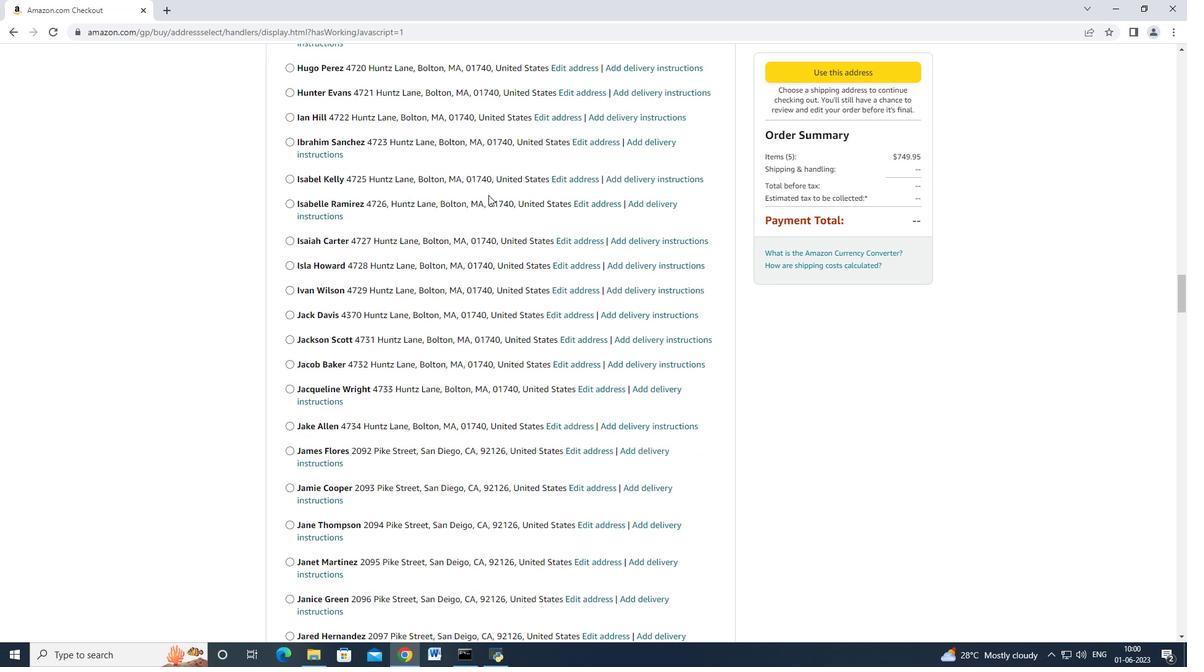 
Action: Mouse scrolled (488, 194) with delta (0, 0)
Screenshot: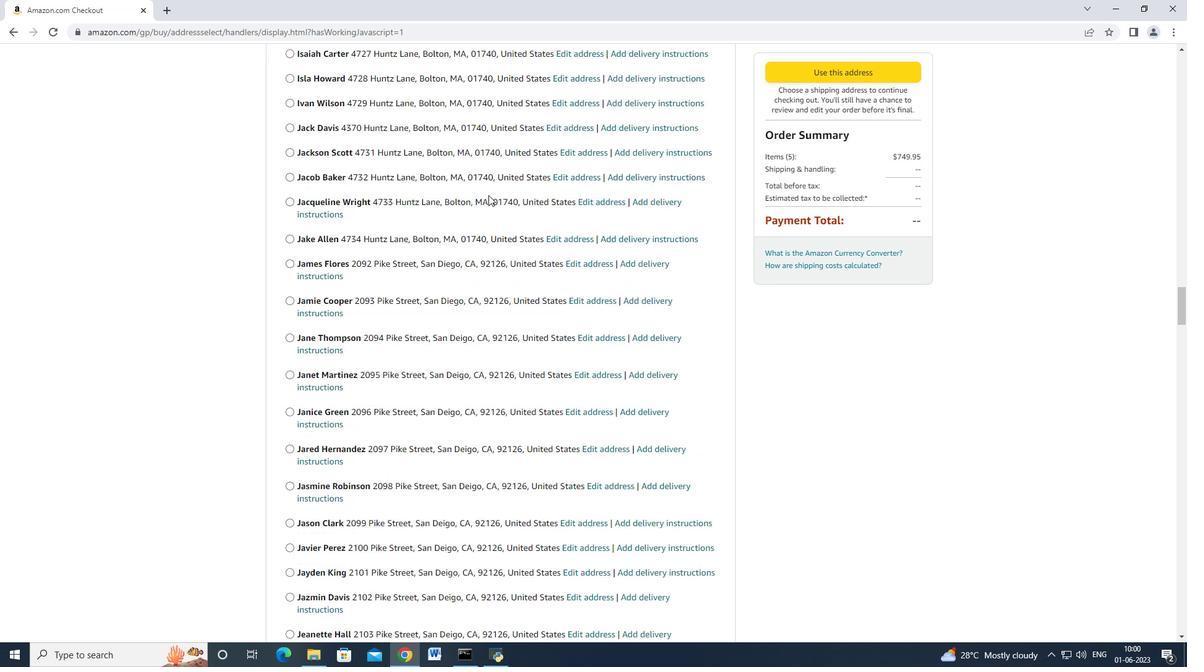 
Action: Mouse scrolled (488, 194) with delta (0, 0)
Screenshot: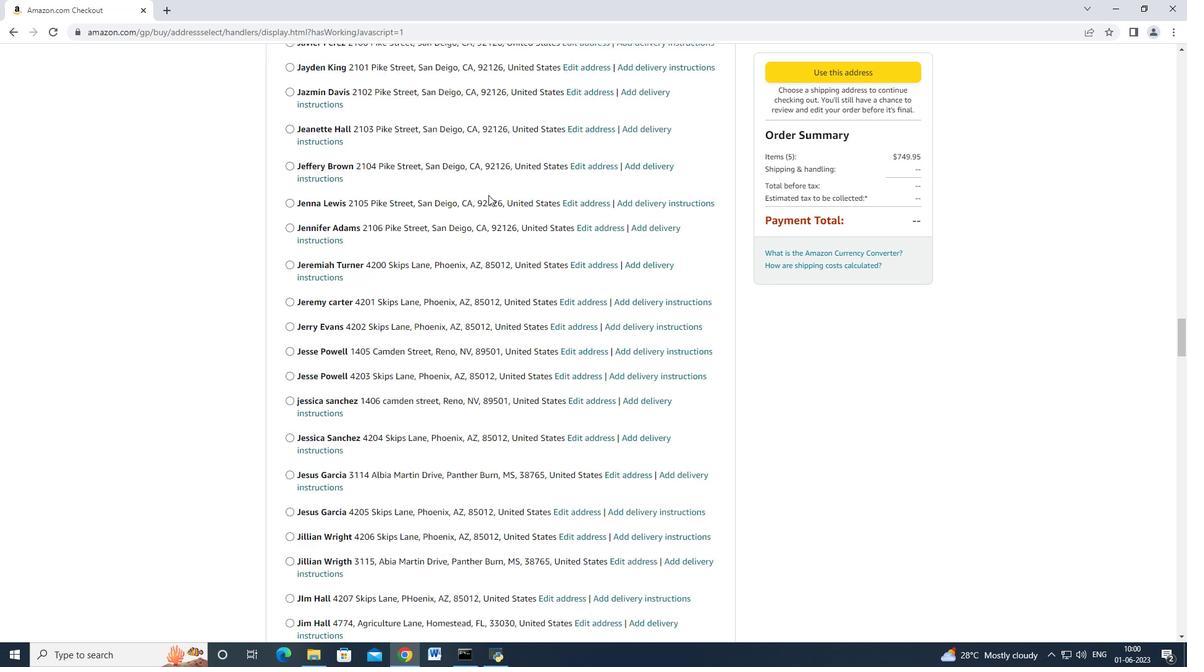 
Action: Mouse scrolled (488, 194) with delta (0, 0)
Screenshot: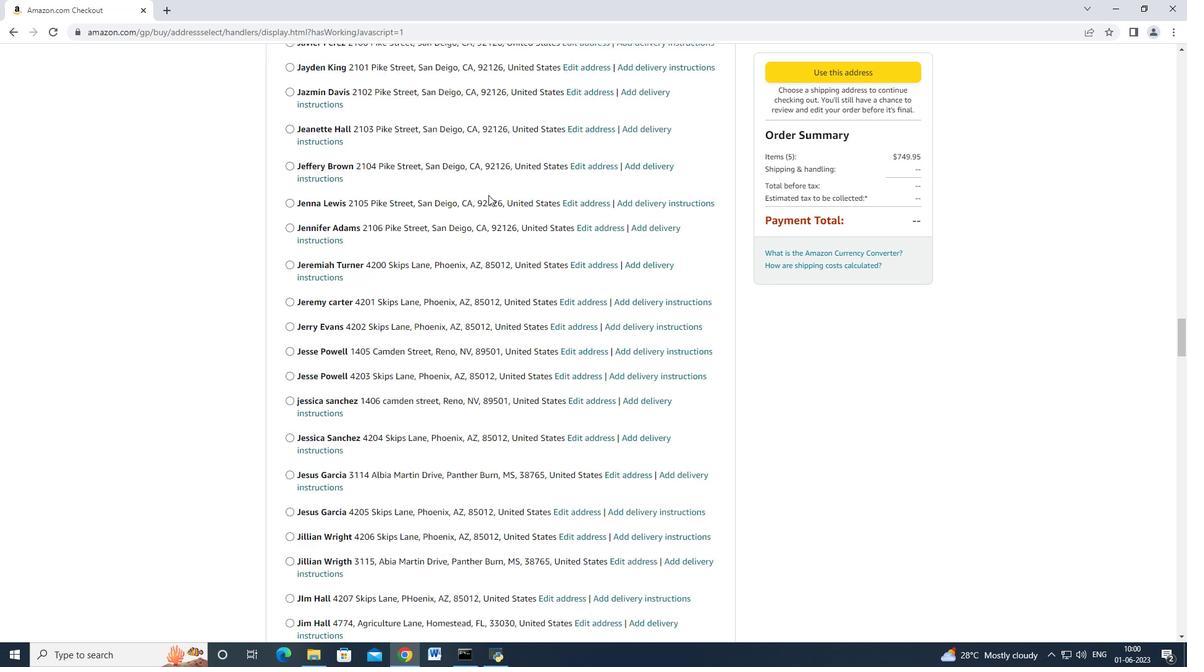 
Action: Mouse scrolled (488, 194) with delta (0, 0)
Screenshot: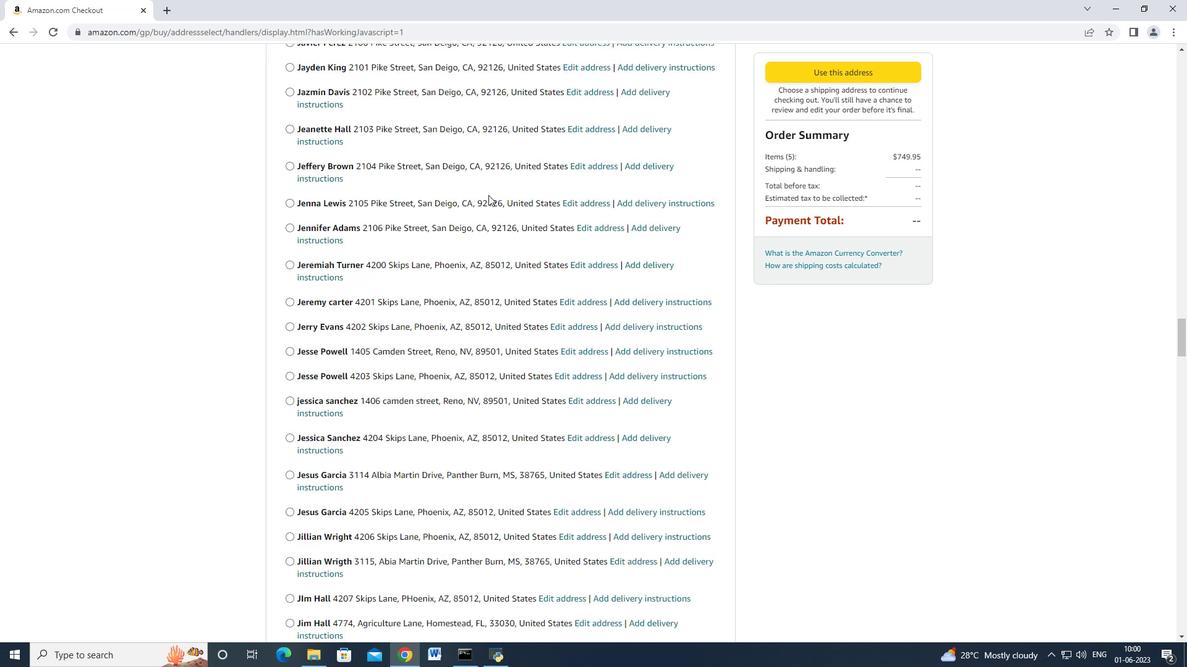 
Action: Mouse scrolled (488, 194) with delta (0, 0)
Screenshot: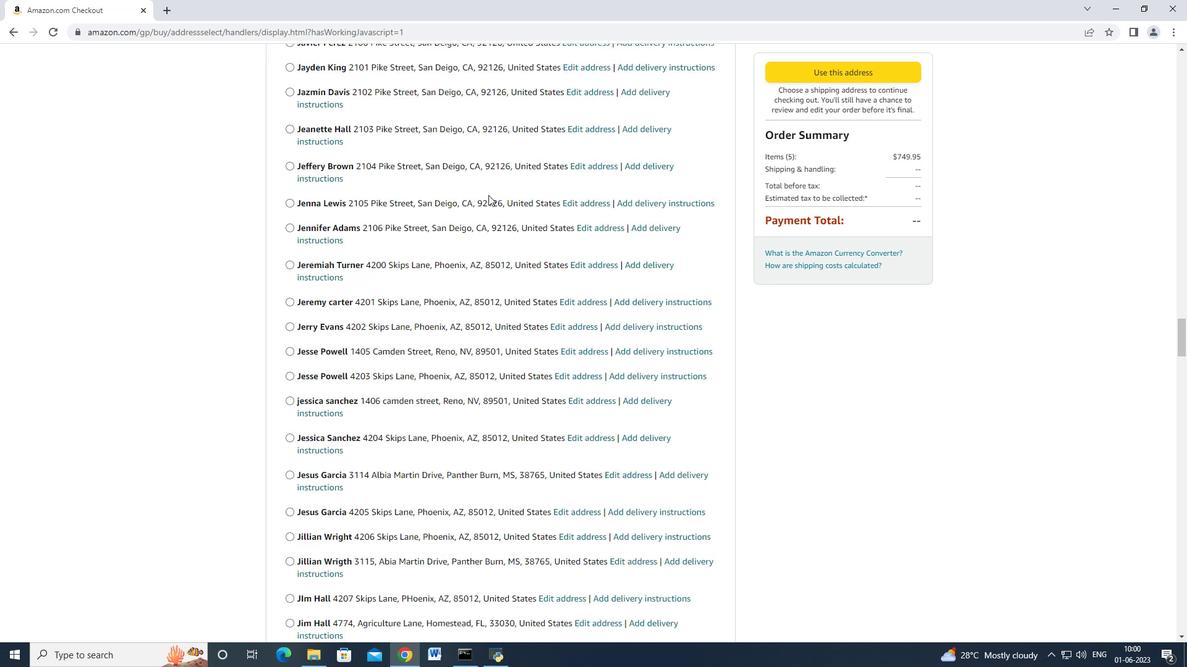 
Action: Mouse scrolled (488, 194) with delta (0, -1)
Screenshot: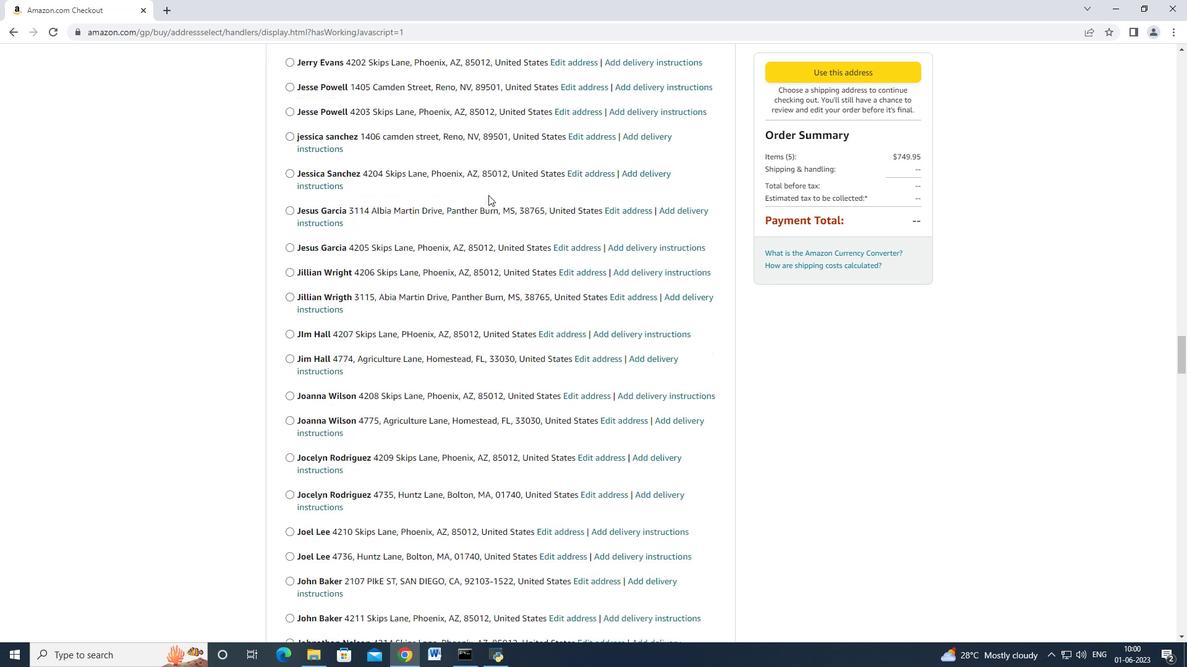 
Action: Mouse moved to (488, 196)
Screenshot: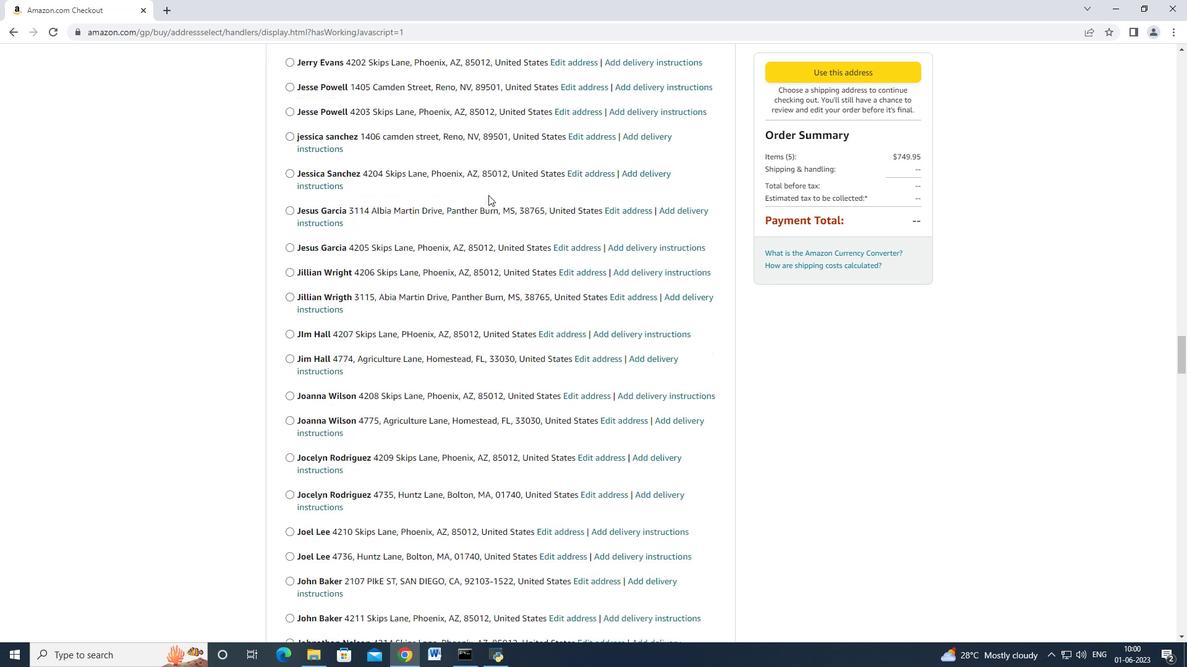 
Action: Mouse scrolled (488, 194) with delta (0, 0)
Screenshot: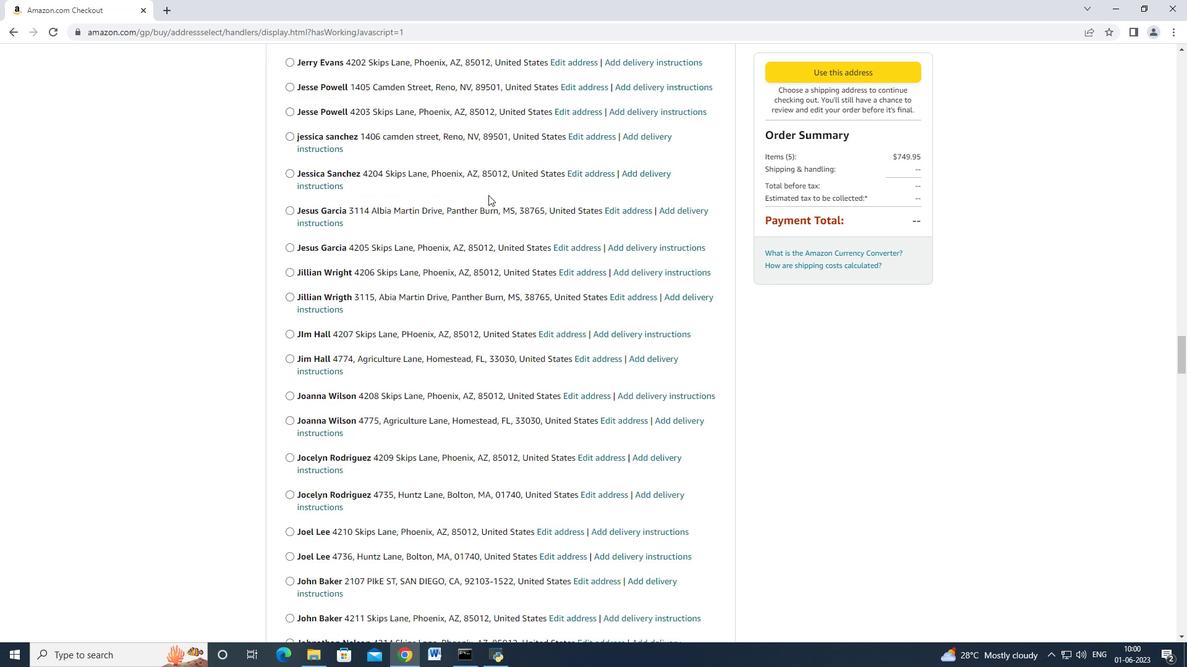 
Action: Mouse scrolled (488, 194) with delta (0, 0)
Screenshot: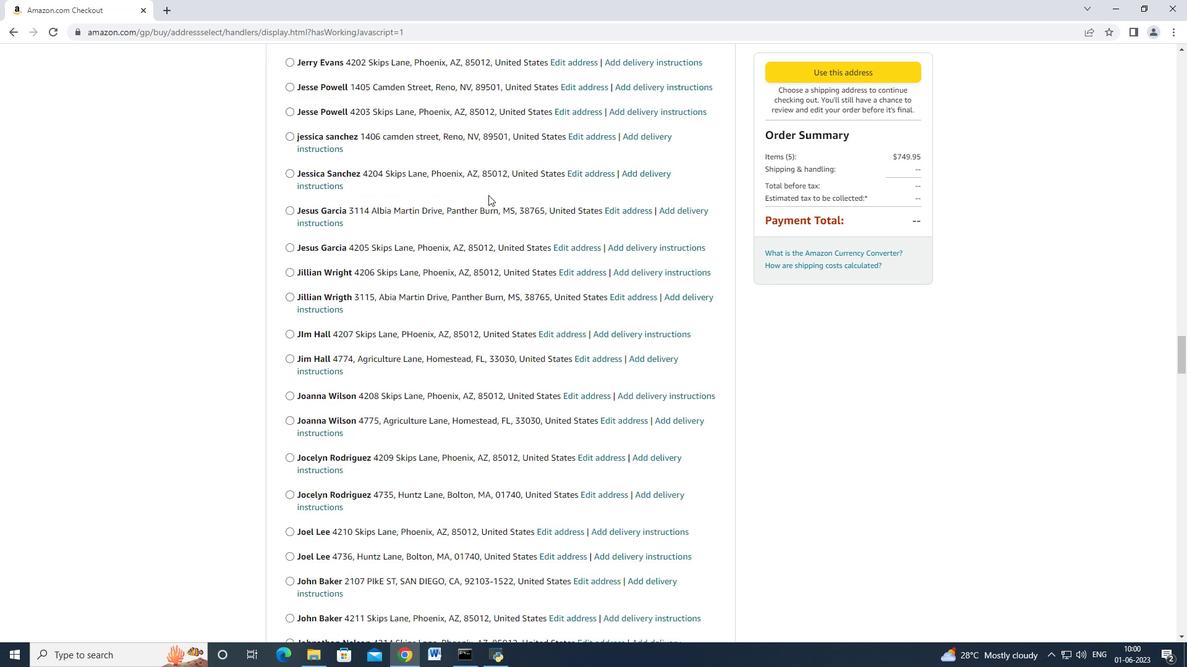 
Action: Mouse scrolled (488, 195) with delta (0, 0)
Screenshot: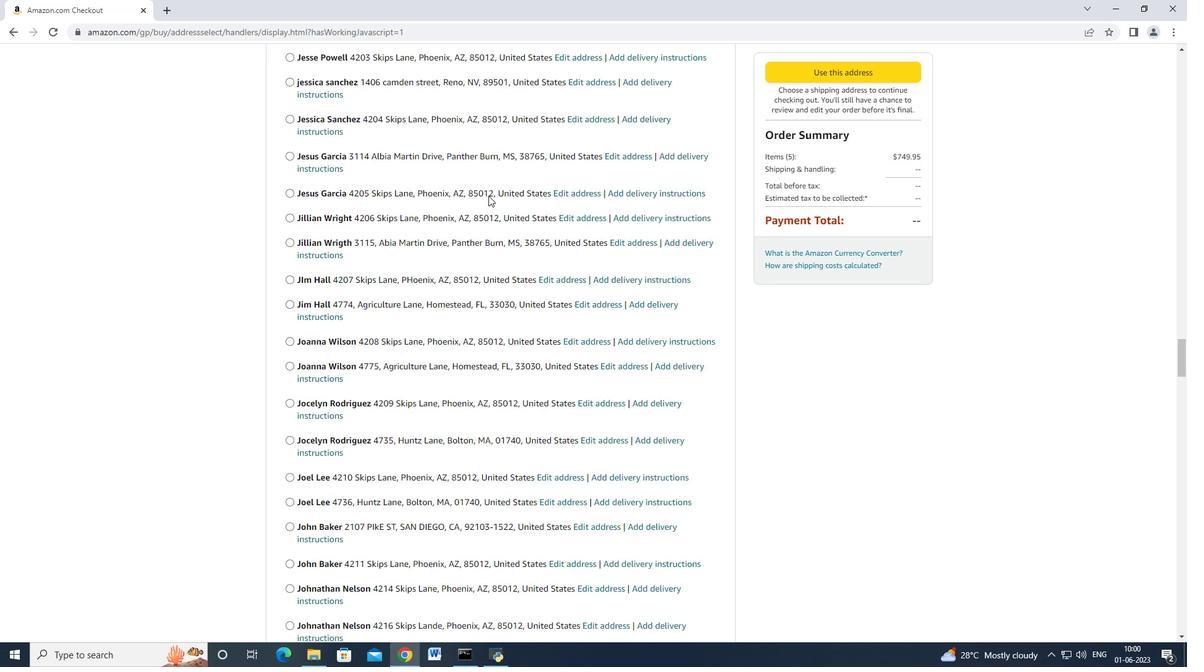 
Action: Mouse moved to (488, 196)
Screenshot: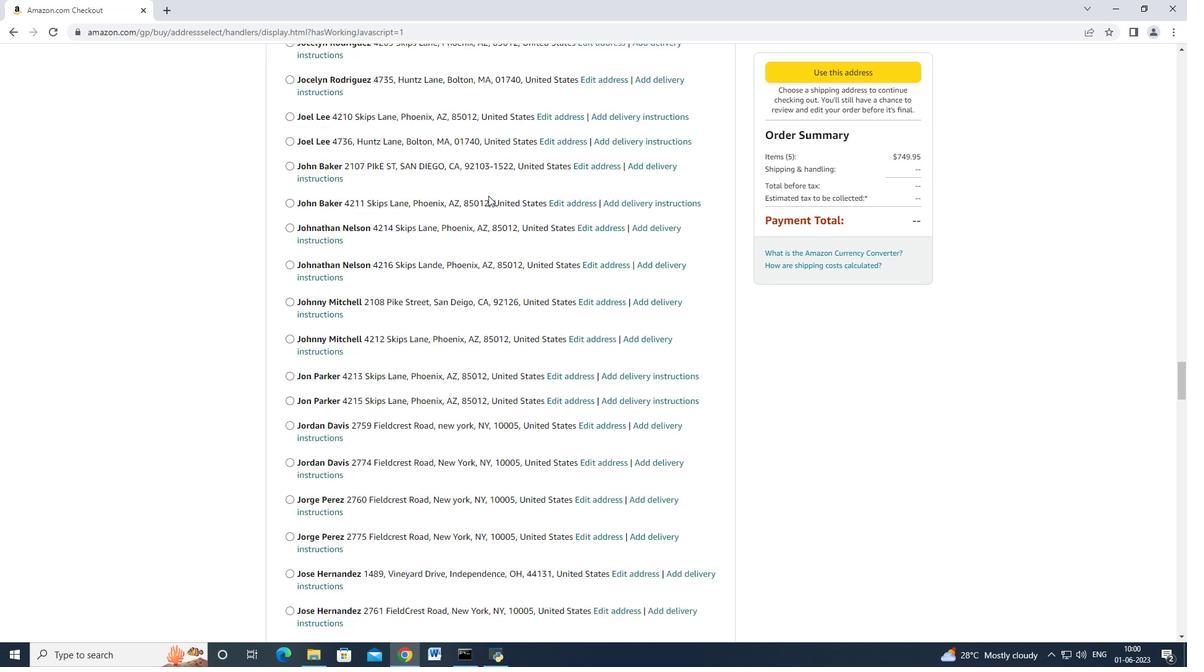 
Action: Mouse scrolled (488, 195) with delta (0, 0)
Screenshot: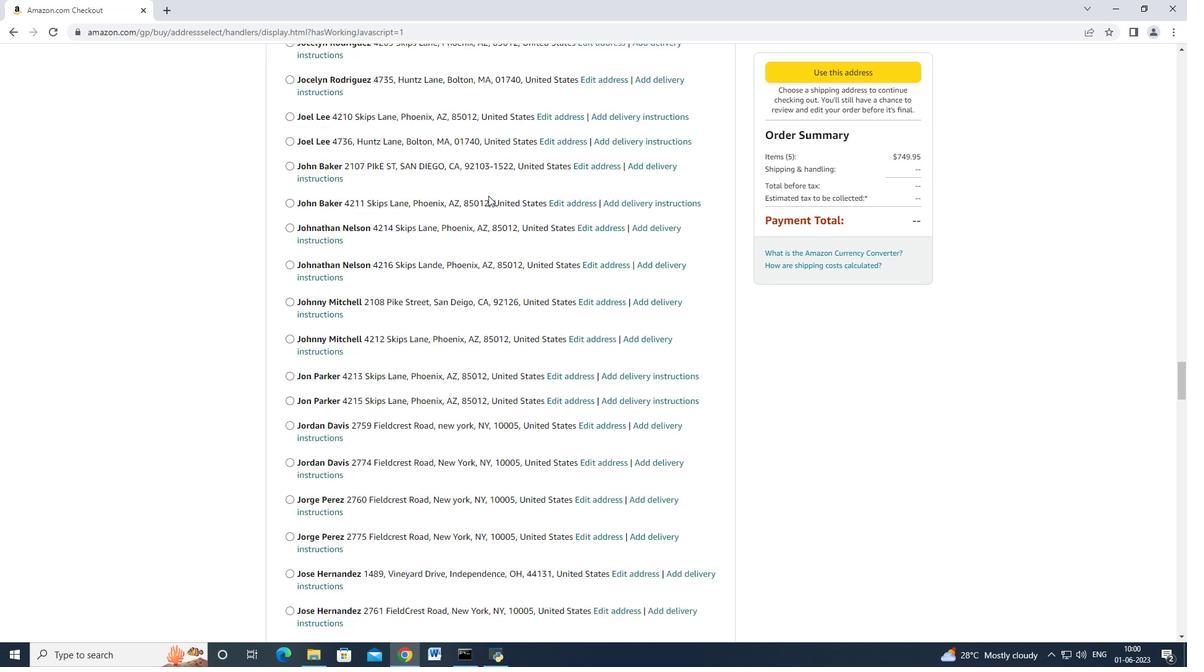 
Action: Mouse scrolled (488, 194) with delta (0, -1)
Screenshot: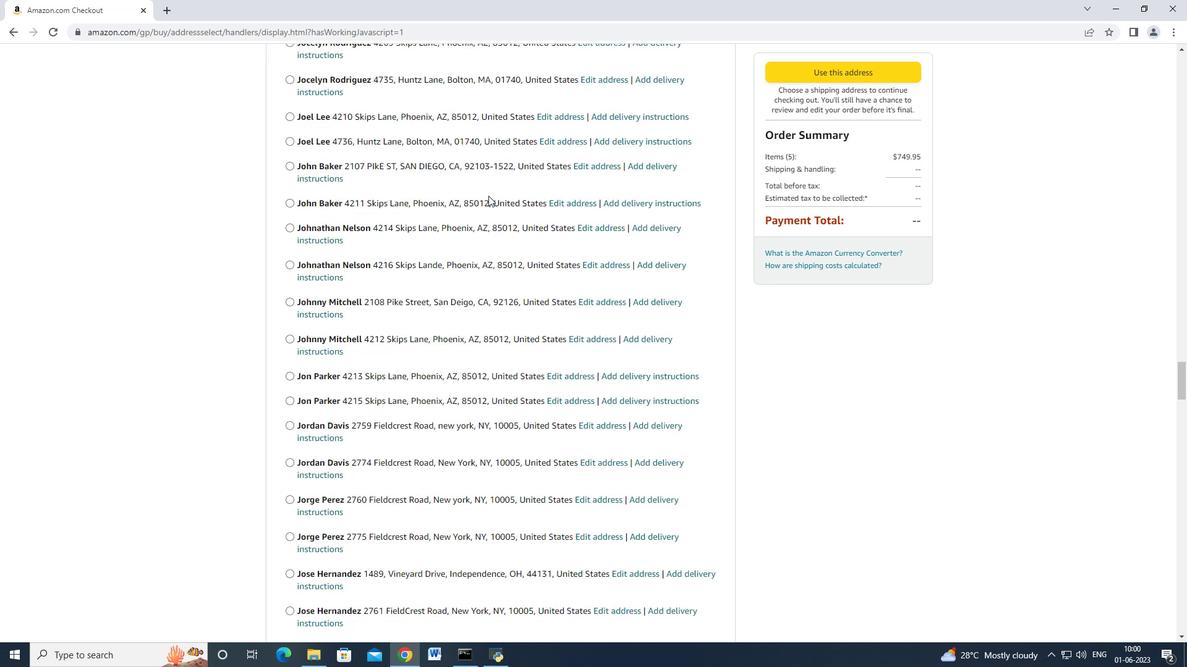 
Action: Mouse scrolled (488, 195) with delta (0, 0)
Screenshot: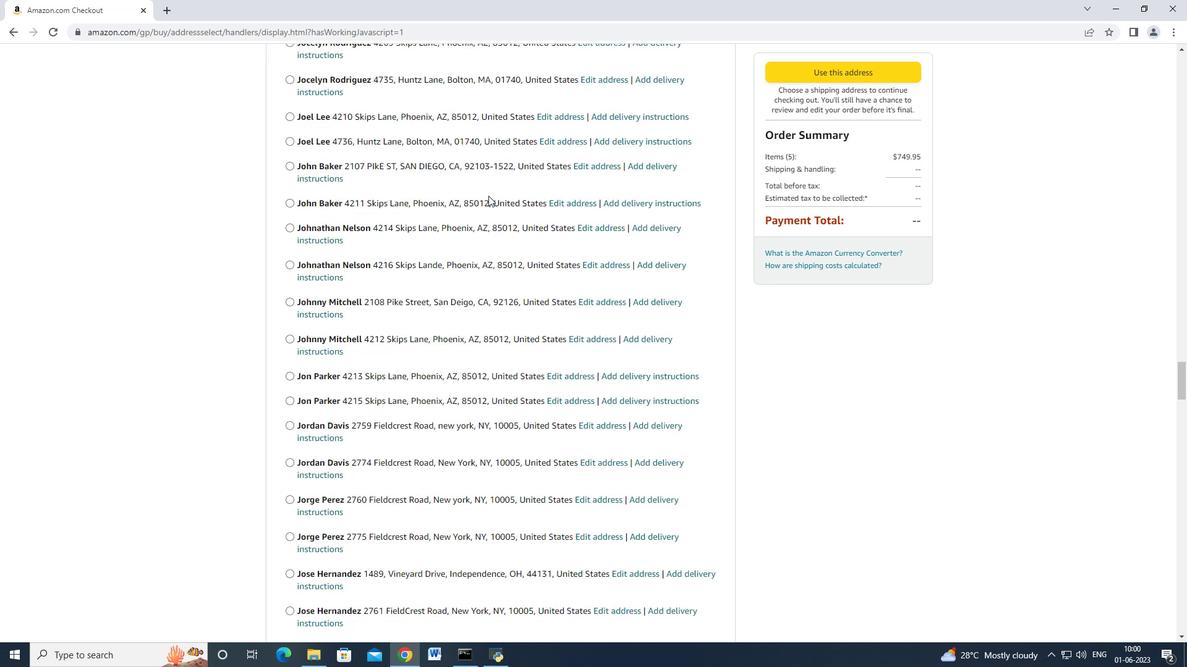 
Action: Mouse scrolled (488, 195) with delta (0, 0)
Screenshot: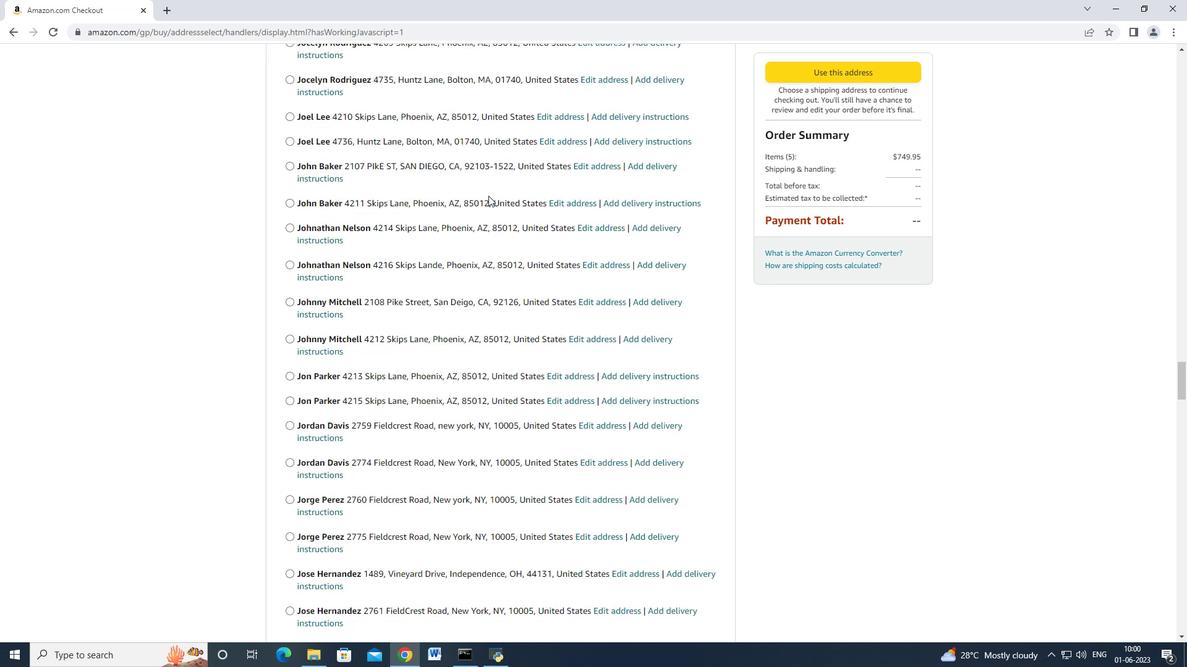 
Action: Mouse moved to (488, 196)
Screenshot: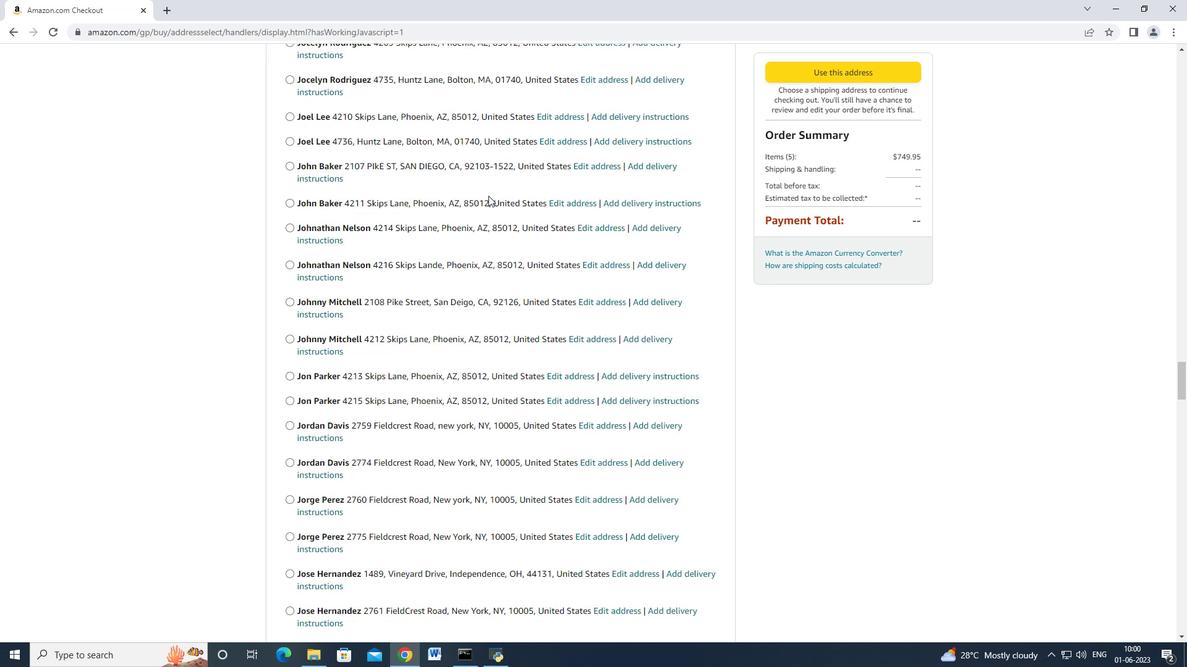 
Action: Mouse scrolled (488, 195) with delta (0, 0)
Screenshot: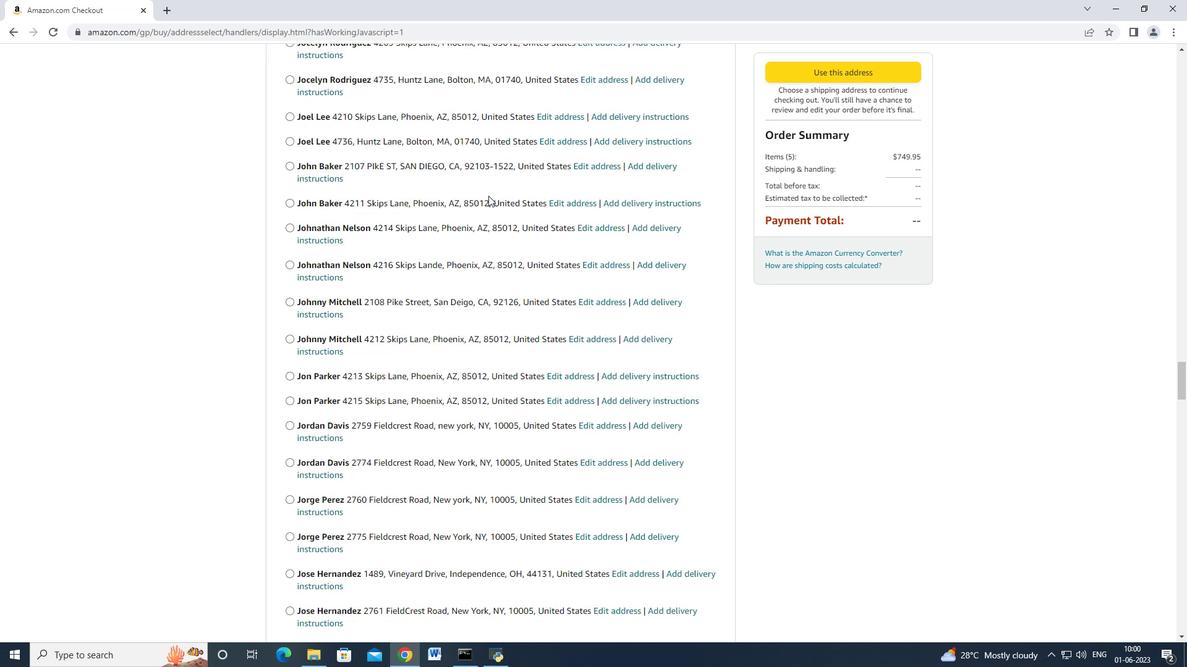 
Action: Mouse scrolled (488, 195) with delta (0, 0)
Screenshot: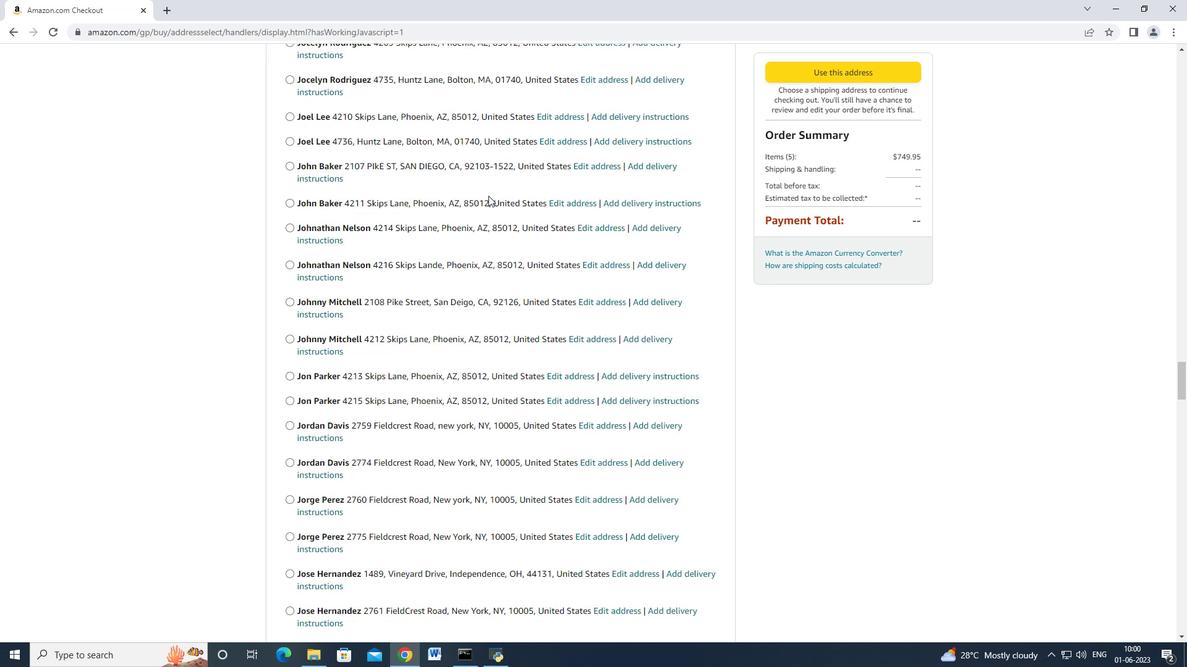 
Action: Mouse moved to (487, 196)
Screenshot: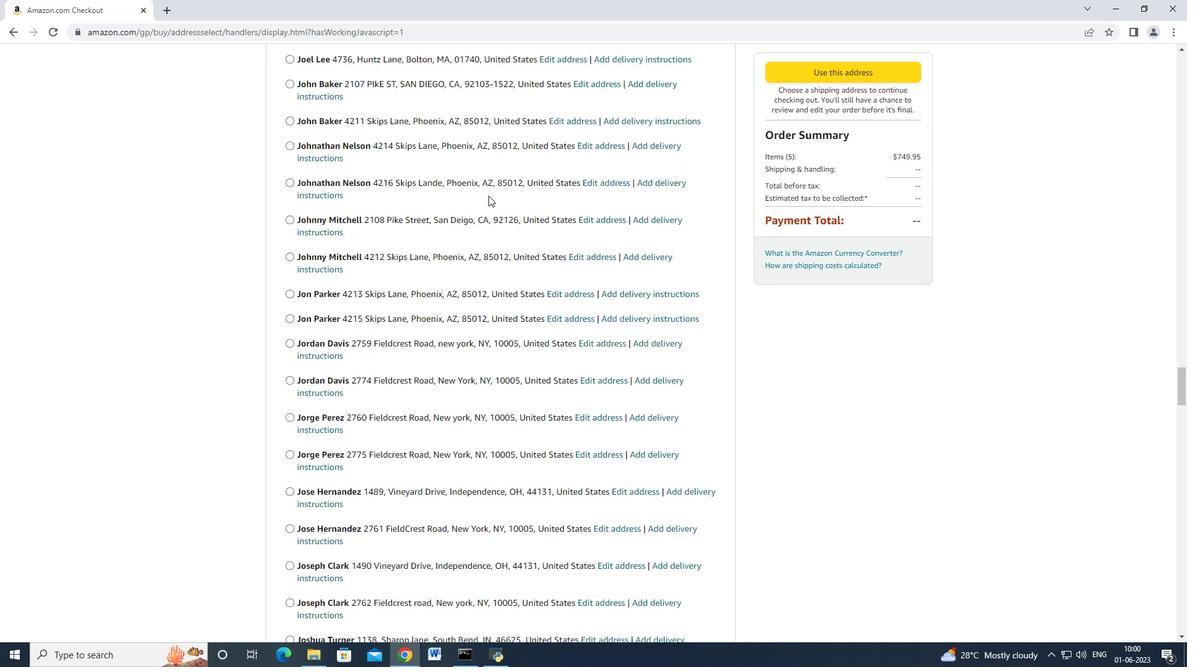 
Action: Mouse scrolled (487, 195) with delta (0, 0)
Screenshot: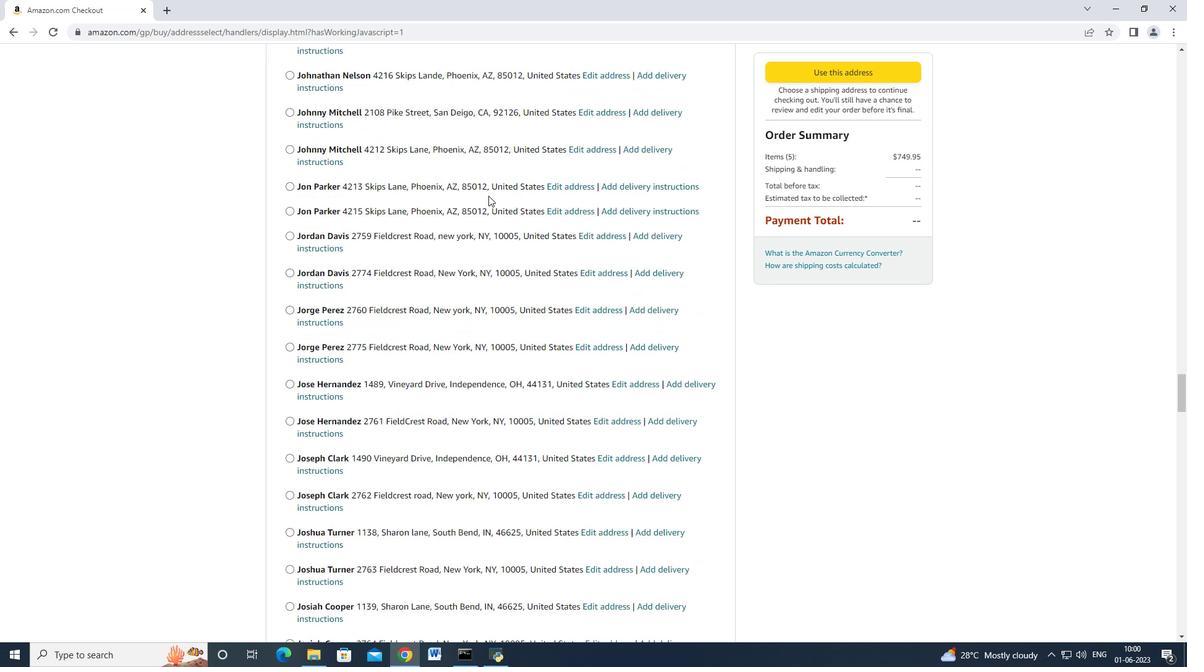 
Action: Mouse scrolled (487, 195) with delta (0, 0)
Screenshot: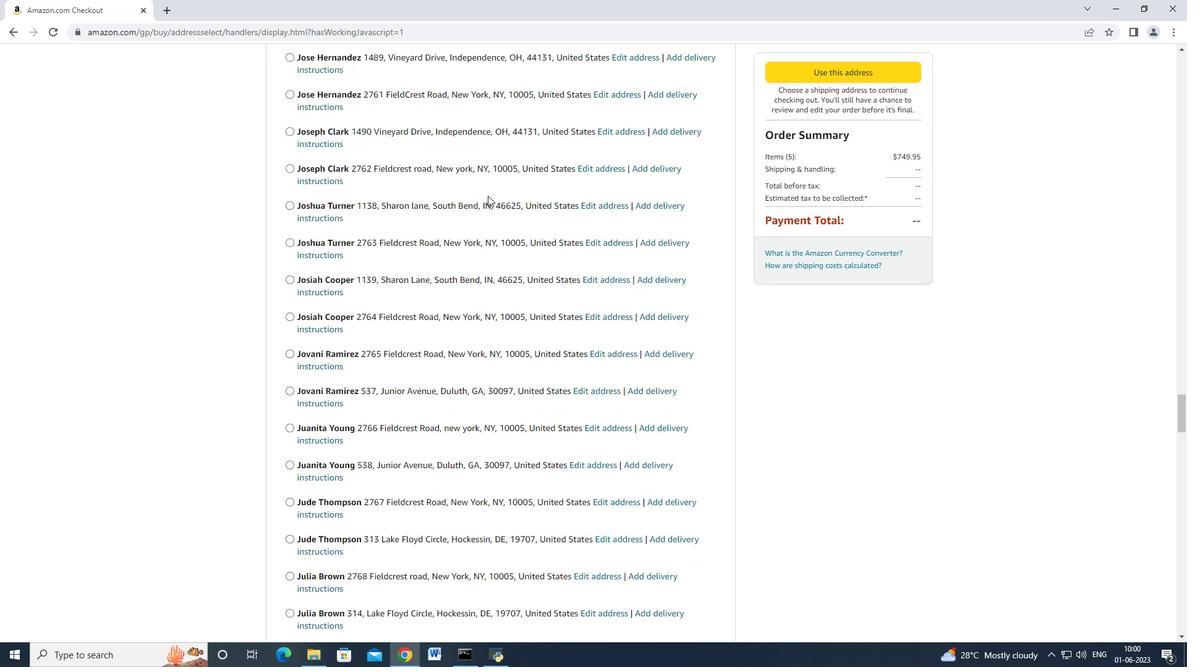 
Action: Mouse moved to (487, 196)
Screenshot: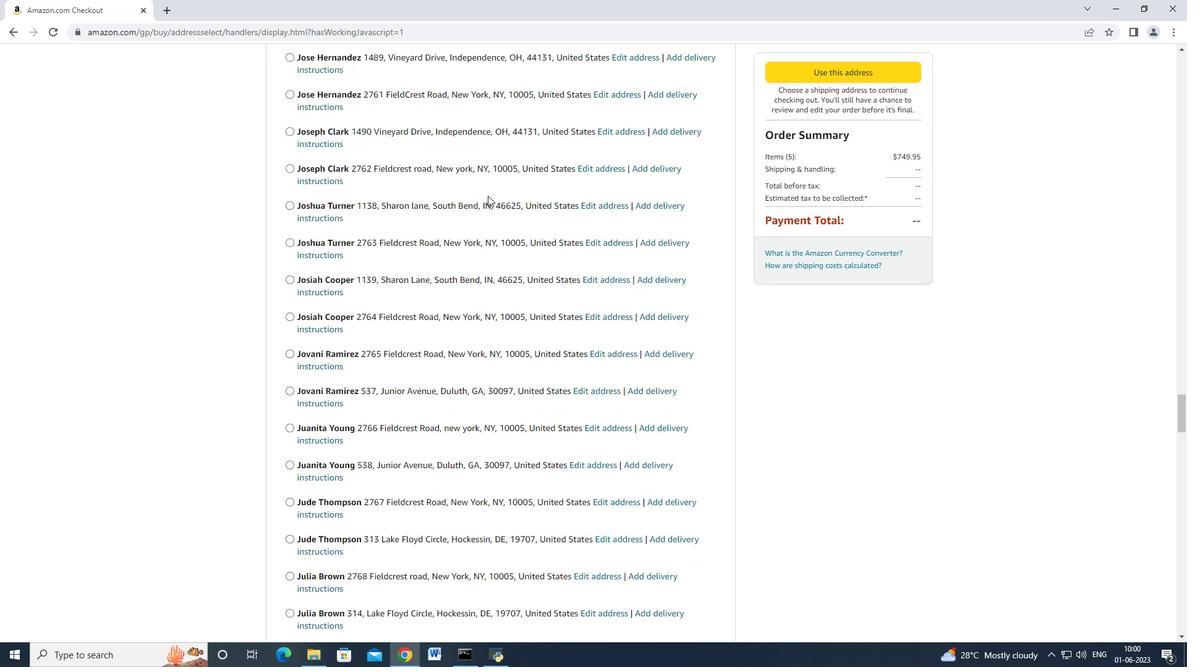 
Action: Mouse scrolled (487, 196) with delta (0, 0)
Screenshot: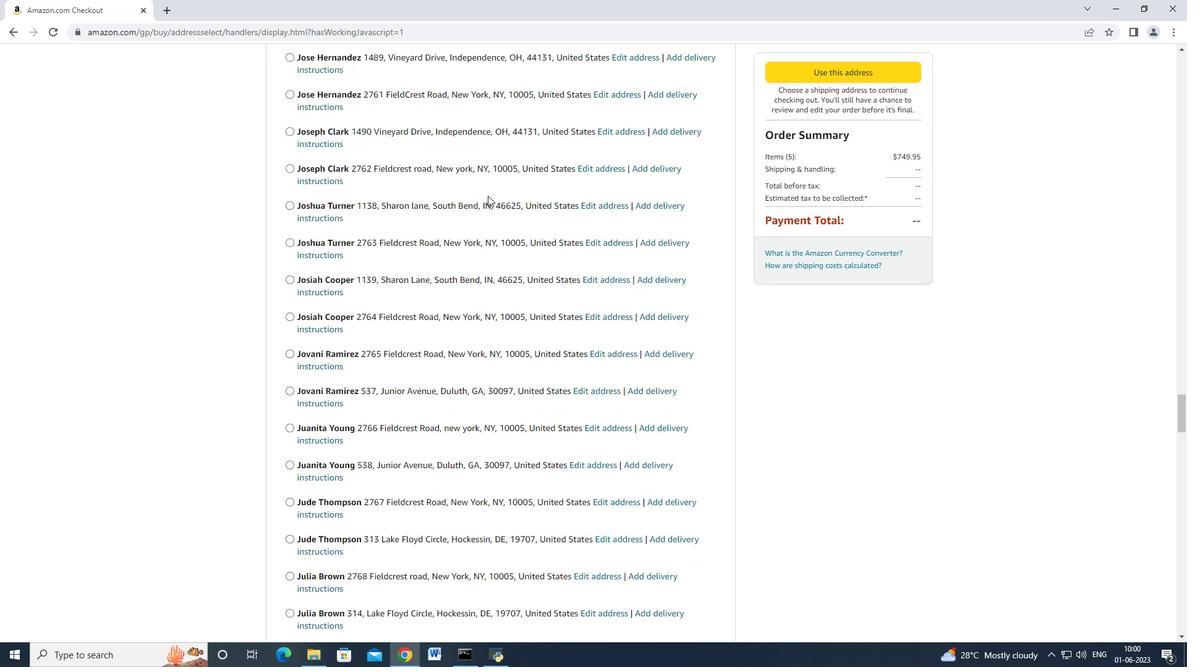 
Action: Mouse scrolled (487, 196) with delta (0, 0)
Screenshot: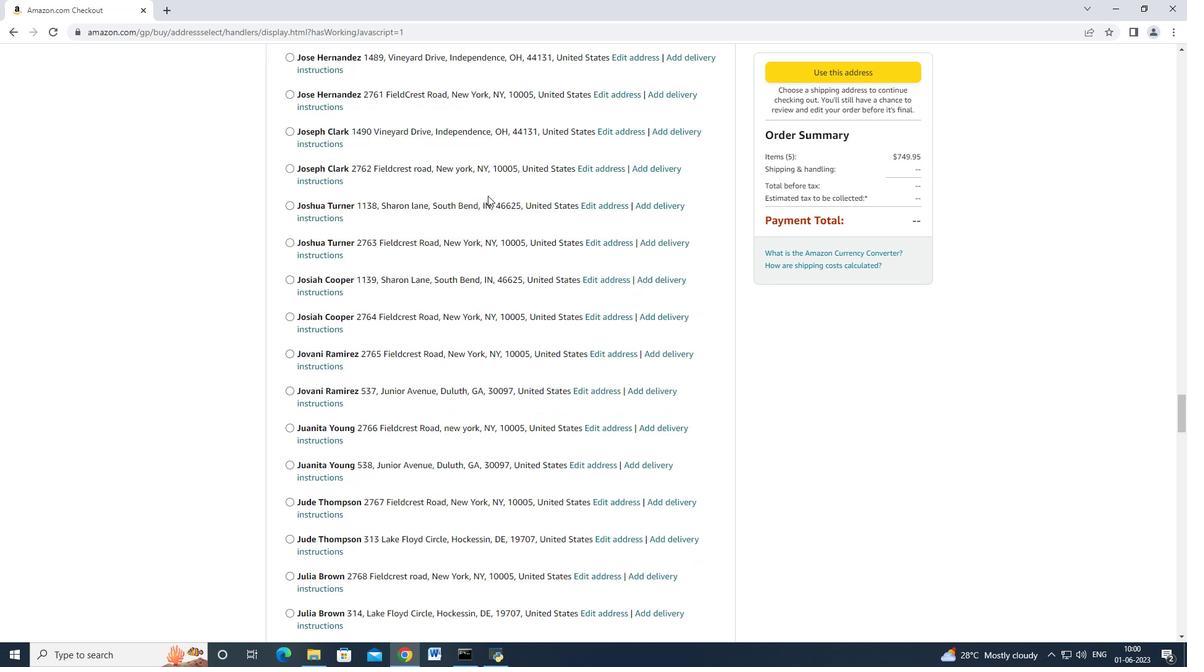 
Action: Mouse scrolled (487, 196) with delta (0, 0)
Screenshot: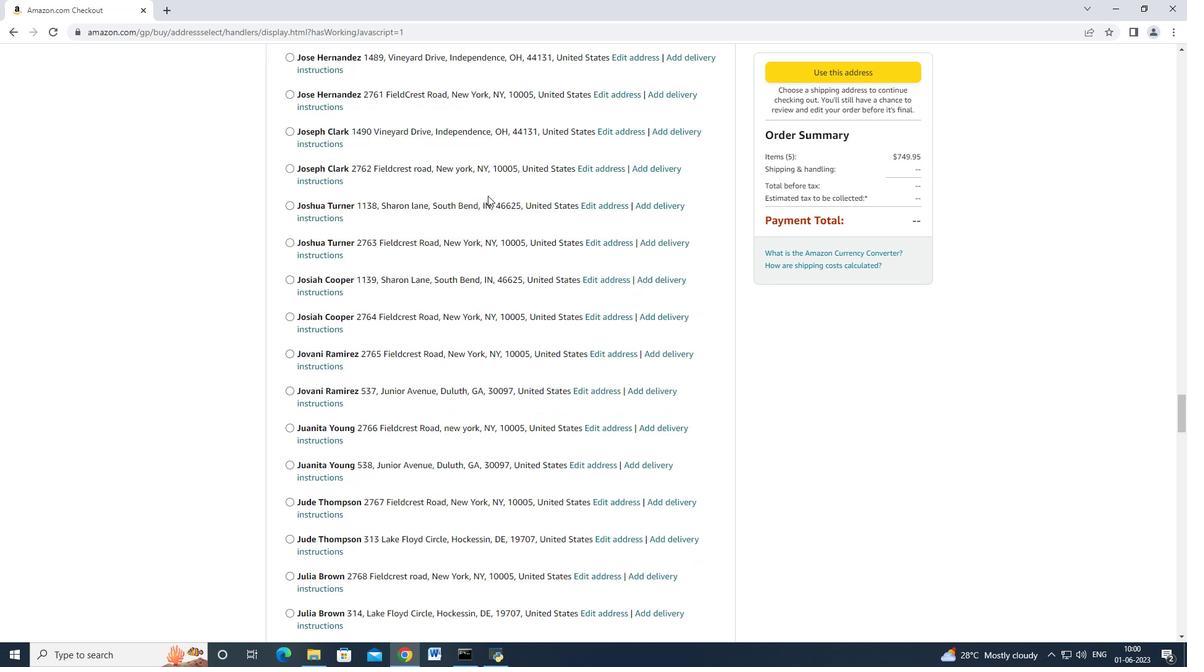 
Action: Mouse scrolled (487, 196) with delta (0, 0)
Screenshot: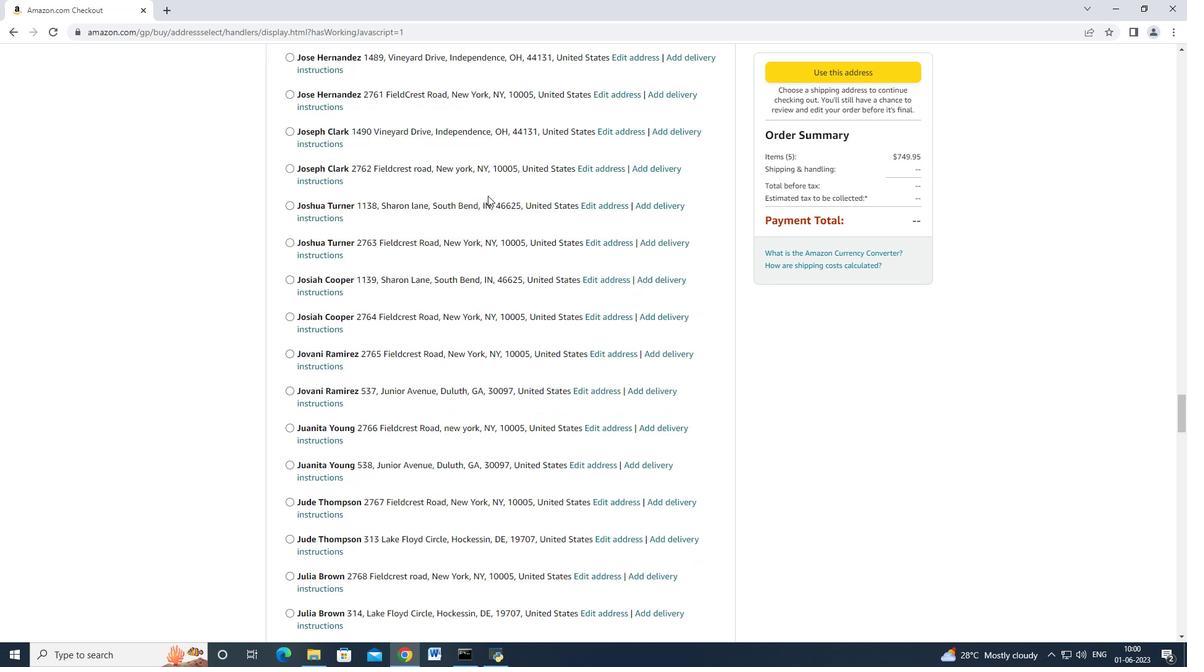 
Action: Mouse scrolled (487, 196) with delta (0, 0)
Screenshot: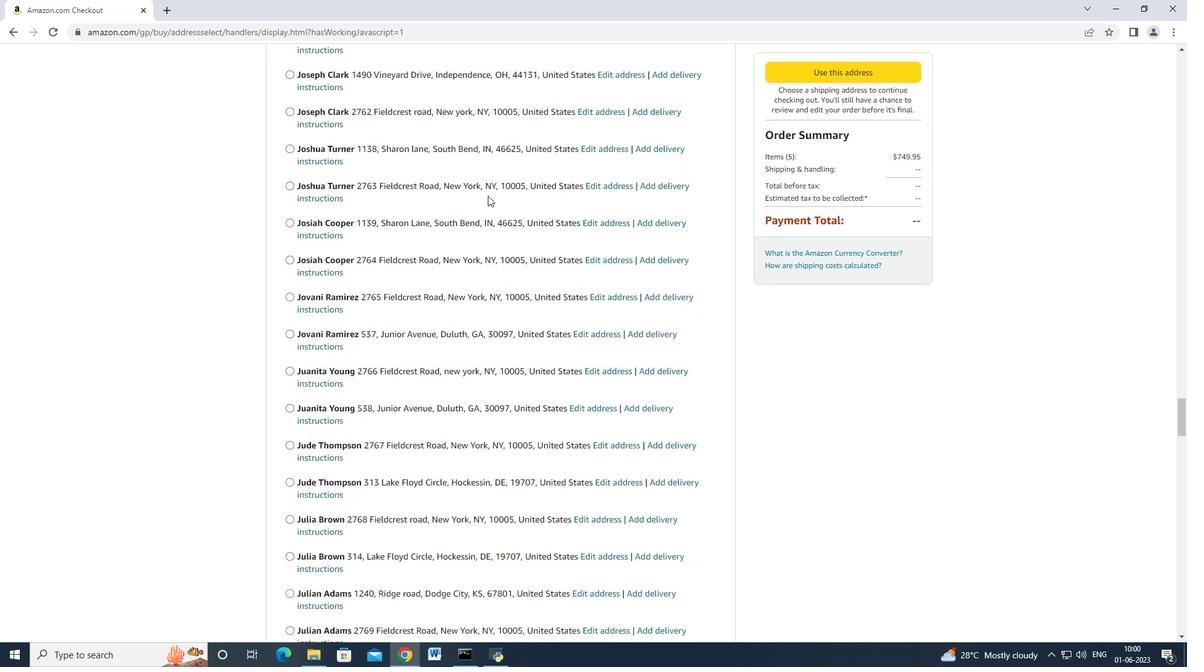 
Action: Mouse scrolled (487, 196) with delta (0, 0)
Screenshot: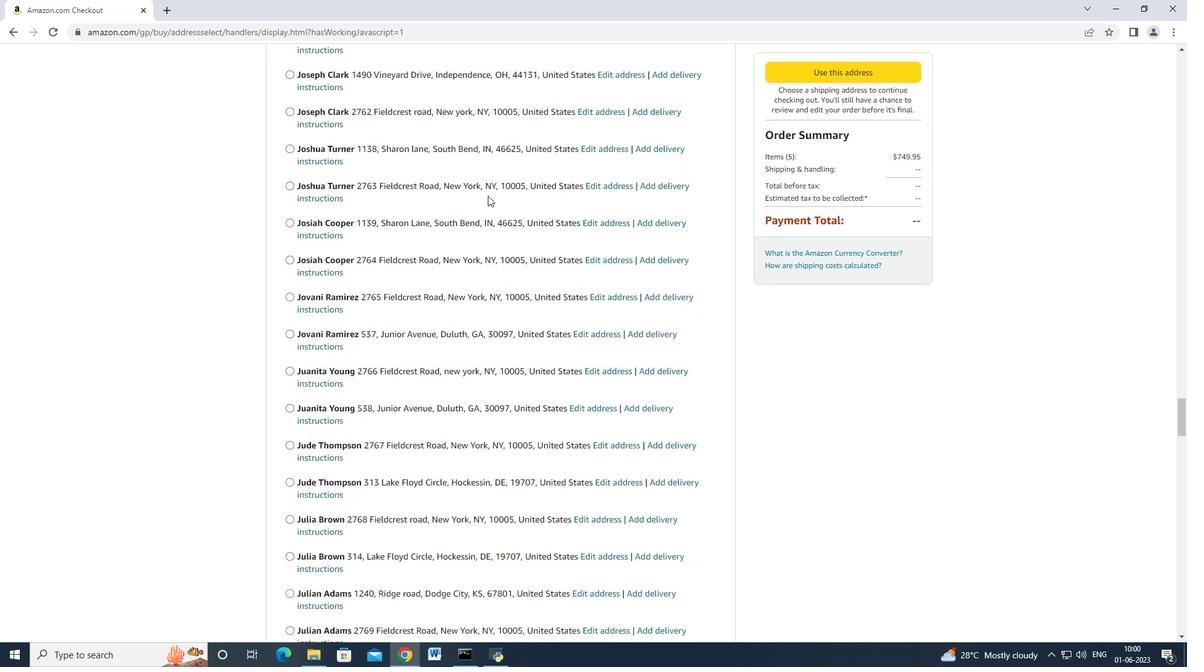 
Action: Mouse moved to (487, 196)
Screenshot: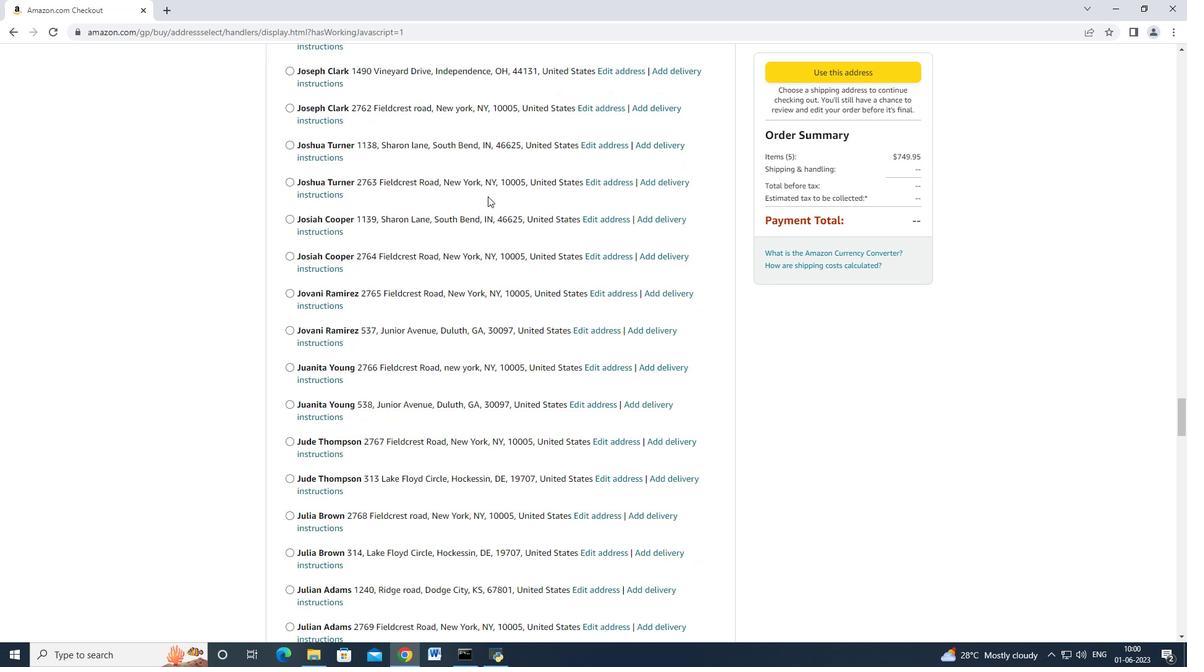 
Action: Mouse scrolled (487, 196) with delta (0, 0)
Screenshot: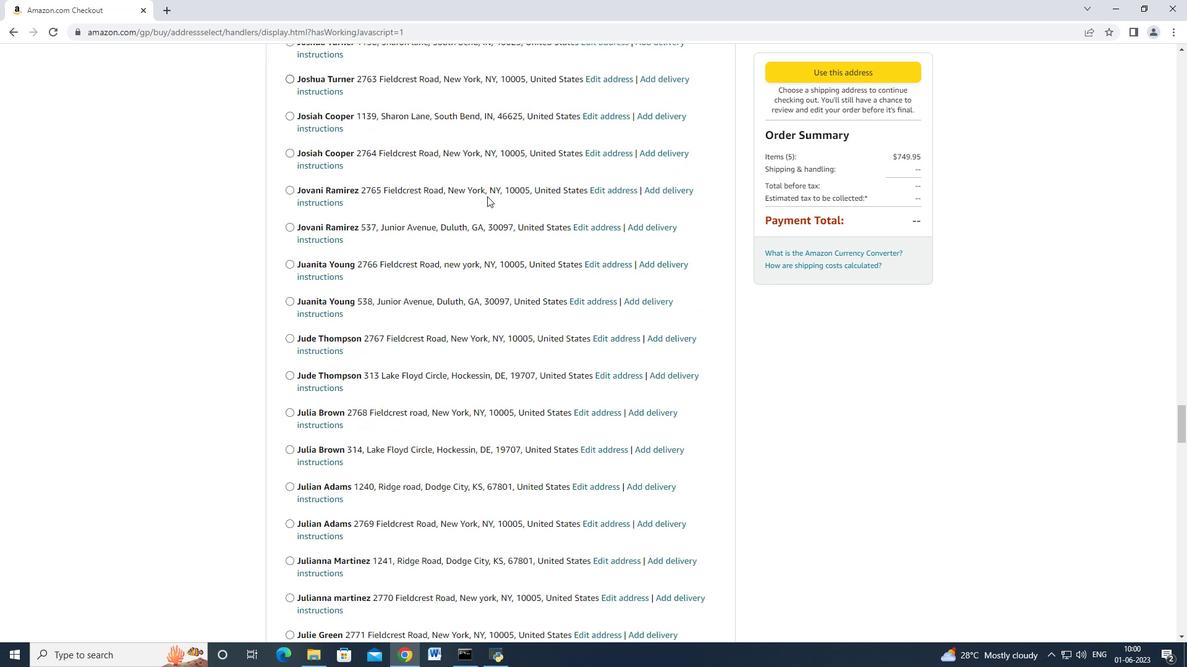 
Action: Mouse scrolled (487, 196) with delta (0, 0)
Screenshot: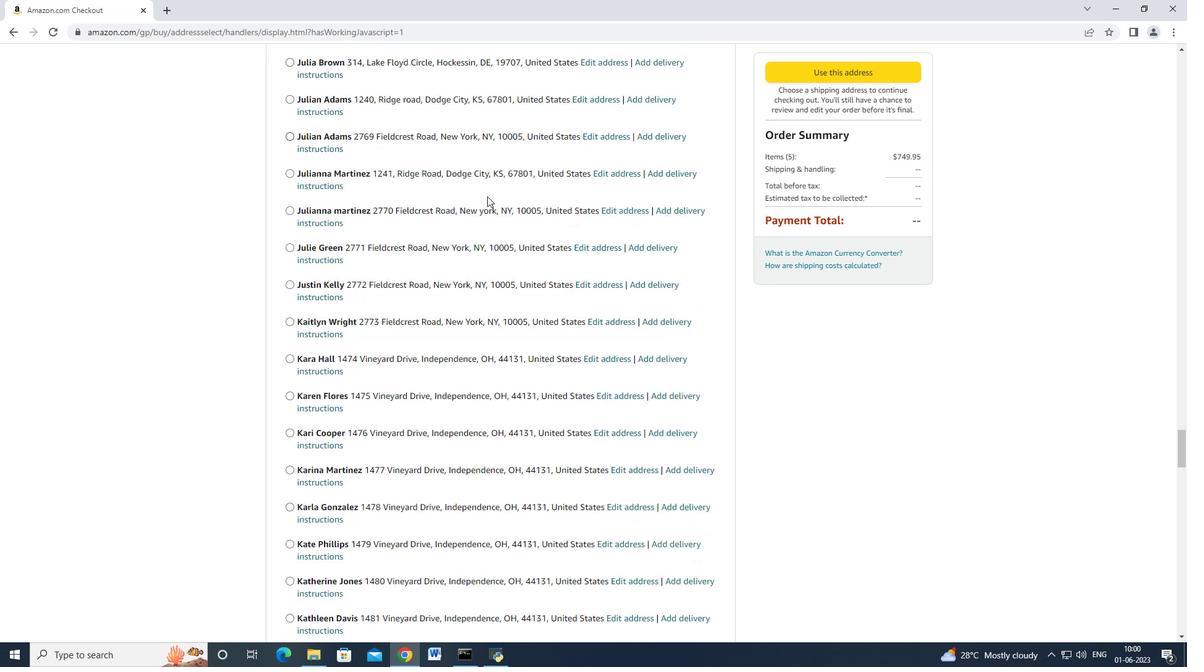 
Action: Mouse scrolled (487, 196) with delta (0, 0)
Screenshot: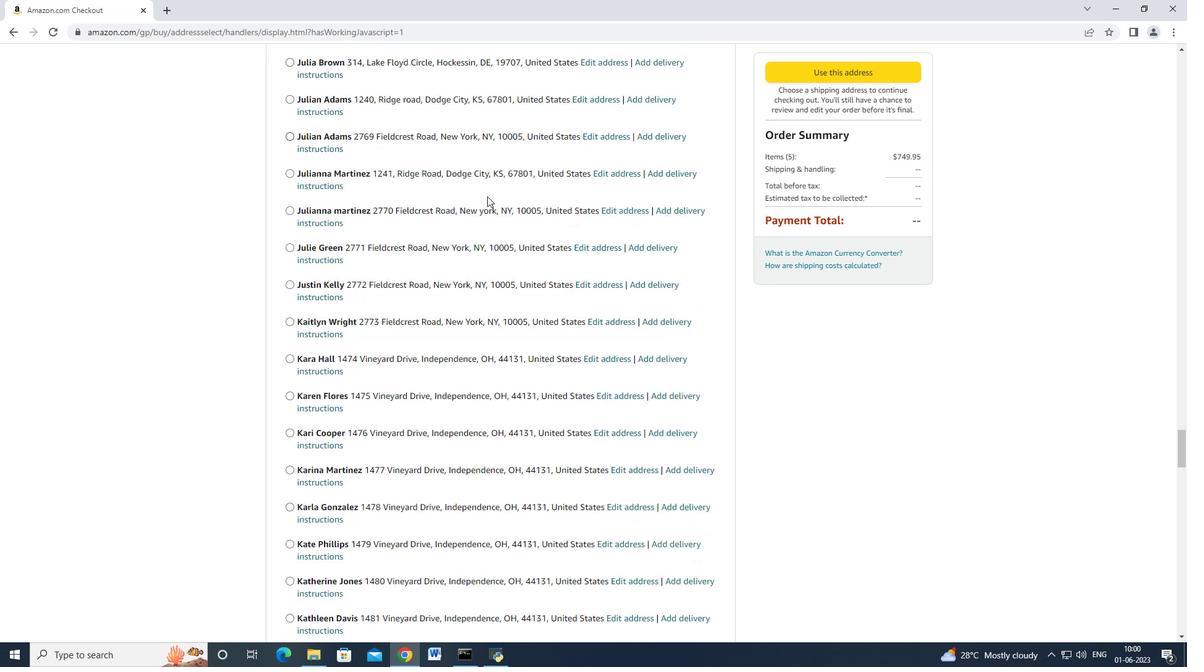 
Action: Mouse scrolled (487, 196) with delta (0, 0)
Screenshot: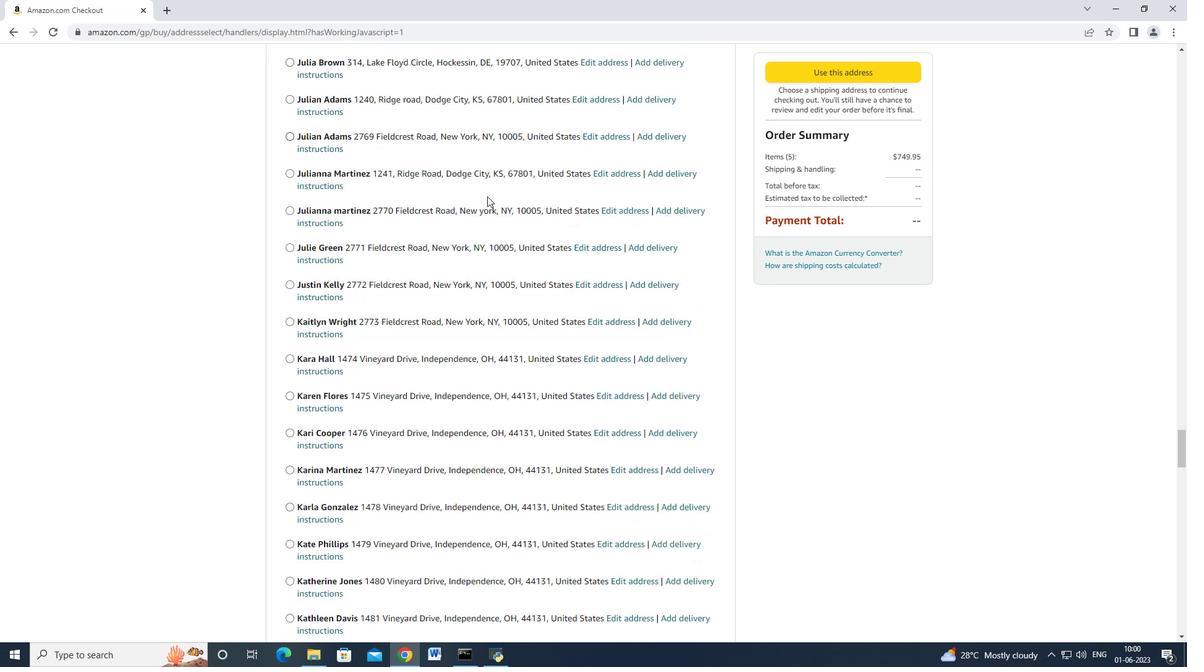 
Action: Mouse scrolled (487, 196) with delta (0, 0)
Screenshot: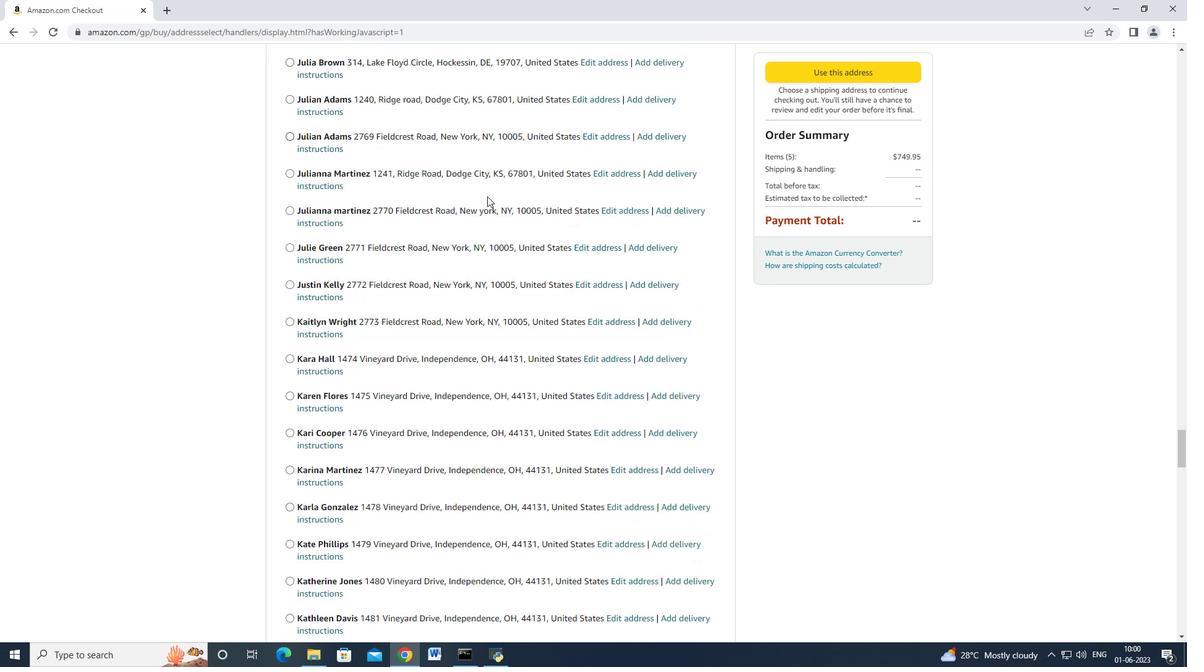 
Action: Mouse scrolled (487, 196) with delta (0, 0)
Screenshot: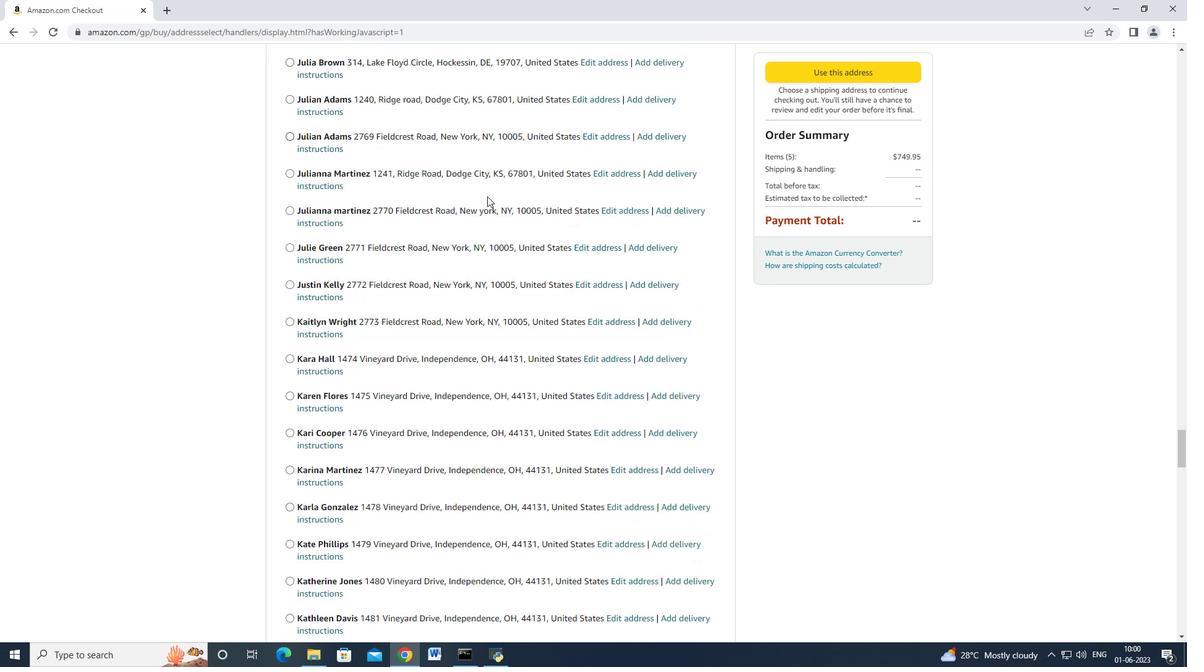 
Action: Mouse scrolled (487, 196) with delta (0, 0)
Screenshot: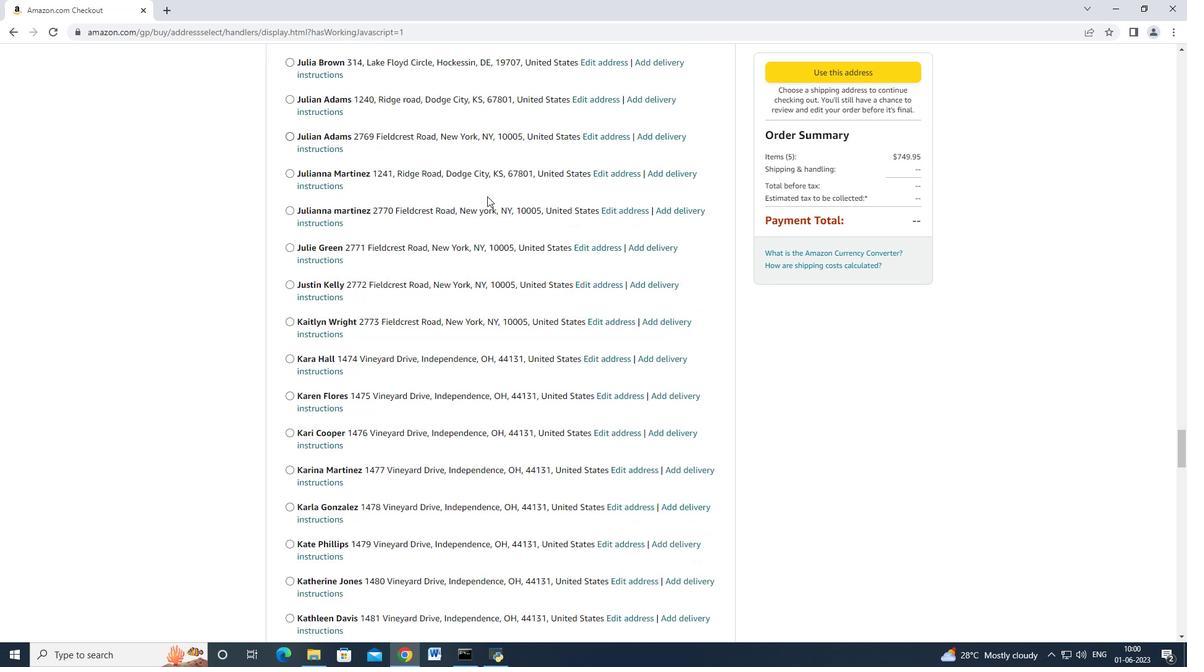 
Action: Mouse scrolled (487, 196) with delta (0, 0)
Screenshot: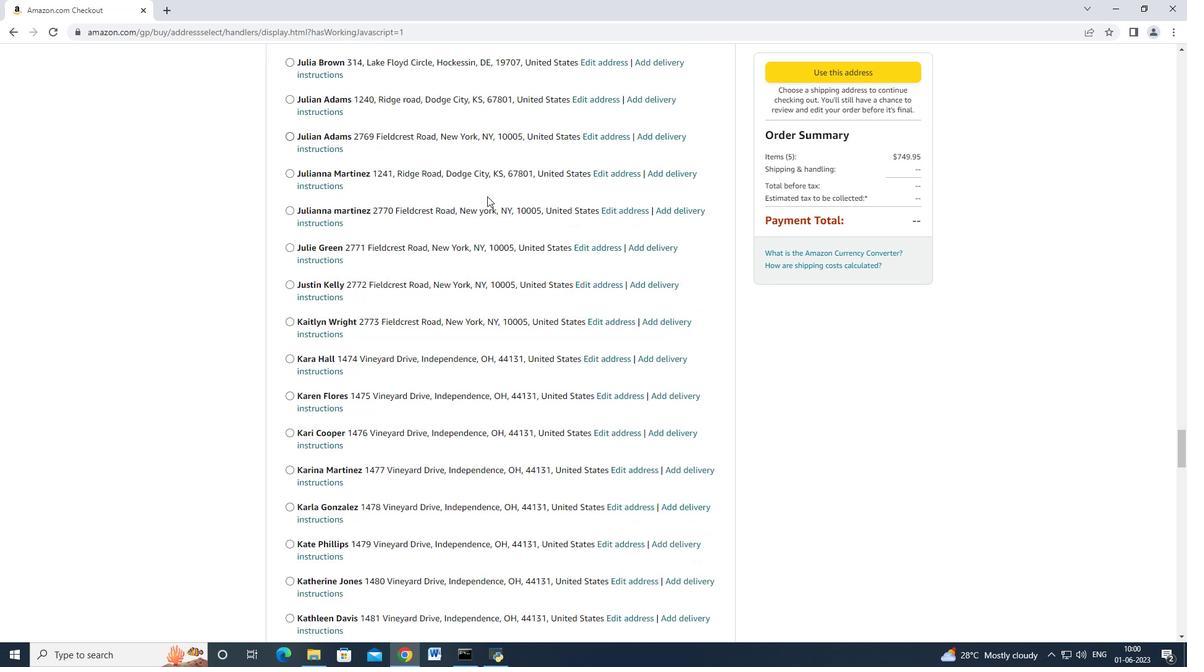 
Action: Mouse scrolled (487, 196) with delta (0, 0)
Screenshot: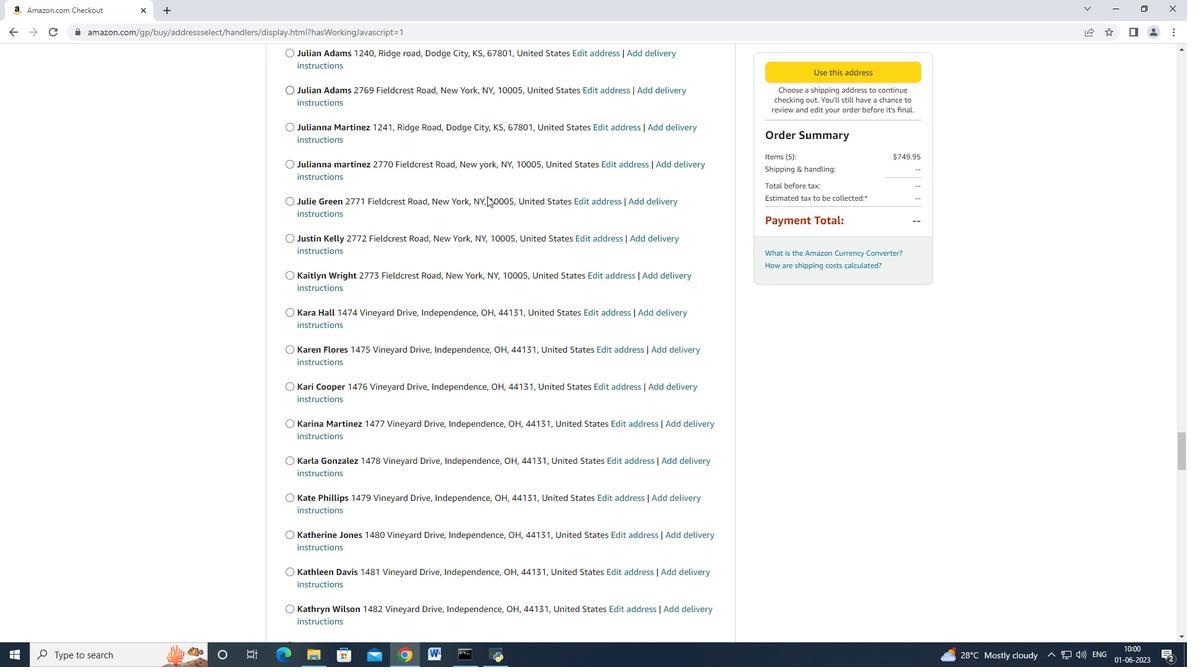 
Action: Mouse scrolled (487, 196) with delta (0, 0)
Screenshot: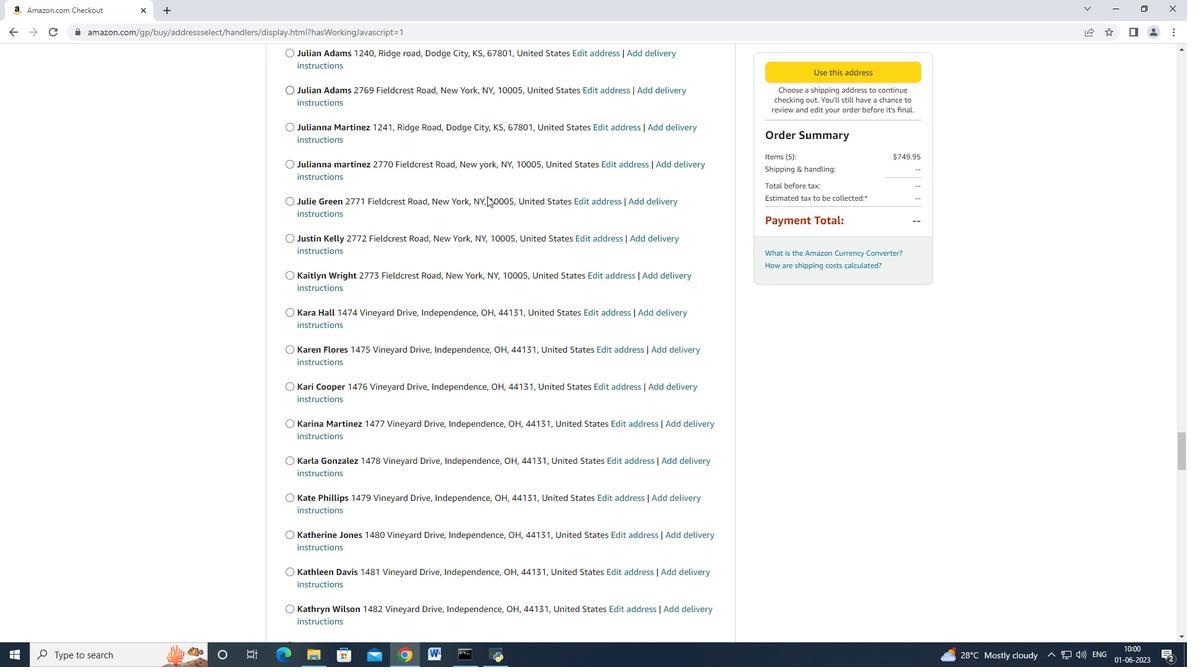
Action: Mouse scrolled (487, 195) with delta (0, -1)
Screenshot: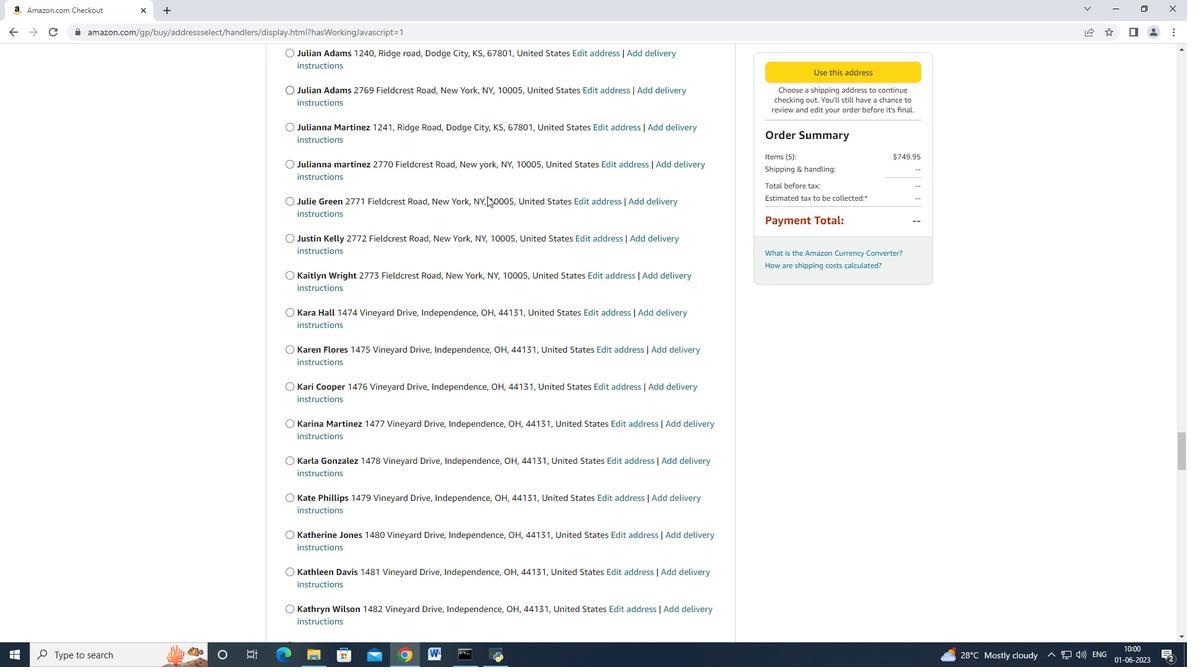 
Action: Mouse scrolled (487, 196) with delta (0, 0)
Screenshot: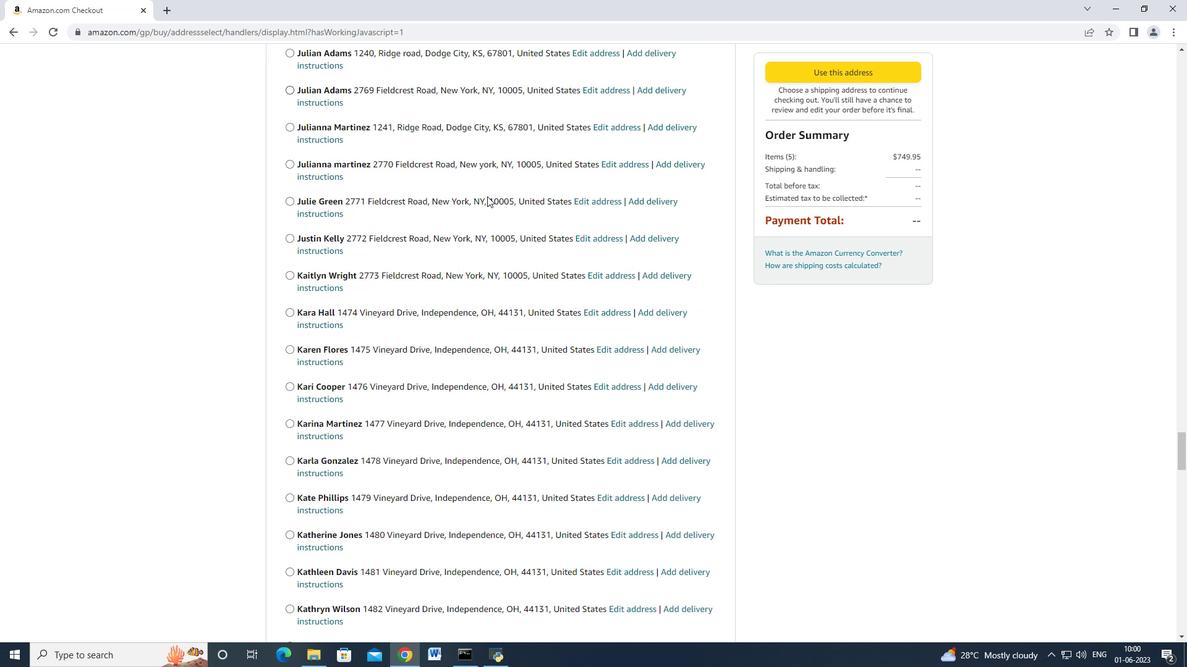 
Action: Mouse scrolled (487, 196) with delta (0, 0)
Screenshot: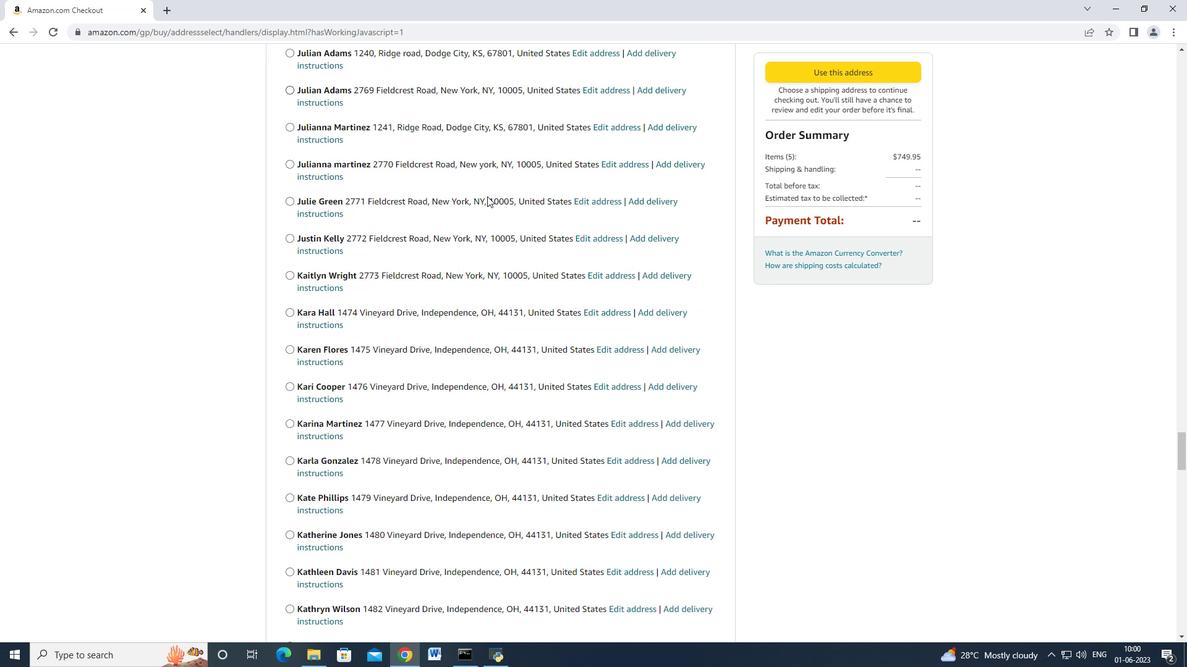 
Action: Mouse scrolled (487, 196) with delta (0, 0)
Screenshot: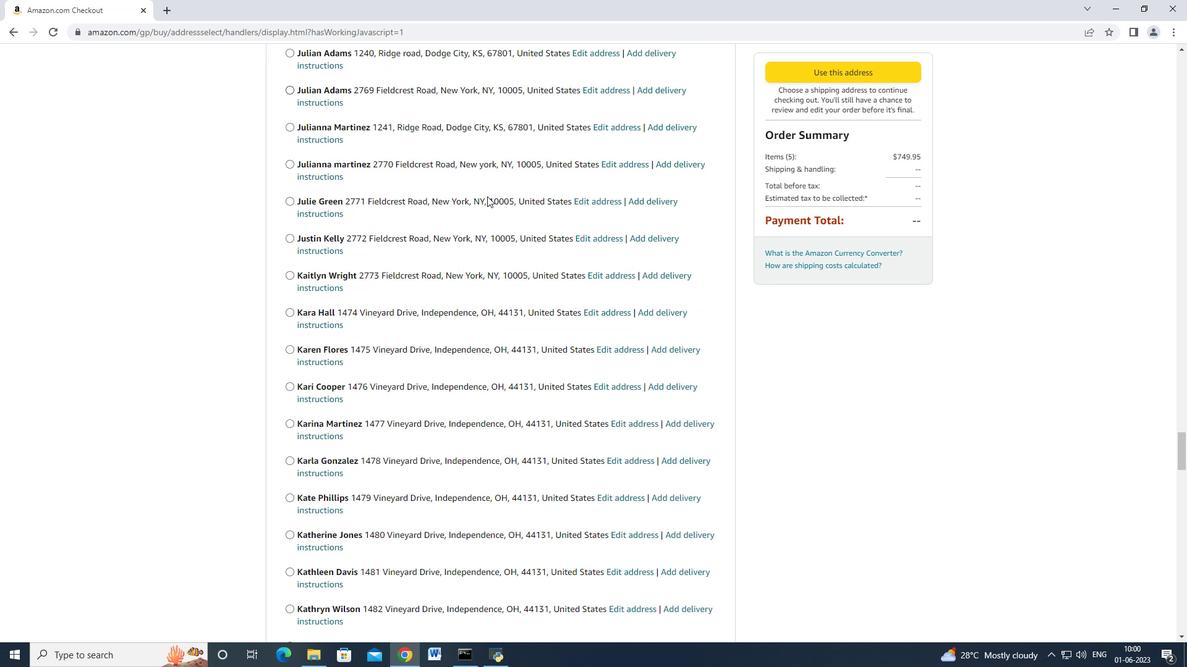 
Action: Mouse scrolled (487, 196) with delta (0, 0)
Screenshot: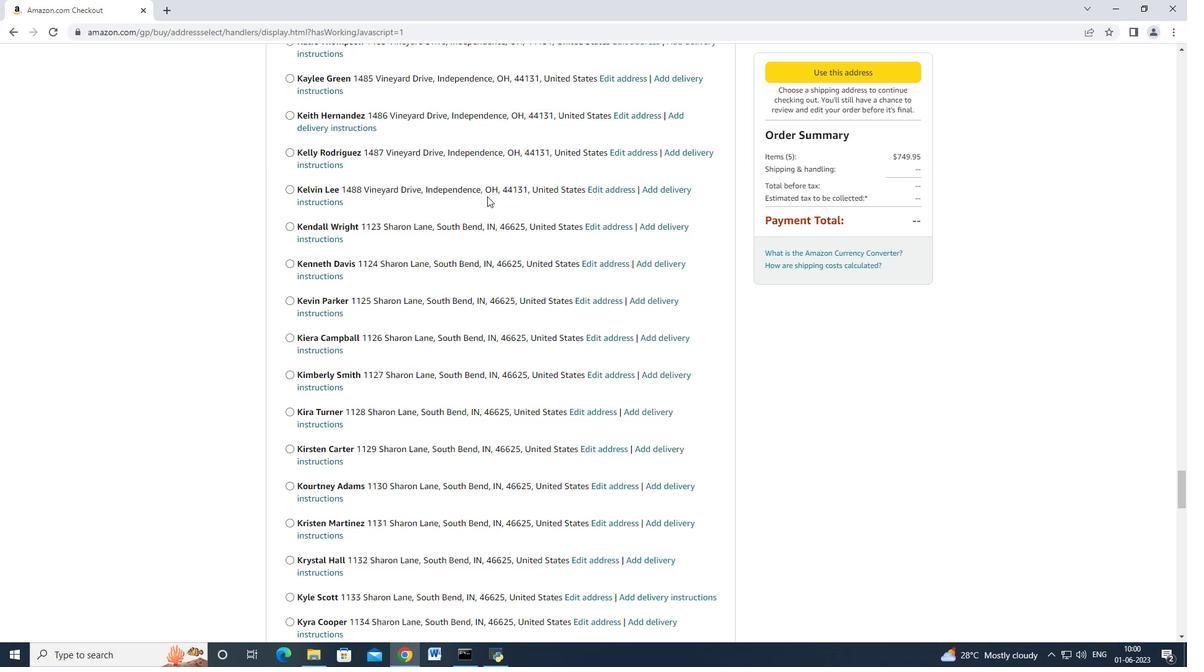 
Action: Mouse scrolled (487, 196) with delta (0, 0)
Screenshot: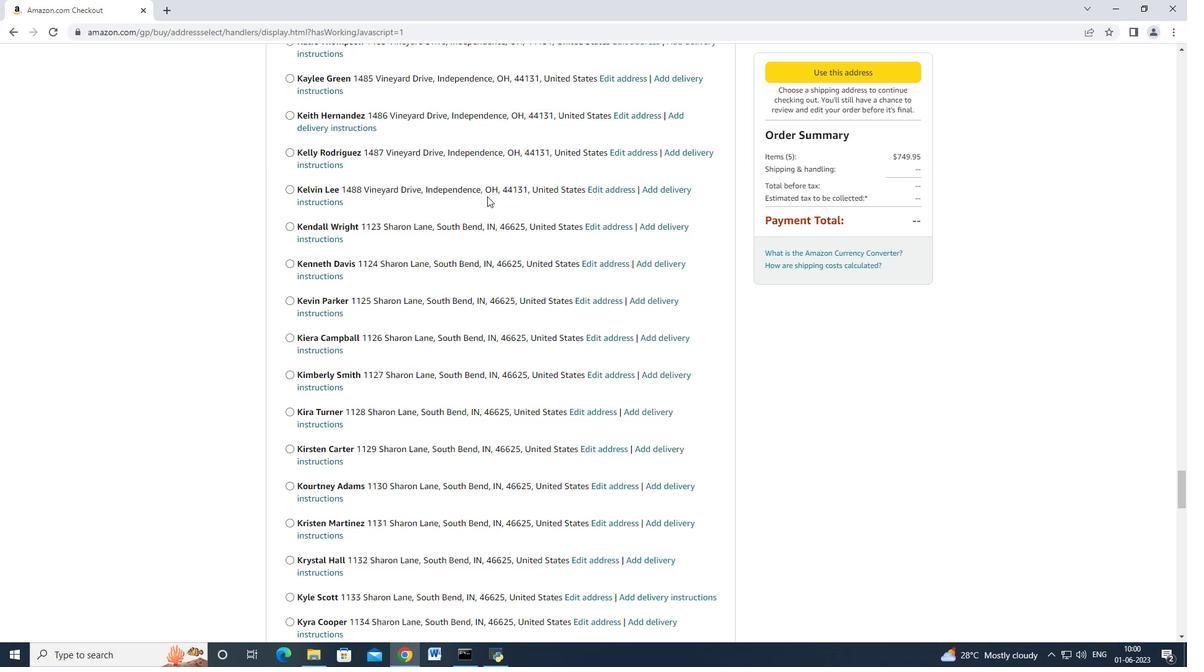 
Action: Mouse scrolled (487, 196) with delta (0, 0)
Screenshot: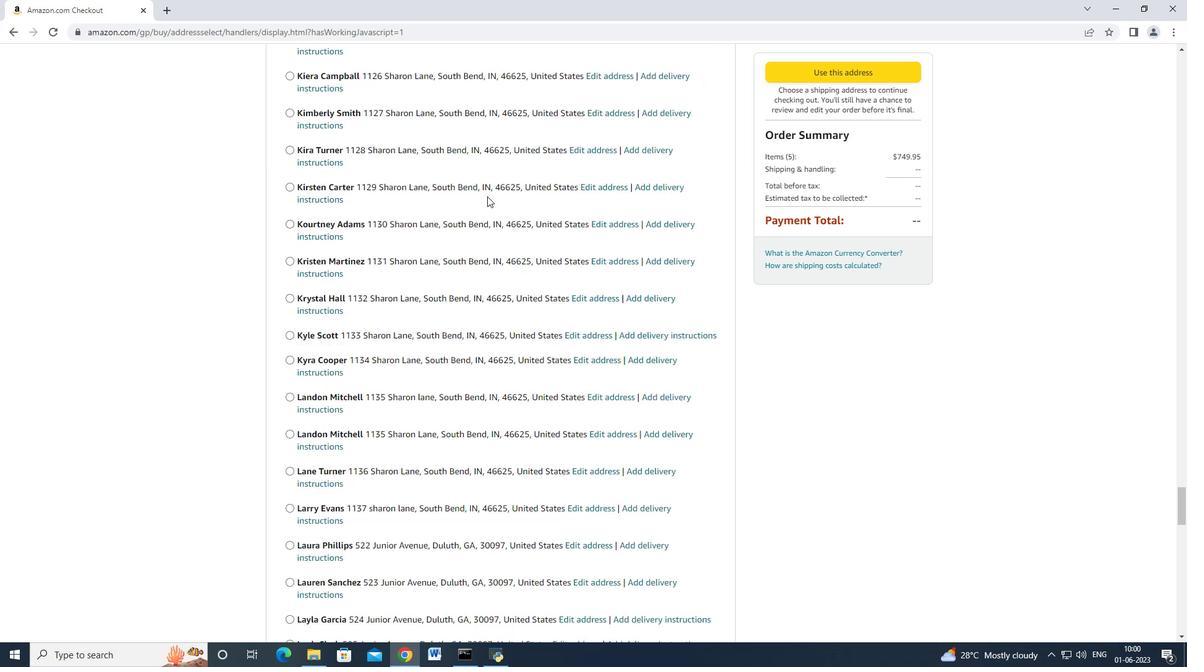 
Action: Mouse scrolled (487, 196) with delta (0, 0)
Screenshot: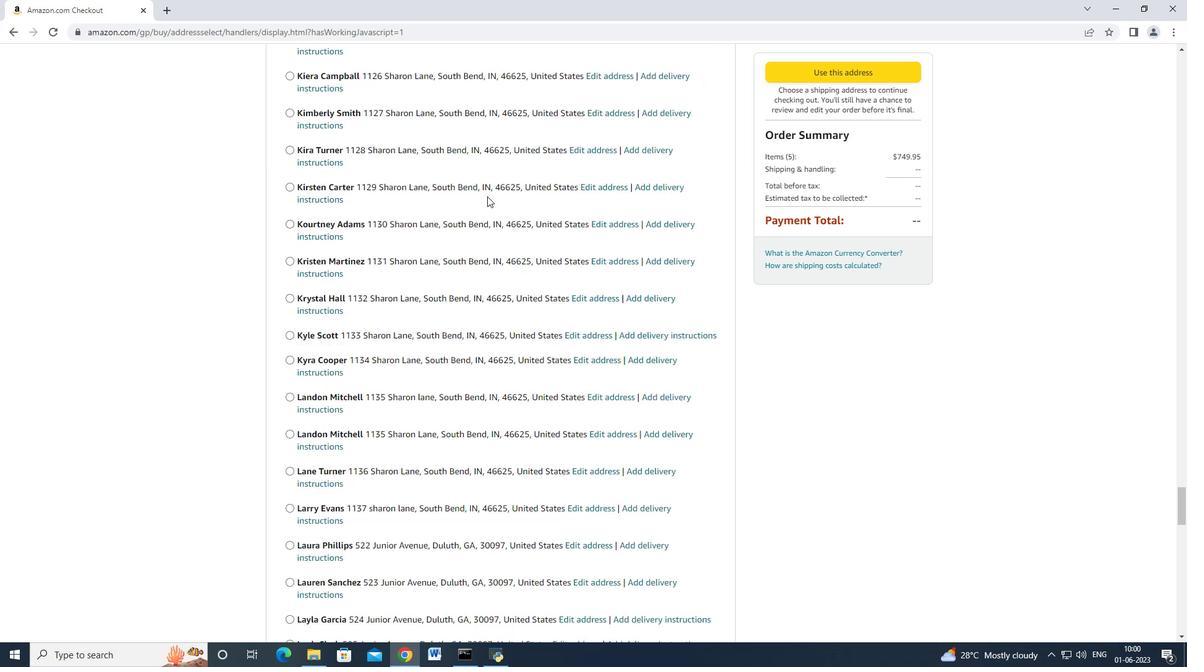 
Action: Mouse scrolled (487, 196) with delta (0, 0)
Screenshot: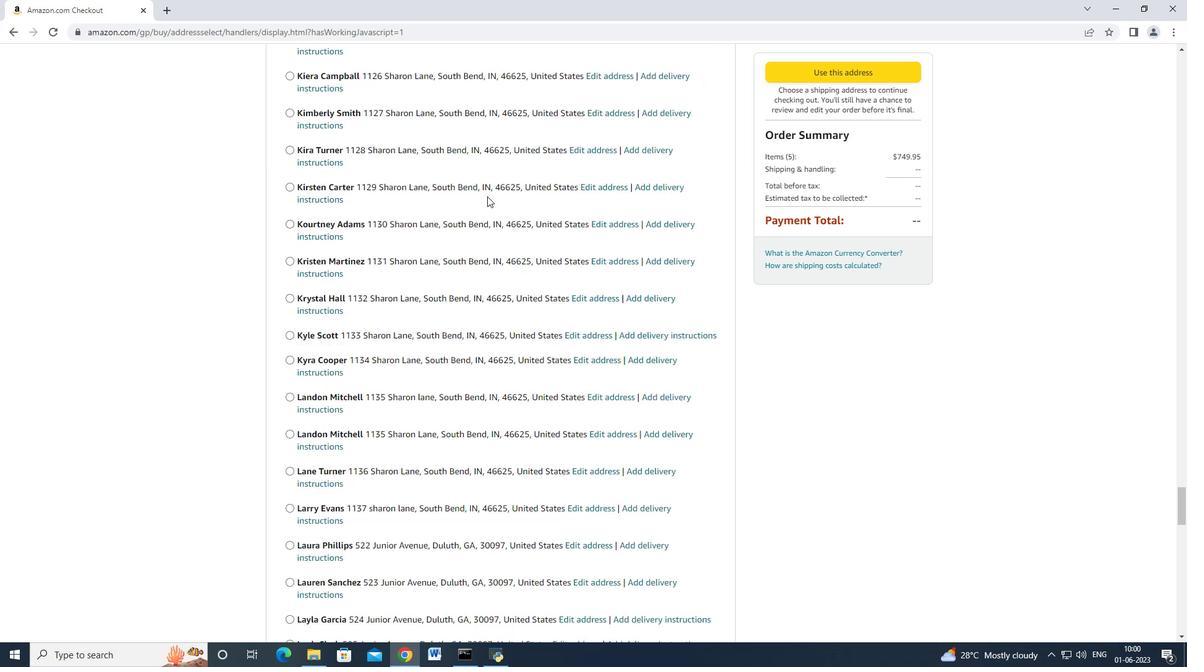 
Action: Mouse scrolled (487, 196) with delta (0, 0)
Screenshot: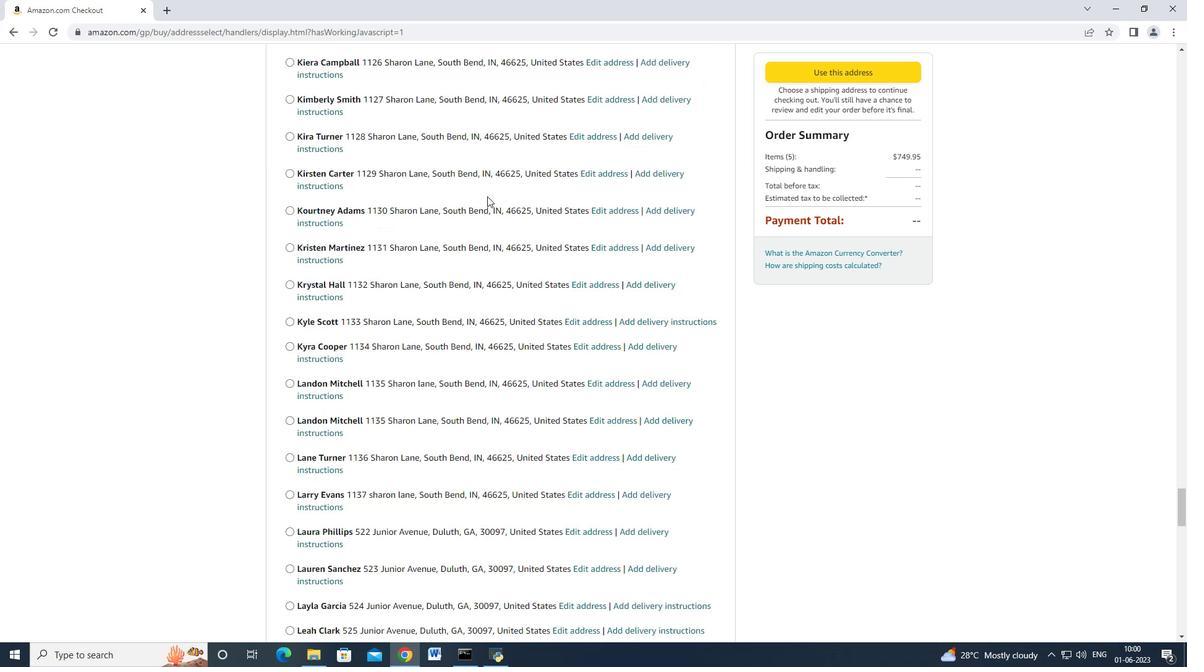 
Action: Mouse scrolled (487, 196) with delta (0, 0)
Screenshot: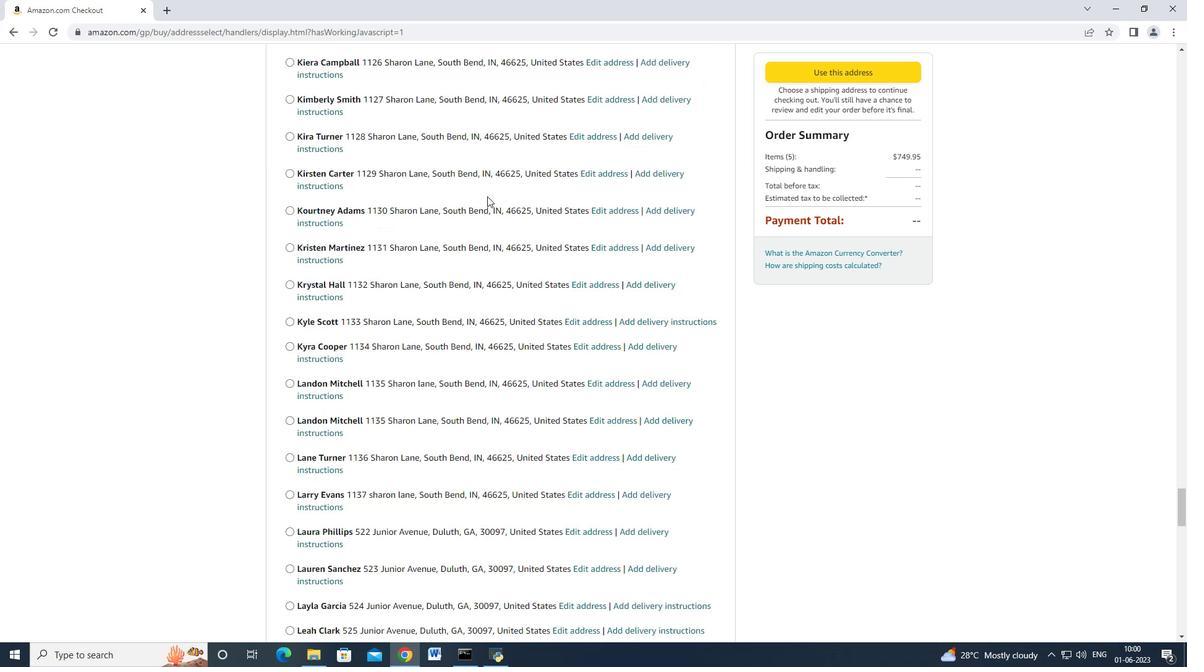
Action: Mouse scrolled (487, 196) with delta (0, 0)
Screenshot: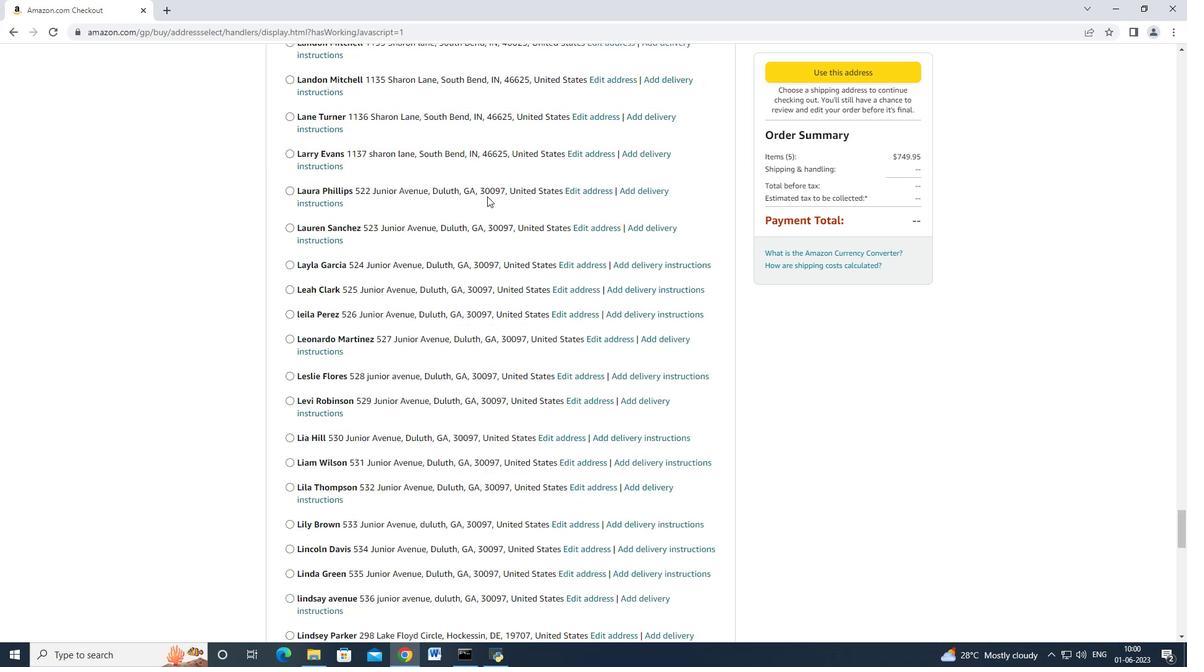 
Action: Mouse scrolled (487, 196) with delta (0, 0)
Screenshot: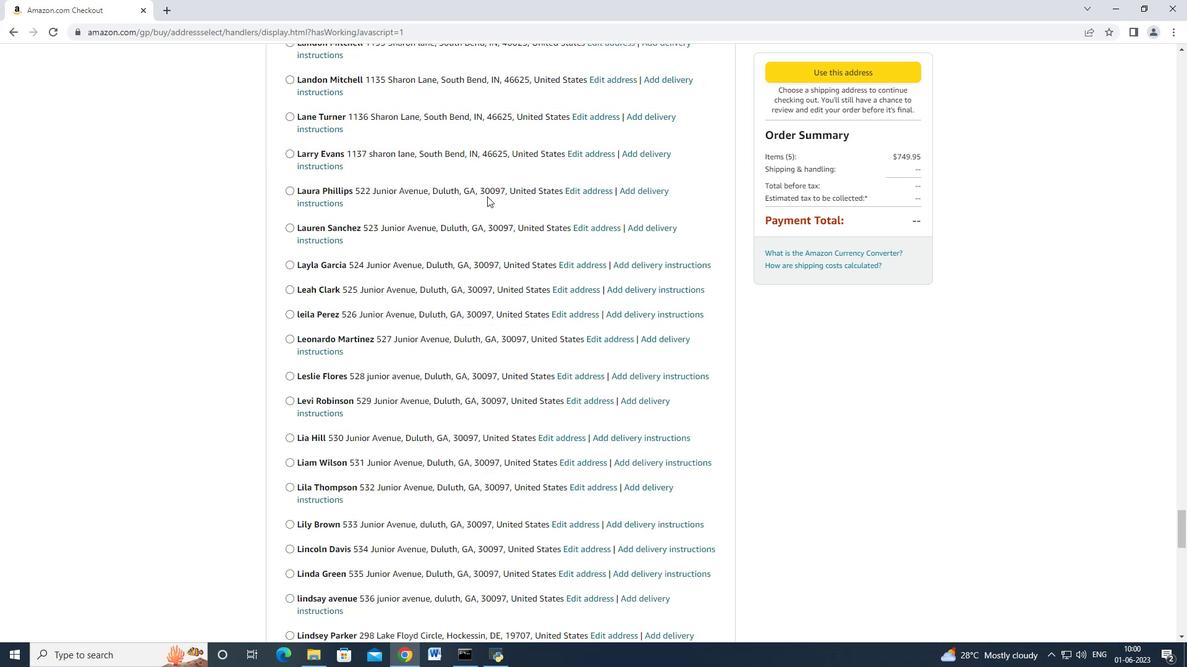 
Action: Mouse scrolled (487, 196) with delta (0, 0)
Screenshot: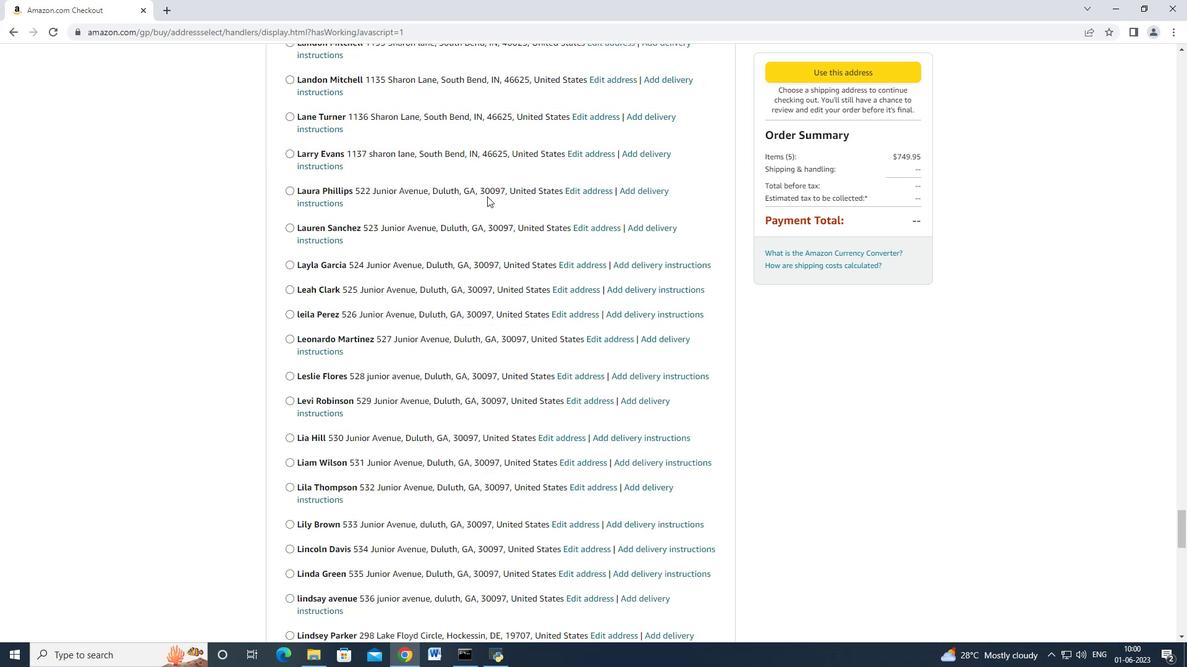 
Action: Mouse scrolled (487, 196) with delta (0, 0)
Screenshot: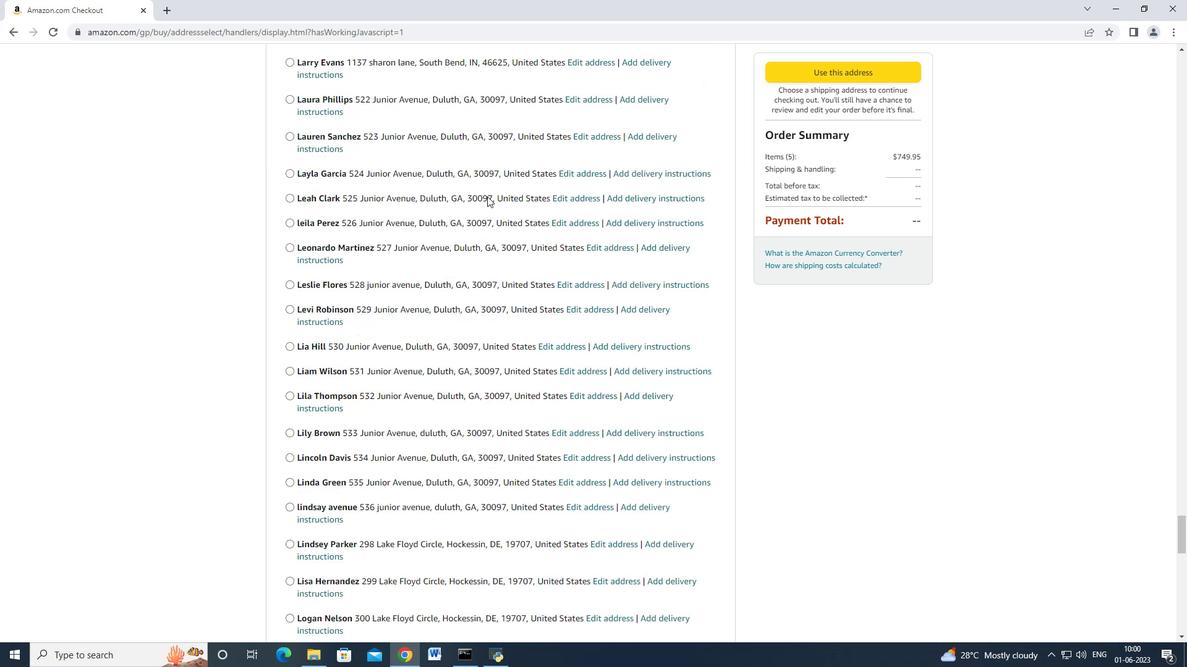 
Action: Mouse moved to (487, 196)
Screenshot: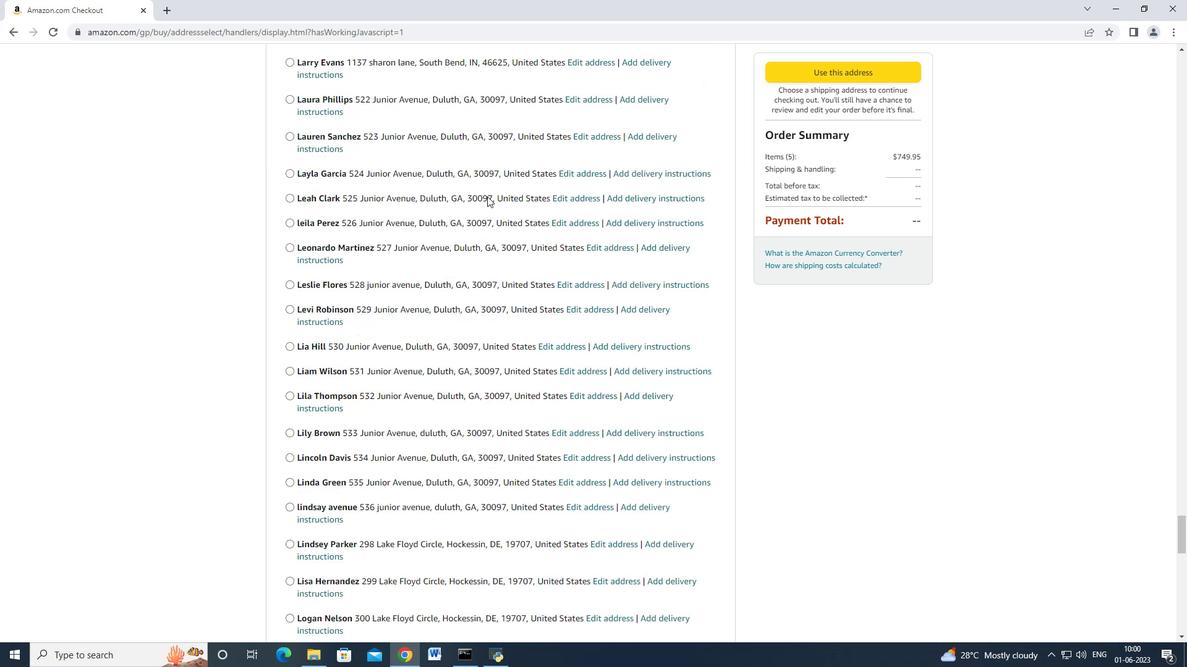 
Action: Mouse scrolled (487, 195) with delta (0, -1)
Screenshot: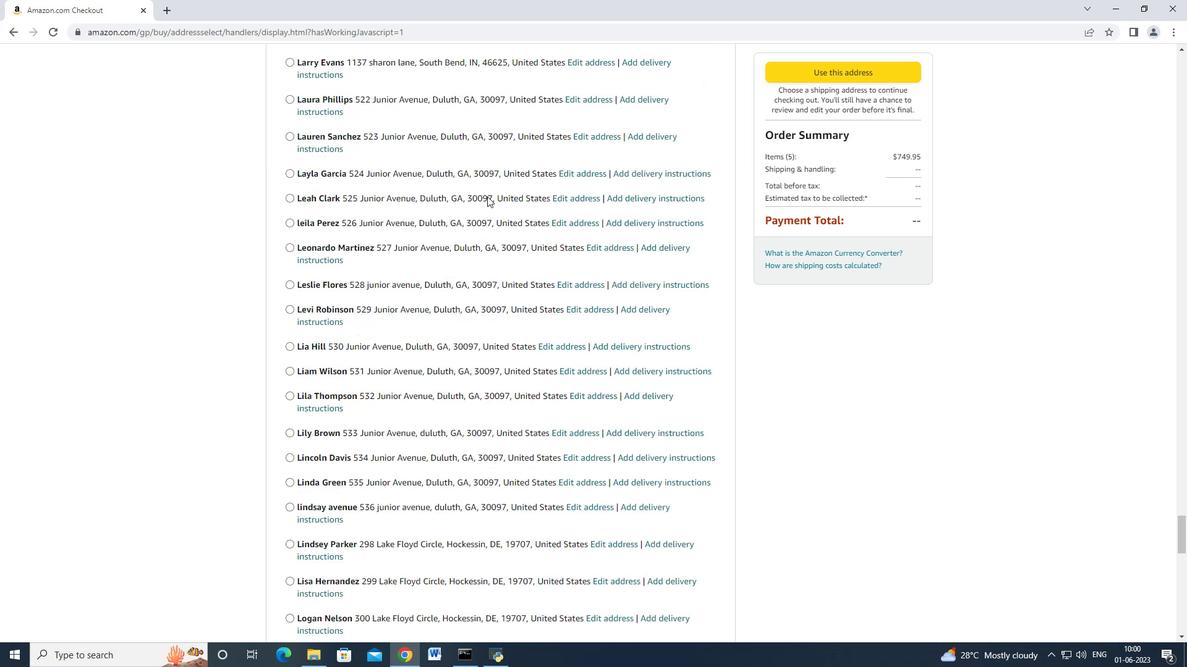 
Action: Mouse scrolled (487, 196) with delta (0, 0)
Screenshot: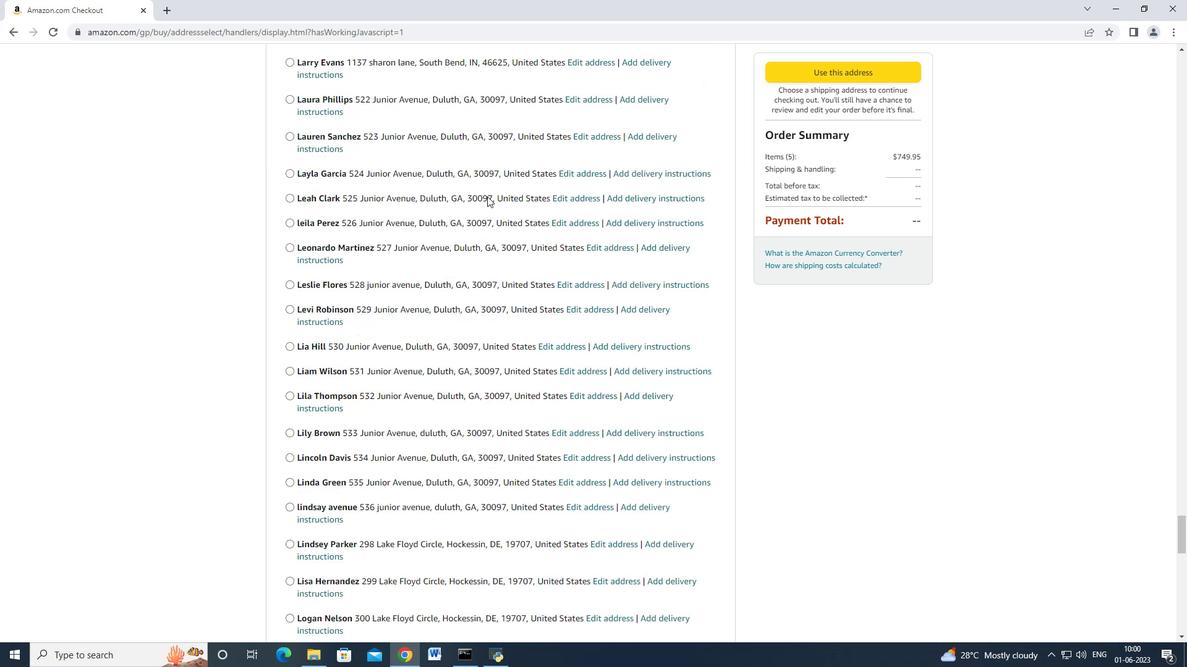 
Action: Mouse scrolled (487, 196) with delta (0, 0)
Screenshot: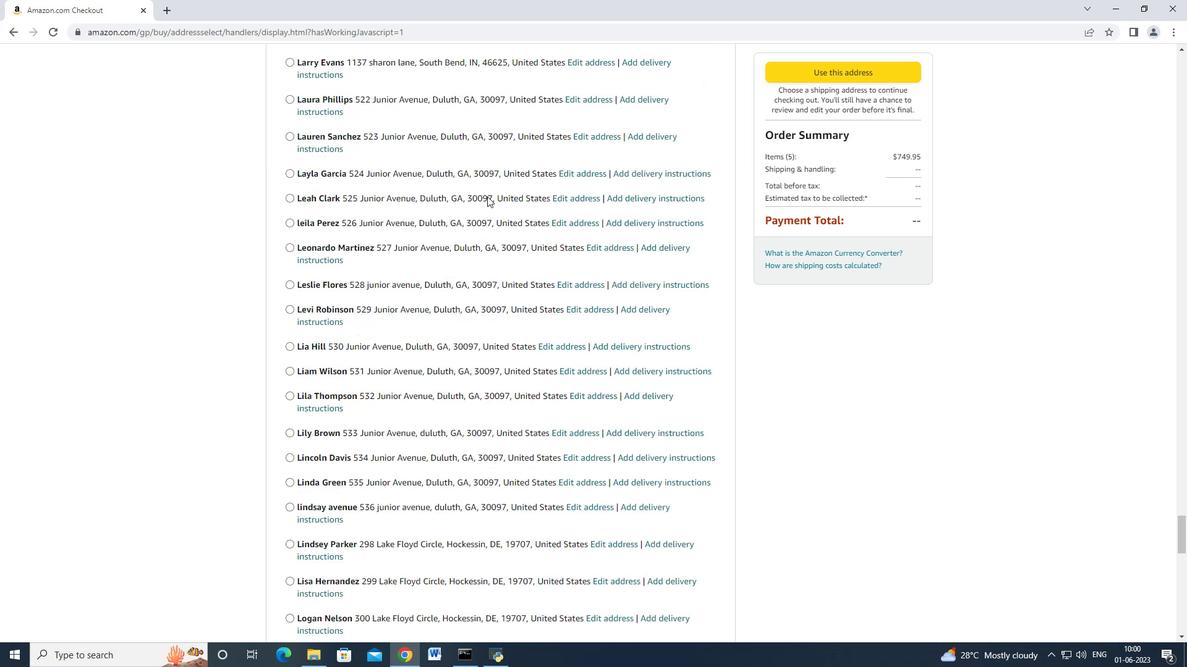 
Action: Mouse moved to (486, 196)
Screenshot: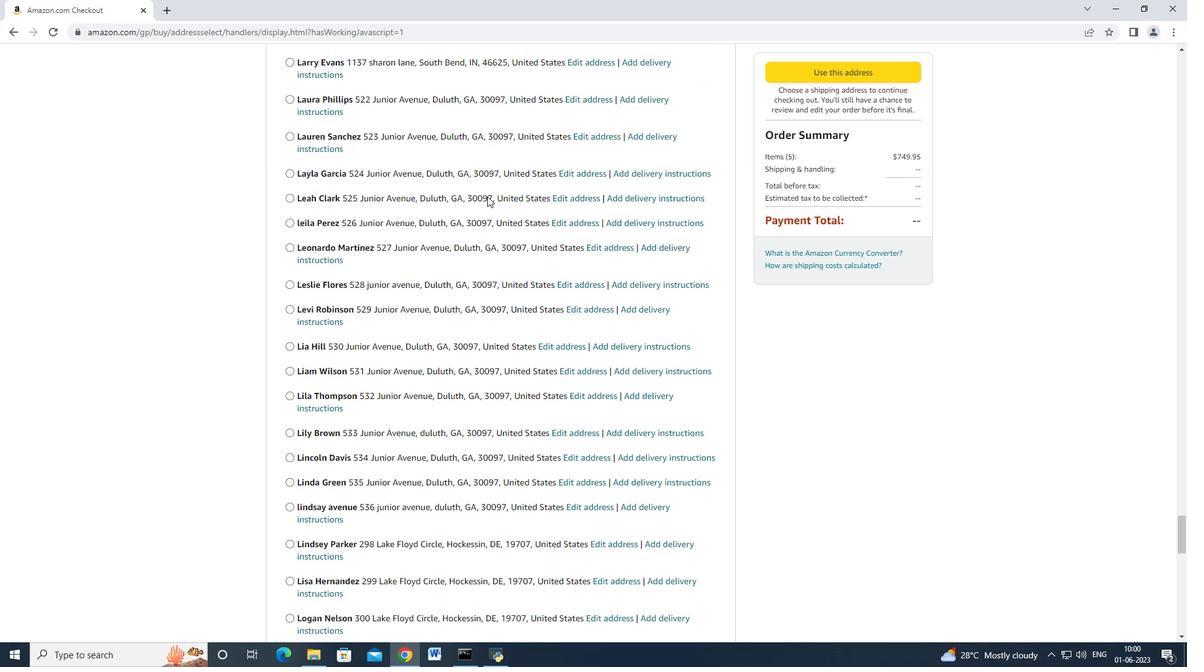 
Action: Mouse scrolled (486, 196) with delta (0, 0)
Screenshot: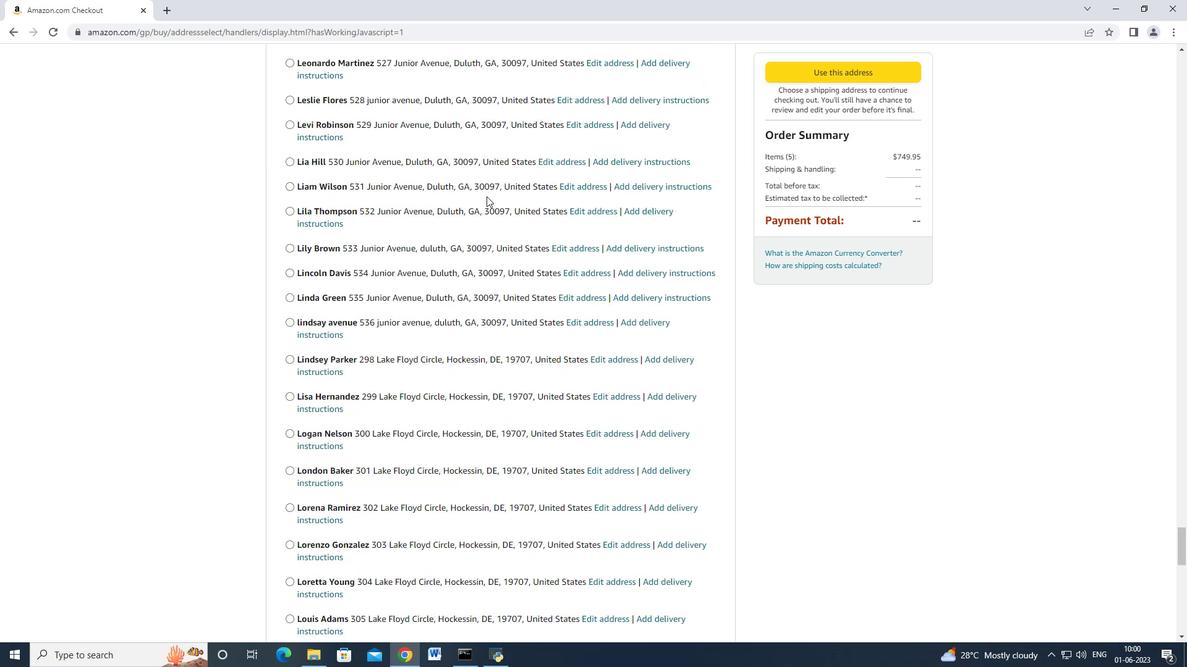 
Action: Mouse scrolled (486, 196) with delta (0, 0)
Screenshot: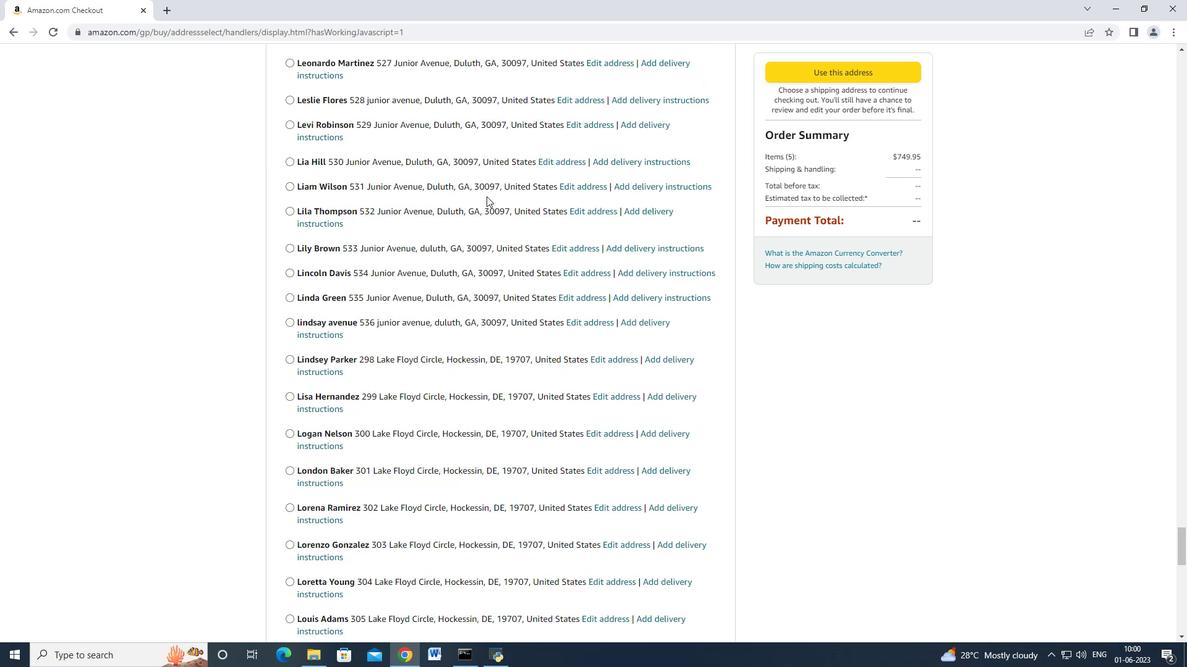 
Action: Mouse scrolled (486, 195) with delta (0, -1)
Screenshot: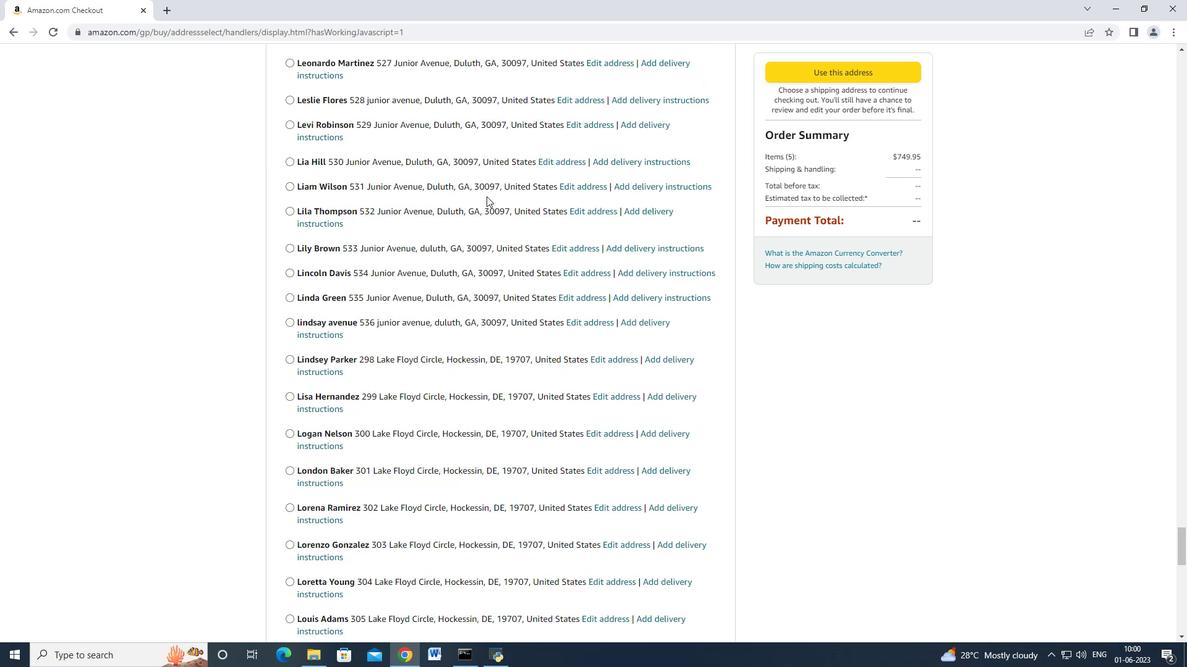 
Action: Mouse scrolled (486, 196) with delta (0, 0)
Screenshot: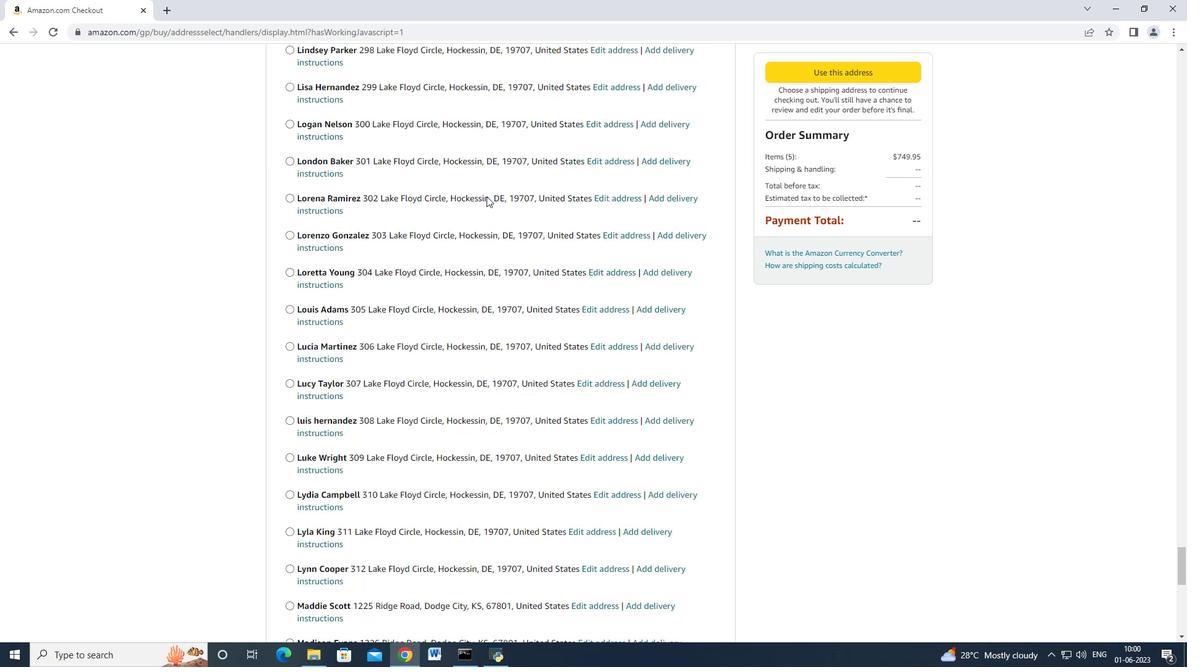 
Action: Mouse scrolled (486, 196) with delta (0, 0)
Screenshot: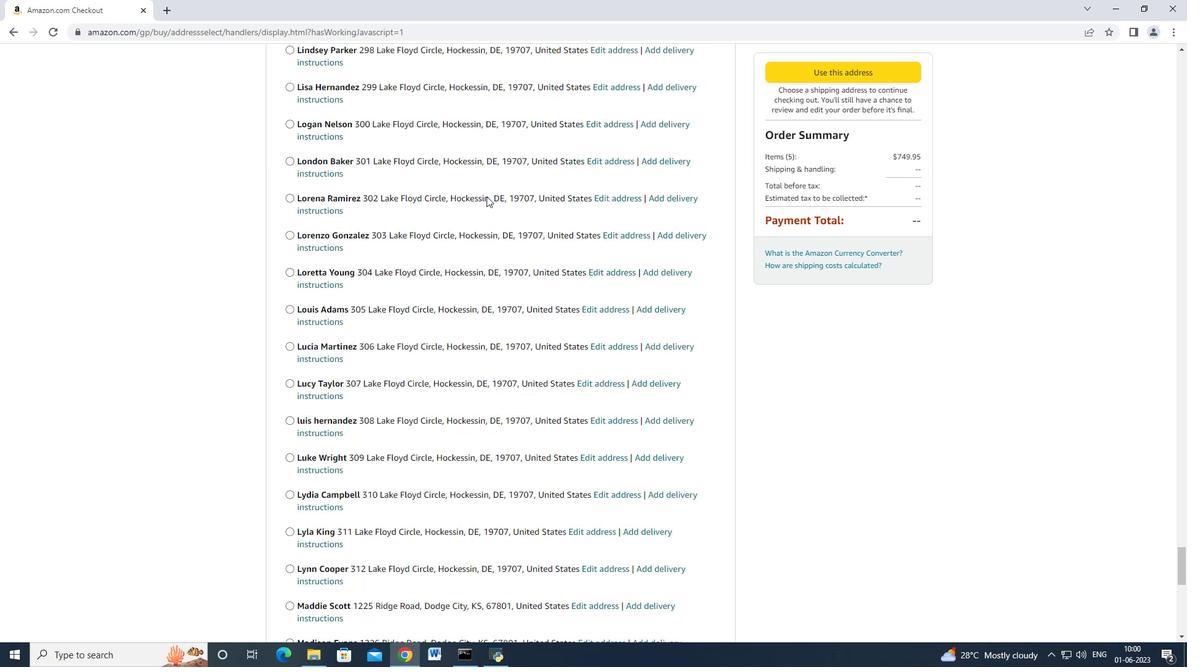 
Action: Mouse scrolled (486, 196) with delta (0, 0)
Screenshot: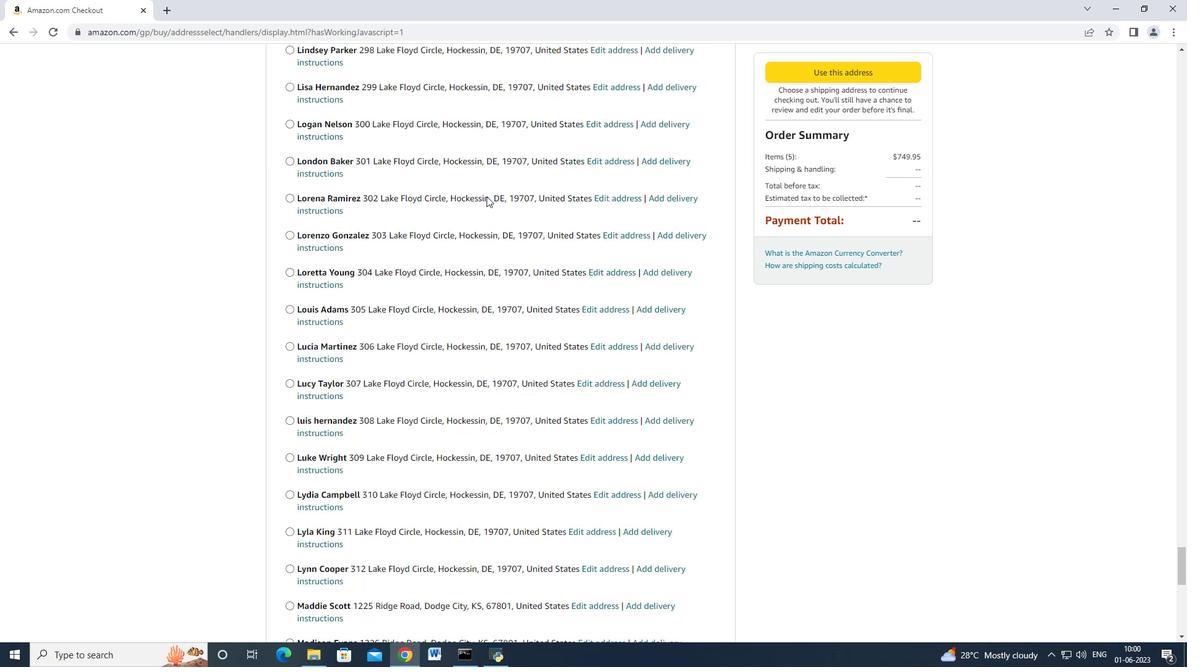 
Action: Mouse scrolled (486, 196) with delta (0, 0)
Screenshot: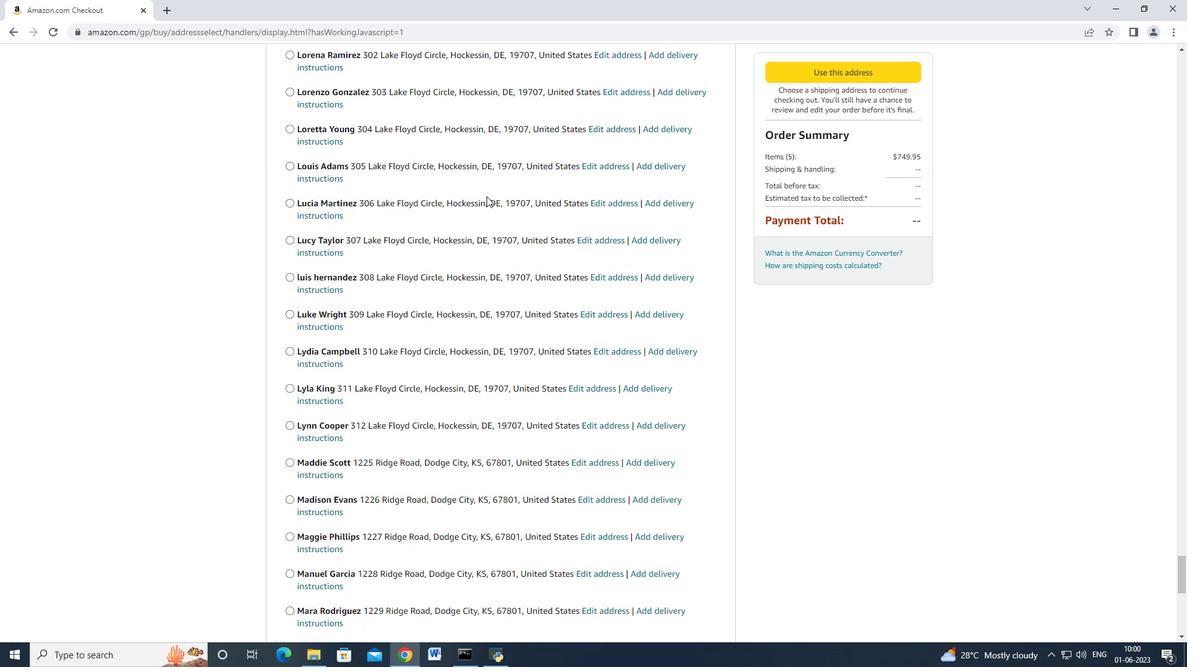 
Action: Mouse scrolled (486, 196) with delta (0, 0)
Screenshot: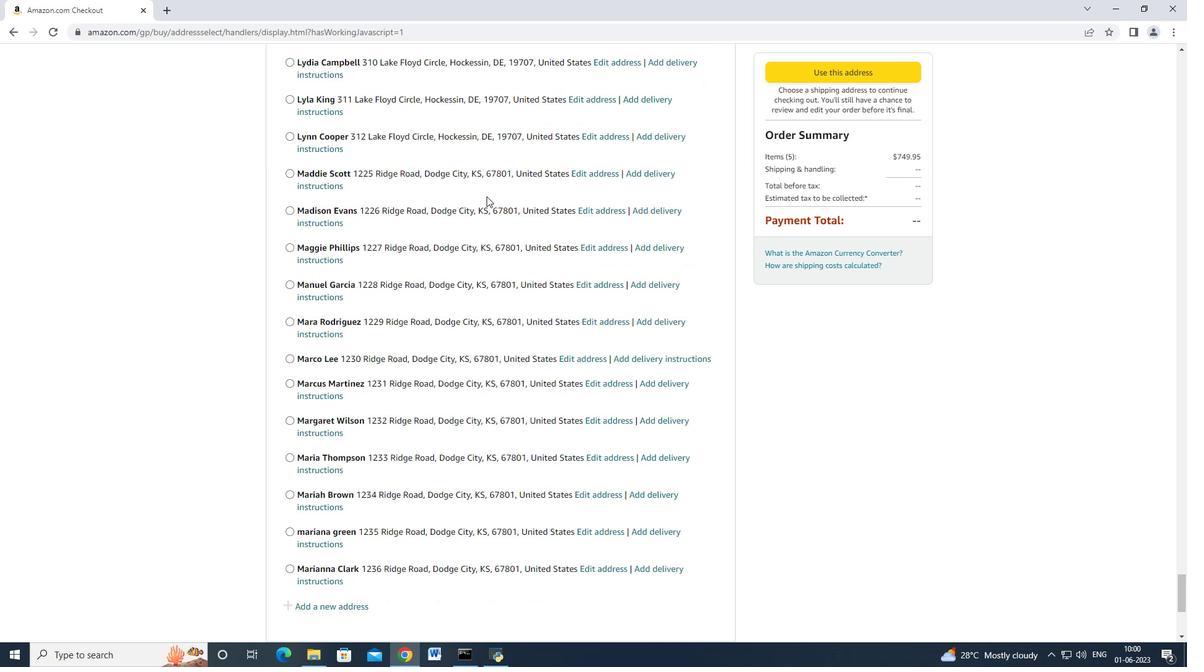 
Action: Mouse scrolled (486, 196) with delta (0, 0)
Screenshot: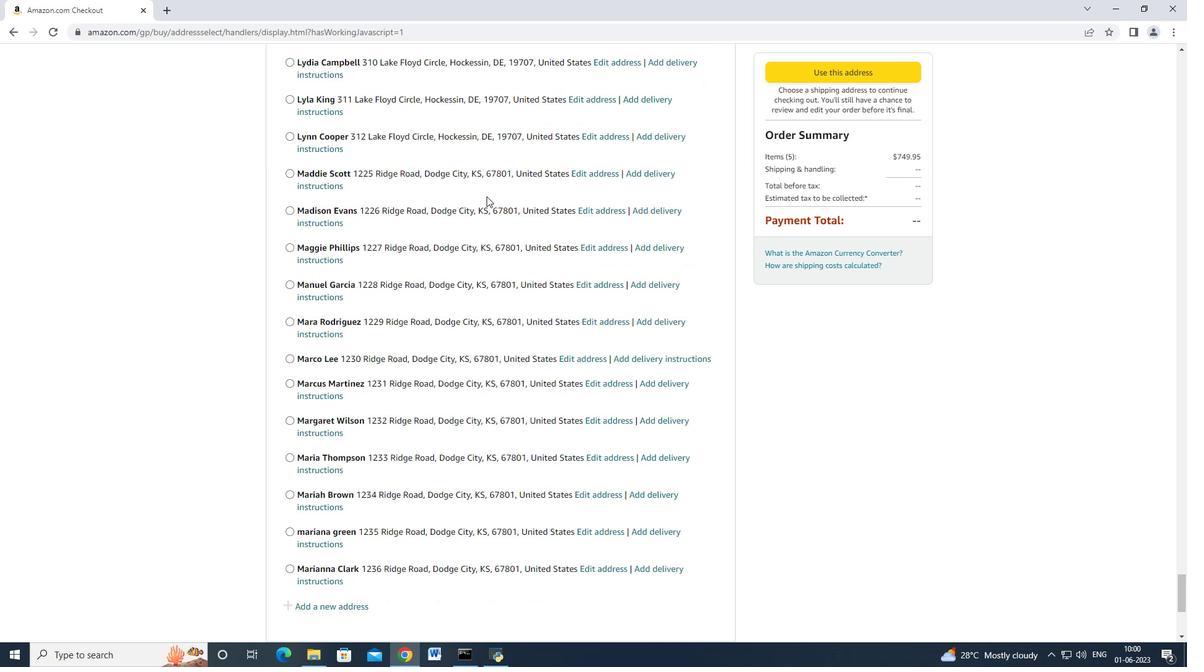 
Action: Mouse scrolled (486, 196) with delta (0, 0)
Screenshot: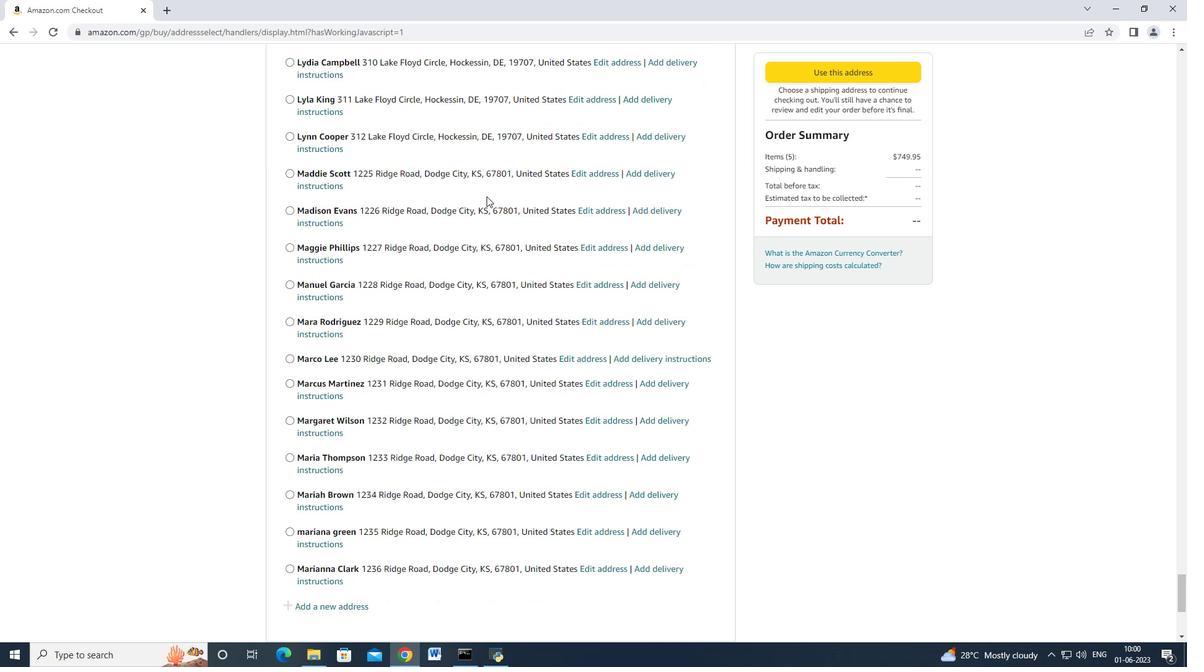 
Action: Mouse scrolled (486, 195) with delta (0, -1)
Screenshot: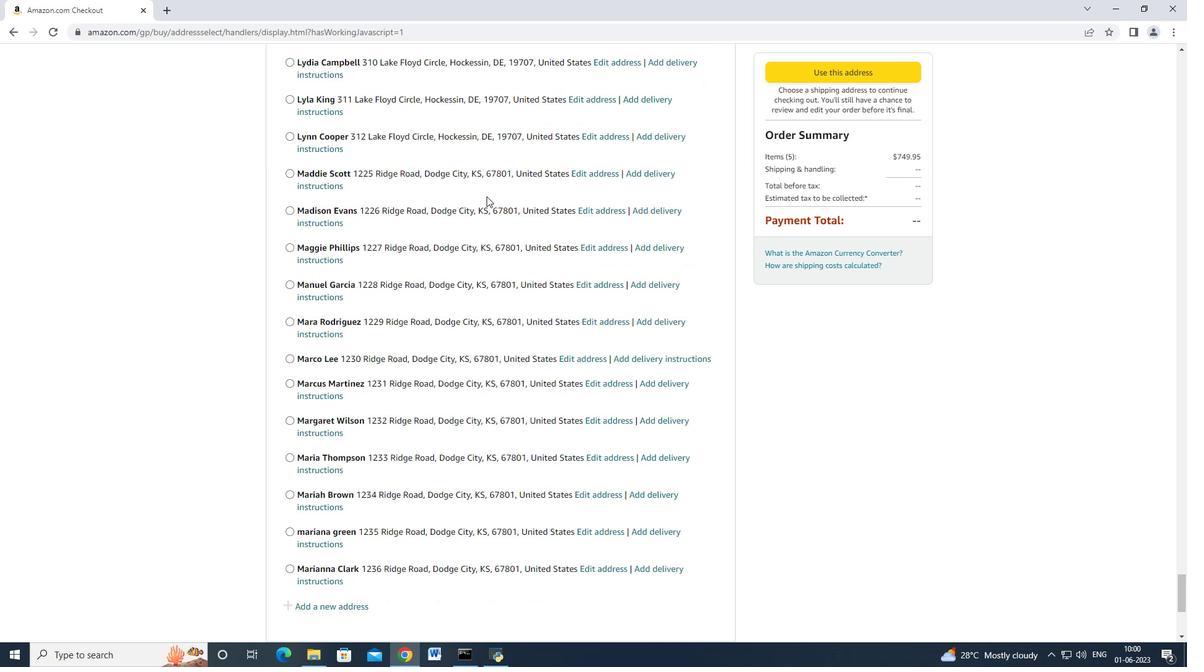 
Action: Mouse scrolled (486, 196) with delta (0, 0)
Screenshot: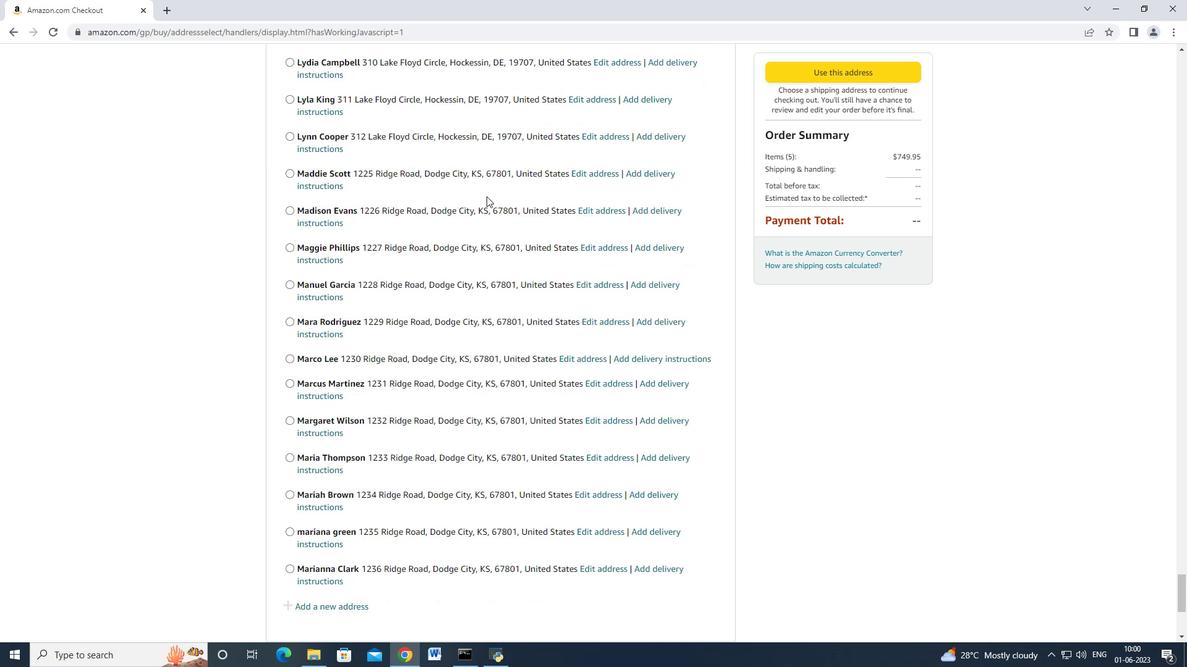 
Action: Mouse moved to (486, 196)
Screenshot: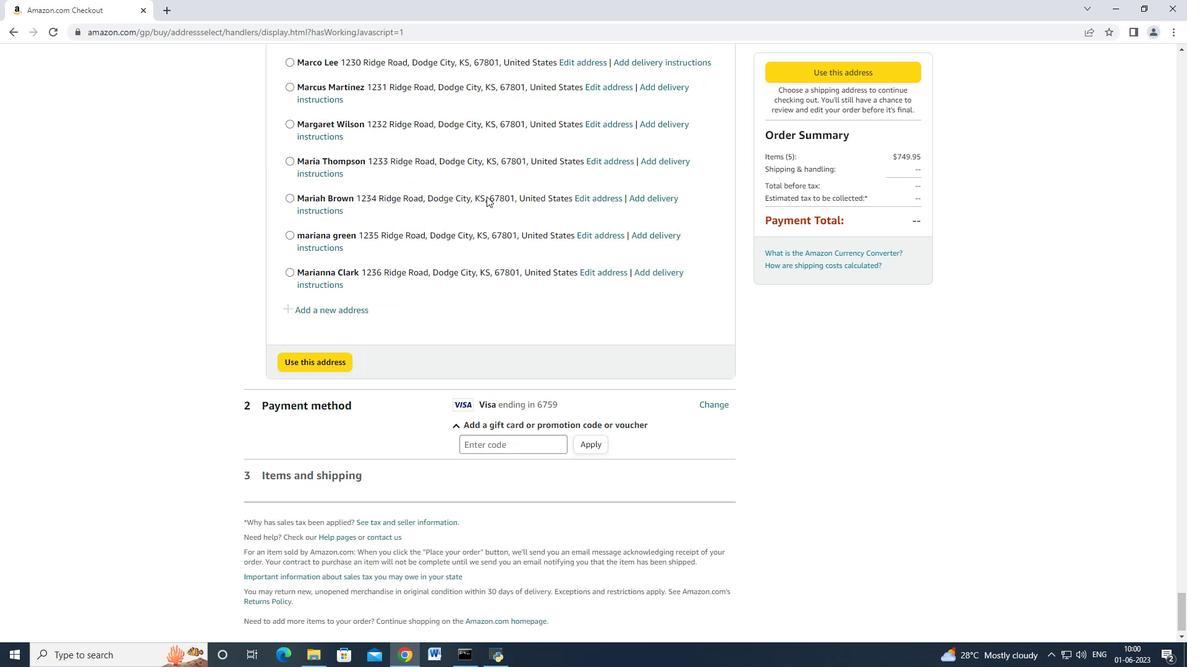 
Action: Mouse scrolled (486, 196) with delta (0, 0)
Screenshot: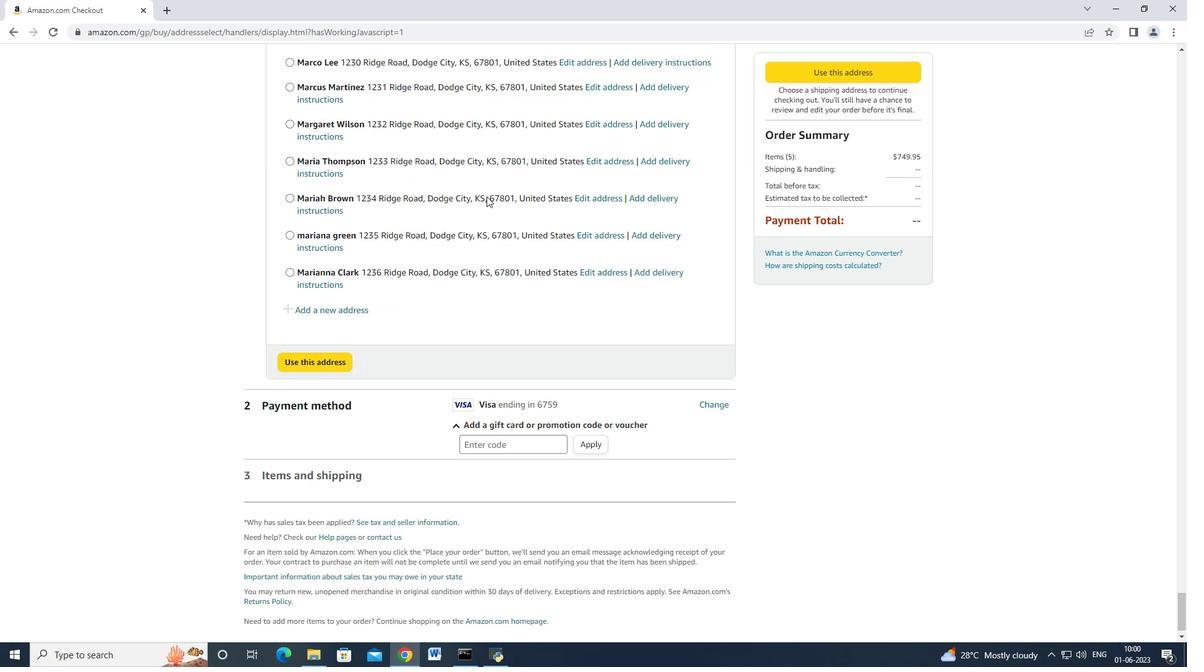 
Action: Mouse moved to (486, 196)
Screenshot: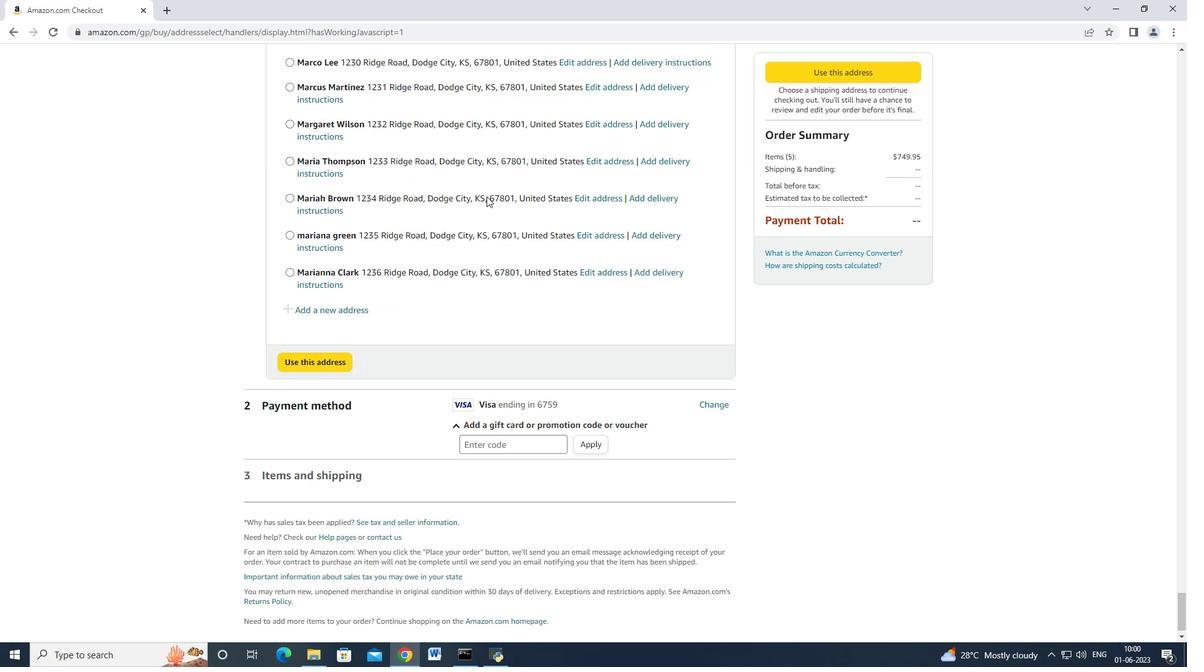 
Action: Mouse scrolled (486, 196) with delta (0, 0)
Screenshot: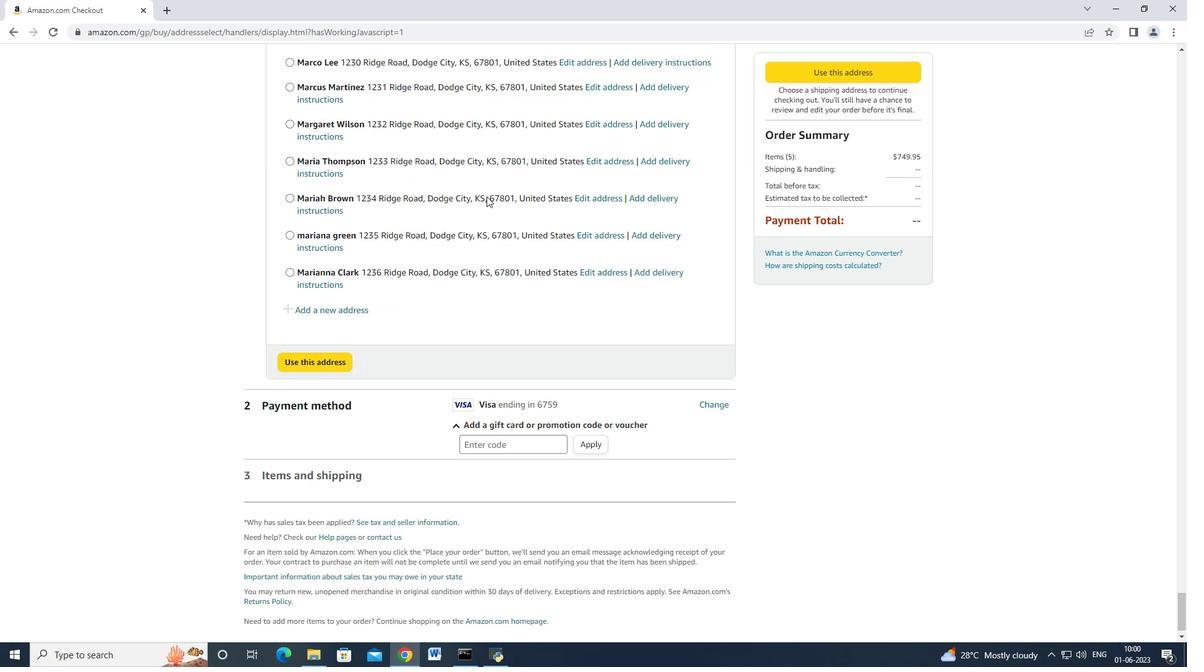 
Action: Mouse moved to (486, 196)
Screenshot: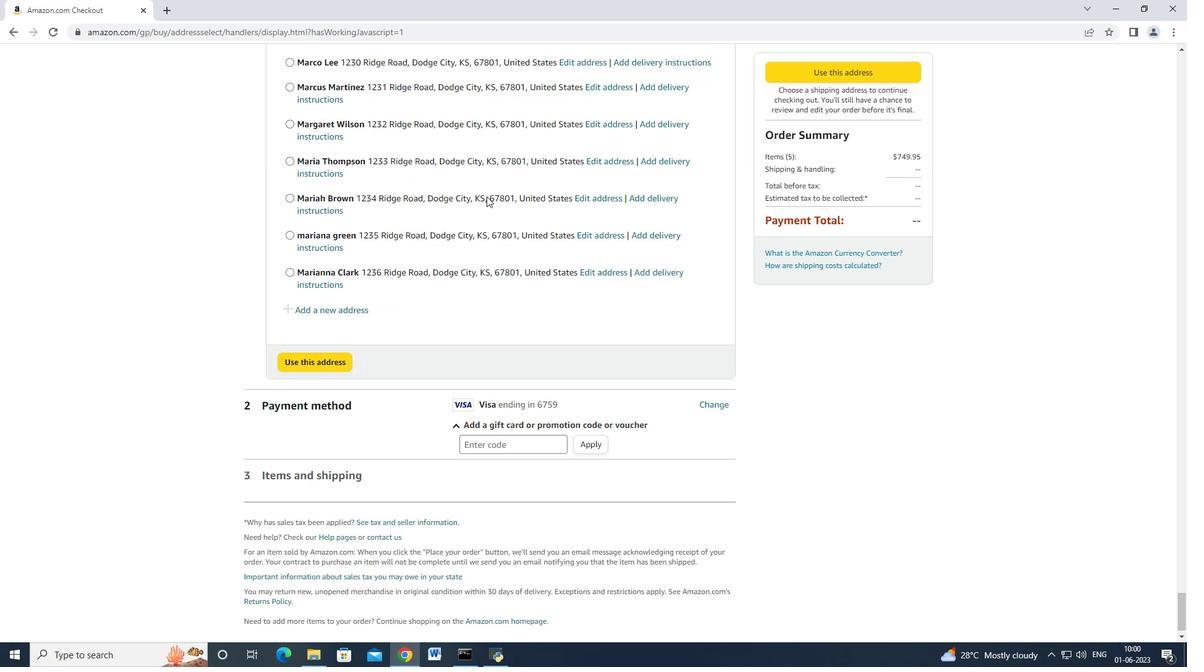 
Action: Mouse scrolled (486, 196) with delta (0, 0)
Screenshot: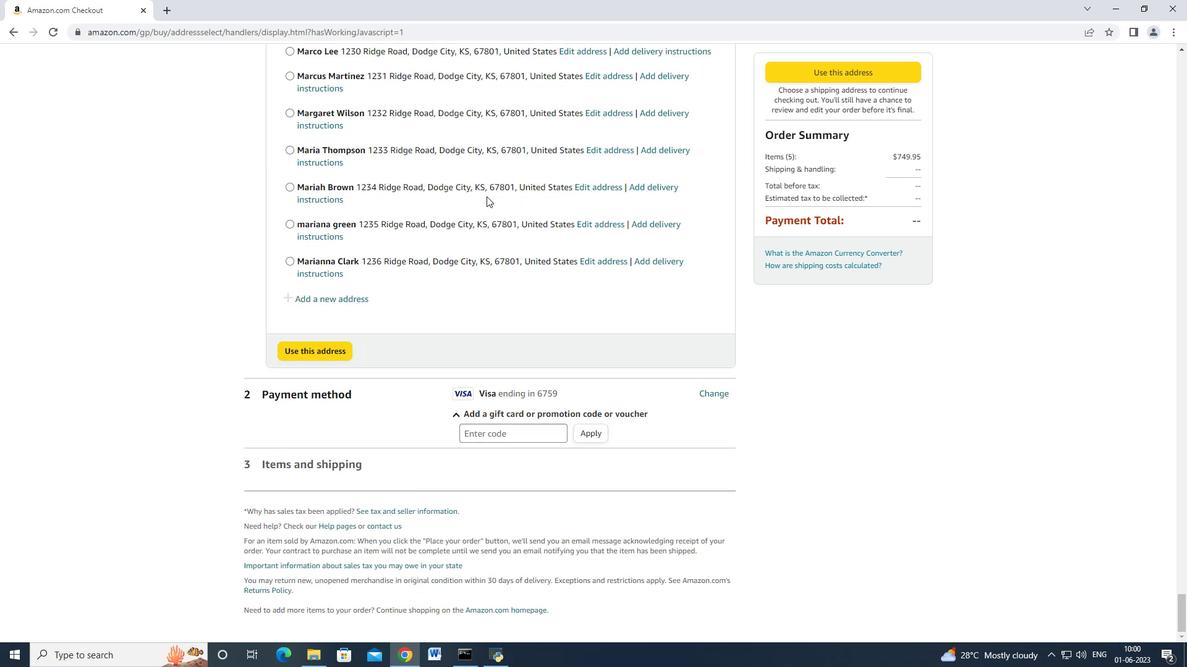 
Action: Mouse moved to (486, 196)
Screenshot: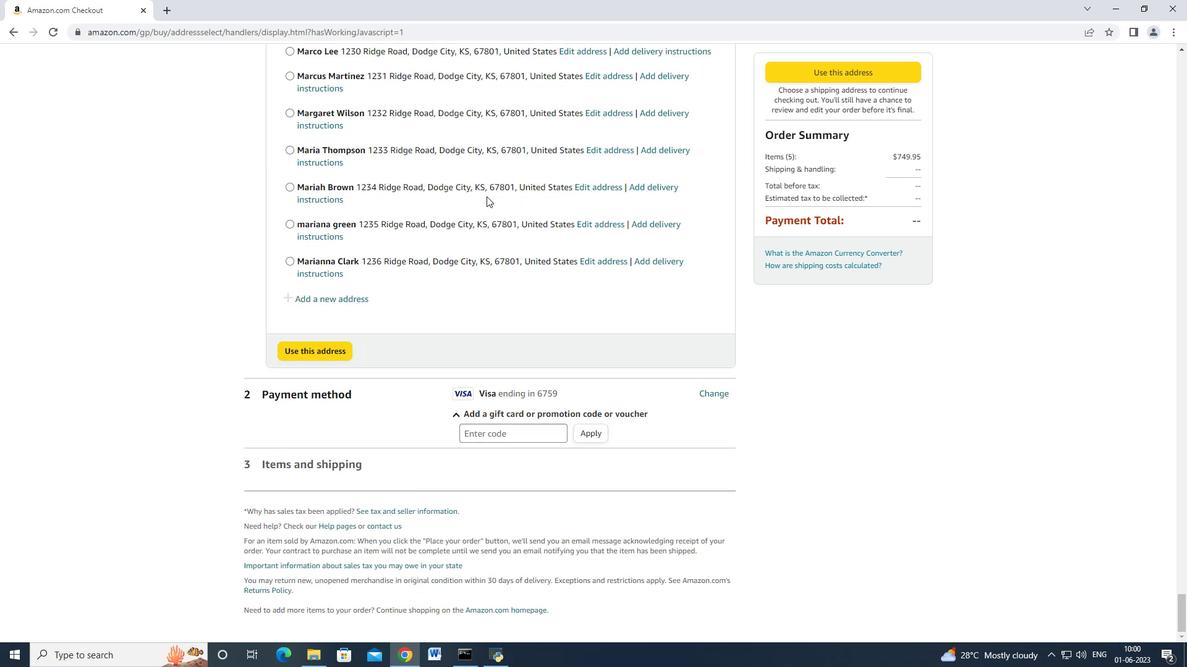 
Action: Mouse scrolled (486, 195) with delta (0, -1)
